 Task: Look for Airbnb properties in San Miguel Xico Viejo, Mexico from 5th December, 2023 to 11th December, 2023 for 2 adults.2 bedrooms having 2 beds and 1 bathroom. Property type can be flat. Booking option can be shelf check-in. Look for 4 properties as per requirement.
Action: Mouse moved to (472, 70)
Screenshot: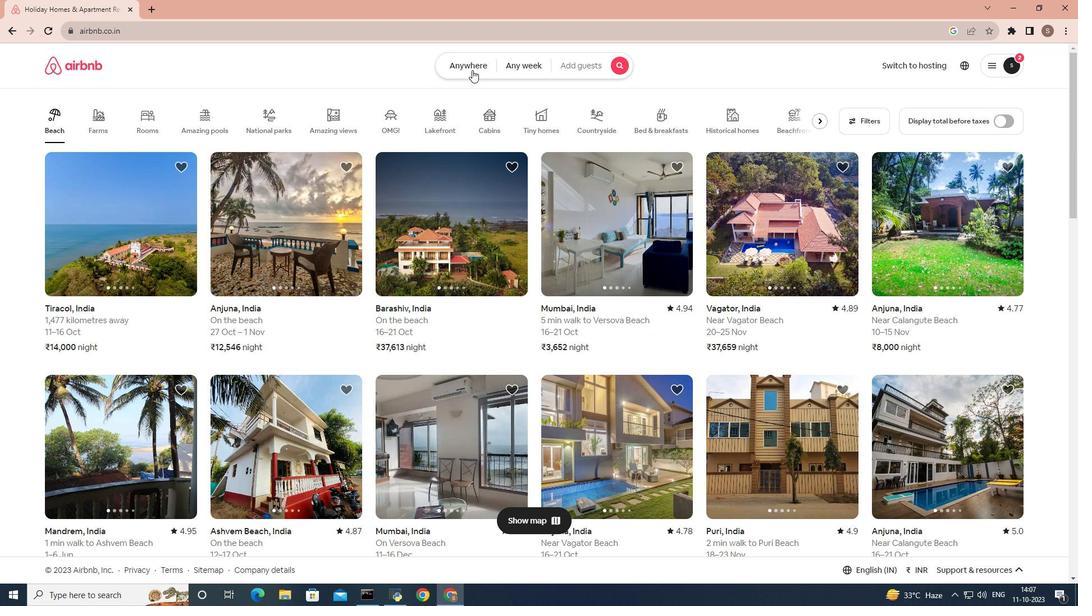 
Action: Mouse pressed left at (472, 70)
Screenshot: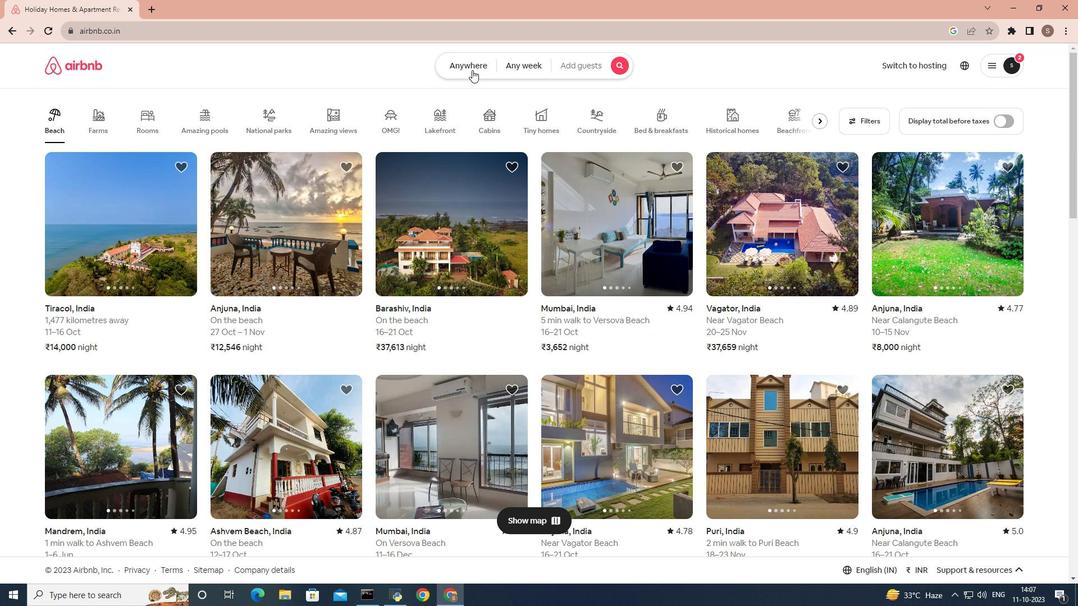 
Action: Mouse moved to (359, 113)
Screenshot: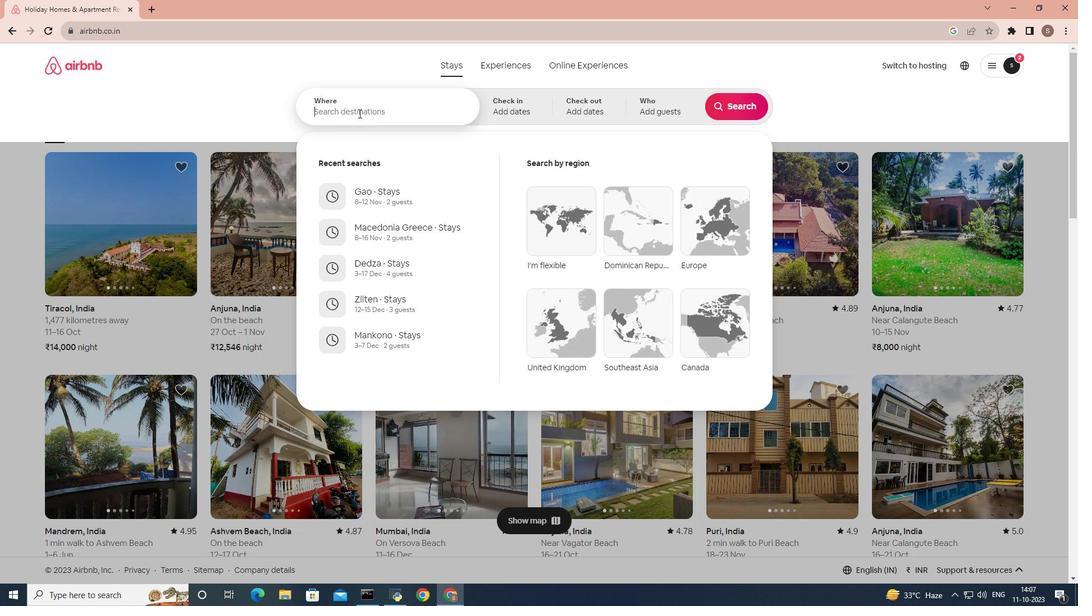 
Action: Mouse pressed left at (359, 113)
Screenshot: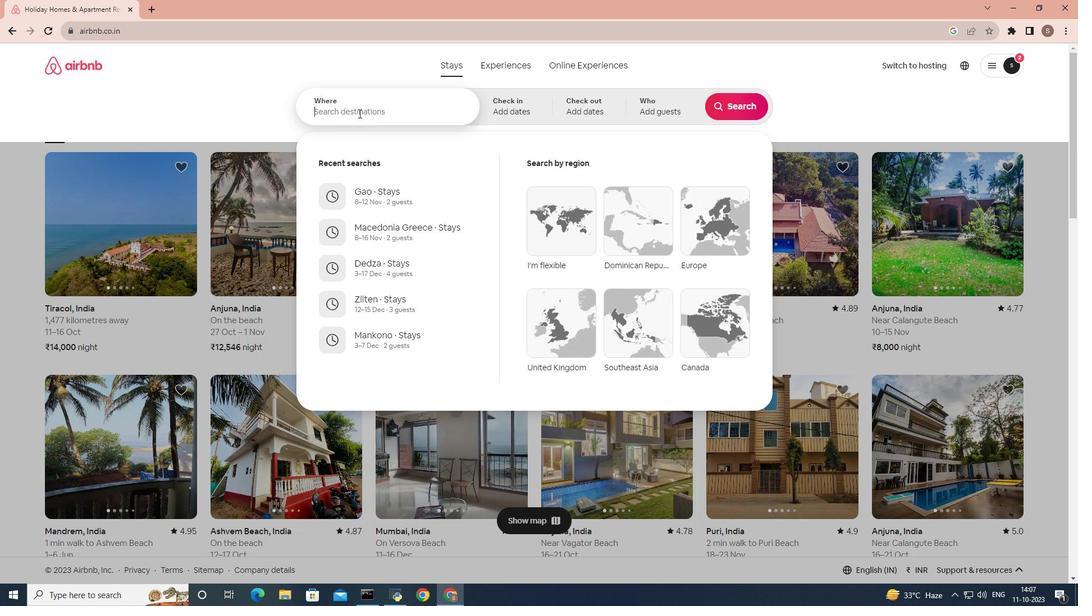 
Action: Mouse moved to (358, 113)
Screenshot: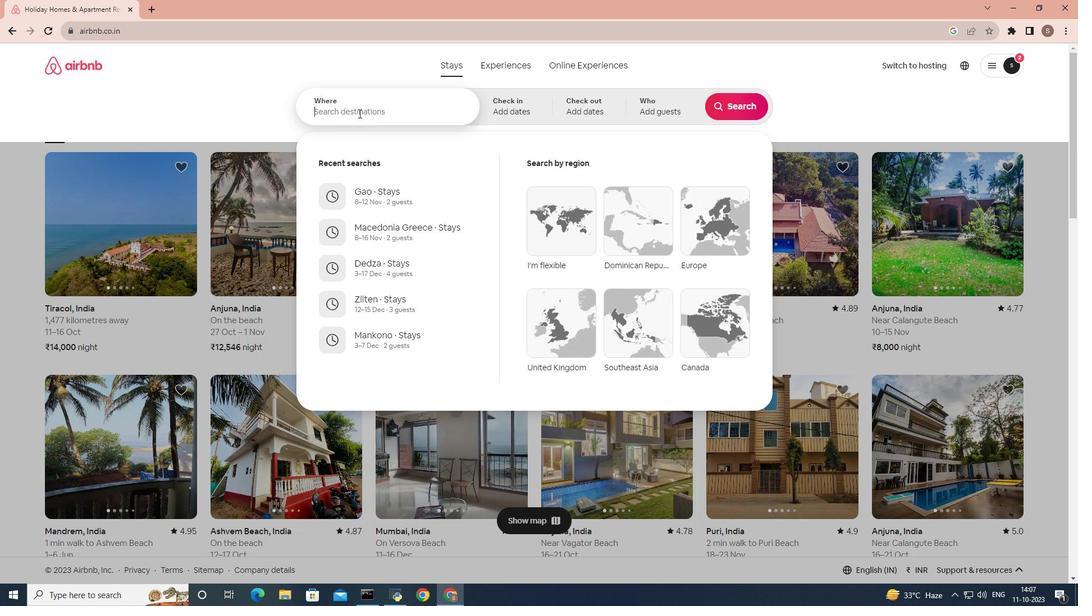 
Action: Key pressed san<Key.space>miguel<Key.space>xico<Key.space>viejo<Key.space>
Screenshot: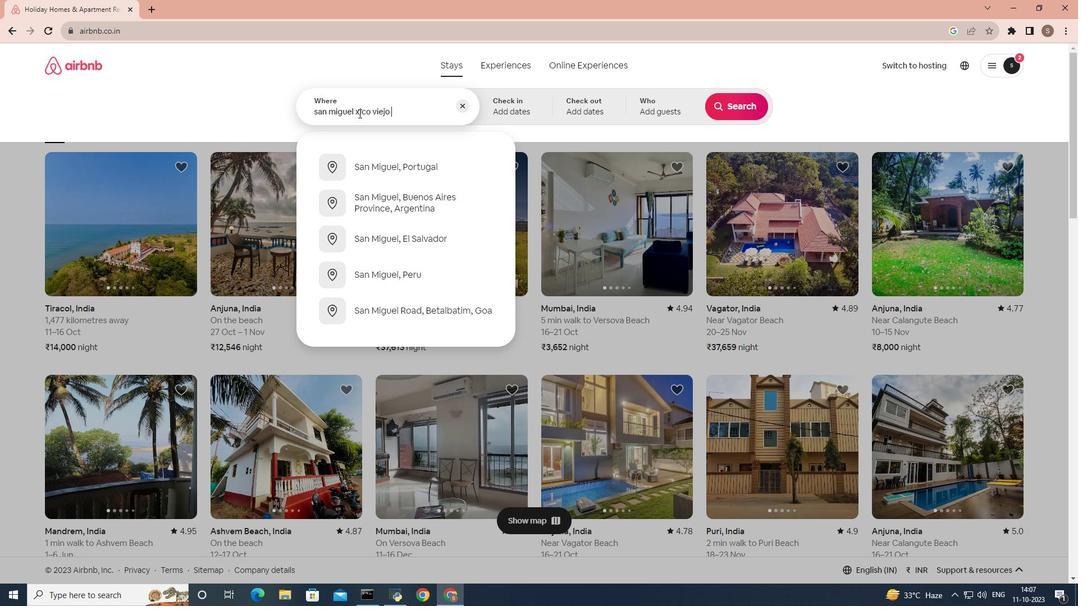 
Action: Mouse moved to (361, 113)
Screenshot: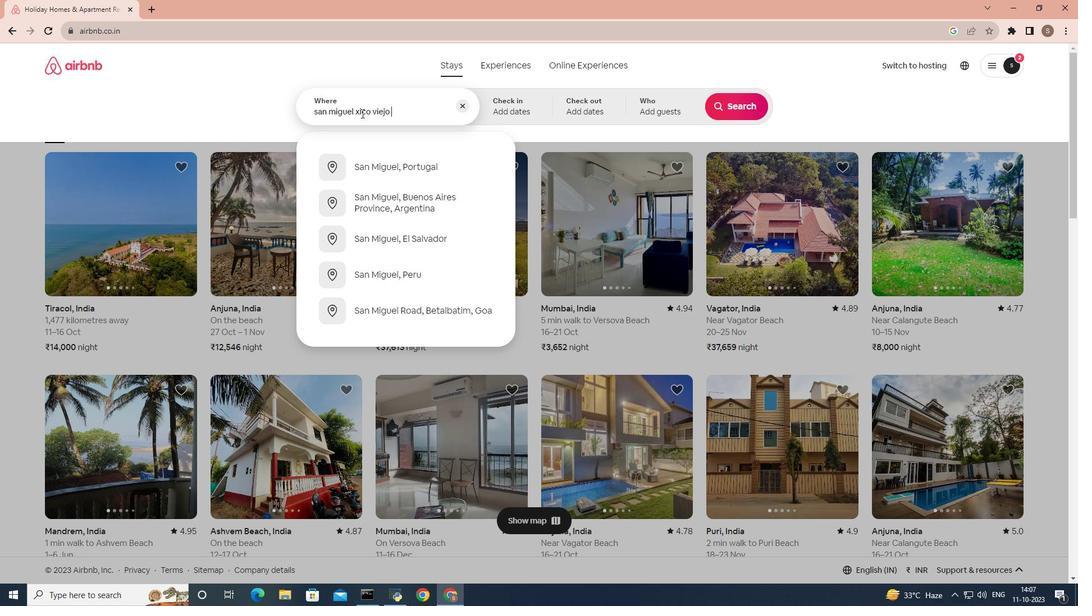 
Action: Key pressed ,mexic
Screenshot: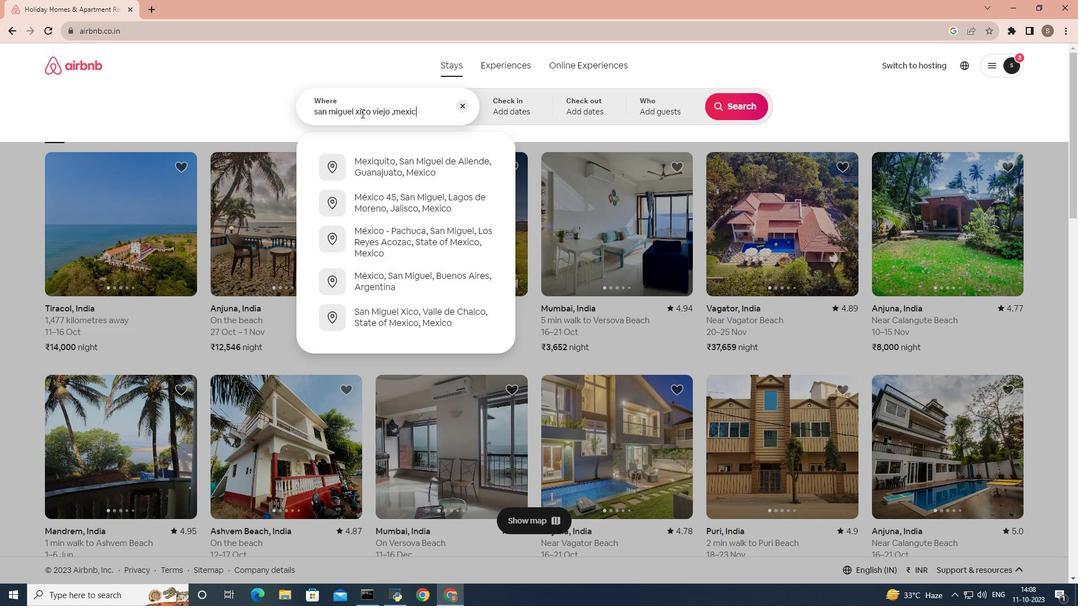 
Action: Mouse moved to (361, 113)
Screenshot: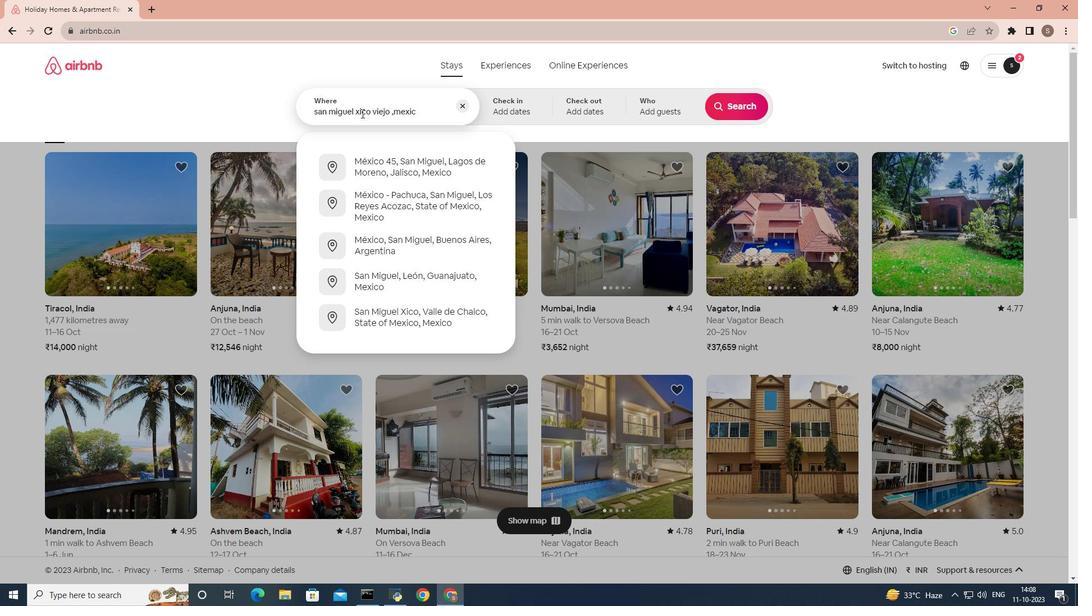 
Action: Key pressed o
Screenshot: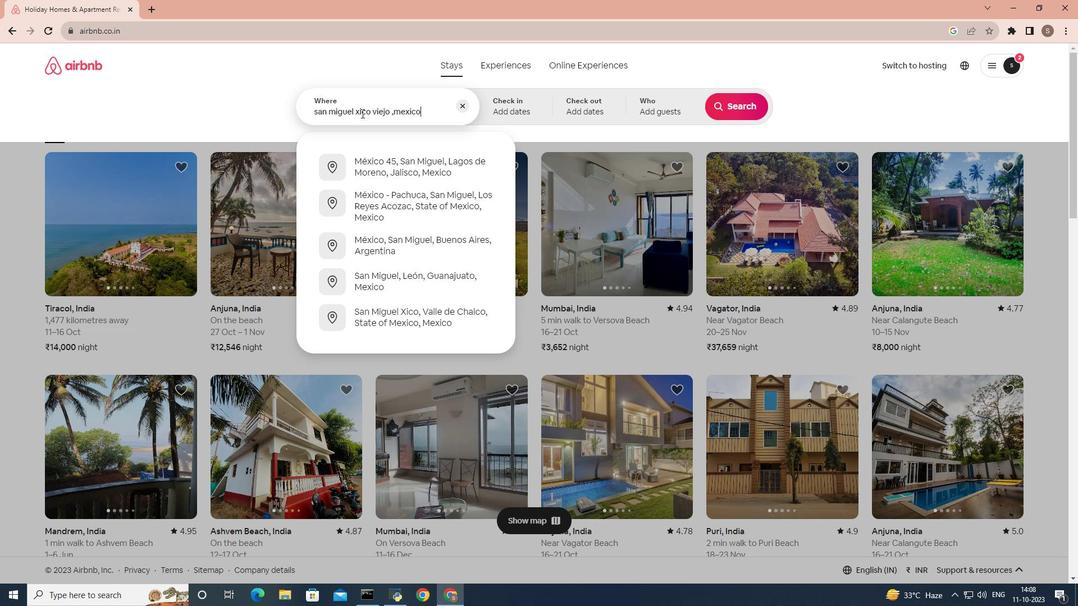 
Action: Mouse moved to (376, 312)
Screenshot: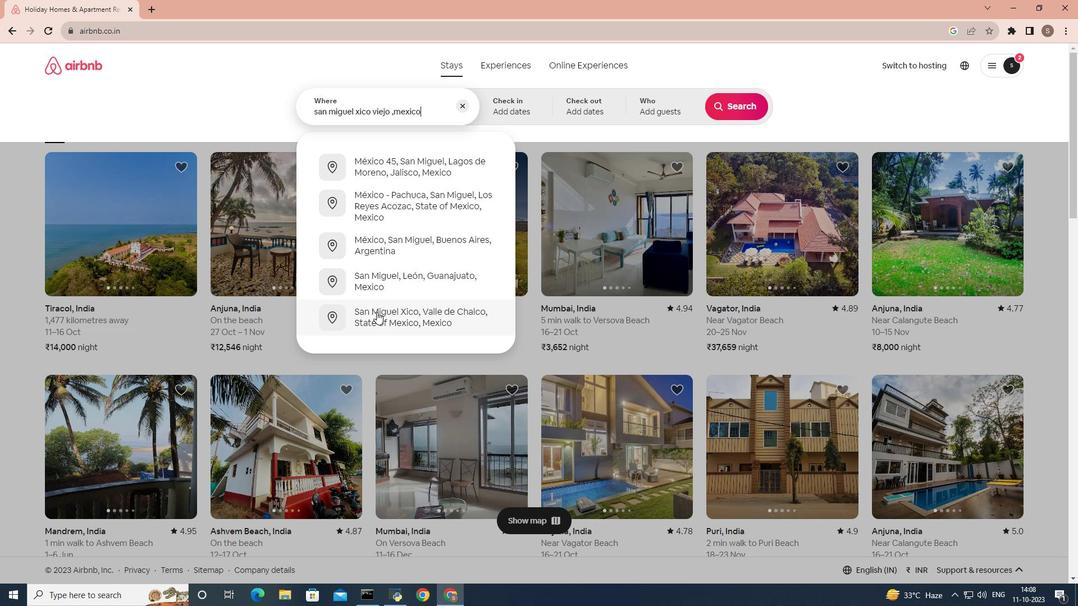 
Action: Mouse pressed left at (376, 312)
Screenshot: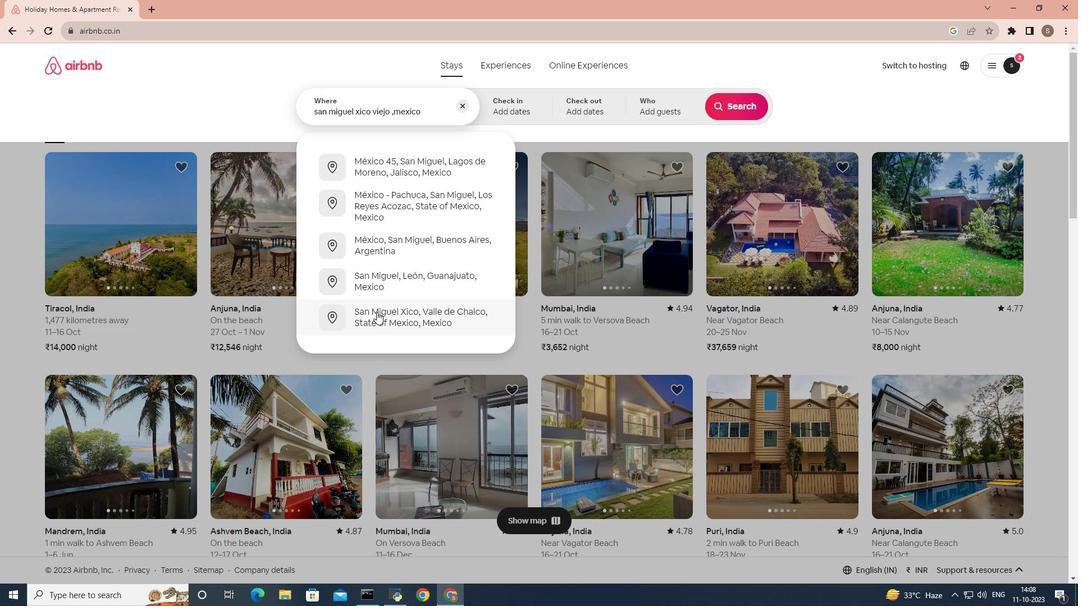 
Action: Mouse moved to (732, 191)
Screenshot: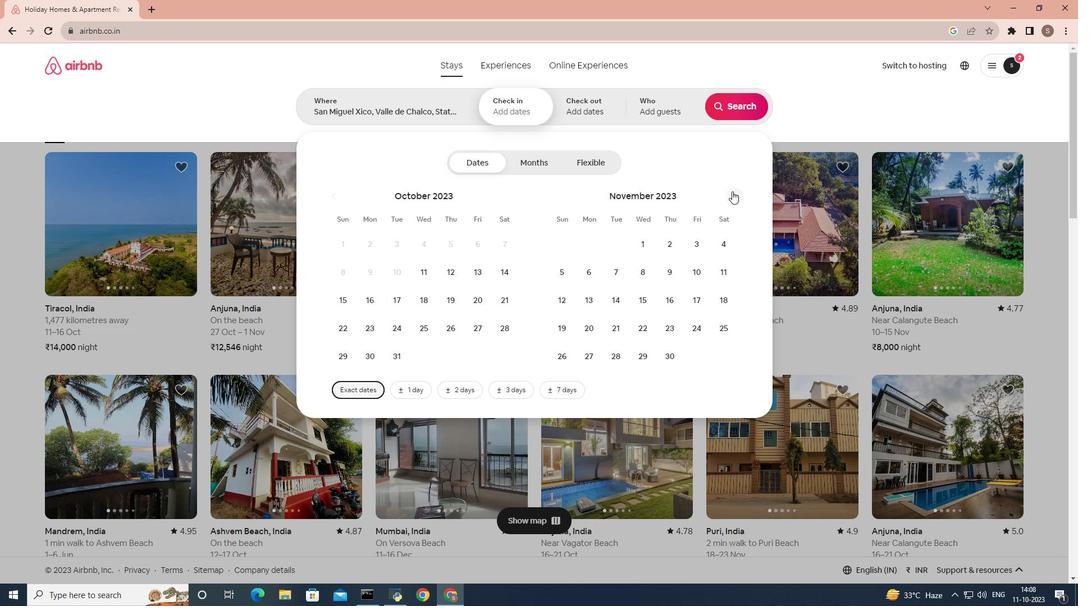 
Action: Mouse pressed left at (732, 191)
Screenshot: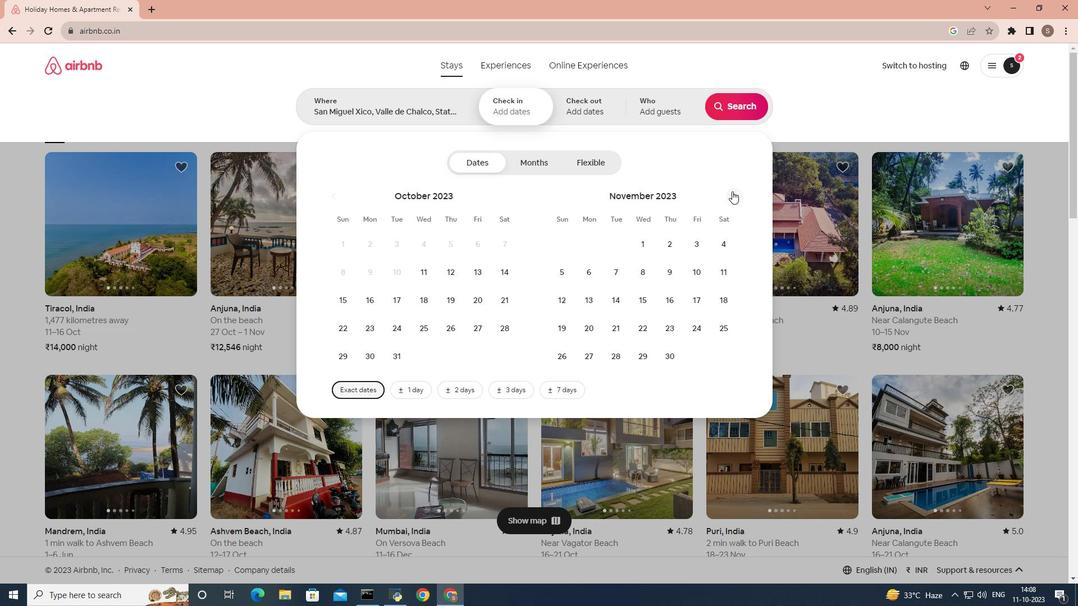 
Action: Mouse moved to (626, 276)
Screenshot: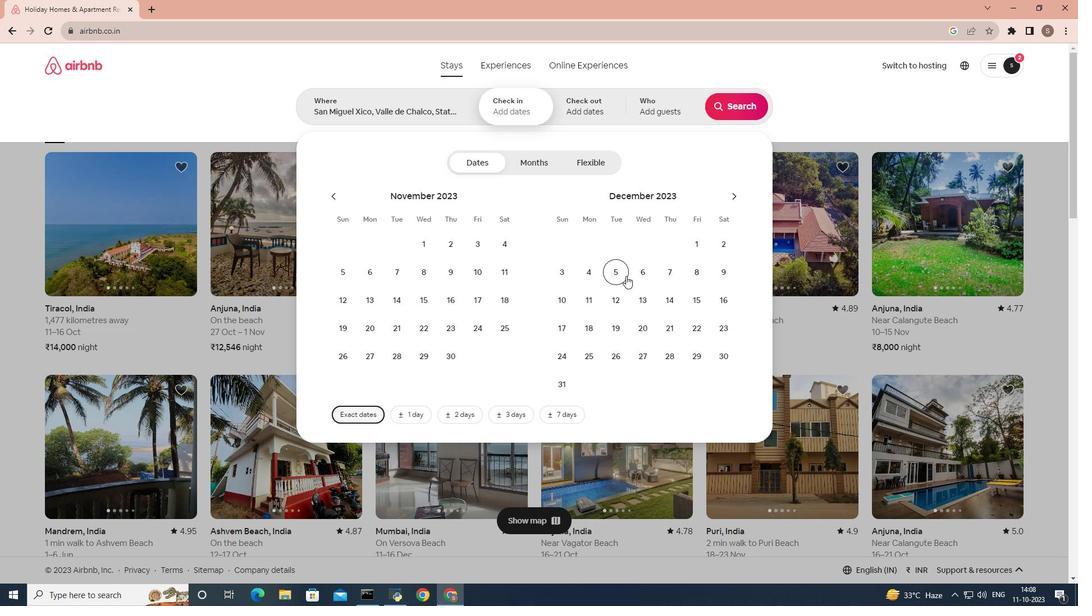 
Action: Mouse pressed left at (626, 276)
Screenshot: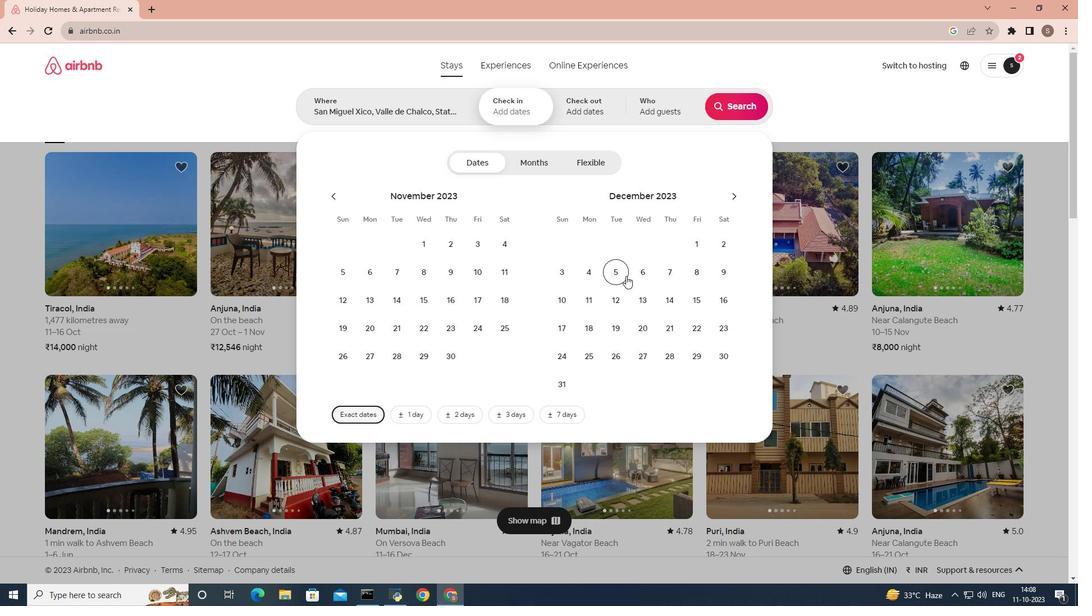 
Action: Mouse moved to (592, 301)
Screenshot: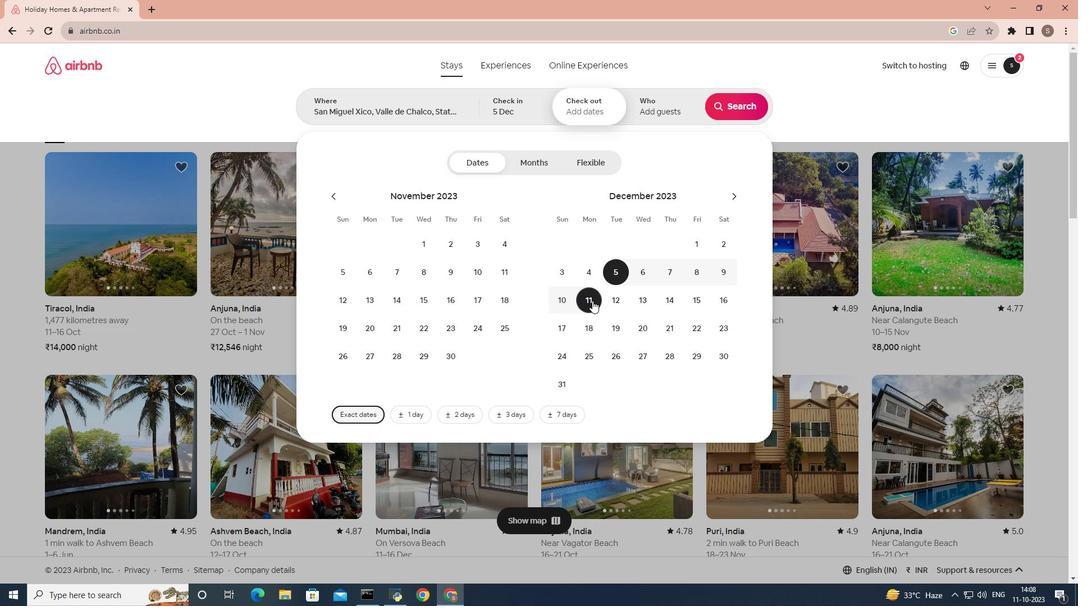 
Action: Mouse pressed left at (592, 301)
Screenshot: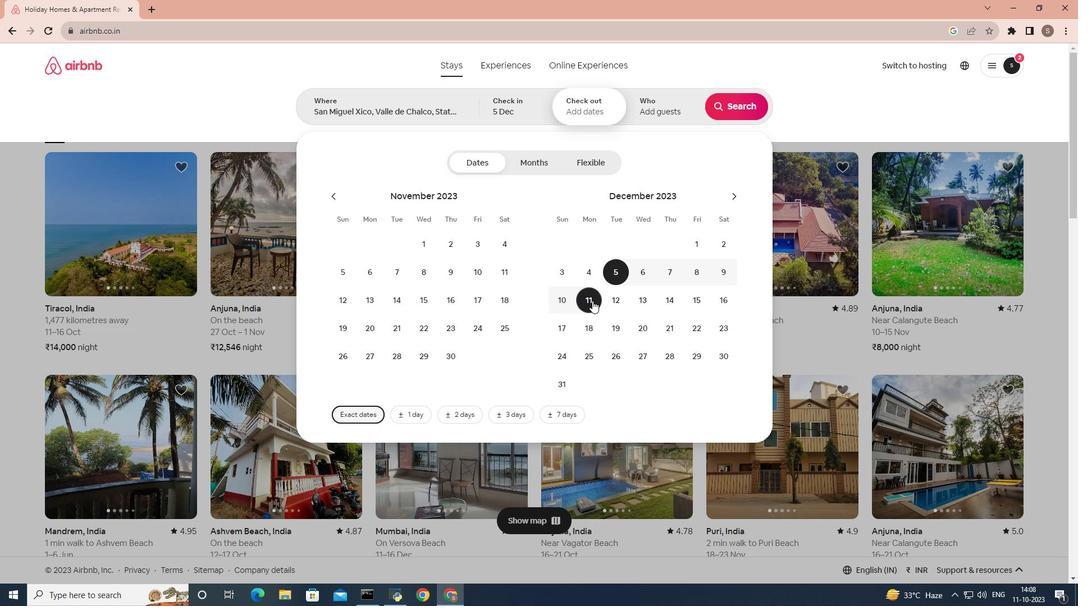 
Action: Mouse moved to (663, 113)
Screenshot: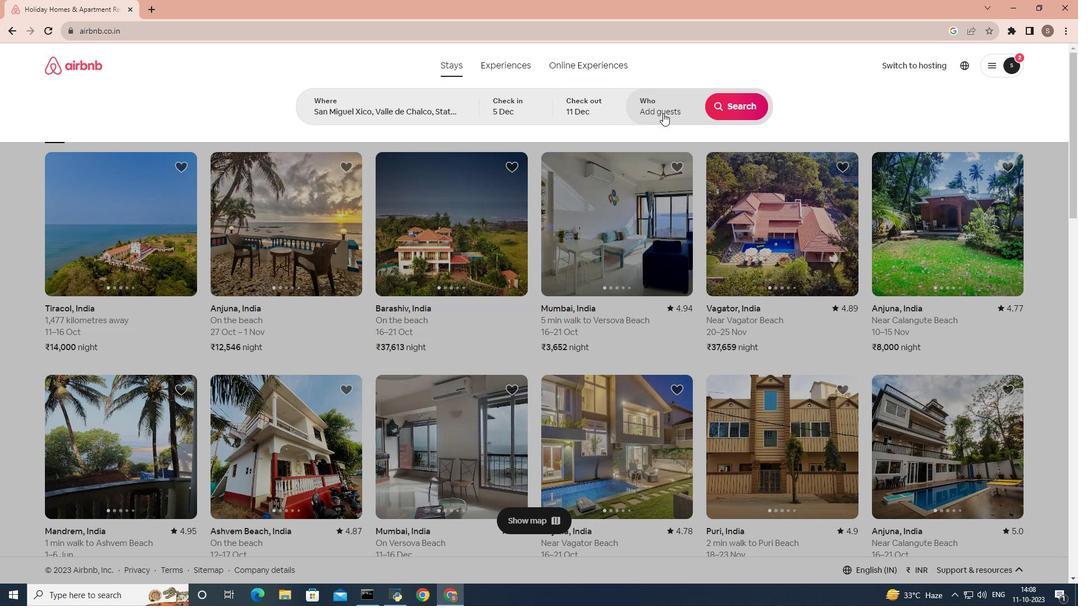
Action: Mouse pressed left at (663, 113)
Screenshot: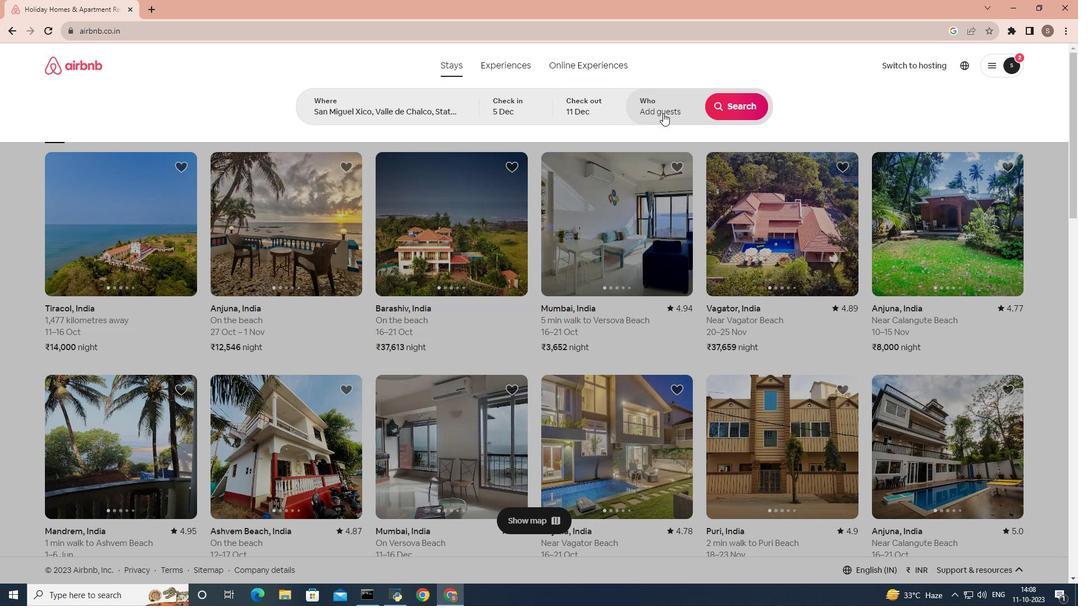 
Action: Mouse moved to (745, 173)
Screenshot: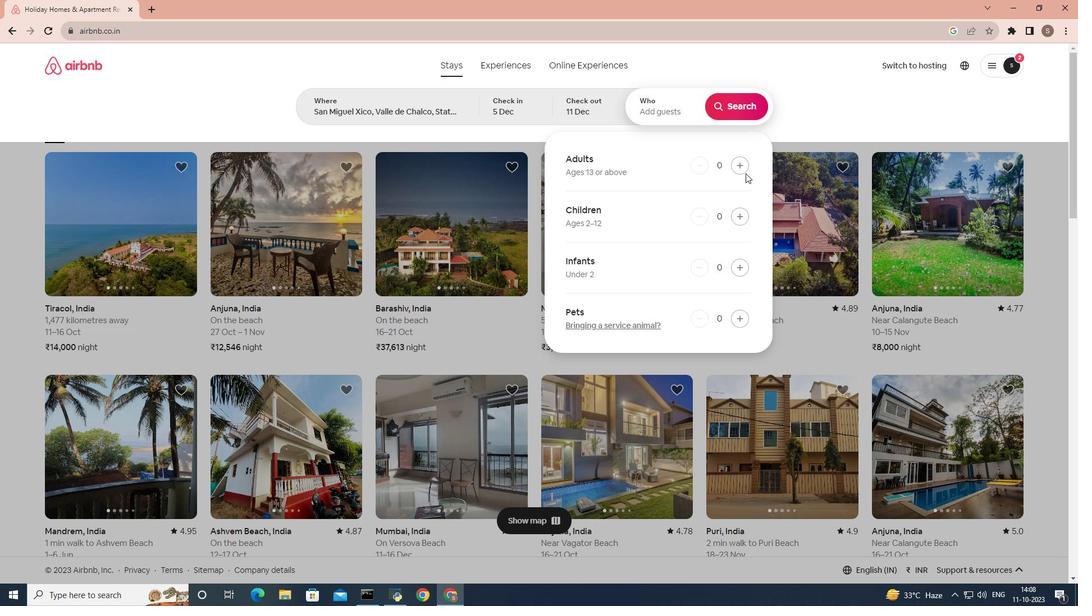 
Action: Mouse pressed left at (745, 173)
Screenshot: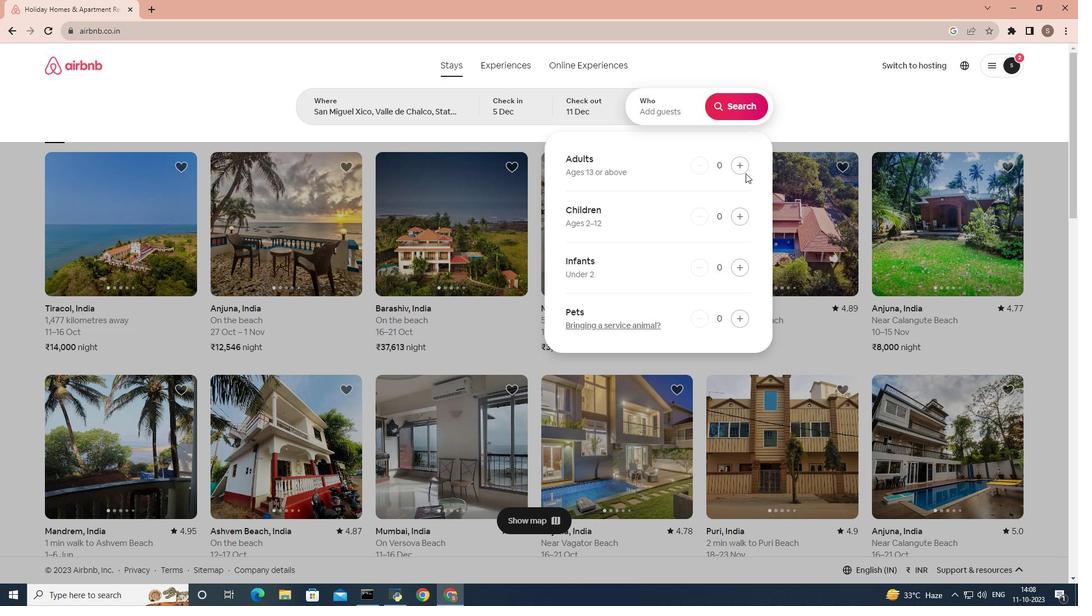 
Action: Mouse pressed left at (745, 173)
Screenshot: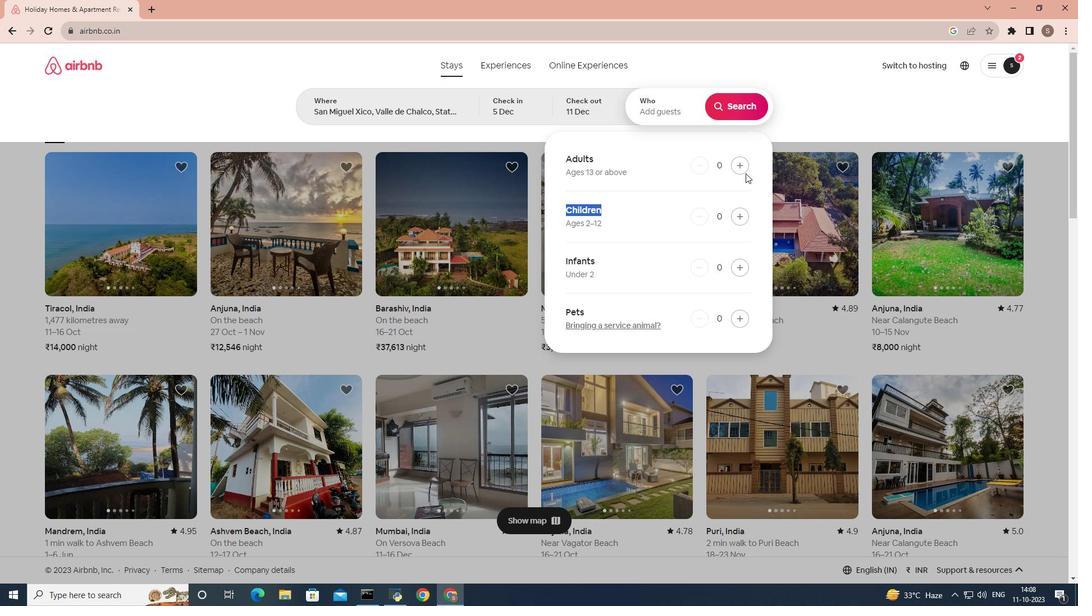 
Action: Mouse moved to (742, 166)
Screenshot: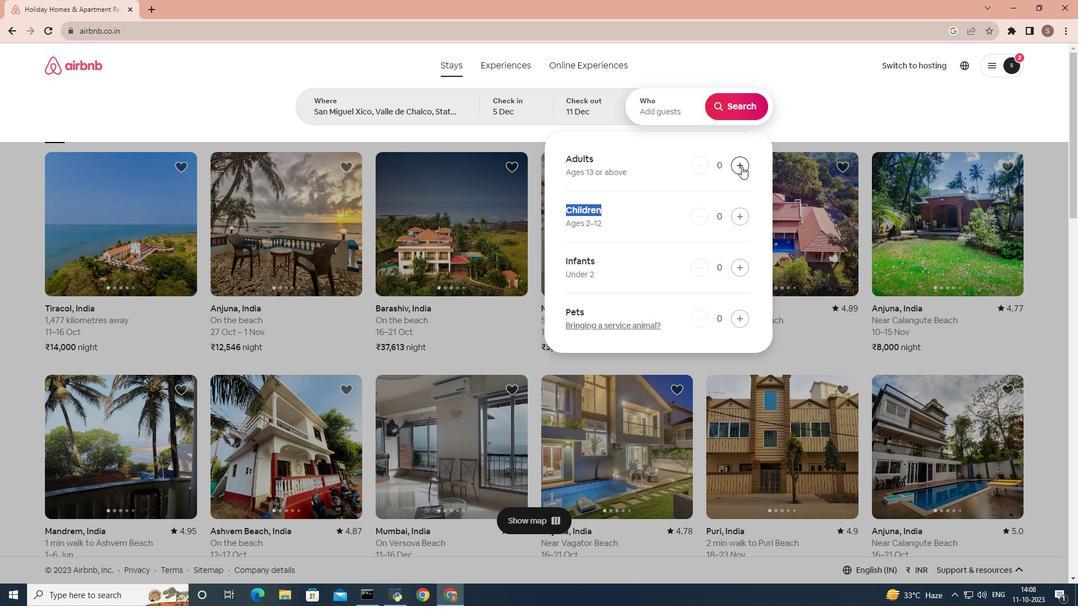 
Action: Mouse pressed left at (742, 166)
Screenshot: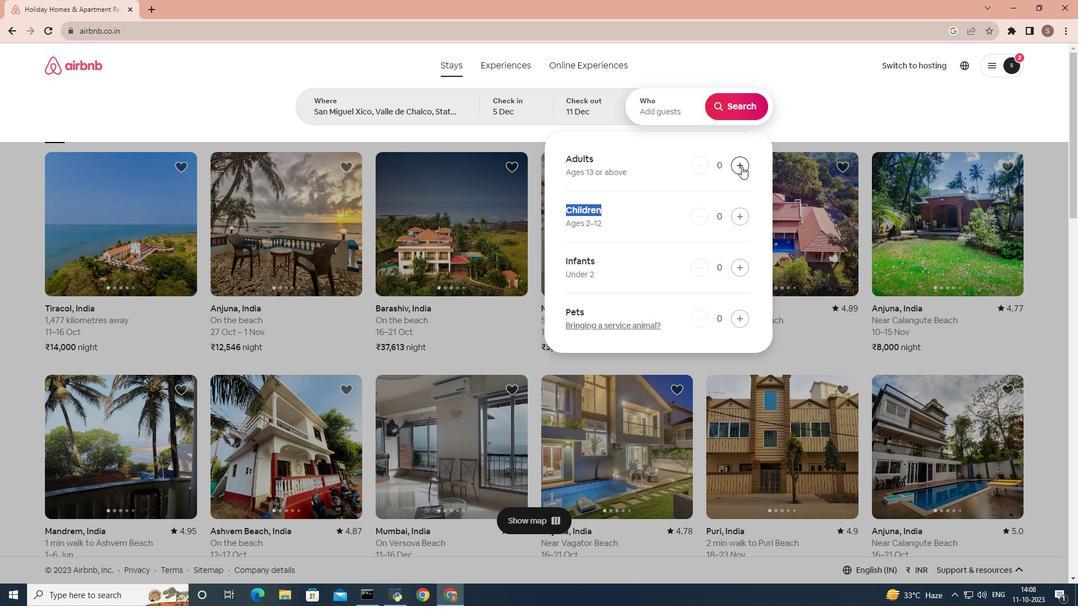 
Action: Mouse pressed left at (742, 166)
Screenshot: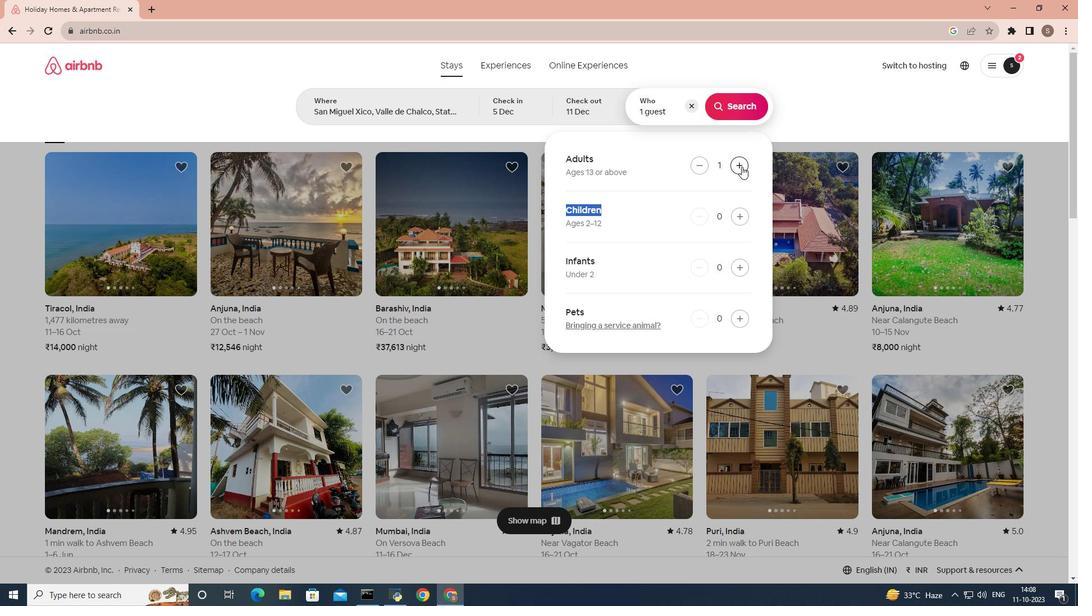 
Action: Mouse moved to (748, 110)
Screenshot: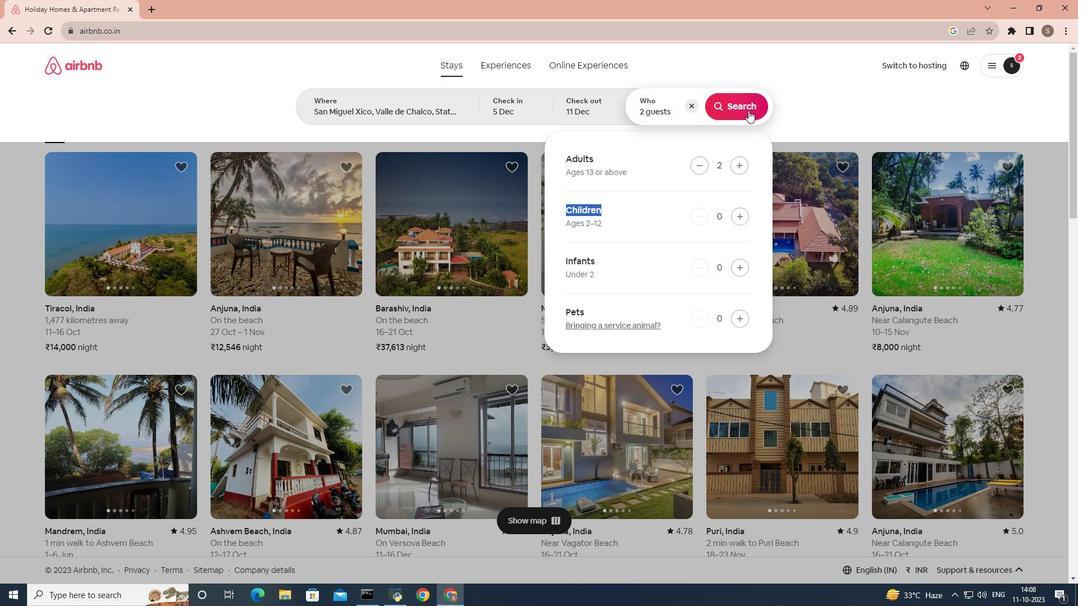 
Action: Mouse pressed left at (748, 110)
Screenshot: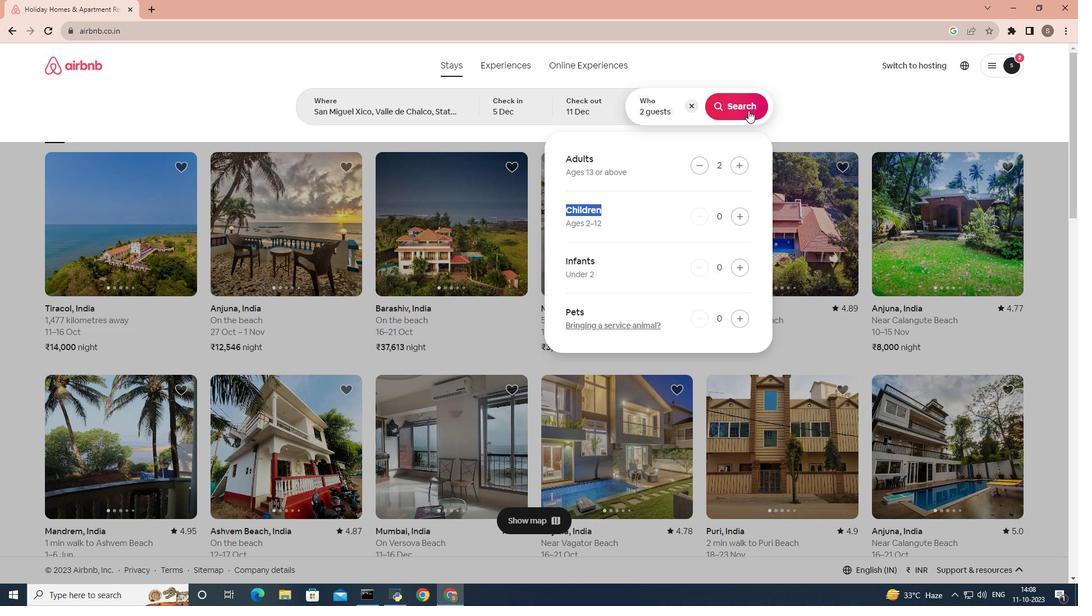 
Action: Mouse moved to (881, 116)
Screenshot: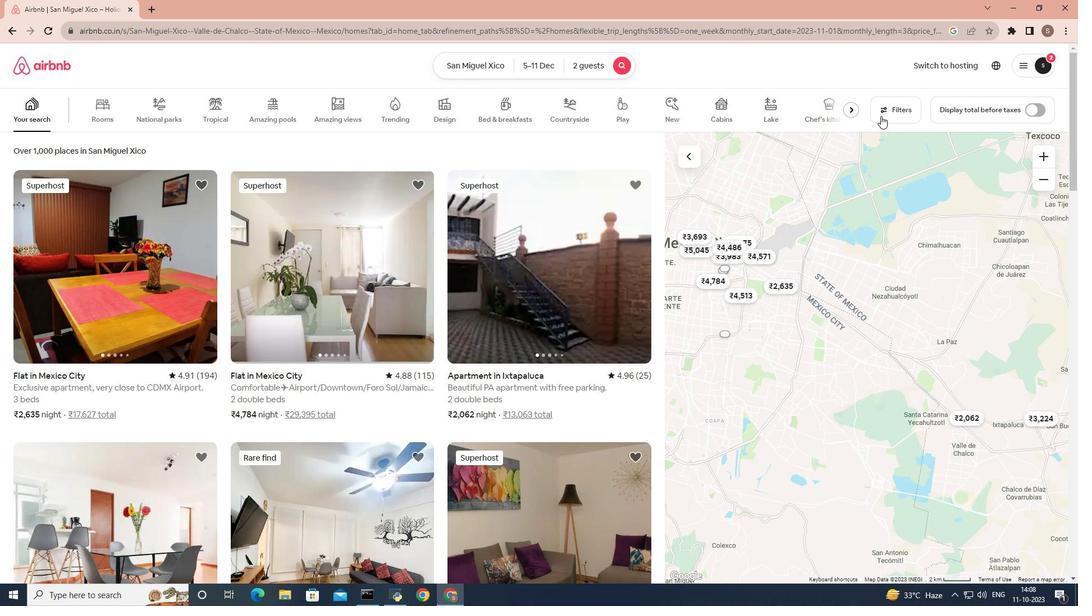 
Action: Mouse pressed left at (881, 116)
Screenshot: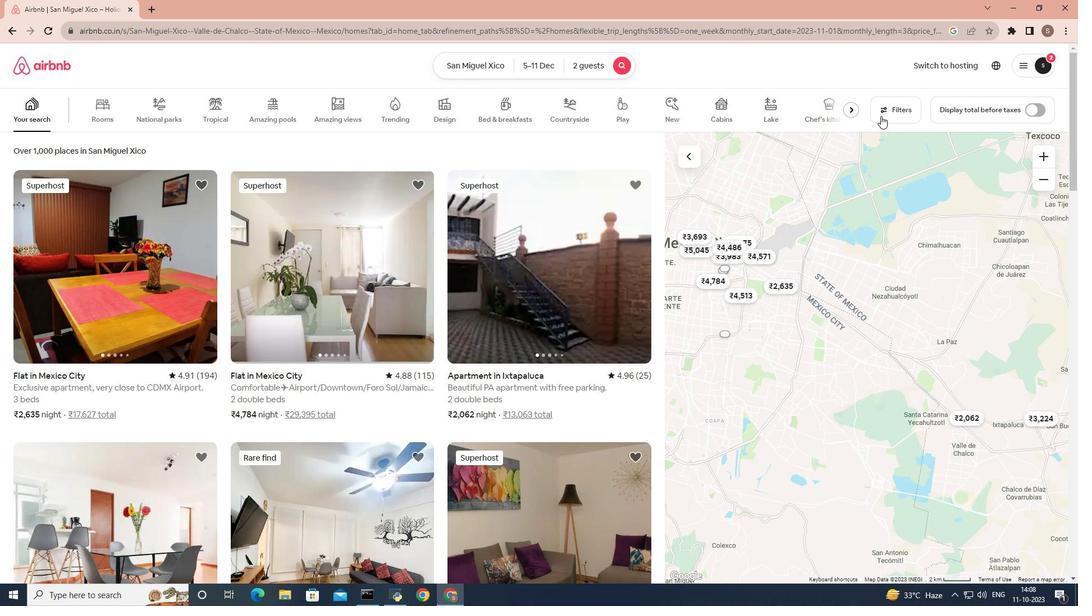 
Action: Mouse moved to (388, 298)
Screenshot: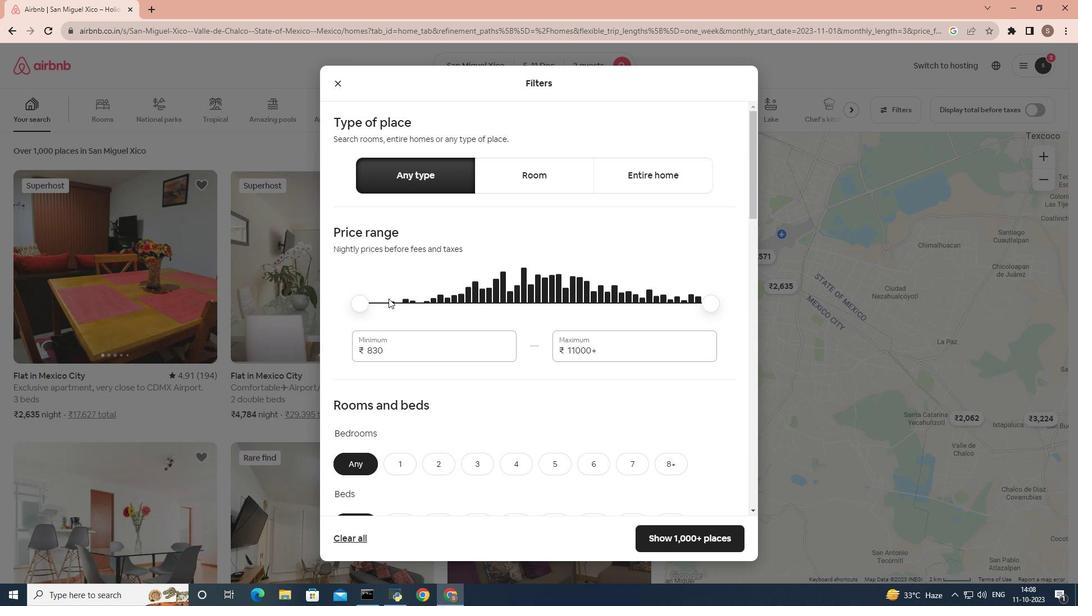 
Action: Mouse scrolled (388, 298) with delta (0, 0)
Screenshot: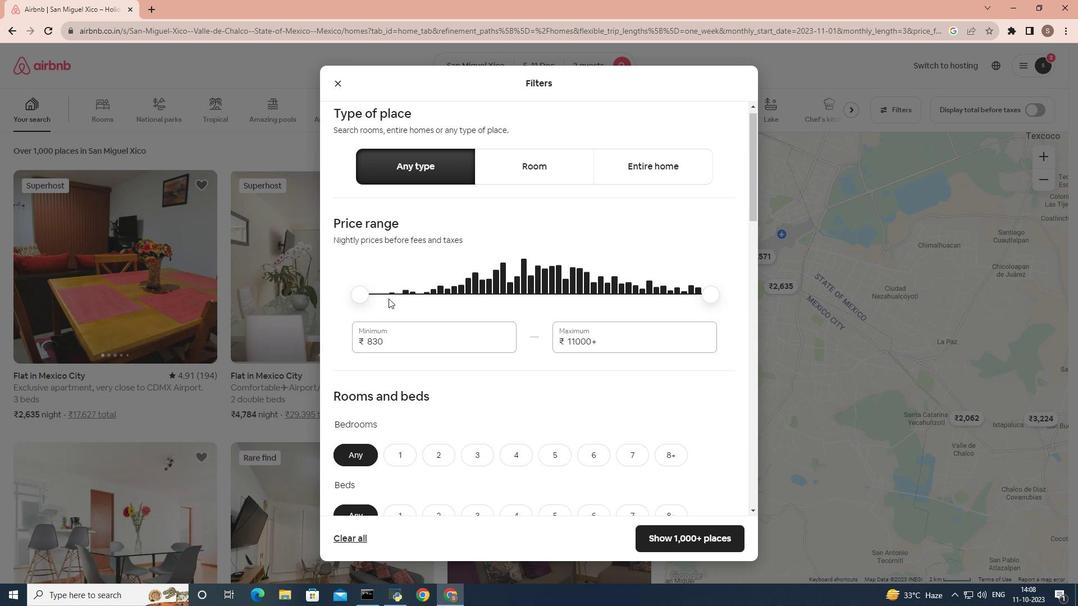 
Action: Mouse scrolled (388, 298) with delta (0, 0)
Screenshot: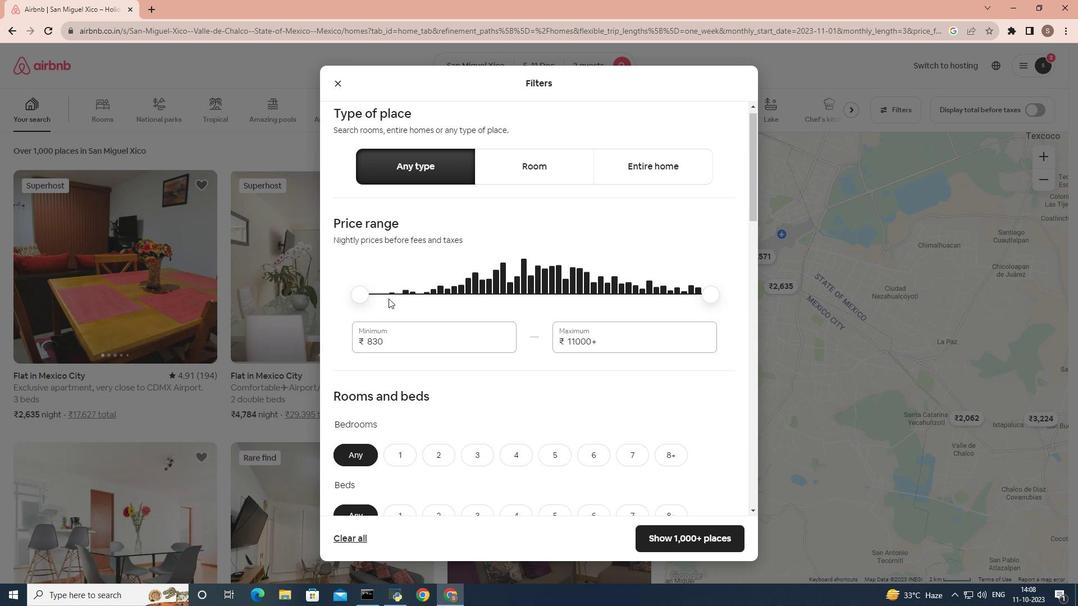 
Action: Mouse scrolled (388, 298) with delta (0, 0)
Screenshot: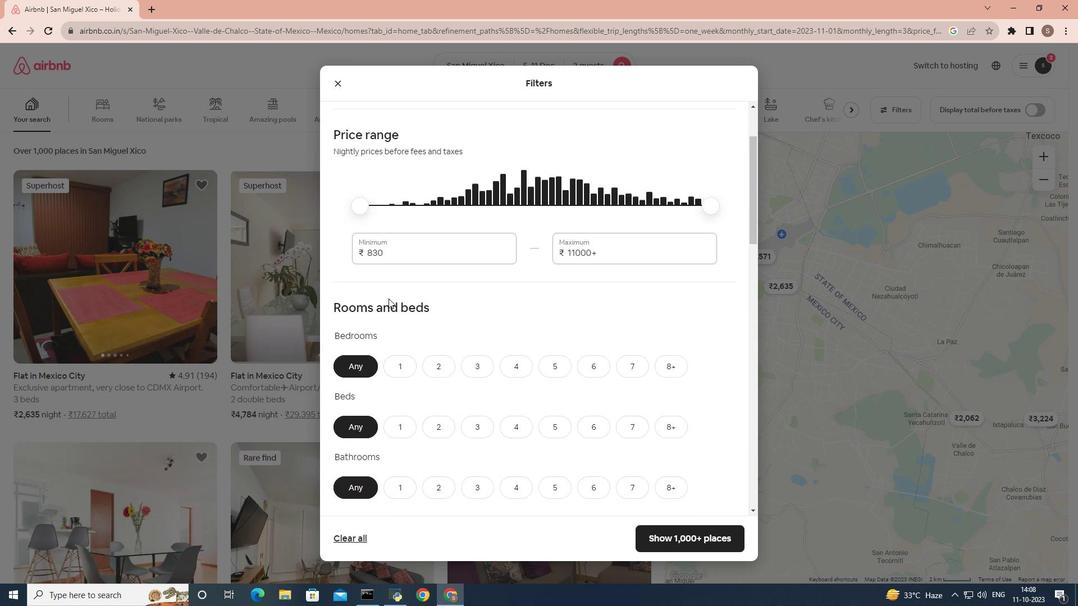 
Action: Mouse scrolled (388, 298) with delta (0, 0)
Screenshot: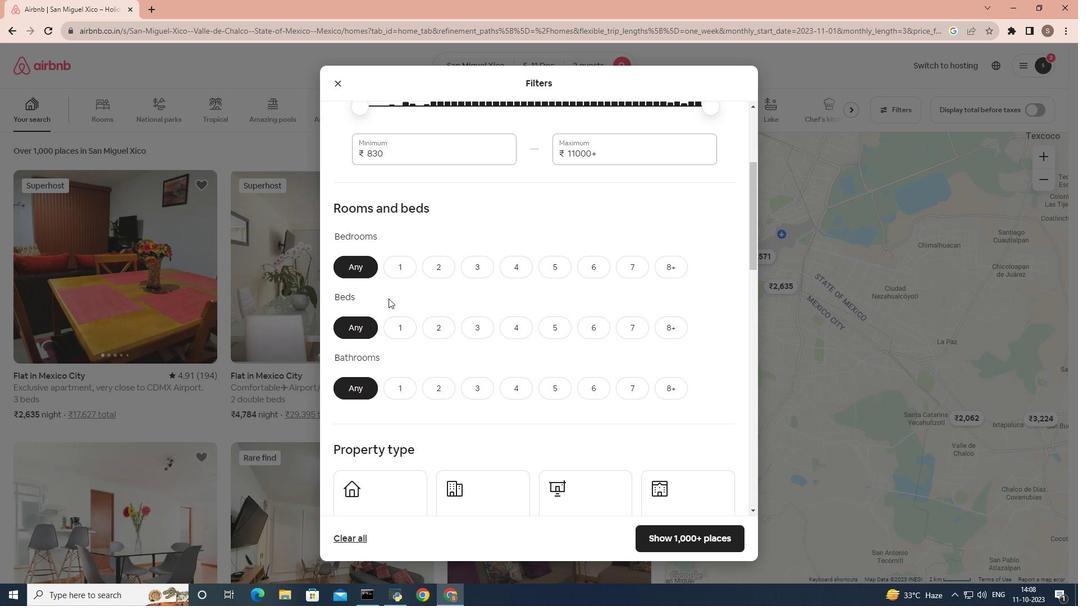 
Action: Mouse moved to (444, 251)
Screenshot: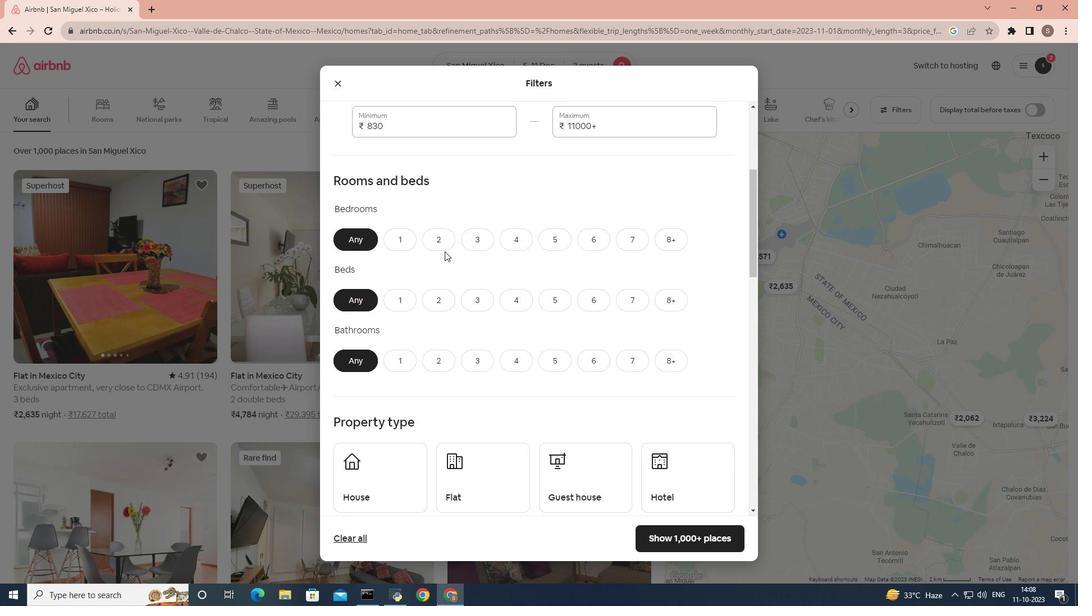 
Action: Mouse pressed left at (444, 251)
Screenshot: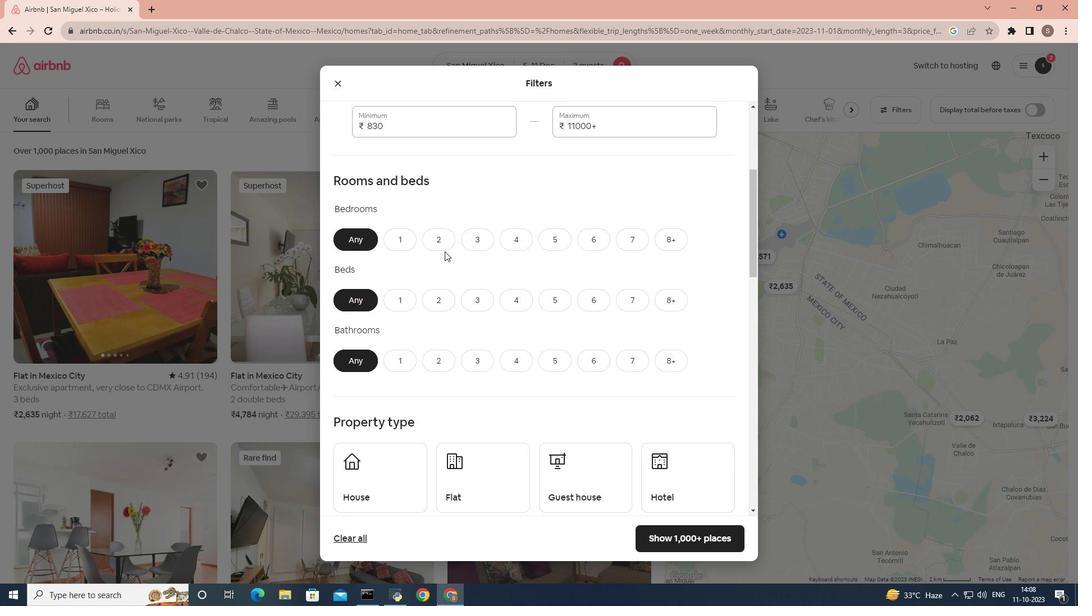
Action: Mouse moved to (446, 246)
Screenshot: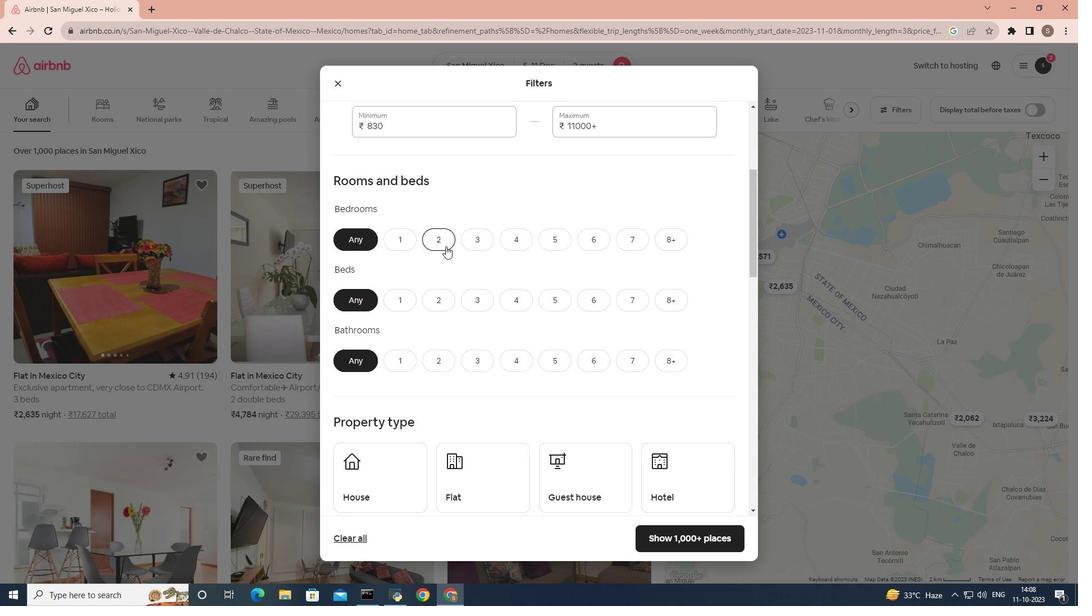 
Action: Mouse pressed left at (446, 246)
Screenshot: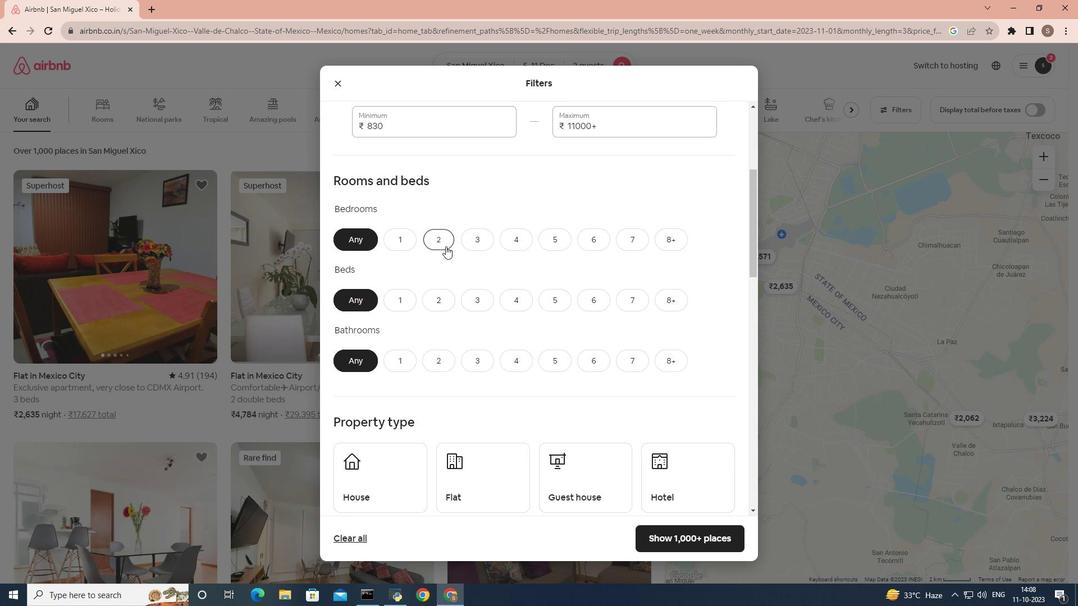 
Action: Mouse moved to (440, 298)
Screenshot: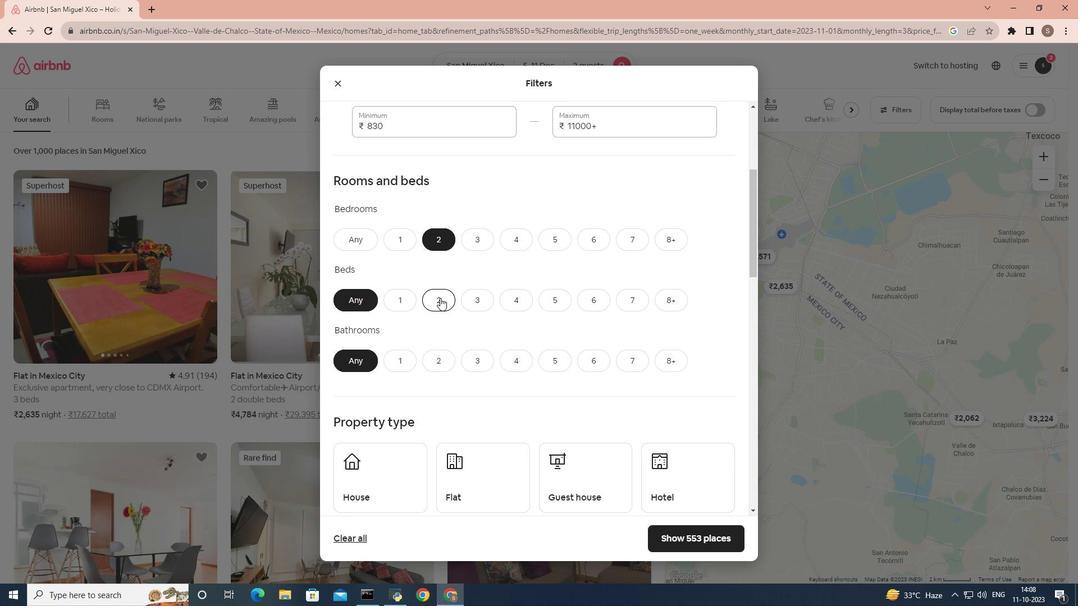 
Action: Mouse pressed left at (440, 298)
Screenshot: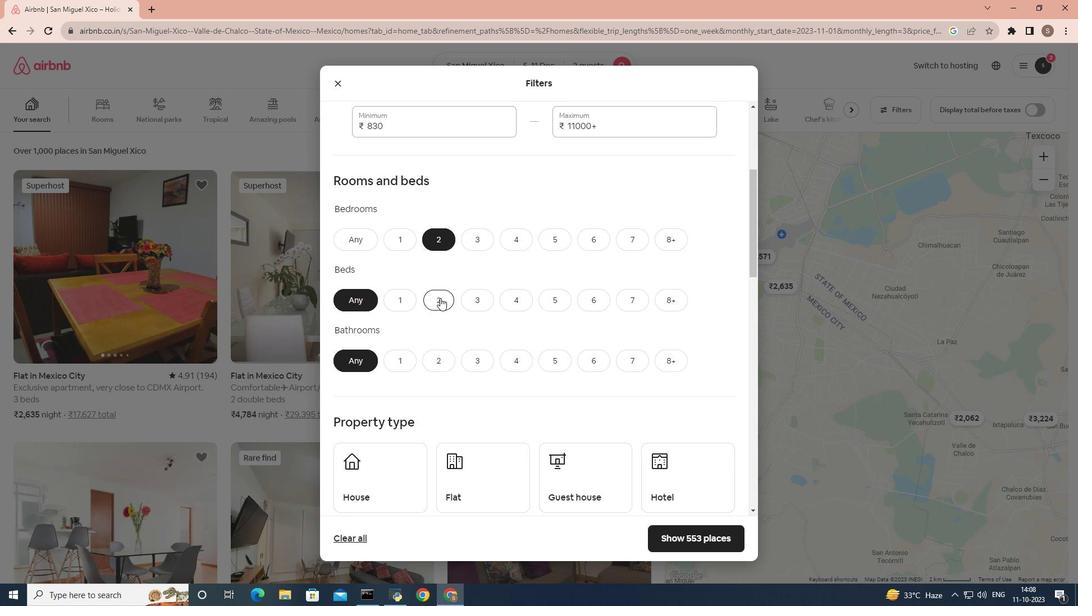
Action: Mouse moved to (407, 362)
Screenshot: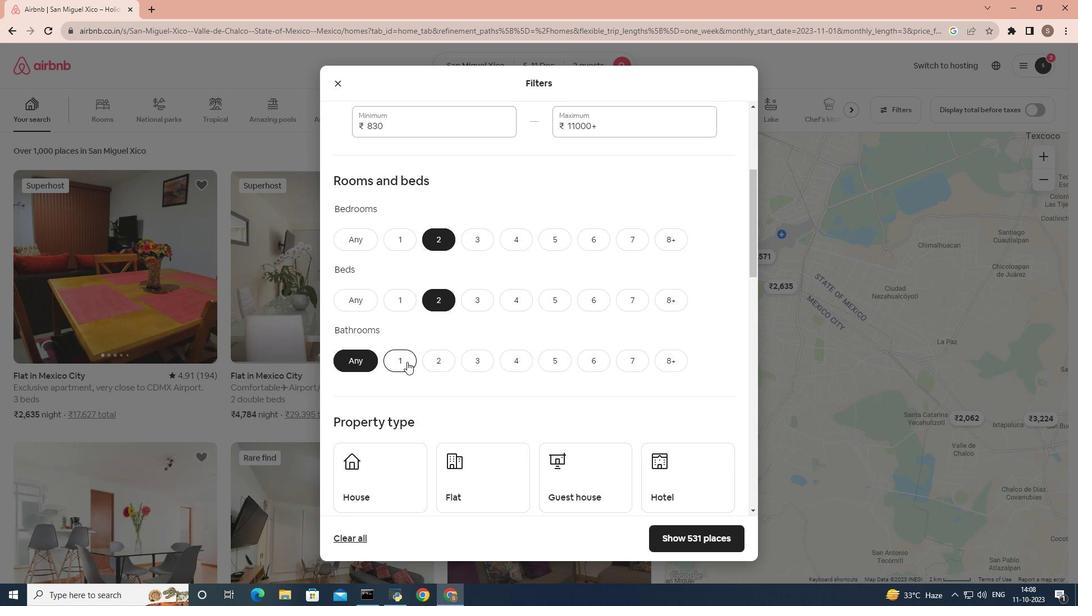 
Action: Mouse pressed left at (407, 362)
Screenshot: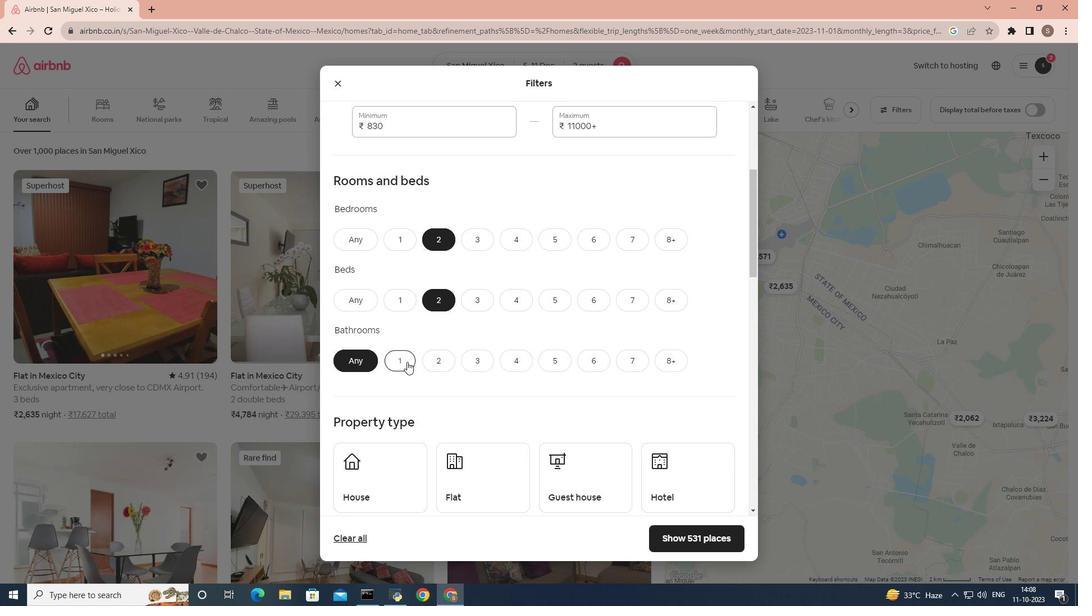 
Action: Mouse moved to (485, 339)
Screenshot: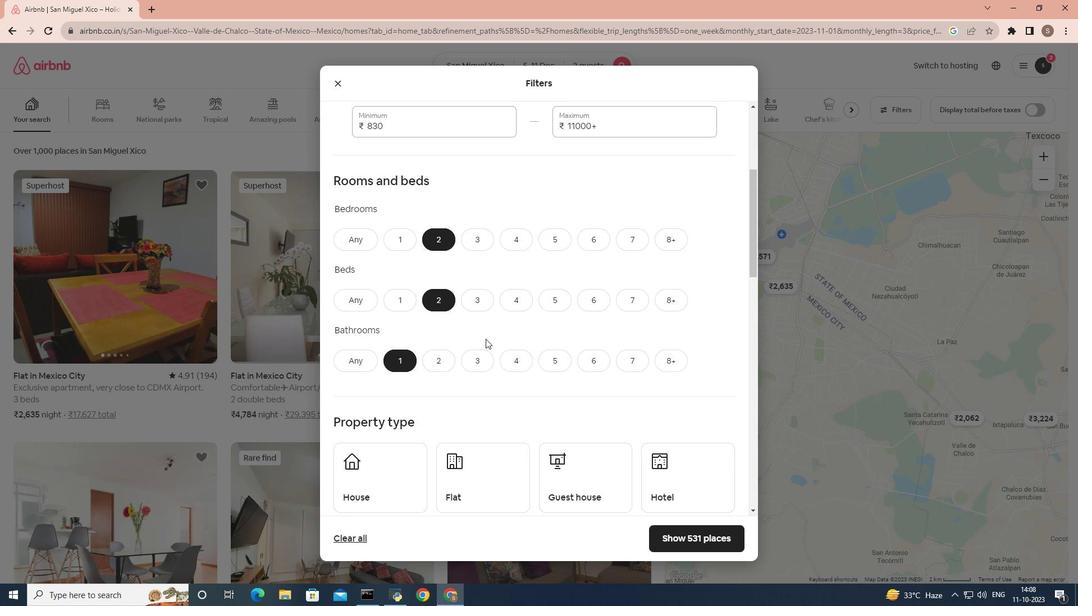 
Action: Mouse scrolled (485, 338) with delta (0, 0)
Screenshot: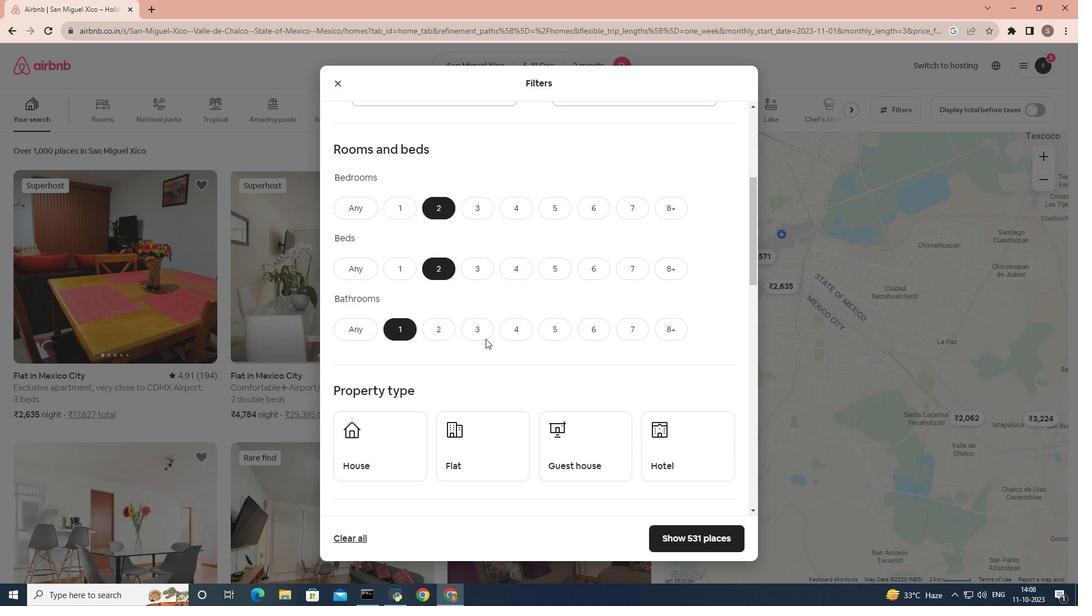 
Action: Mouse scrolled (485, 338) with delta (0, 0)
Screenshot: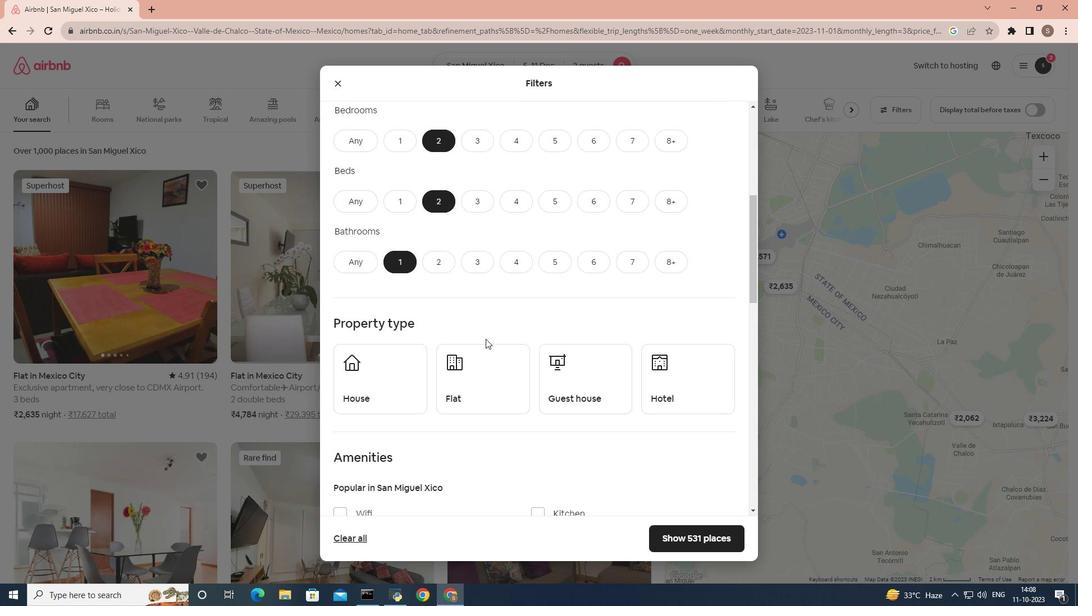 
Action: Mouse scrolled (485, 338) with delta (0, 0)
Screenshot: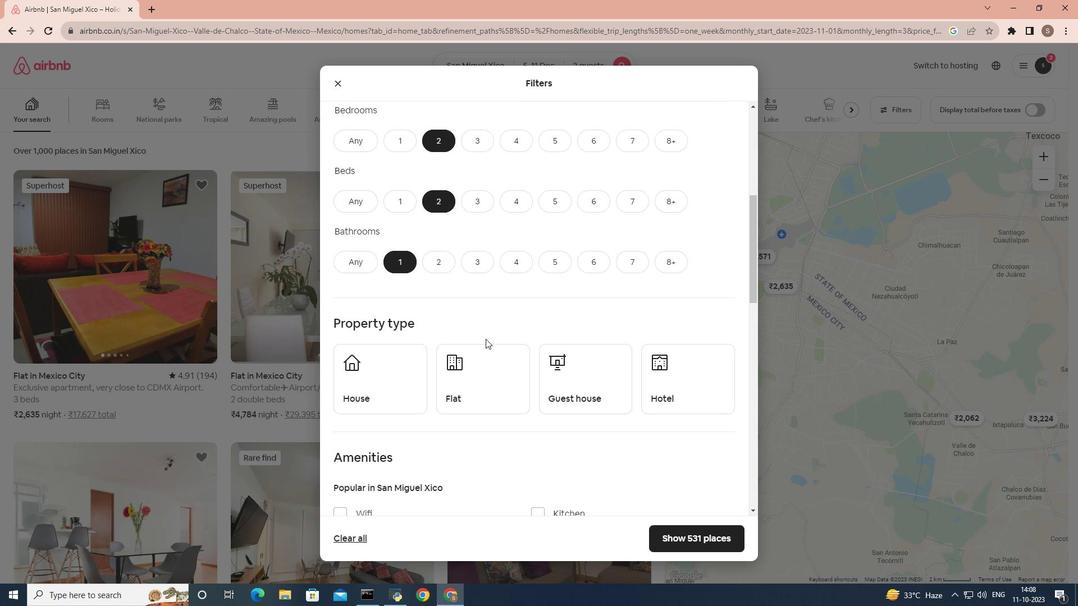 
Action: Mouse moved to (478, 317)
Screenshot: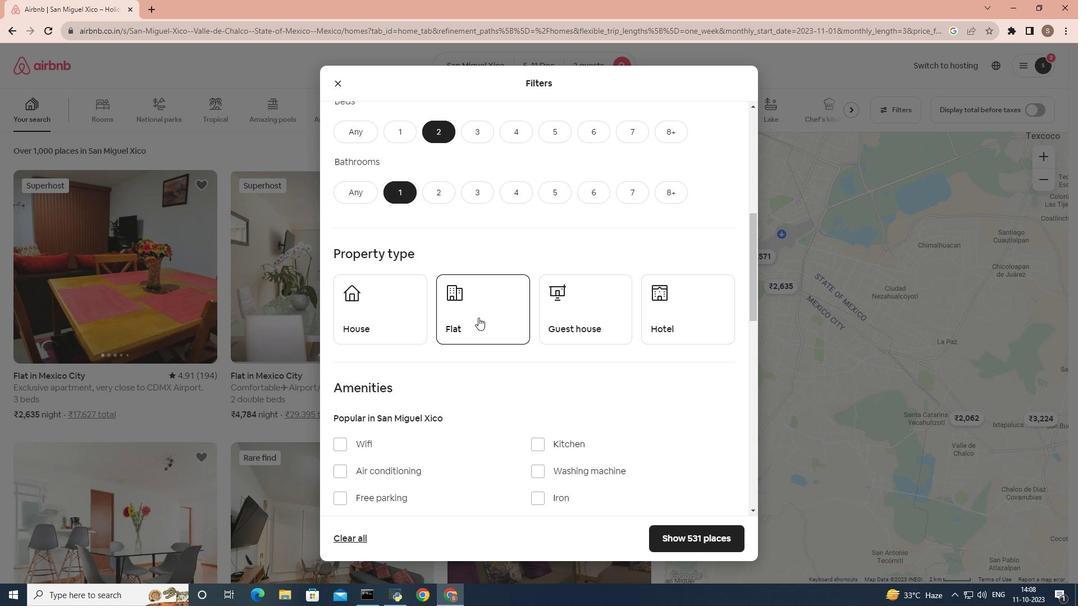 
Action: Mouse pressed left at (478, 317)
Screenshot: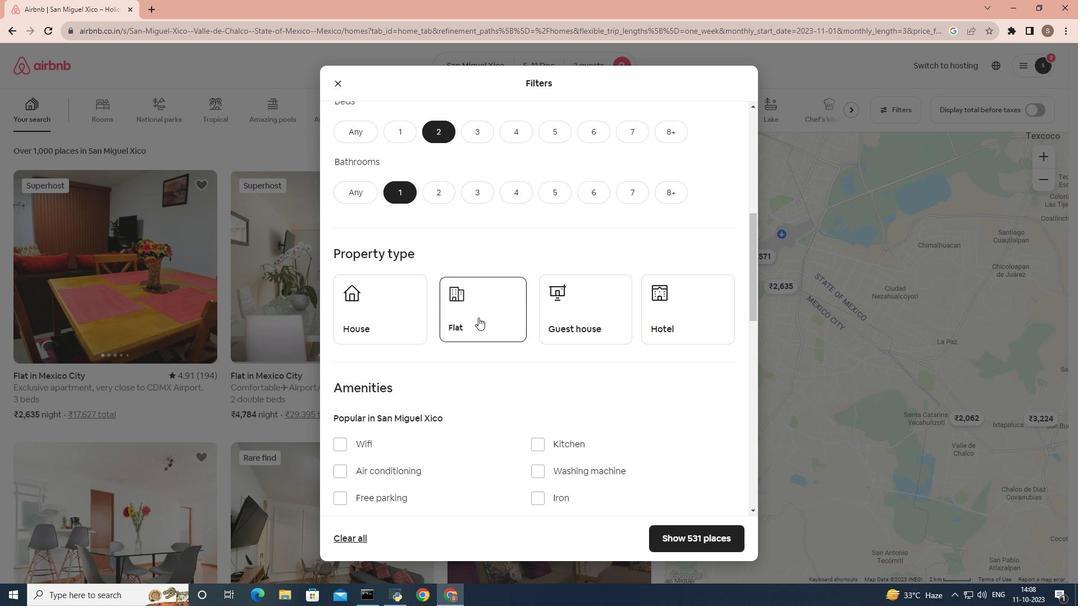 
Action: Mouse moved to (539, 357)
Screenshot: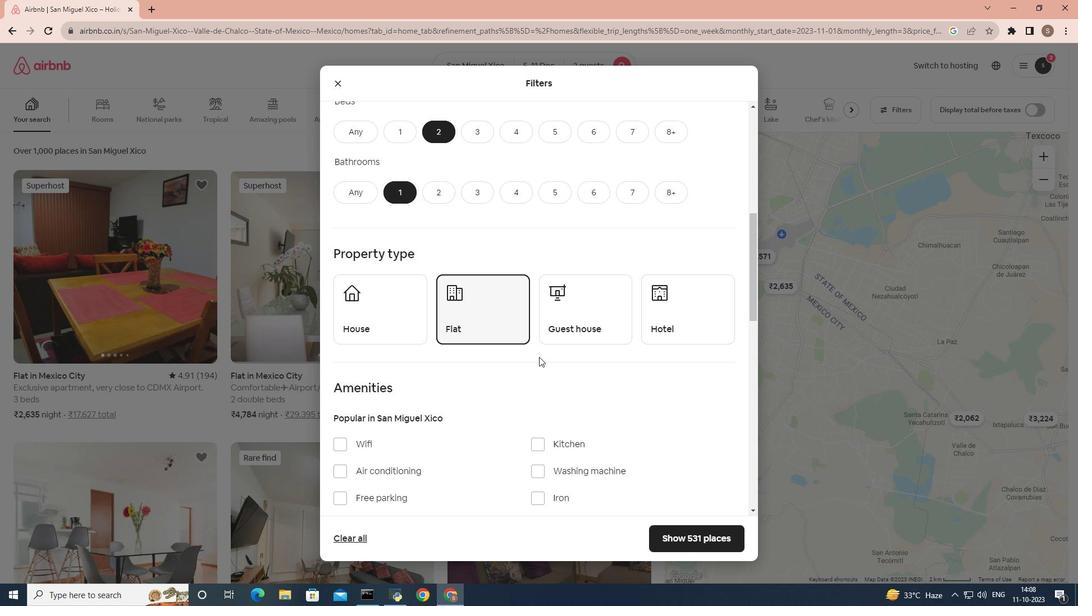
Action: Mouse scrolled (539, 356) with delta (0, 0)
Screenshot: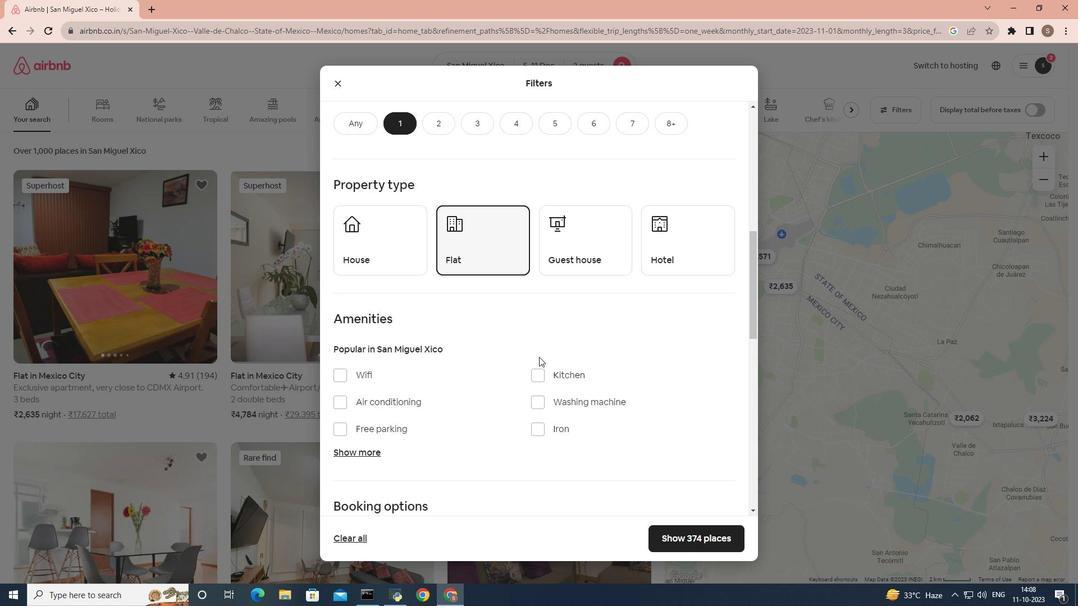 
Action: Mouse scrolled (539, 356) with delta (0, 0)
Screenshot: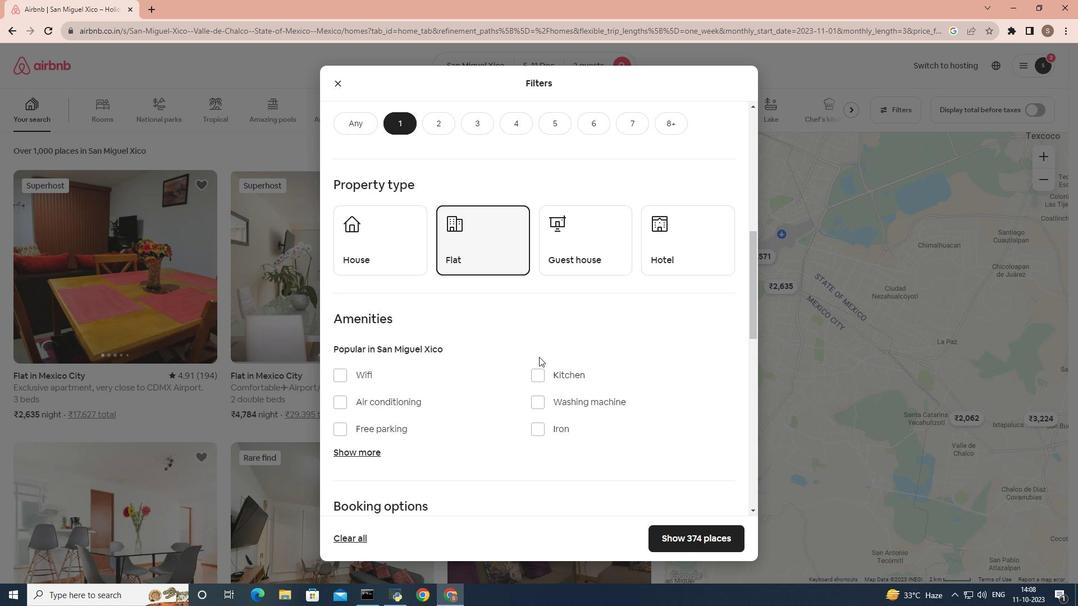 
Action: Mouse scrolled (539, 356) with delta (0, 0)
Screenshot: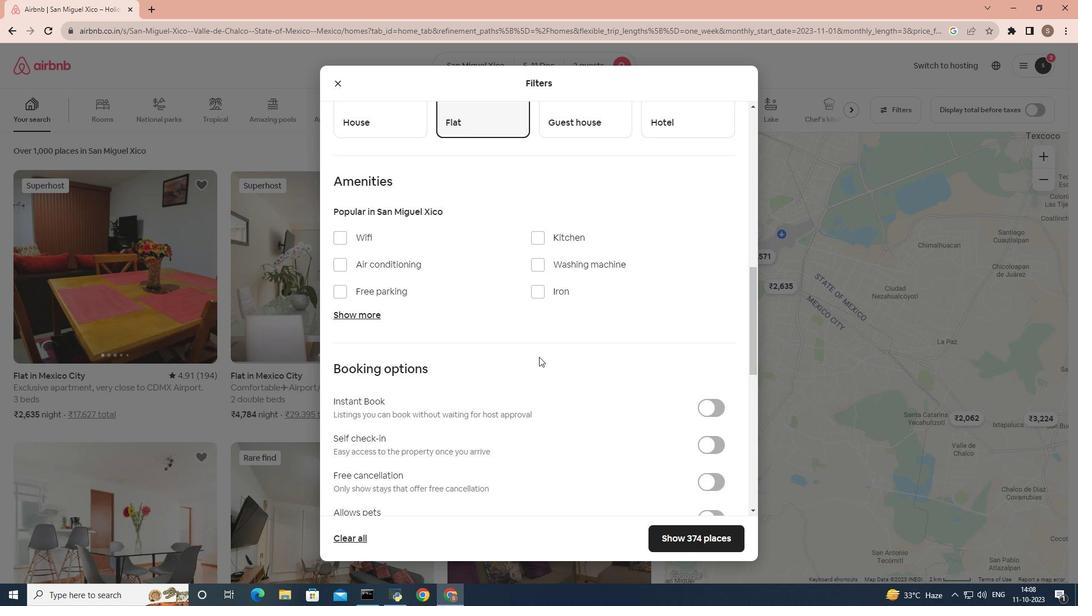 
Action: Mouse scrolled (539, 356) with delta (0, 0)
Screenshot: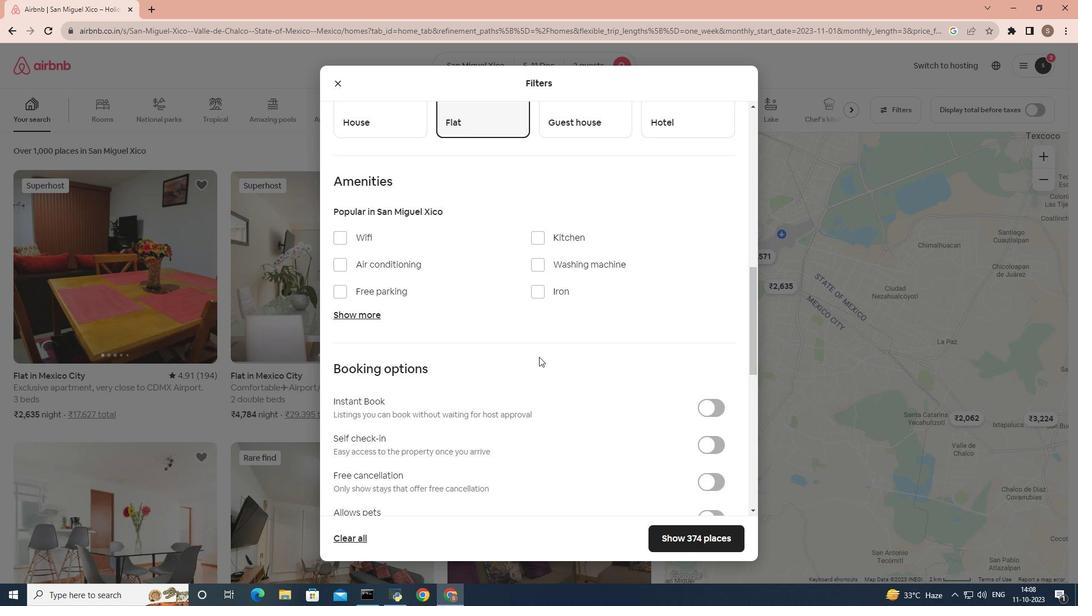 
Action: Mouse scrolled (539, 356) with delta (0, 0)
Screenshot: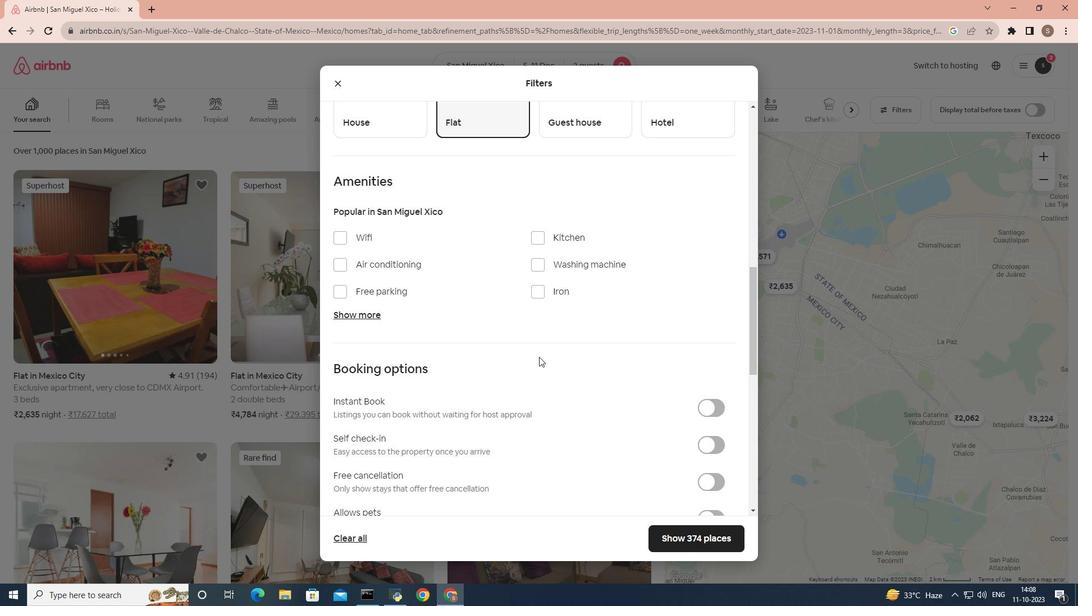 
Action: Mouse scrolled (539, 356) with delta (0, 0)
Screenshot: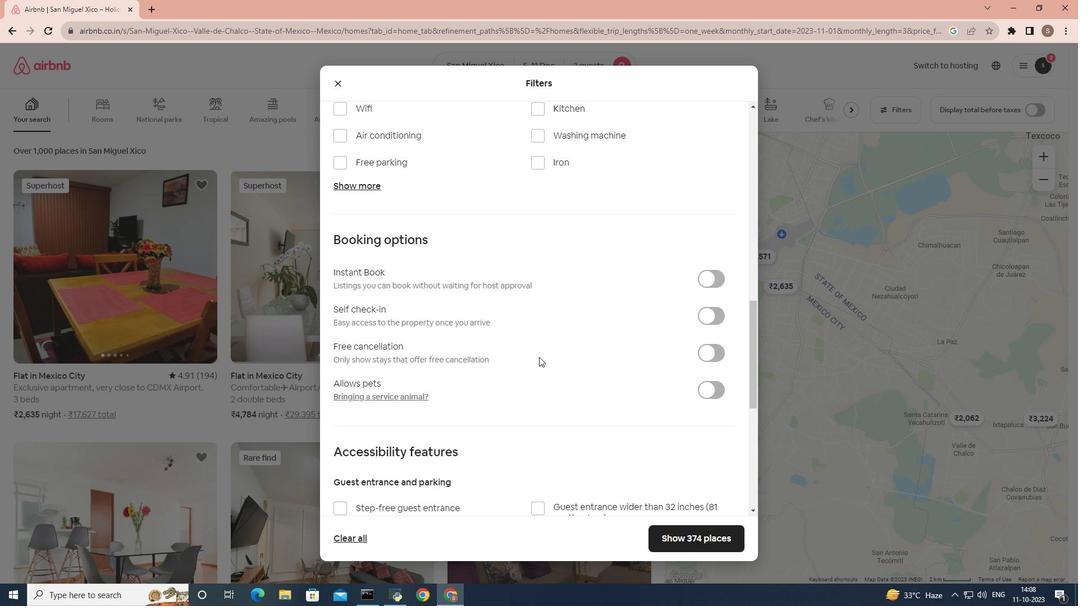 
Action: Mouse scrolled (539, 356) with delta (0, 0)
Screenshot: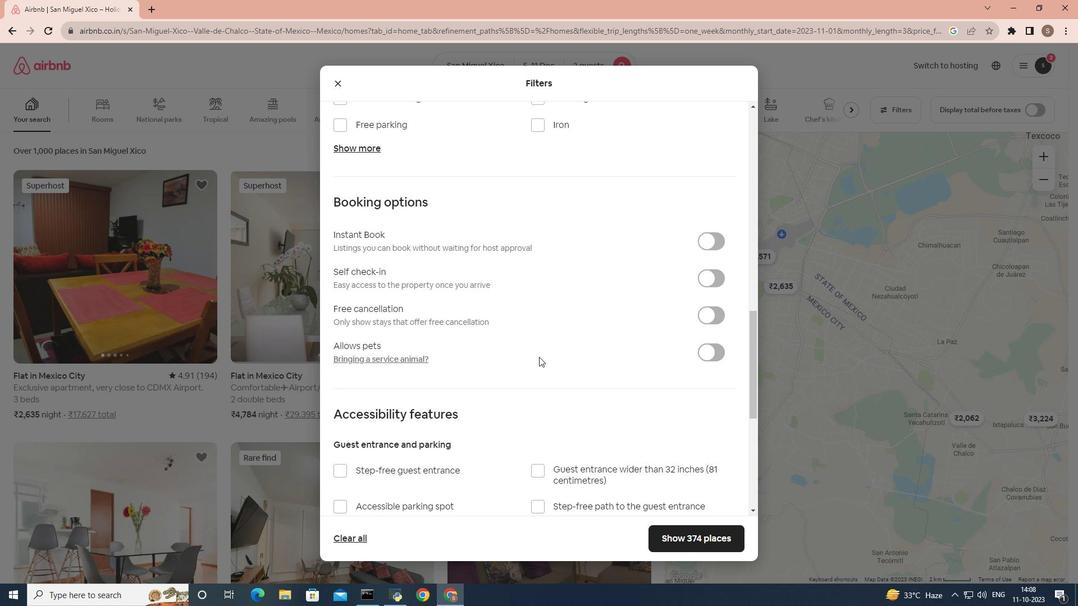 
Action: Mouse scrolled (539, 356) with delta (0, 0)
Screenshot: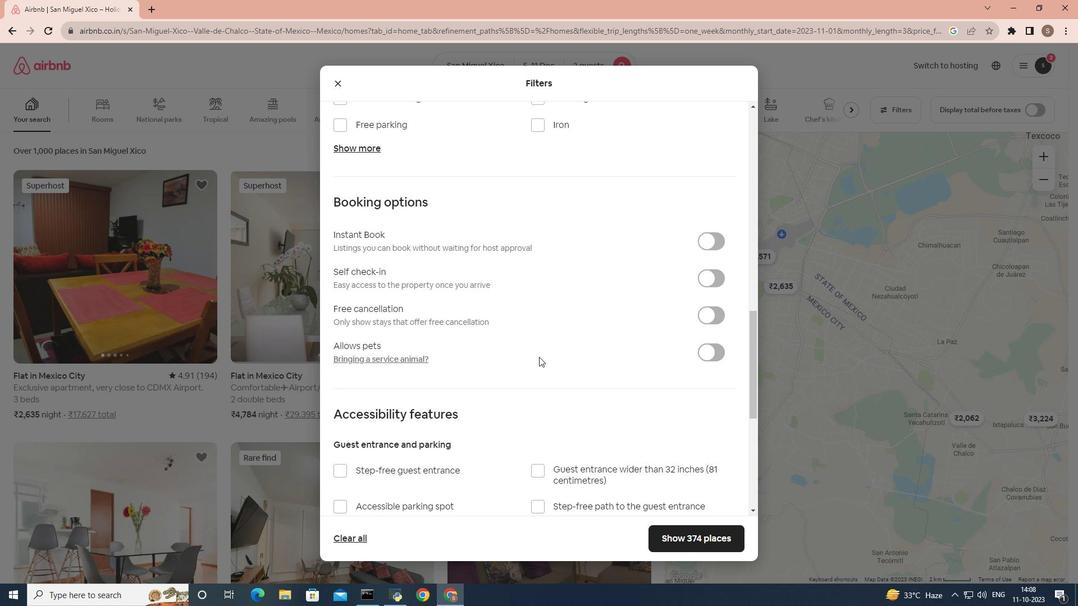 
Action: Mouse scrolled (539, 356) with delta (0, 0)
Screenshot: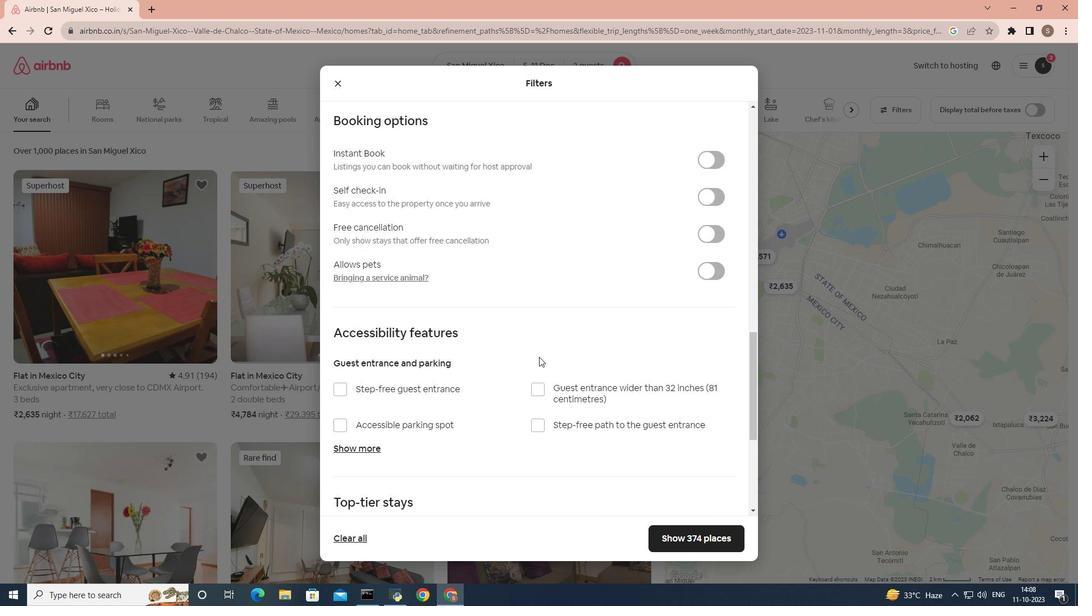
Action: Mouse scrolled (539, 356) with delta (0, 0)
Screenshot: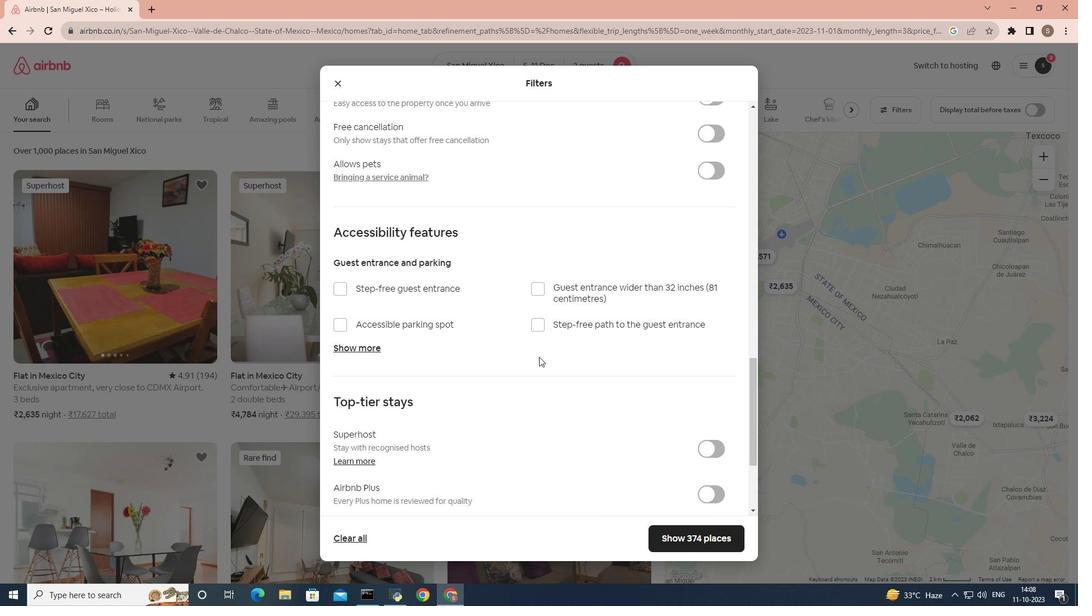 
Action: Mouse scrolled (539, 357) with delta (0, 0)
Screenshot: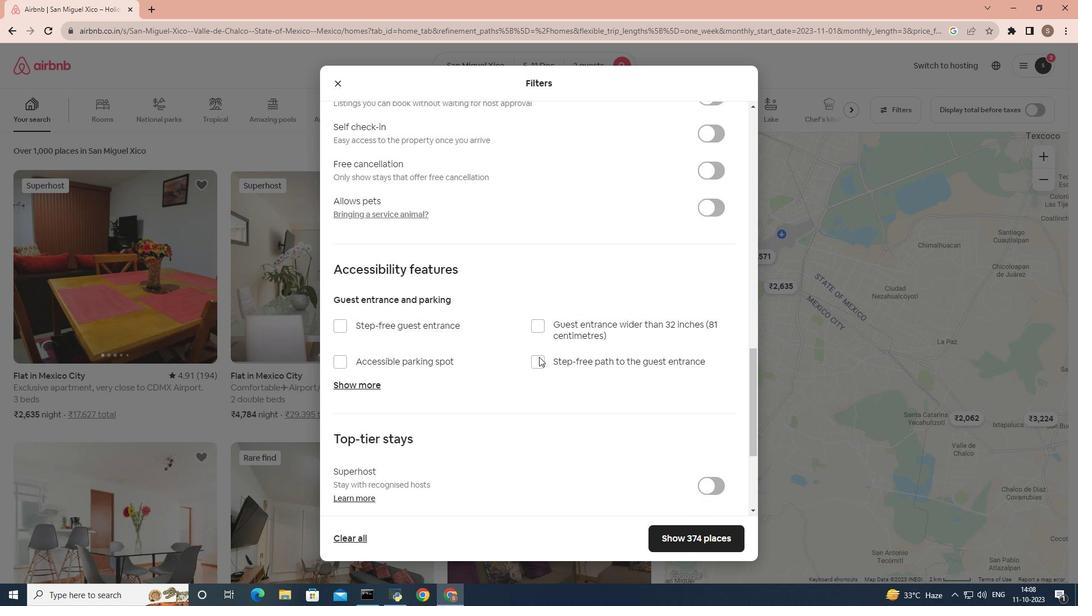 
Action: Mouse scrolled (539, 357) with delta (0, 0)
Screenshot: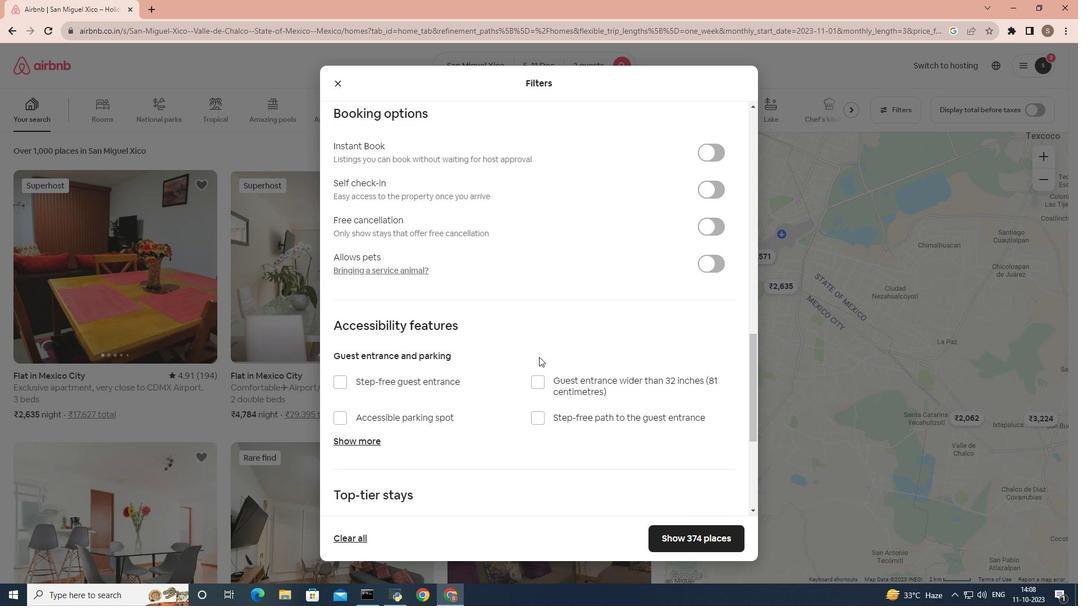 
Action: Mouse moved to (725, 203)
Screenshot: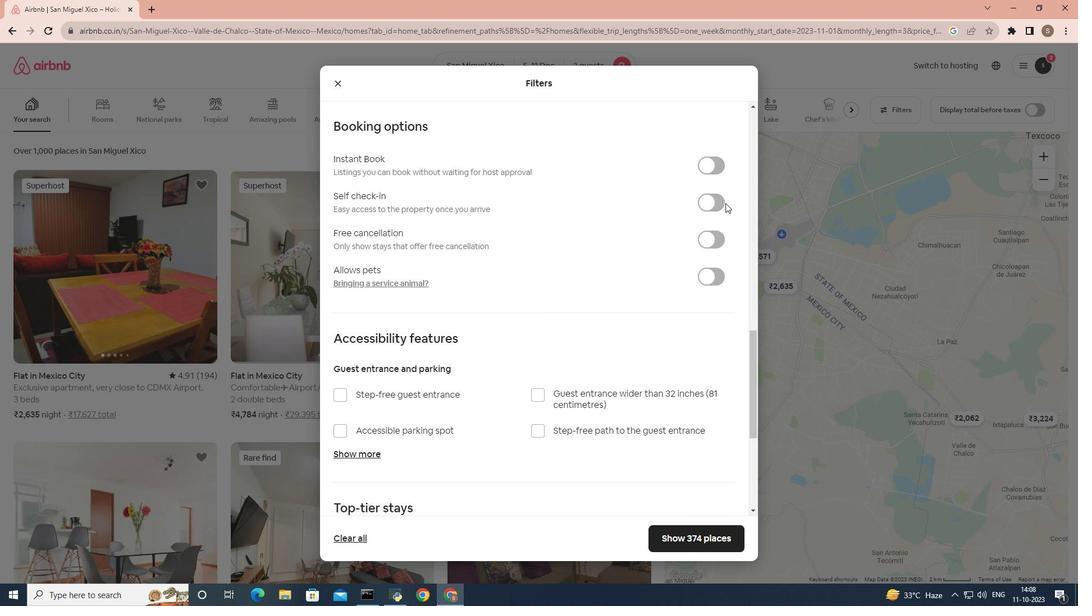 
Action: Mouse pressed left at (725, 203)
Screenshot: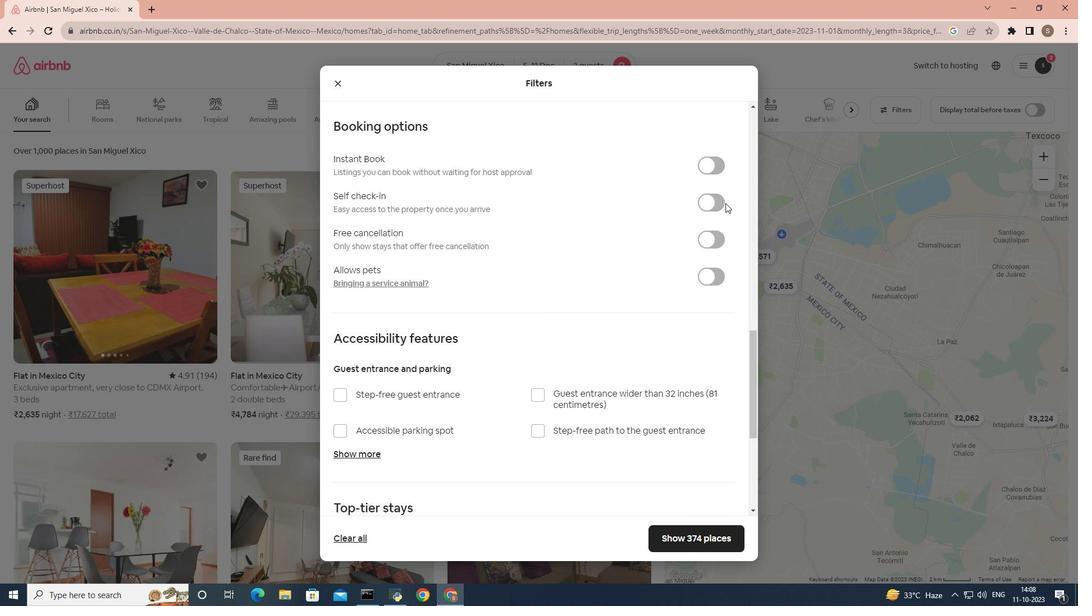 
Action: Mouse moved to (725, 209)
Screenshot: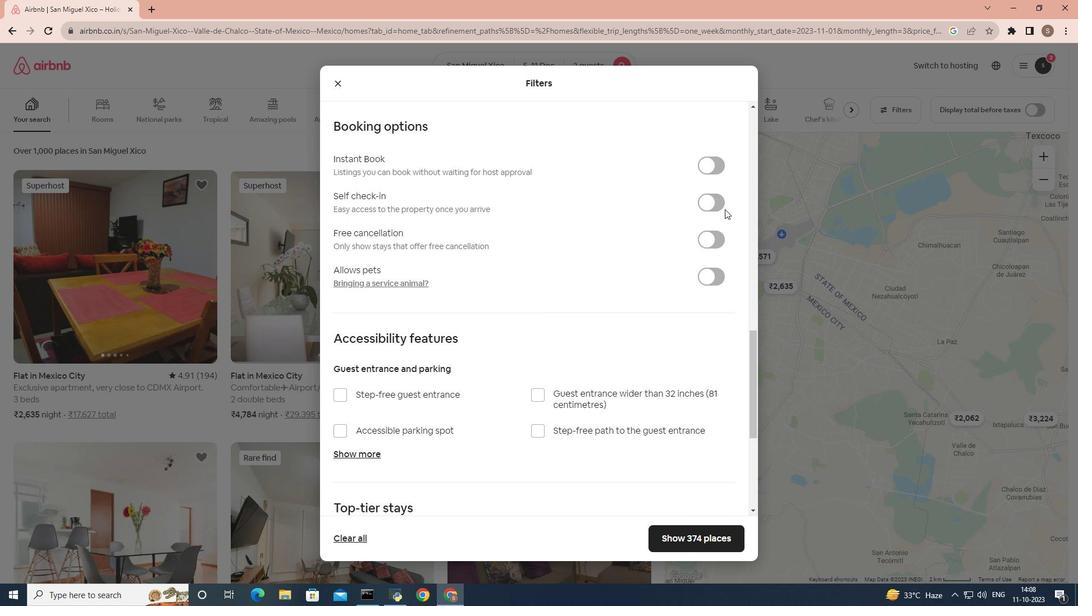 
Action: Mouse pressed left at (725, 209)
Screenshot: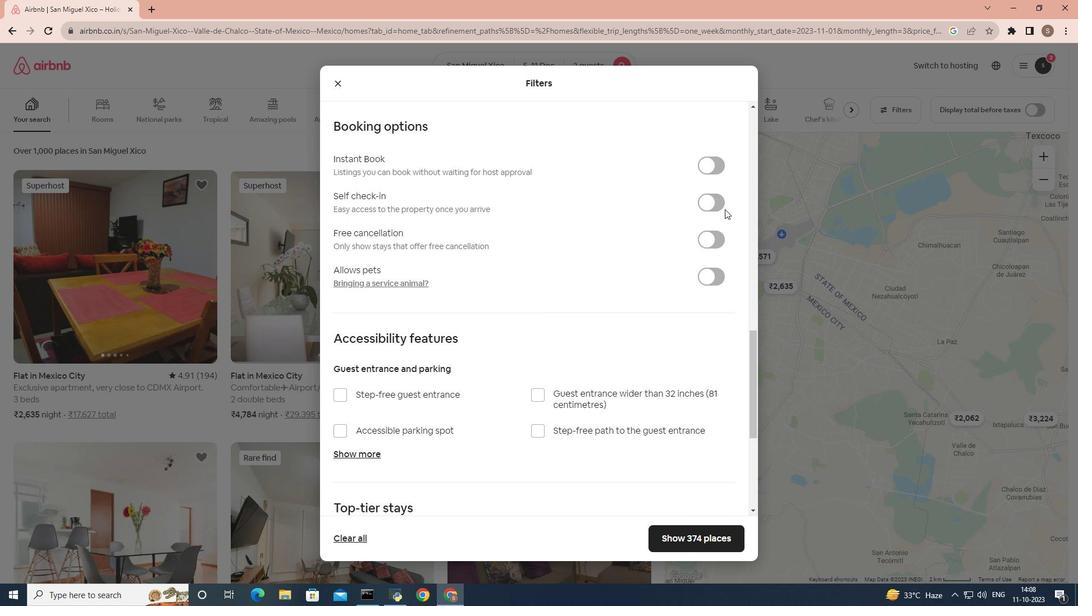 
Action: Mouse moved to (720, 204)
Screenshot: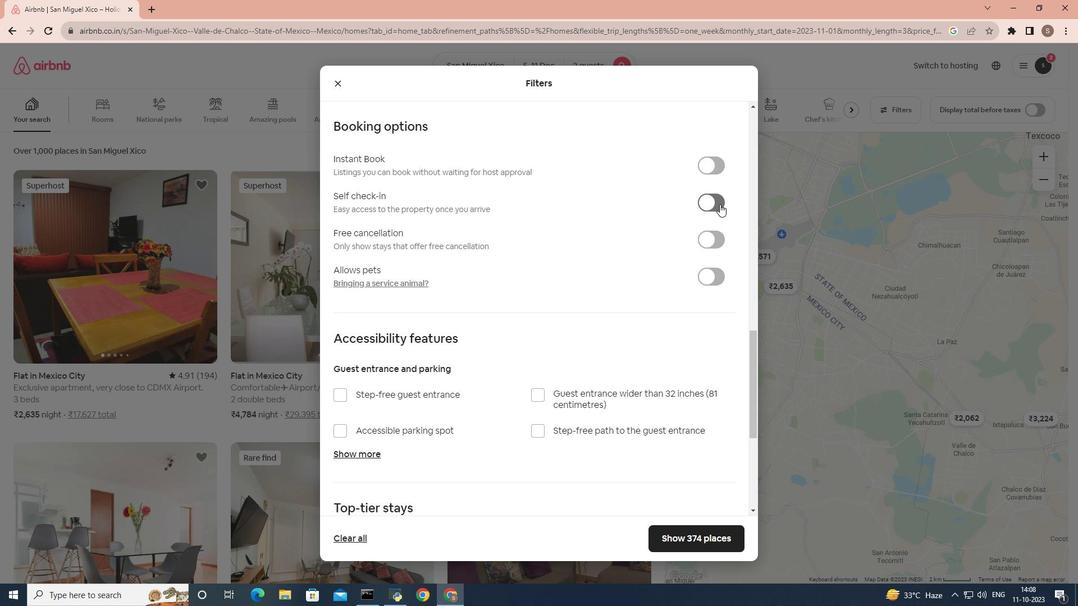 
Action: Mouse pressed left at (720, 204)
Screenshot: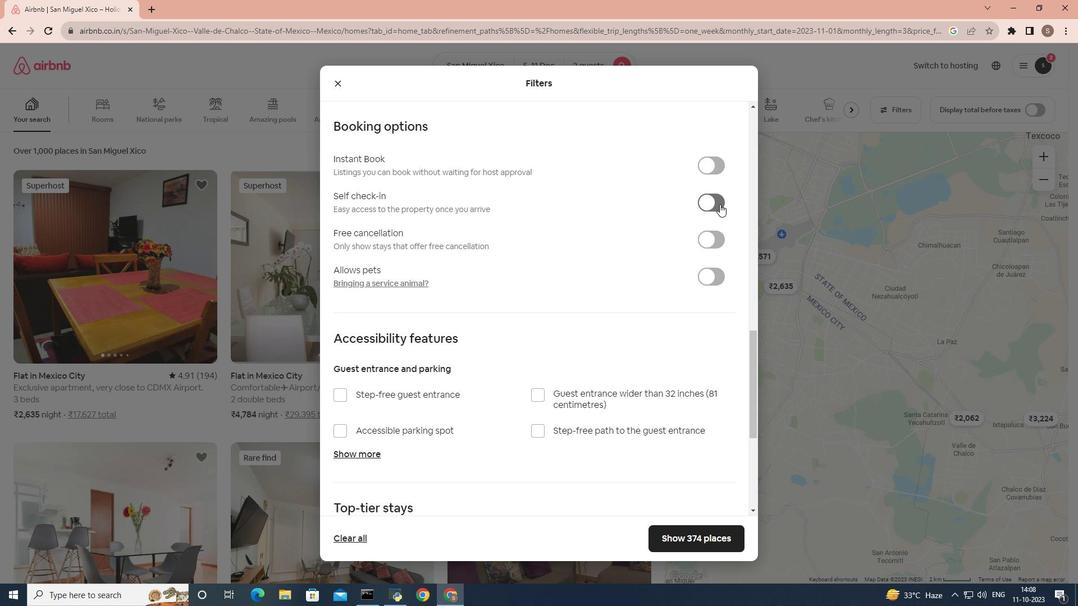 
Action: Mouse moved to (687, 535)
Screenshot: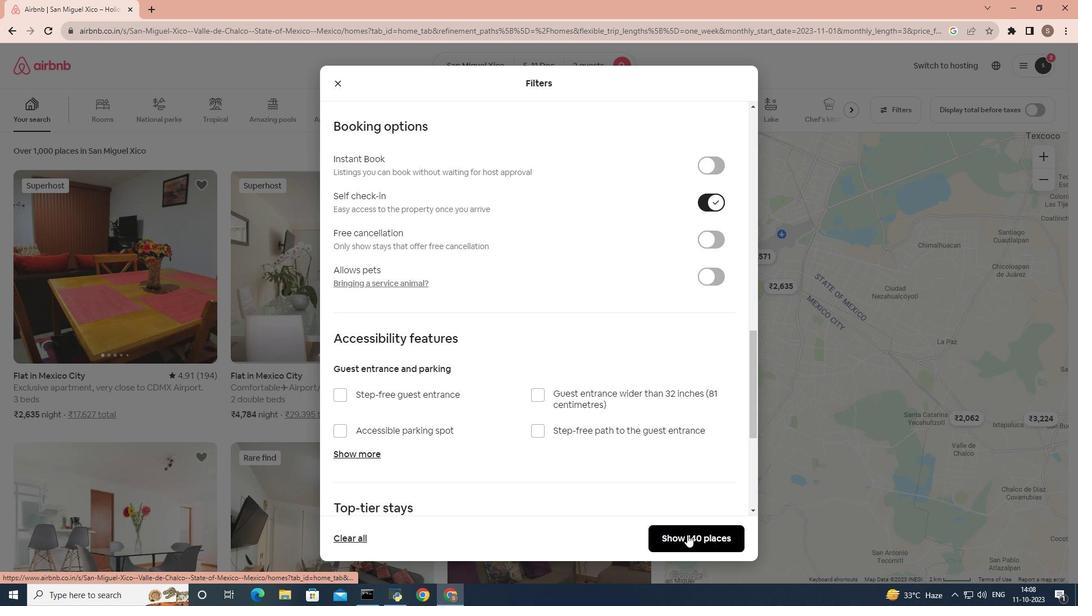 
Action: Mouse pressed left at (687, 535)
Screenshot: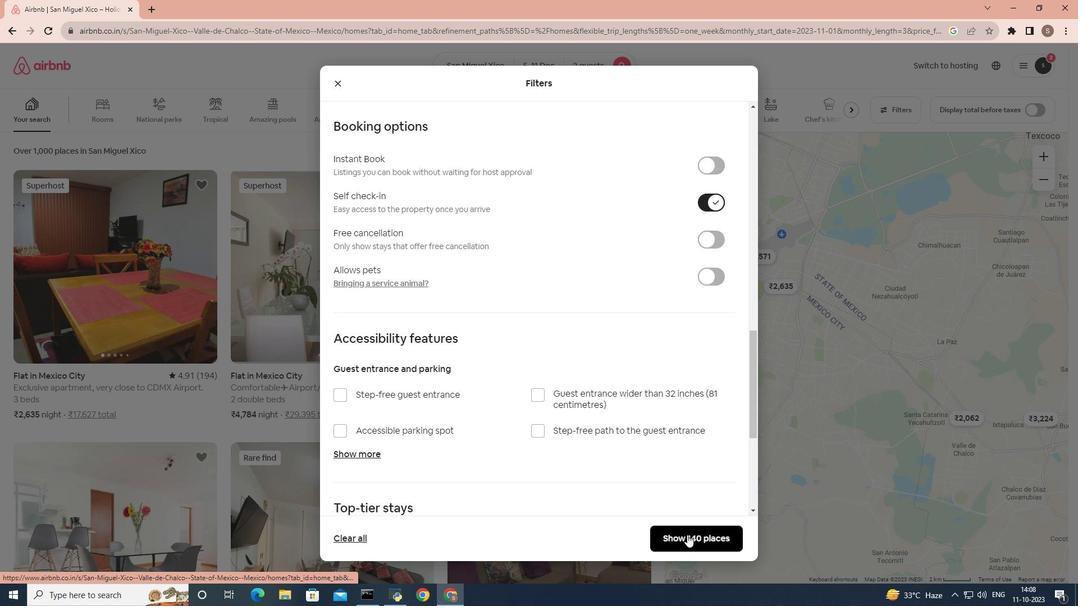 
Action: Mouse moved to (281, 305)
Screenshot: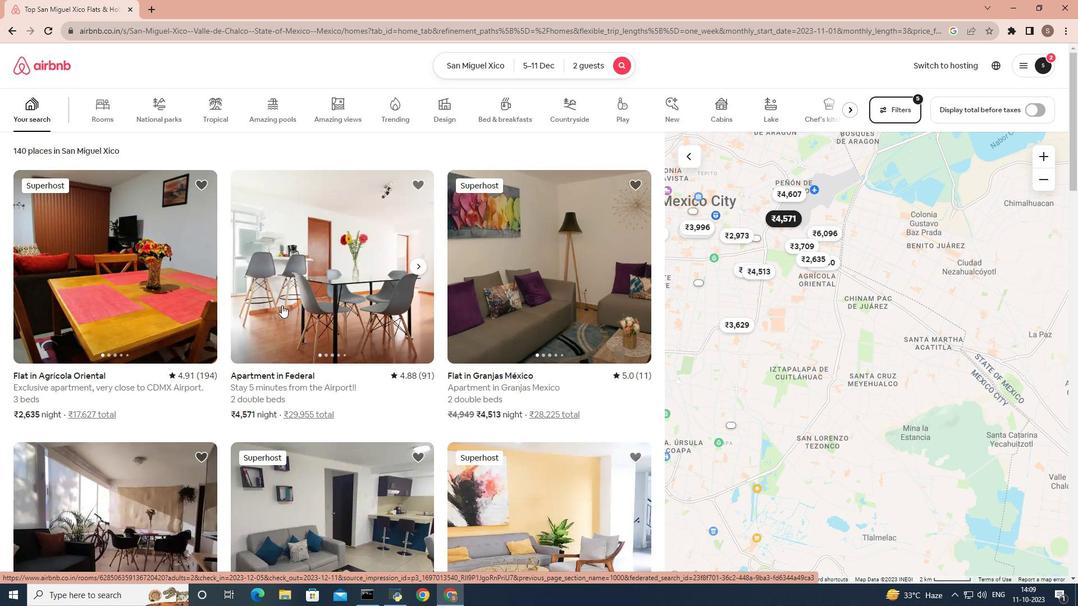 
Action: Mouse pressed left at (281, 305)
Screenshot: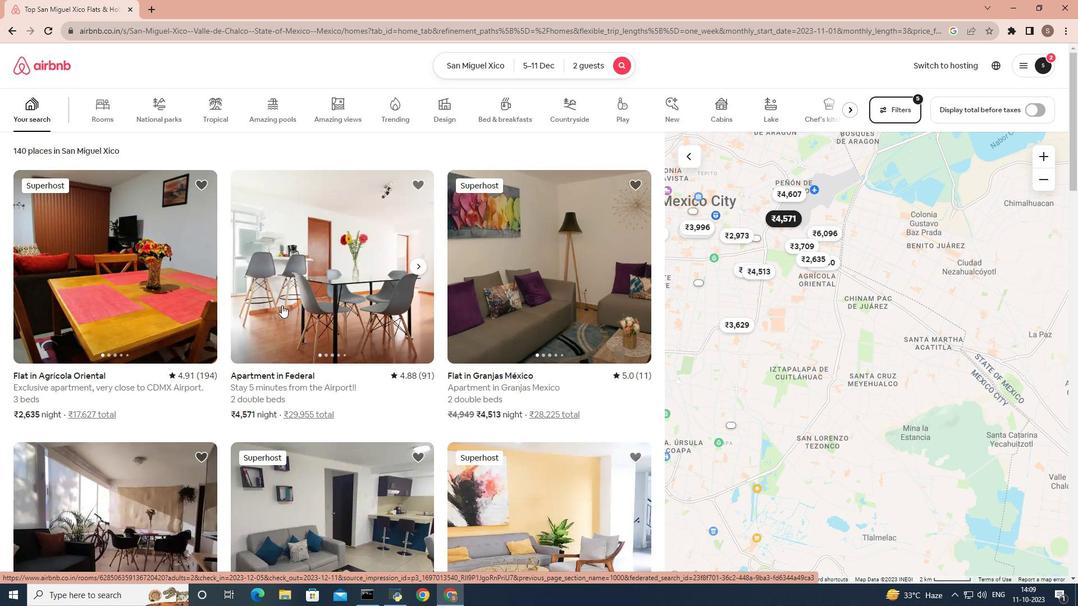 
Action: Mouse scrolled (281, 305) with delta (0, 0)
Screenshot: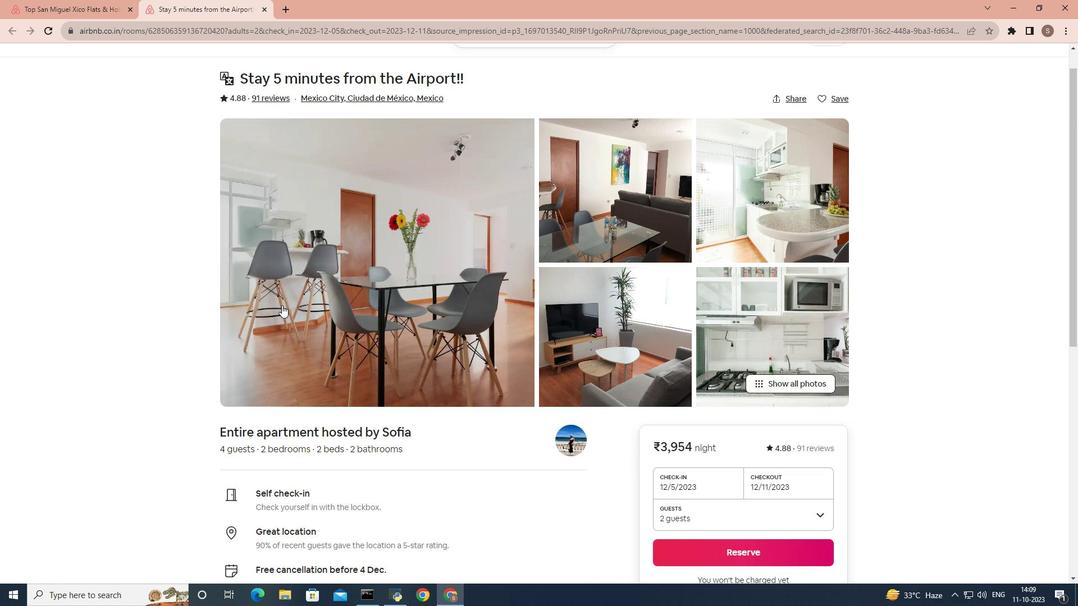 
Action: Mouse scrolled (281, 305) with delta (0, 0)
Screenshot: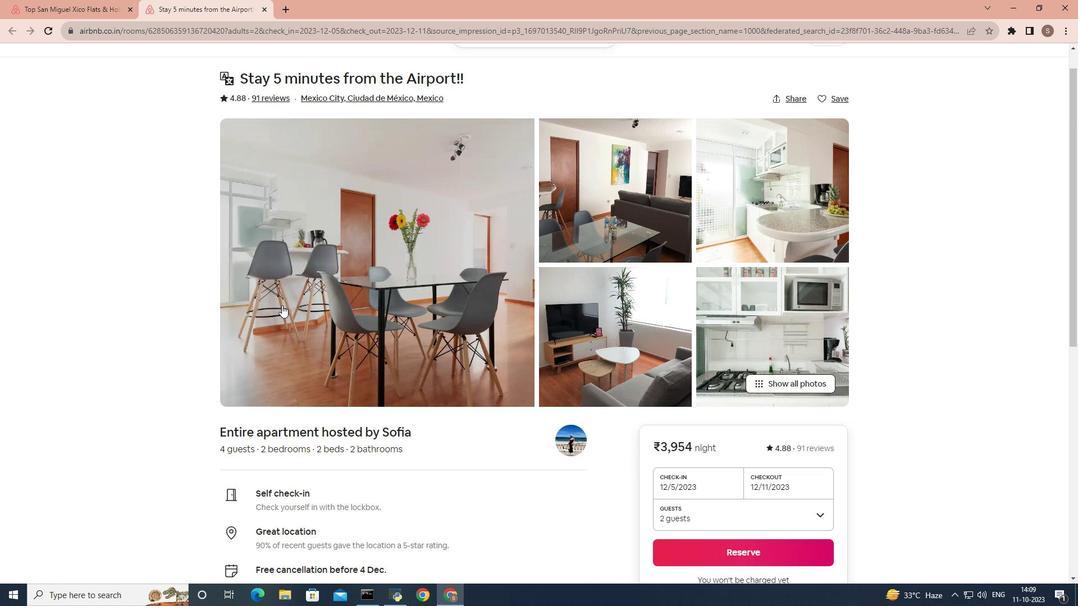 
Action: Mouse scrolled (281, 305) with delta (0, 0)
Screenshot: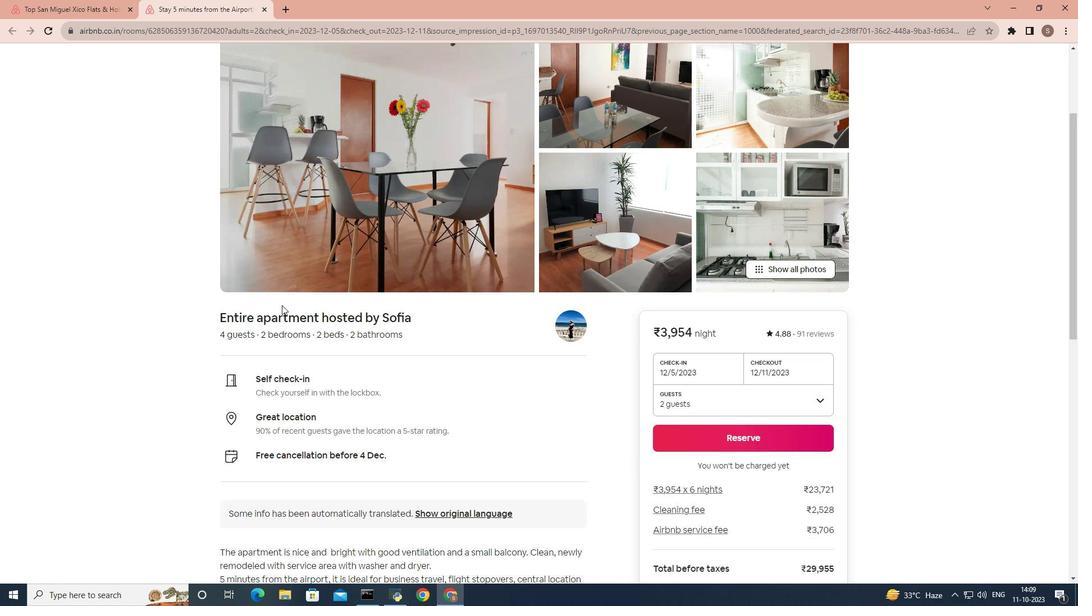 
Action: Mouse scrolled (281, 305) with delta (0, 0)
Screenshot: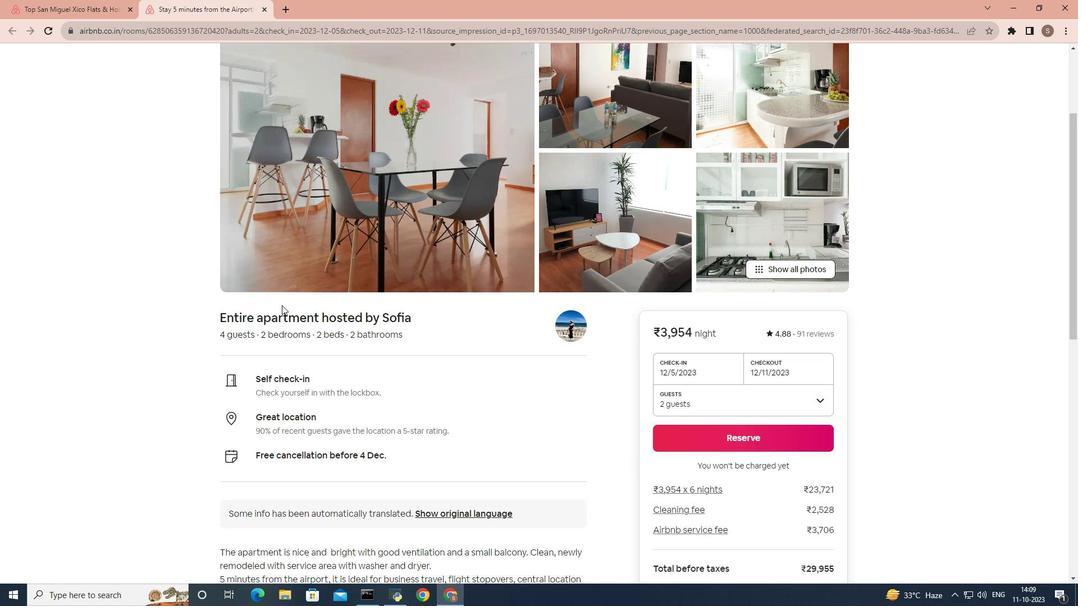 
Action: Mouse scrolled (281, 305) with delta (0, 0)
Screenshot: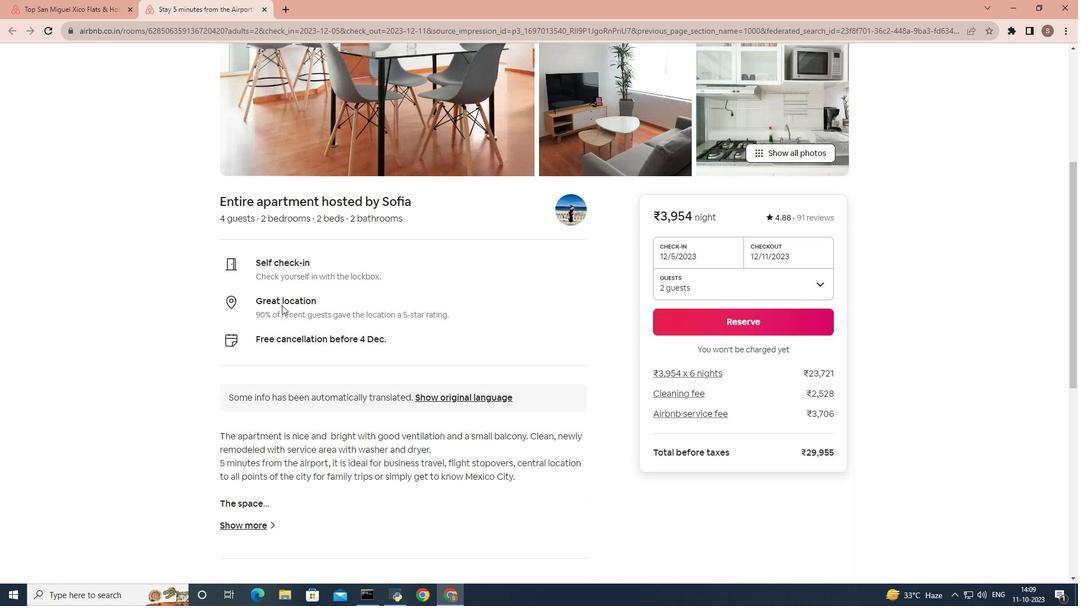 
Action: Mouse scrolled (281, 305) with delta (0, 0)
Screenshot: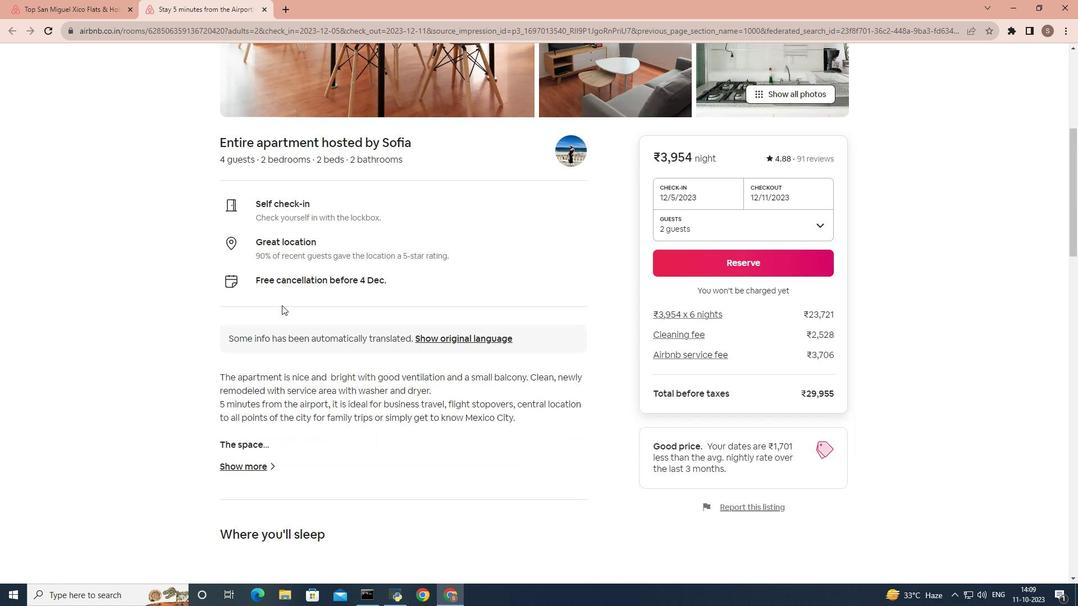 
Action: Mouse scrolled (281, 305) with delta (0, 0)
Screenshot: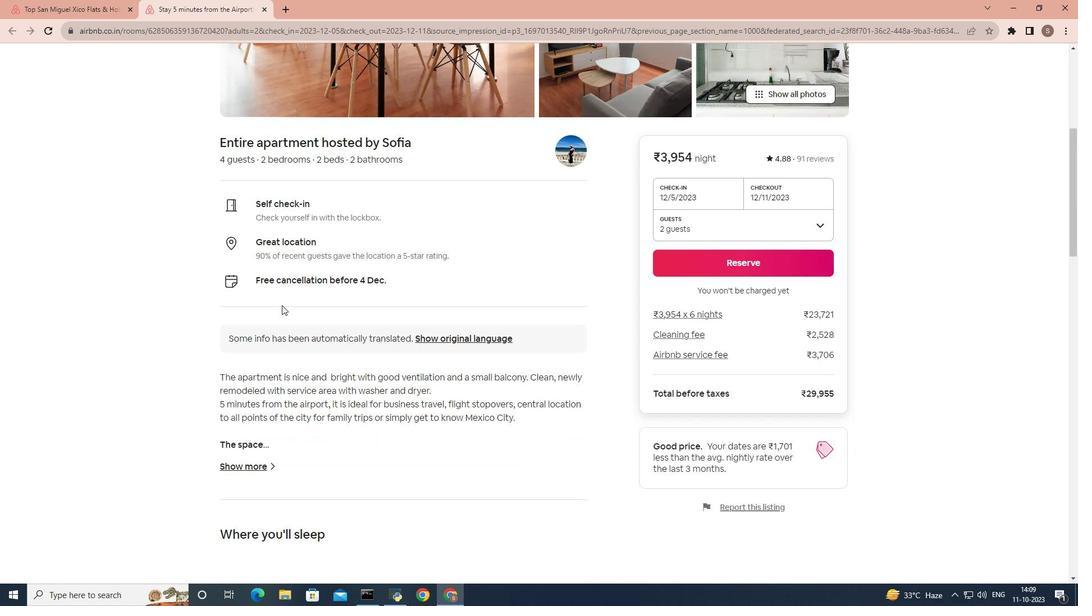 
Action: Mouse scrolled (281, 305) with delta (0, 0)
Screenshot: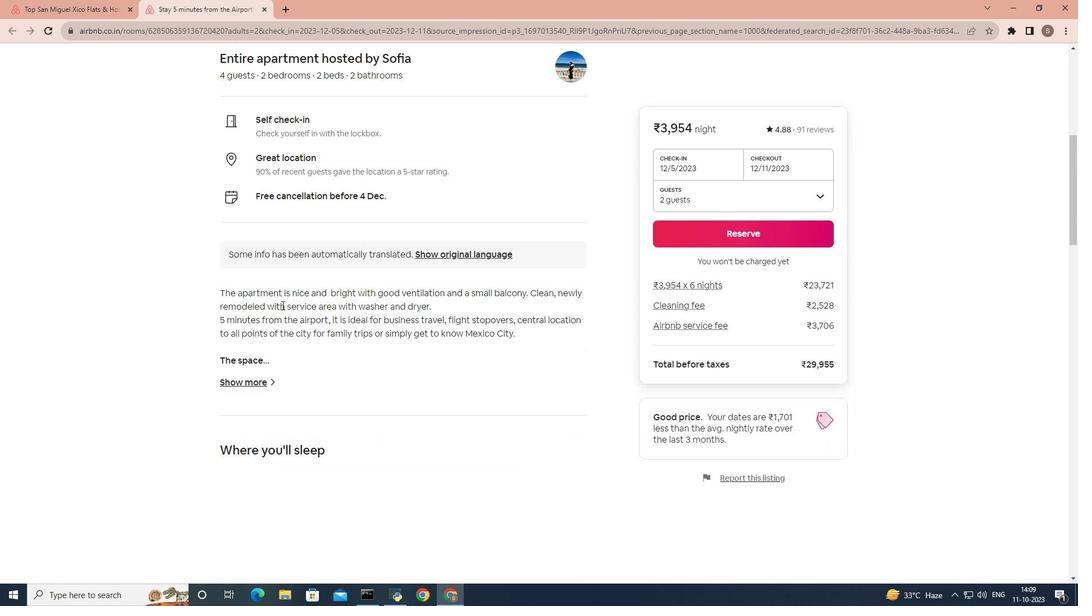 
Action: Mouse moved to (232, 340)
Screenshot: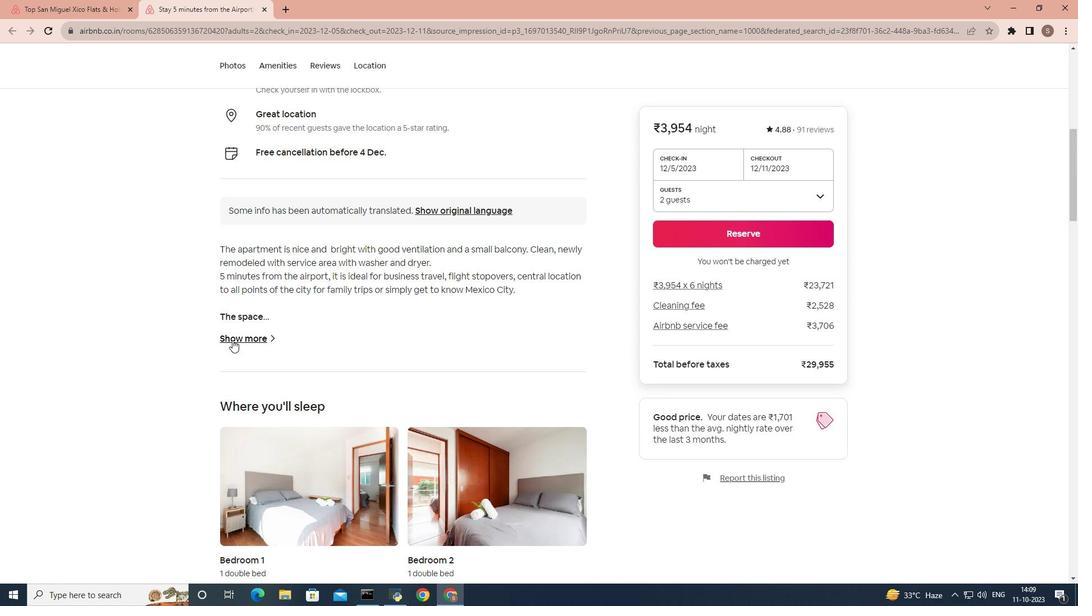 
Action: Mouse pressed left at (232, 340)
Screenshot: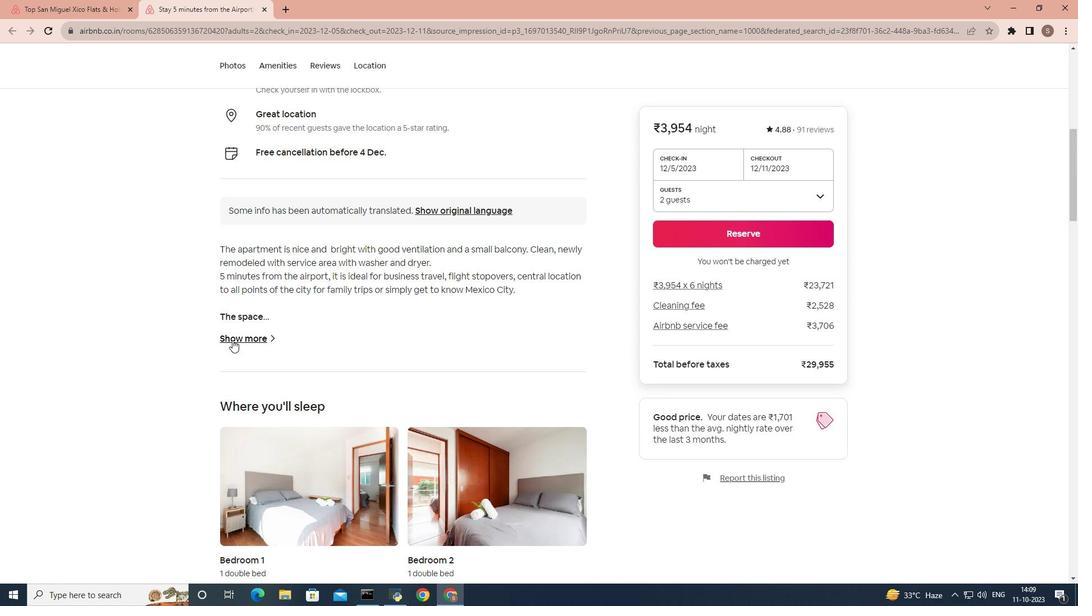 
Action: Mouse moved to (342, 333)
Screenshot: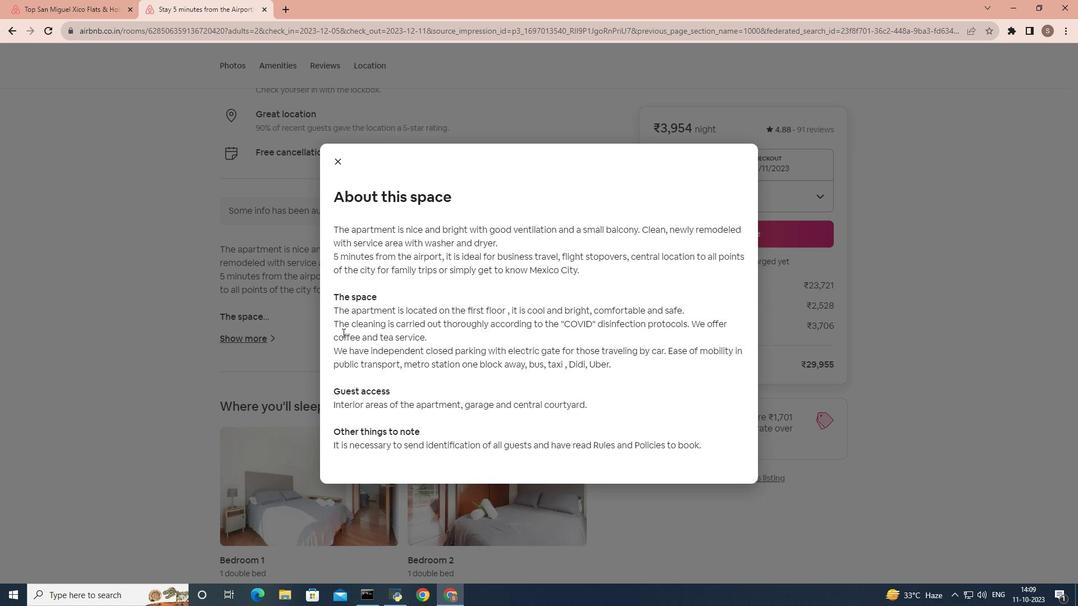 
Action: Mouse scrolled (342, 332) with delta (0, 0)
Screenshot: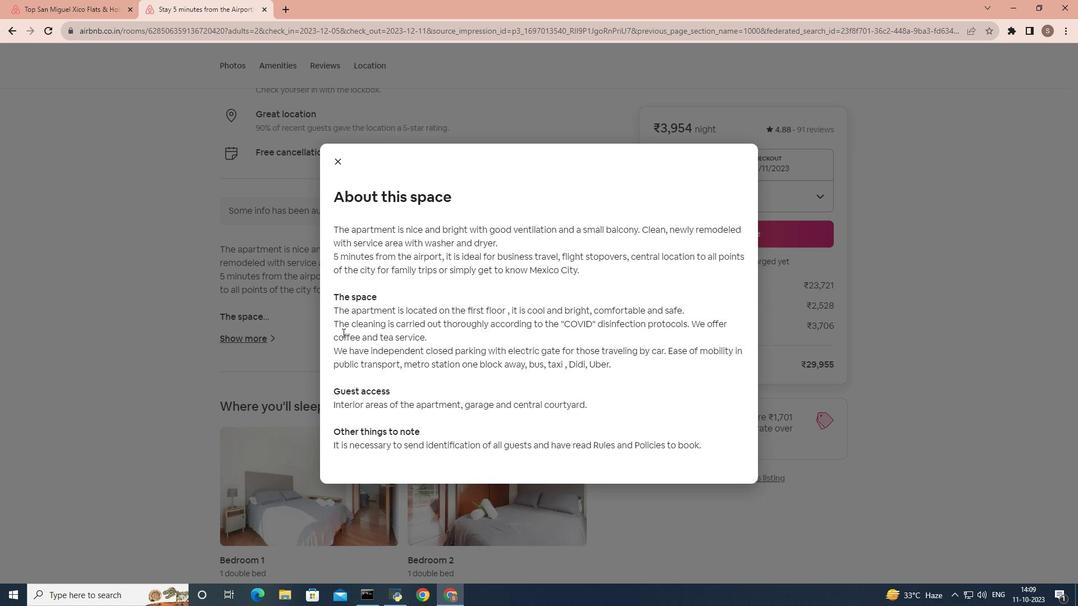 
Action: Mouse scrolled (342, 332) with delta (0, 0)
Screenshot: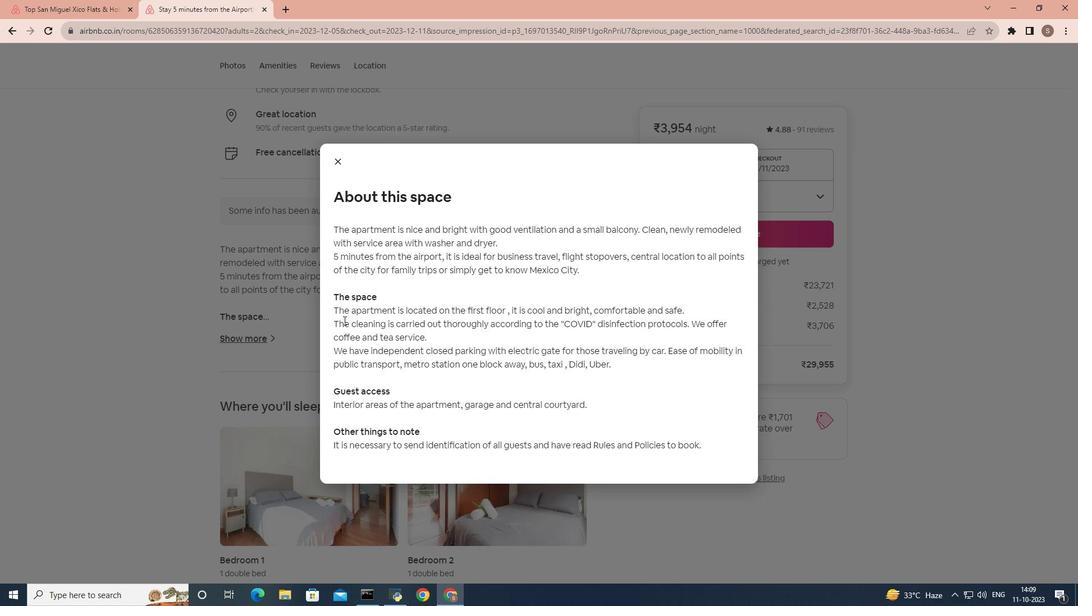 
Action: Mouse scrolled (342, 332) with delta (0, 0)
Screenshot: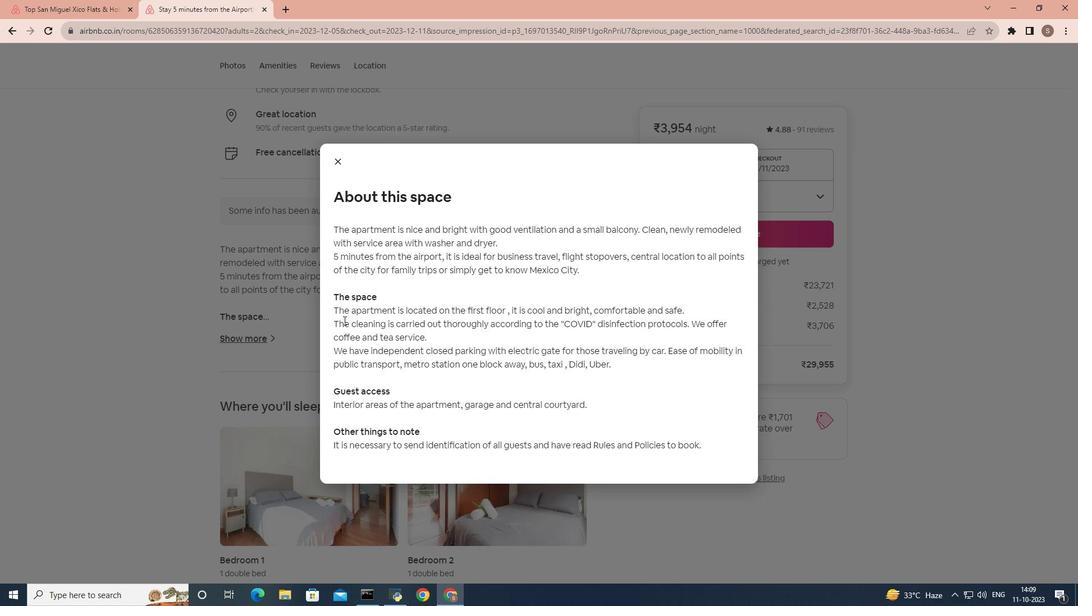 
Action: Mouse moved to (338, 165)
Screenshot: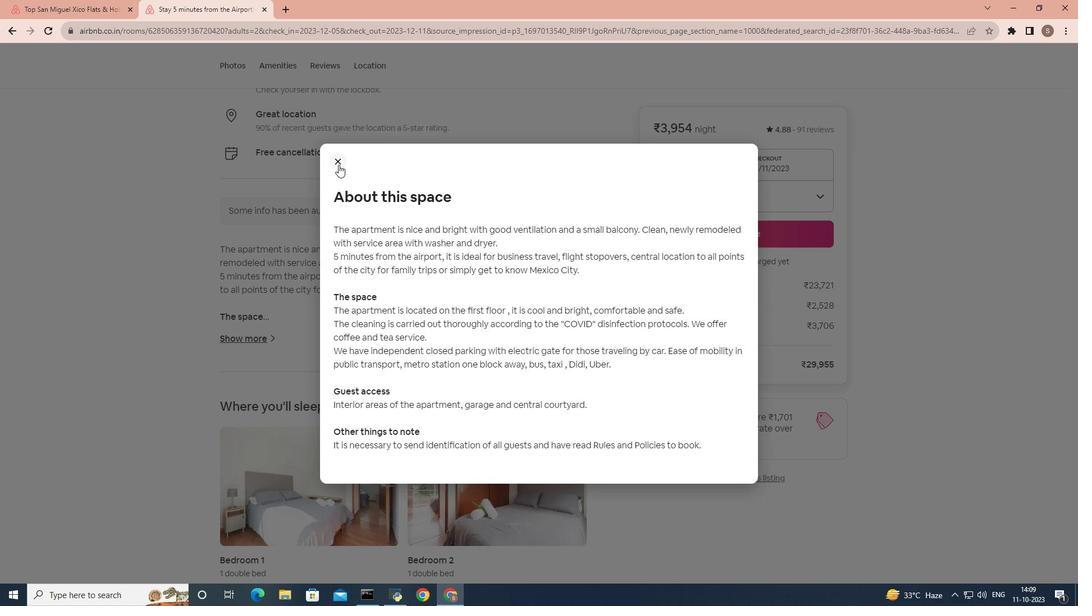
Action: Mouse pressed left at (338, 165)
Screenshot: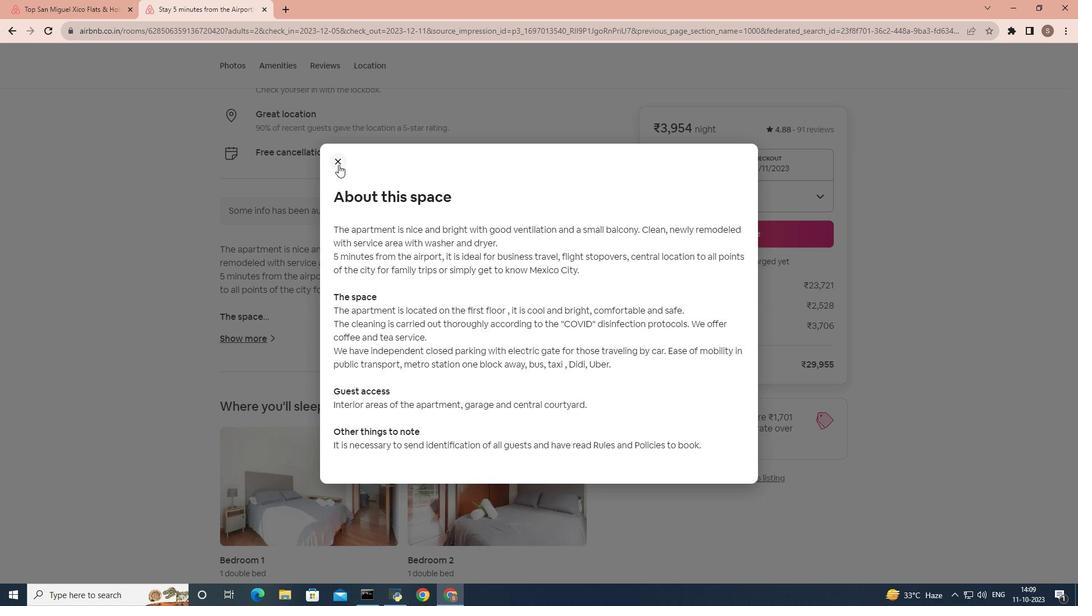 
Action: Mouse moved to (316, 310)
Screenshot: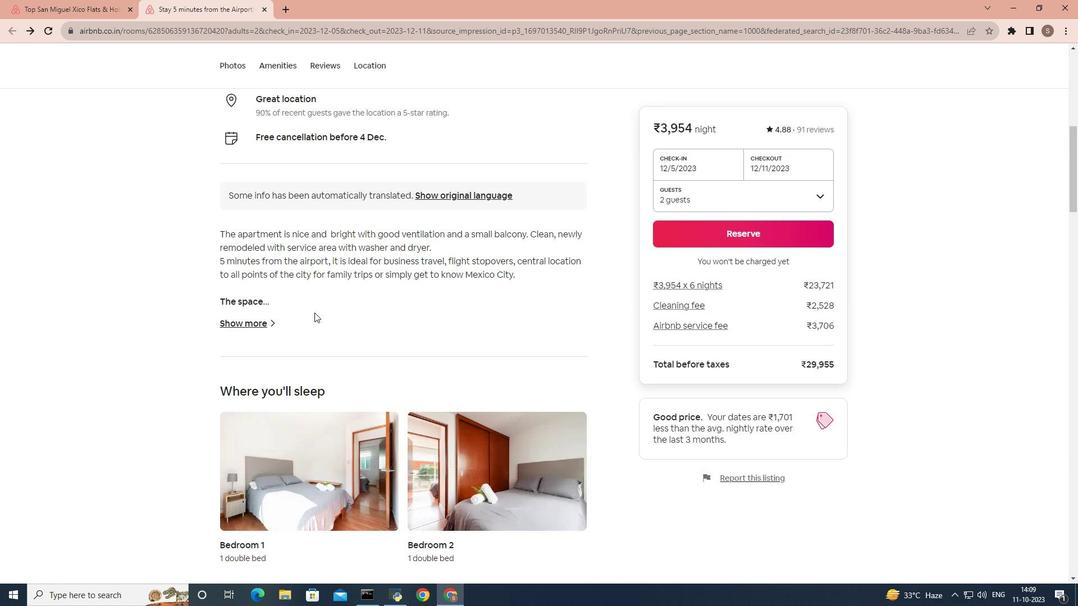 
Action: Mouse scrolled (316, 310) with delta (0, 0)
Screenshot: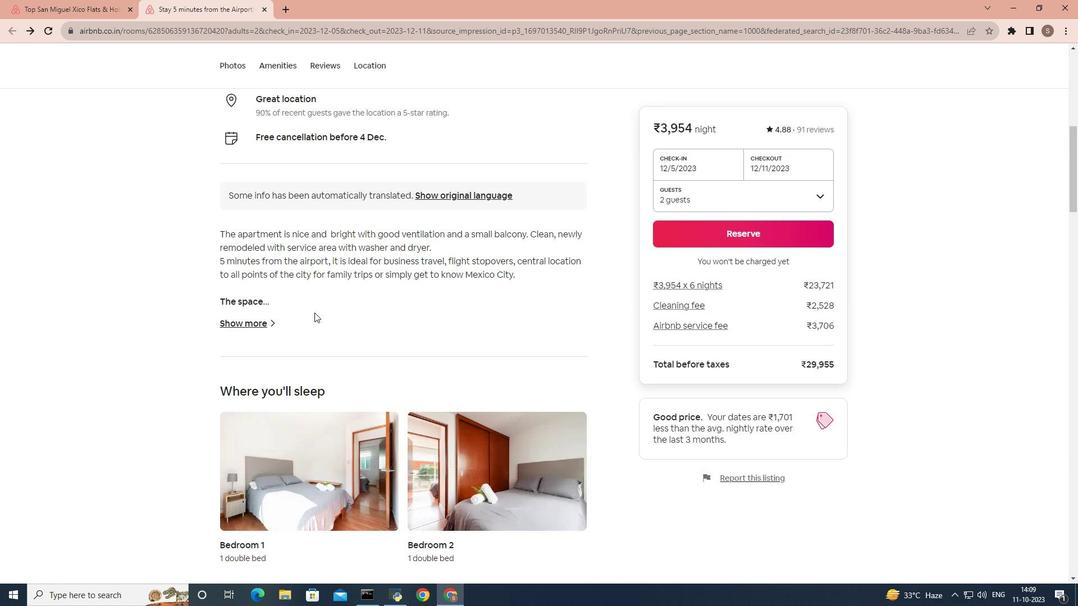 
Action: Mouse moved to (315, 312)
Screenshot: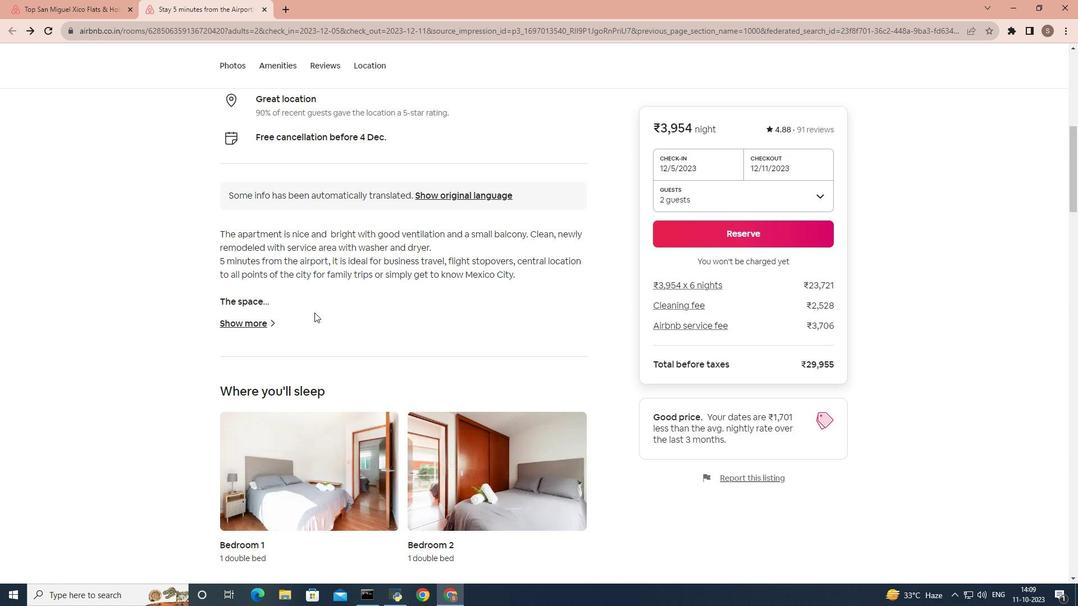 
Action: Mouse scrolled (315, 311) with delta (0, 0)
Screenshot: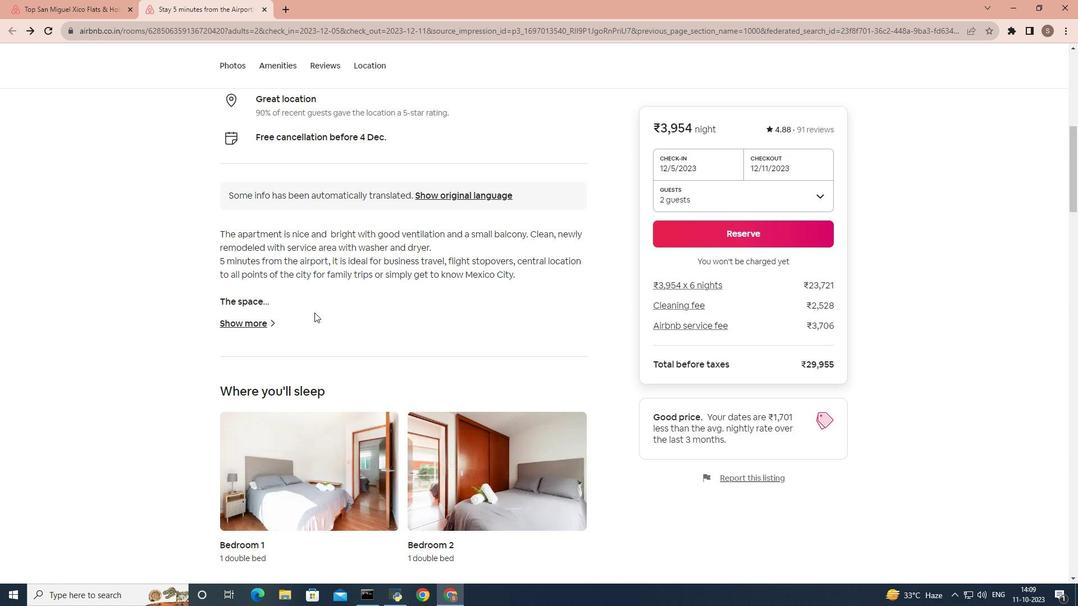 
Action: Mouse moved to (314, 312)
Screenshot: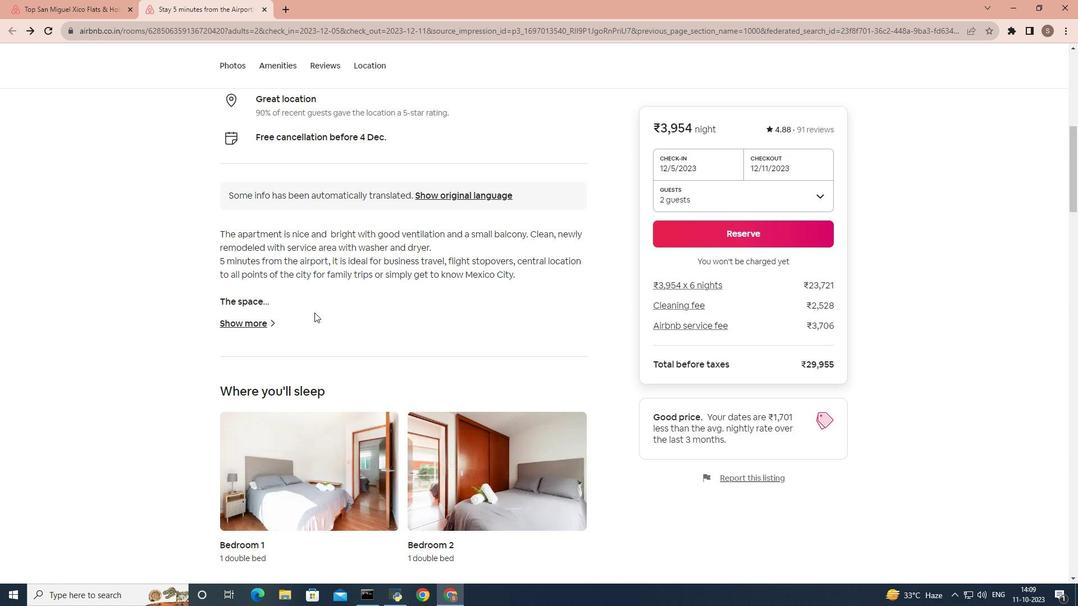 
Action: Mouse scrolled (314, 312) with delta (0, 0)
Screenshot: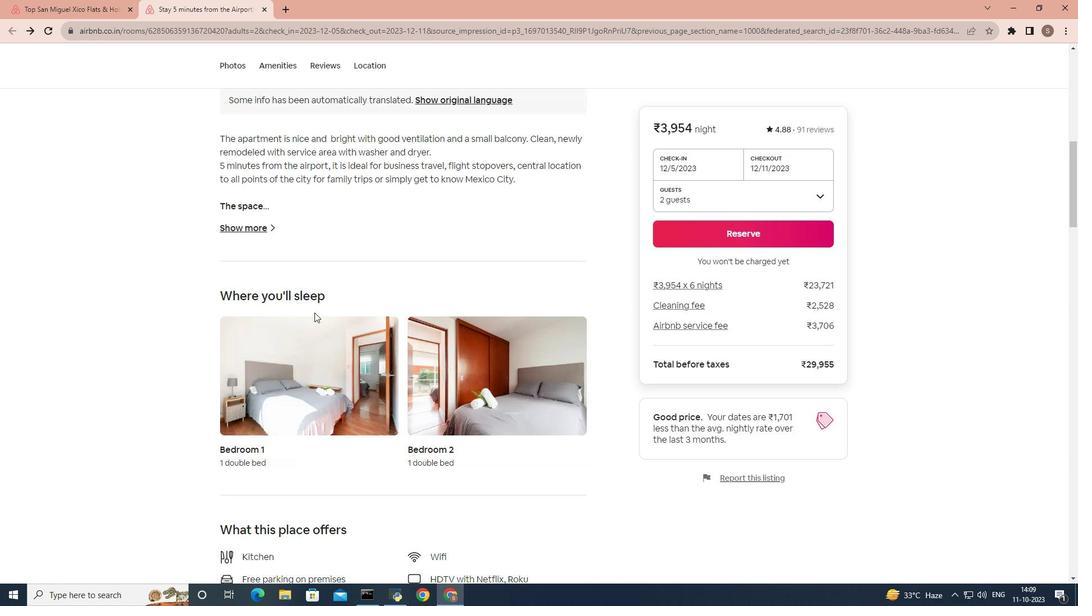 
Action: Mouse scrolled (314, 312) with delta (0, 0)
Screenshot: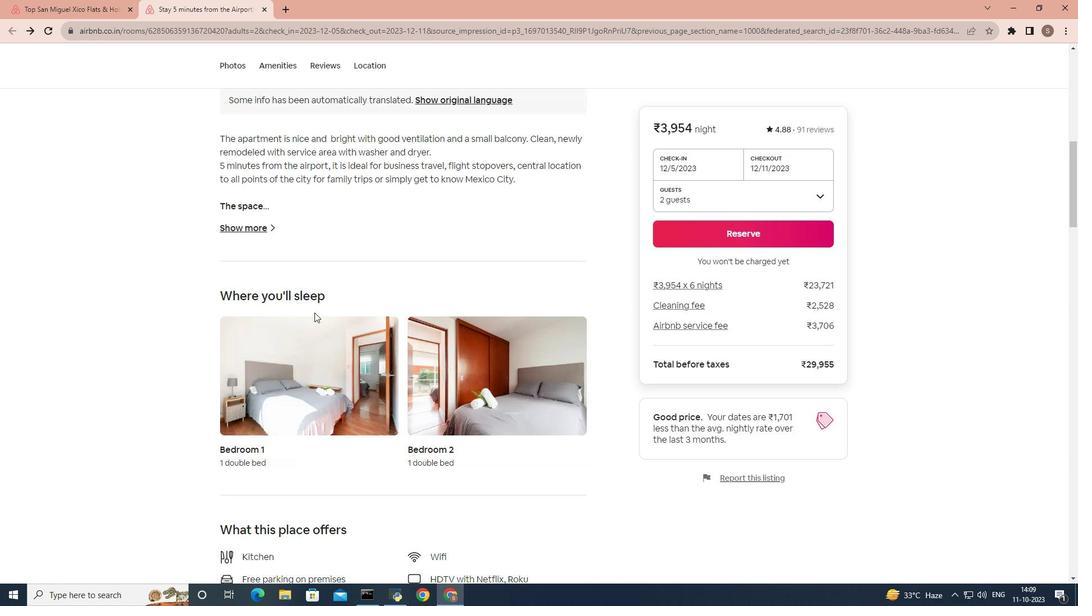 
Action: Mouse scrolled (314, 312) with delta (0, 0)
Screenshot: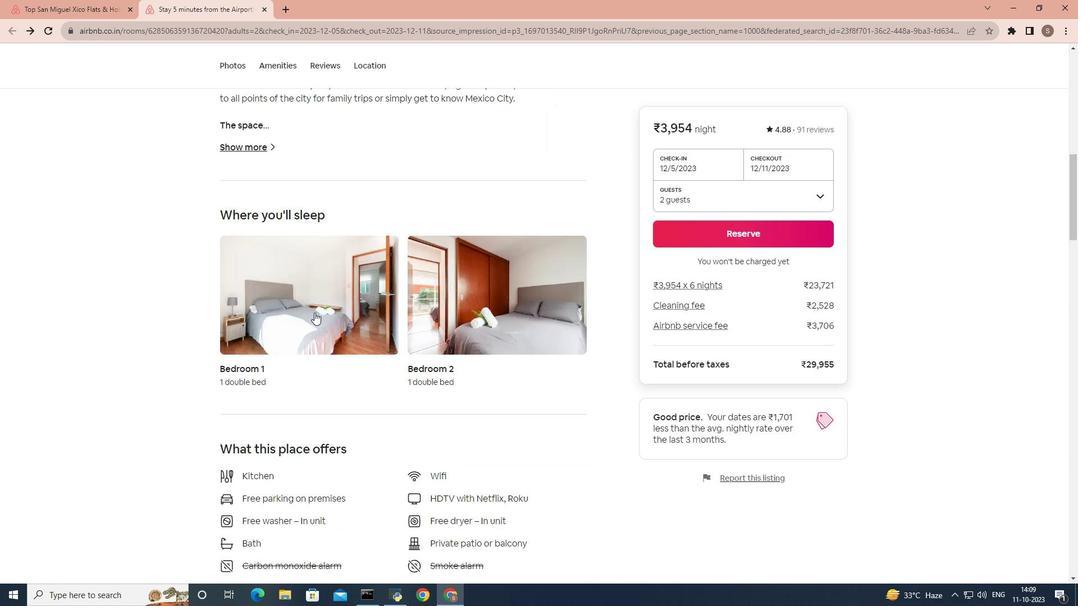 
Action: Mouse scrolled (314, 312) with delta (0, 0)
Screenshot: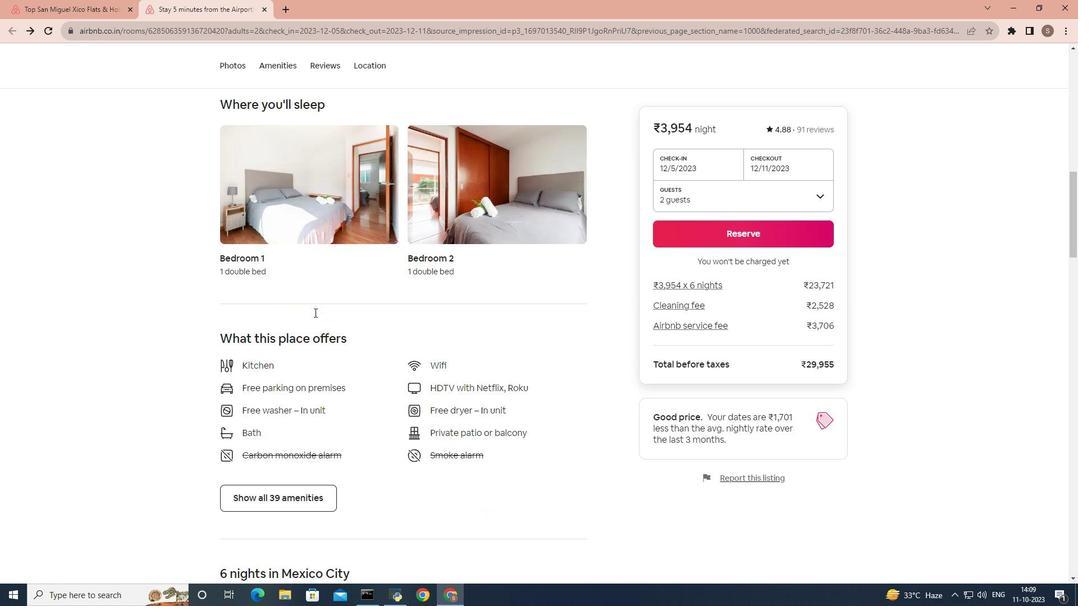 
Action: Mouse scrolled (314, 312) with delta (0, 0)
Screenshot: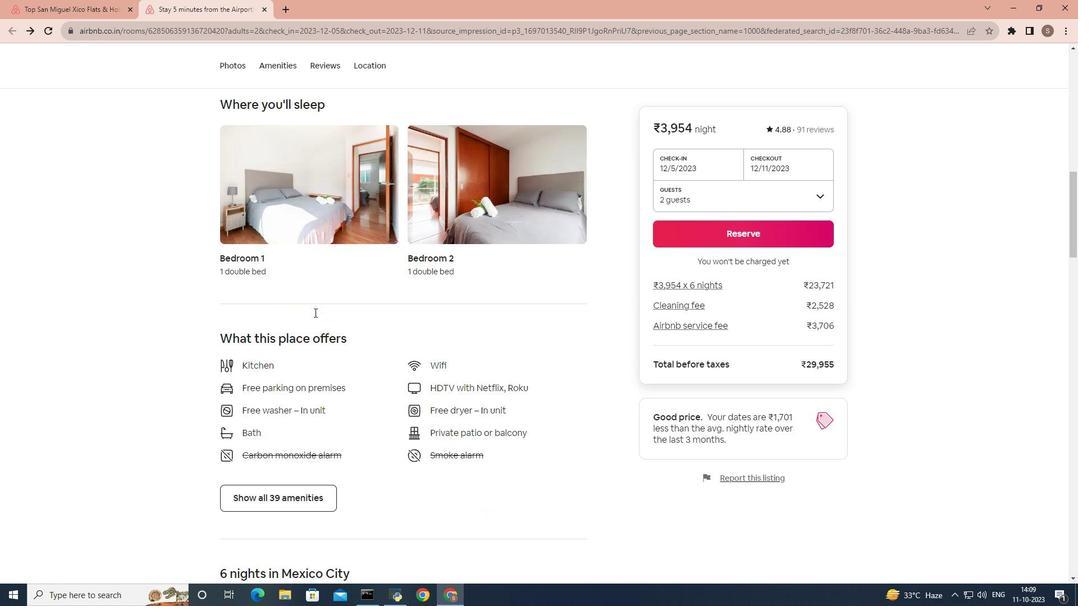 
Action: Mouse scrolled (314, 312) with delta (0, 0)
Screenshot: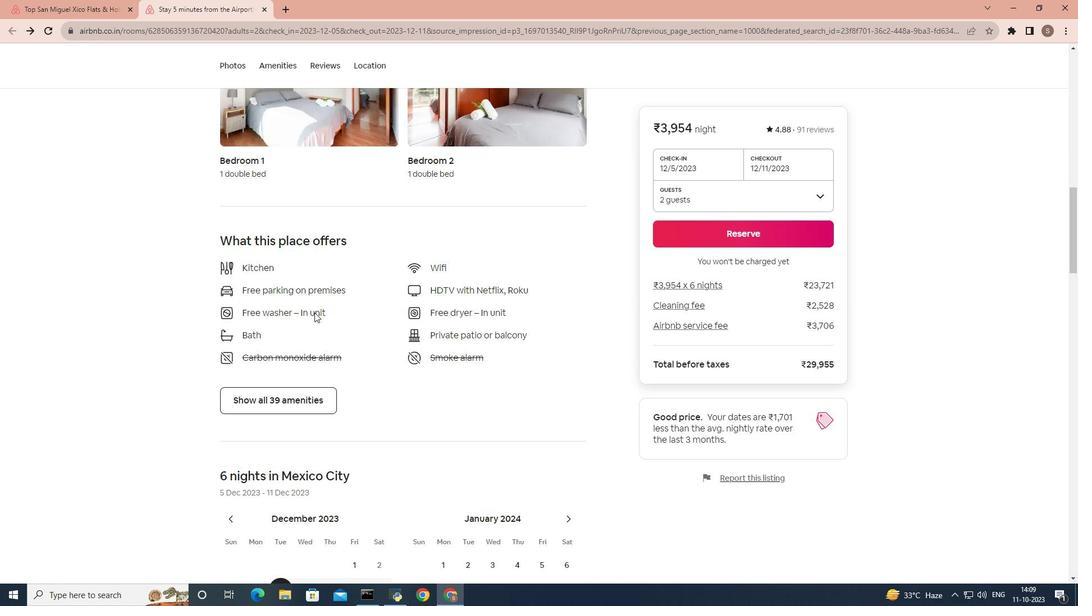 
Action: Mouse scrolled (314, 312) with delta (0, 0)
Screenshot: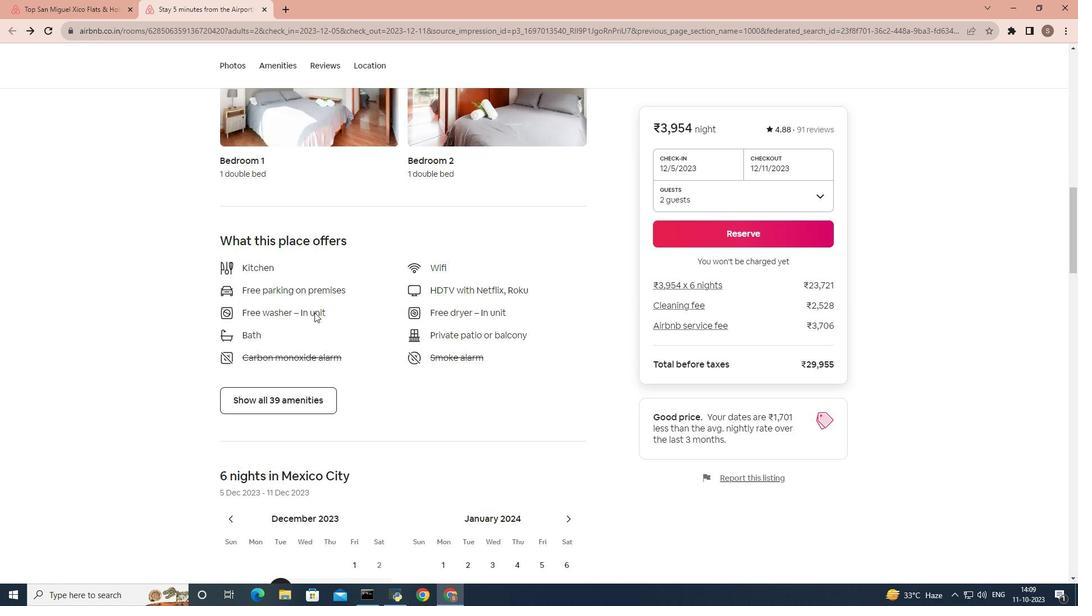 
Action: Mouse moved to (269, 358)
Screenshot: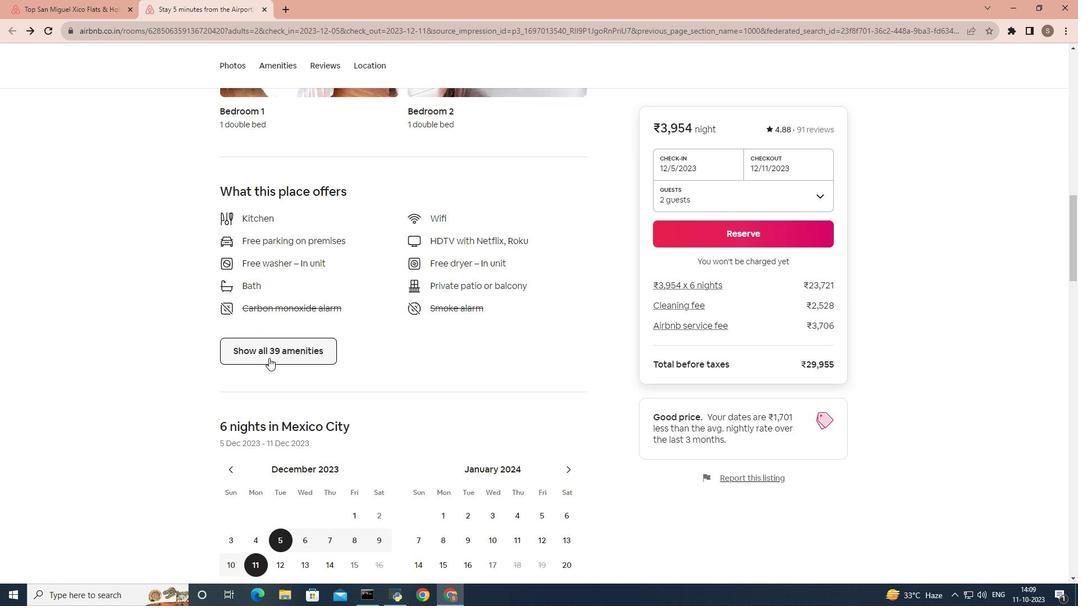 
Action: Mouse pressed left at (269, 358)
Screenshot: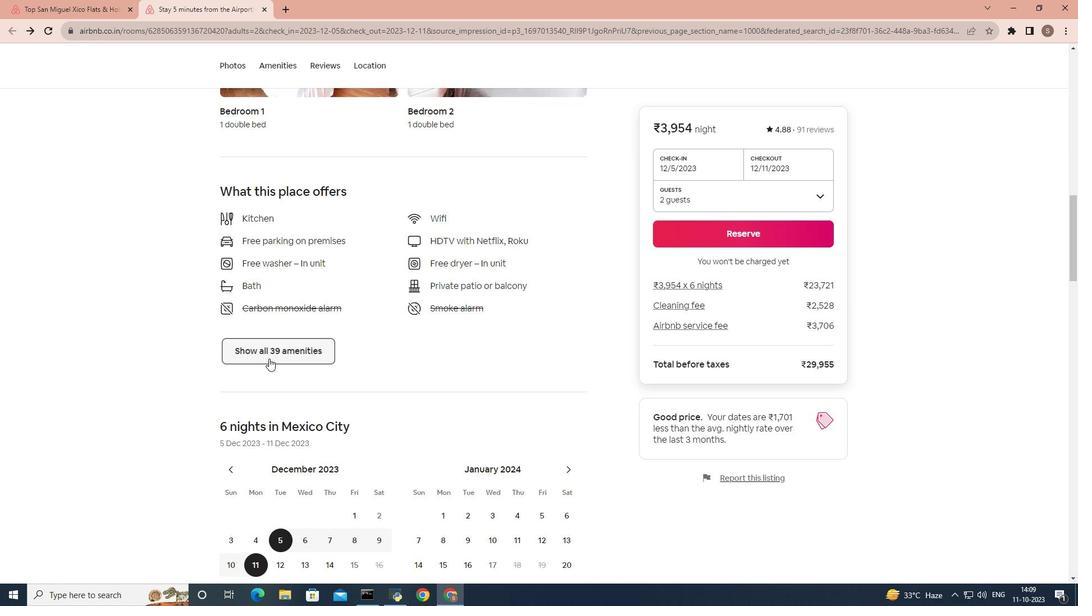 
Action: Mouse moved to (403, 355)
Screenshot: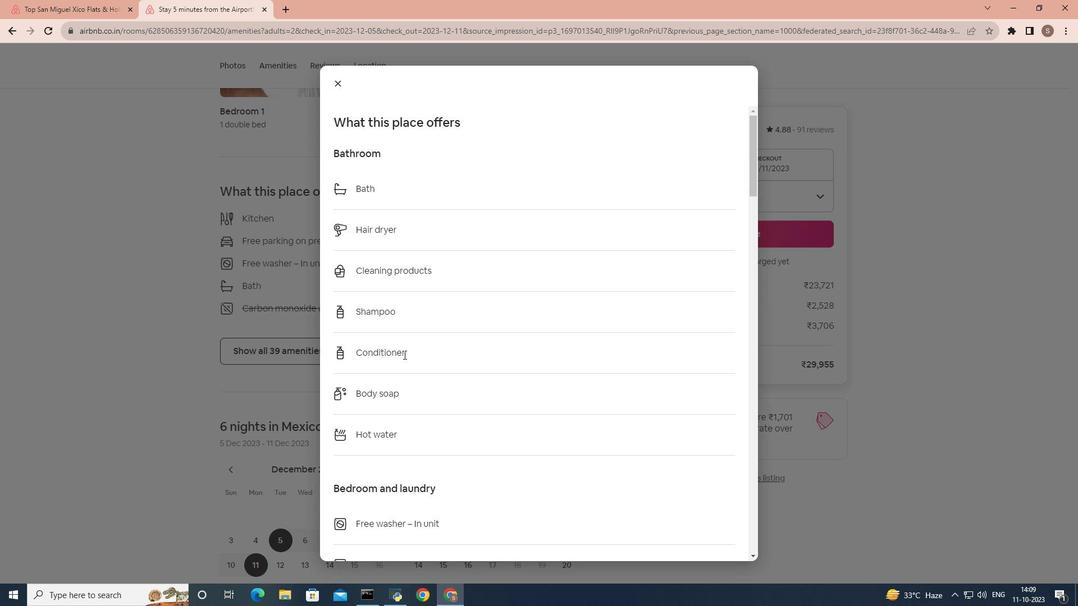 
Action: Mouse scrolled (403, 354) with delta (0, 0)
Screenshot: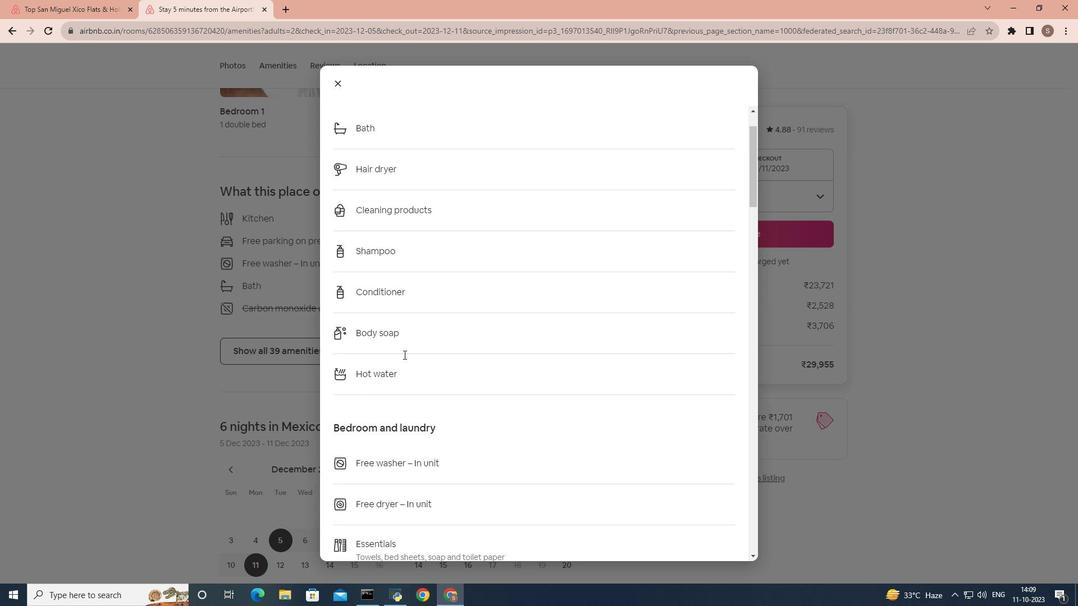 
Action: Mouse scrolled (403, 354) with delta (0, 0)
Screenshot: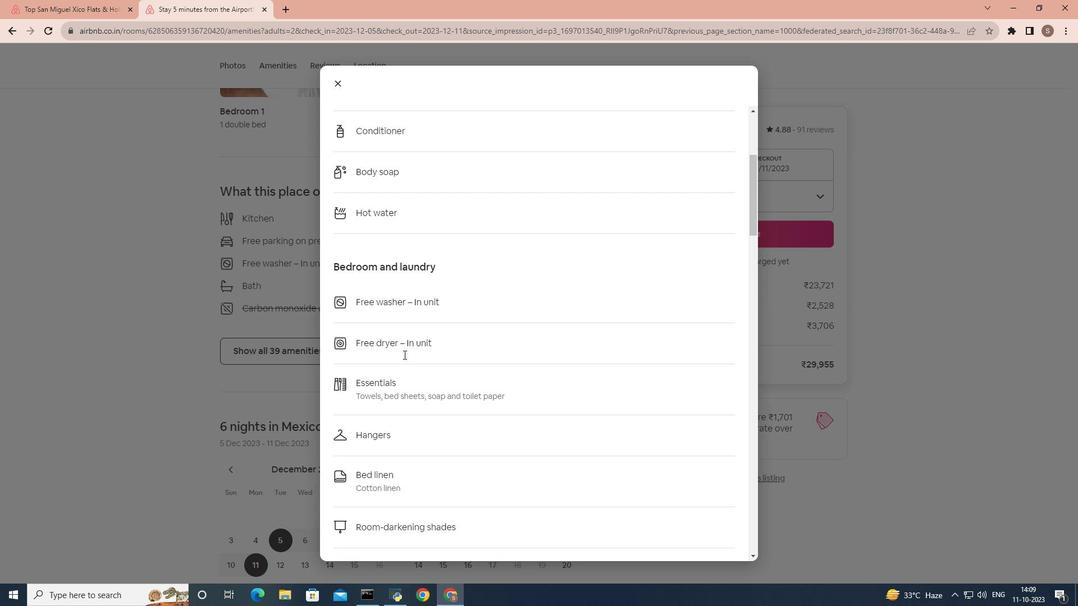 
Action: Mouse scrolled (403, 354) with delta (0, 0)
Screenshot: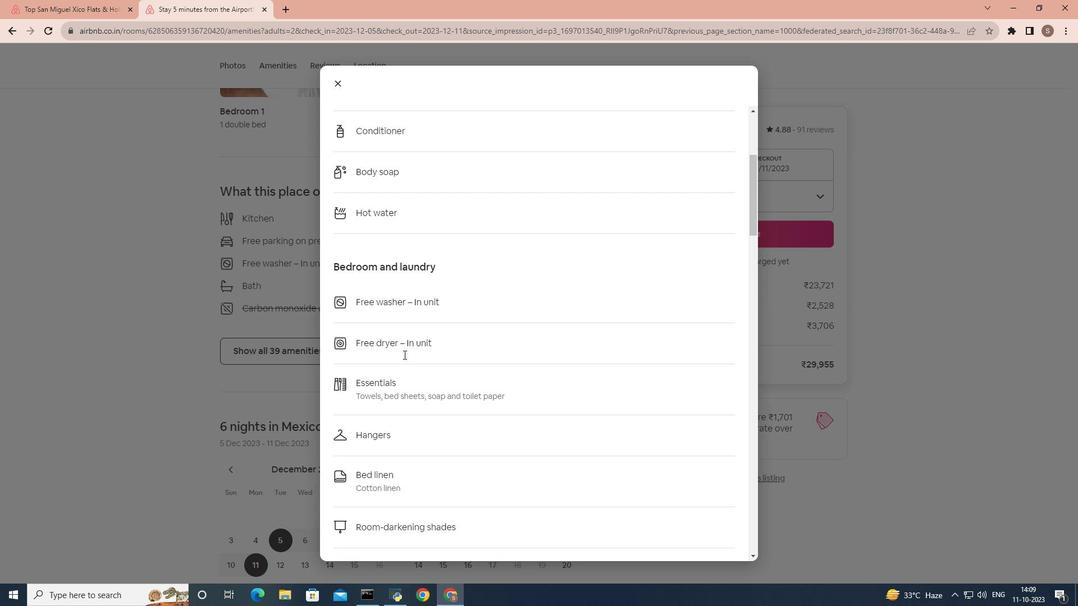 
Action: Mouse scrolled (403, 354) with delta (0, 0)
Screenshot: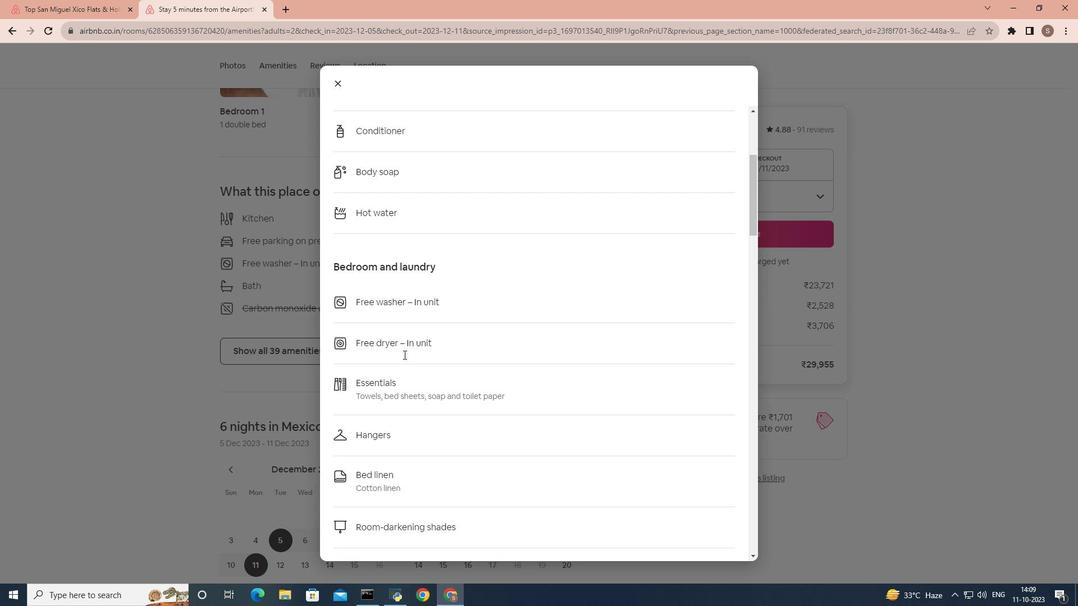 
Action: Mouse scrolled (403, 354) with delta (0, 0)
Screenshot: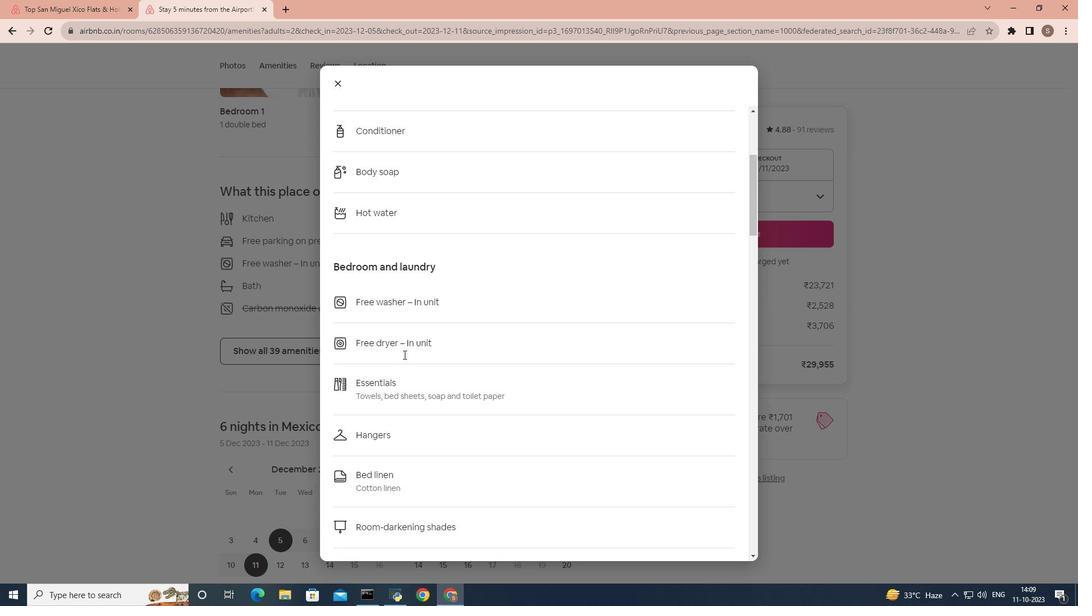 
Action: Mouse scrolled (403, 354) with delta (0, 0)
Screenshot: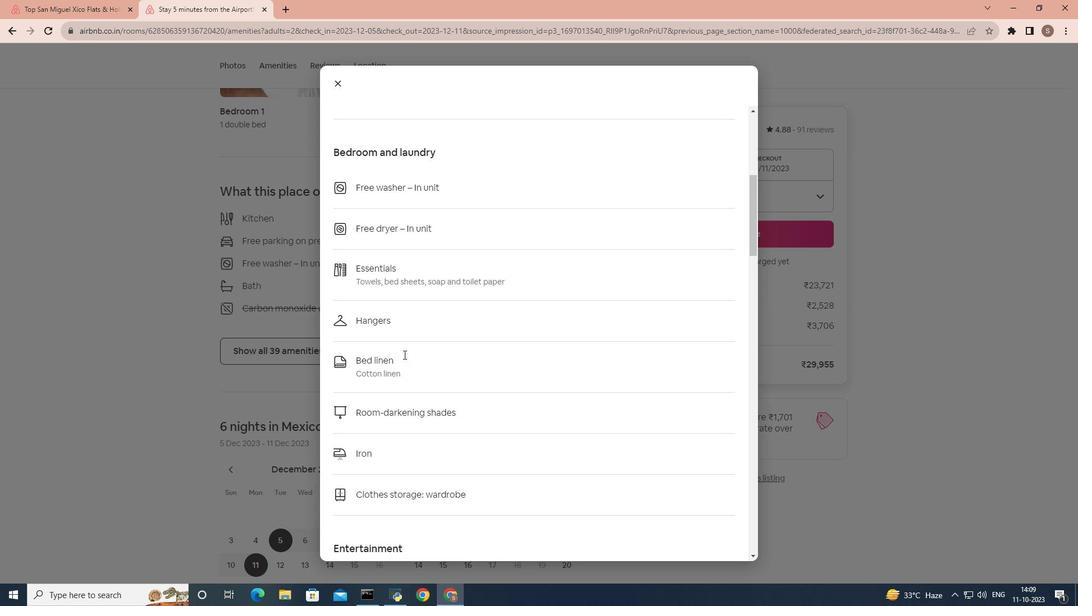 
Action: Mouse scrolled (403, 354) with delta (0, 0)
Screenshot: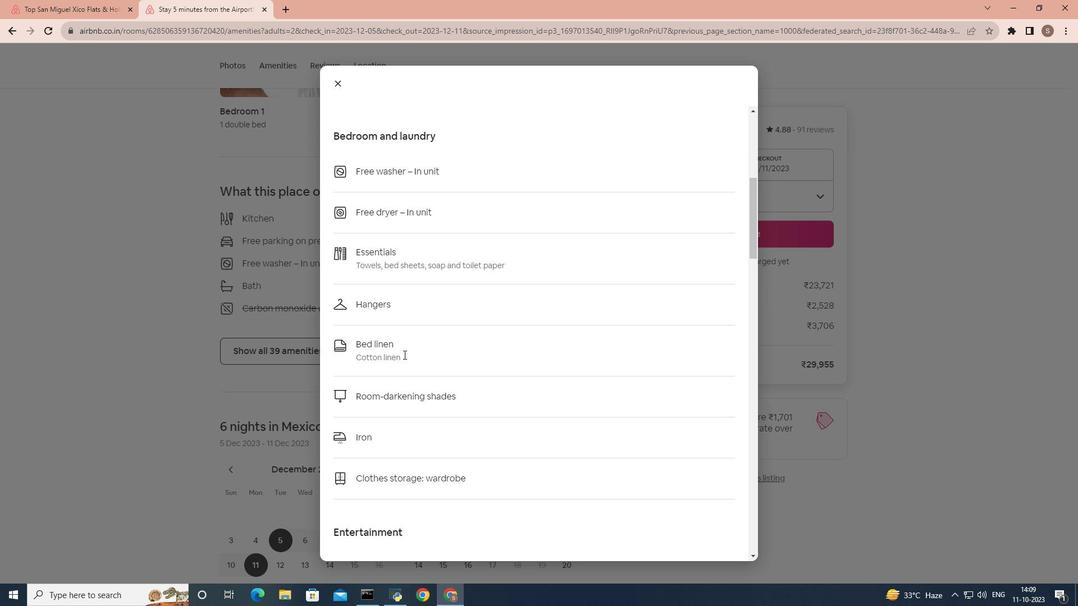 
Action: Mouse scrolled (403, 354) with delta (0, 0)
Screenshot: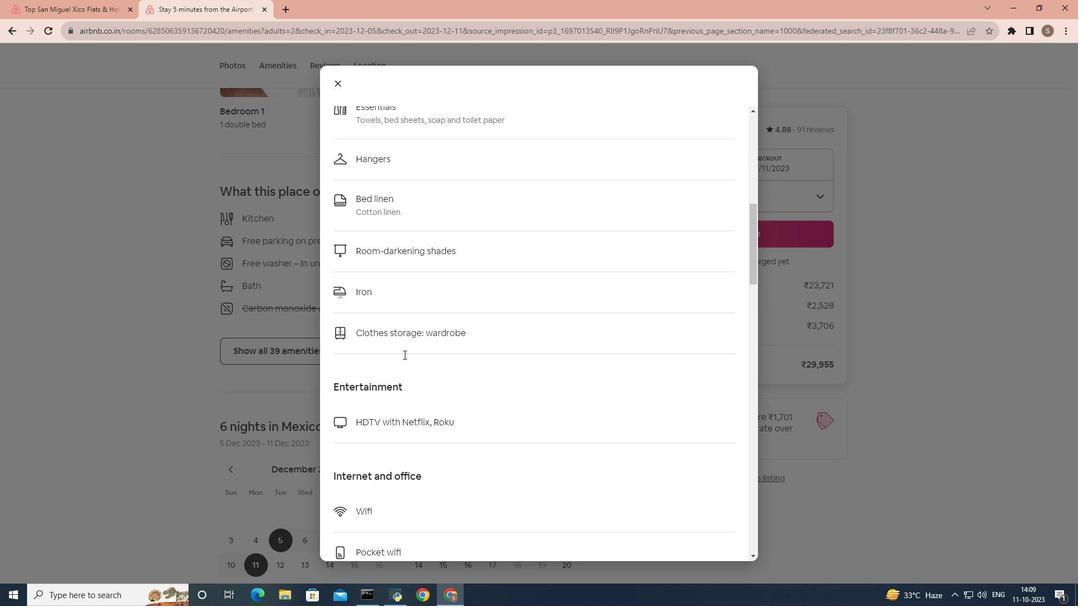 
Action: Mouse scrolled (403, 354) with delta (0, 0)
Screenshot: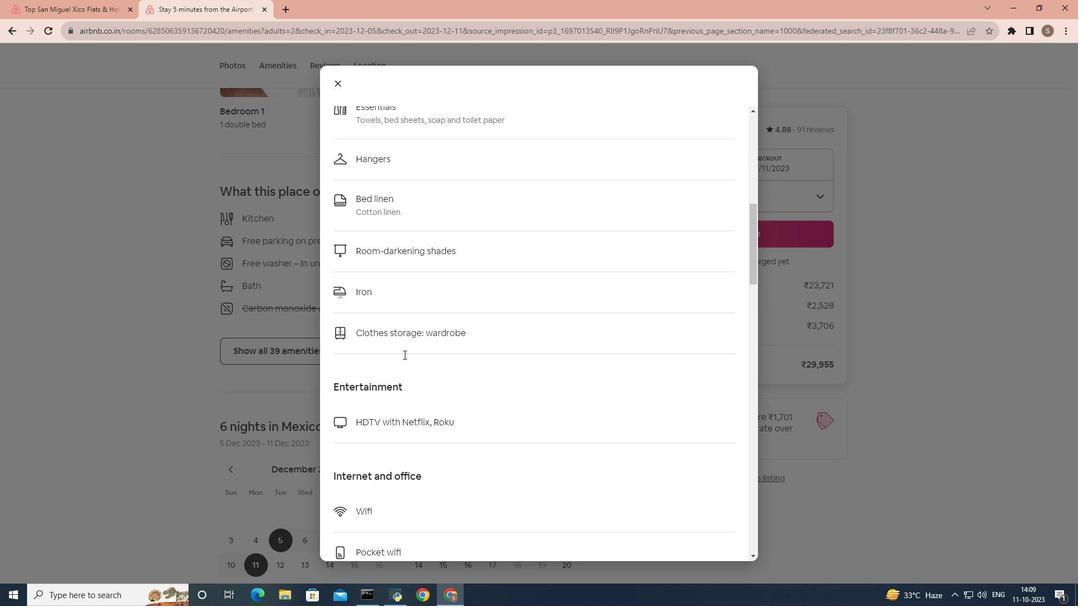 
Action: Mouse scrolled (403, 354) with delta (0, 0)
Screenshot: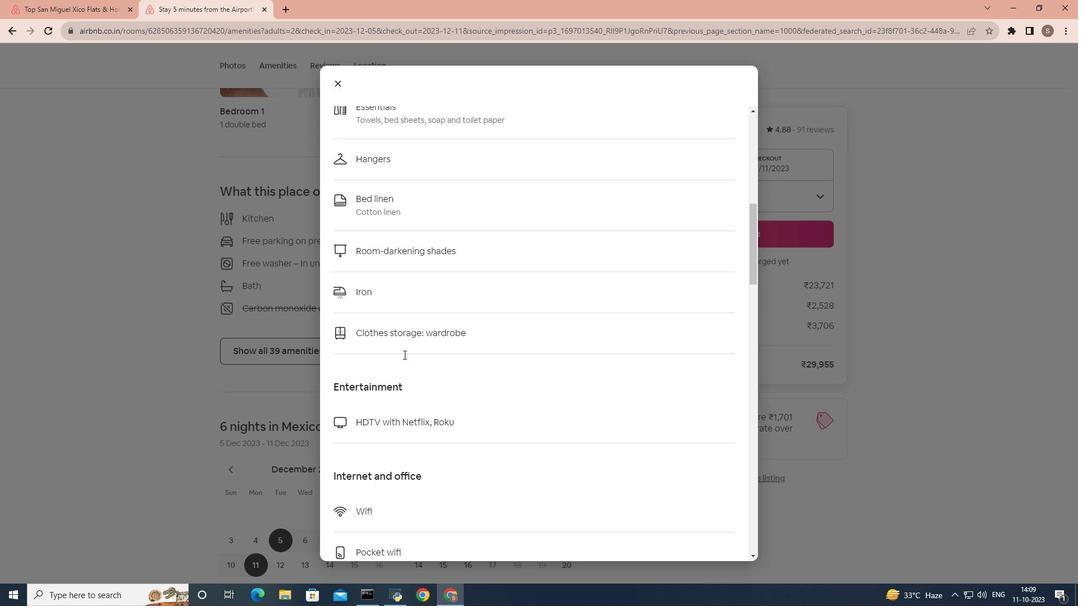 
Action: Mouse scrolled (403, 354) with delta (0, 0)
Screenshot: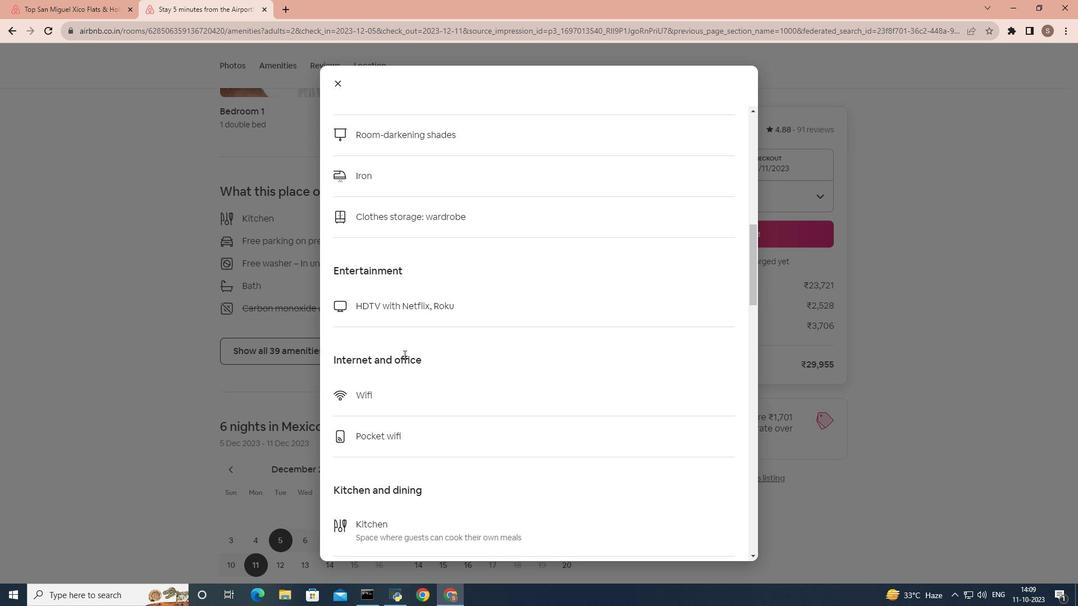 
Action: Mouse scrolled (403, 354) with delta (0, 0)
Screenshot: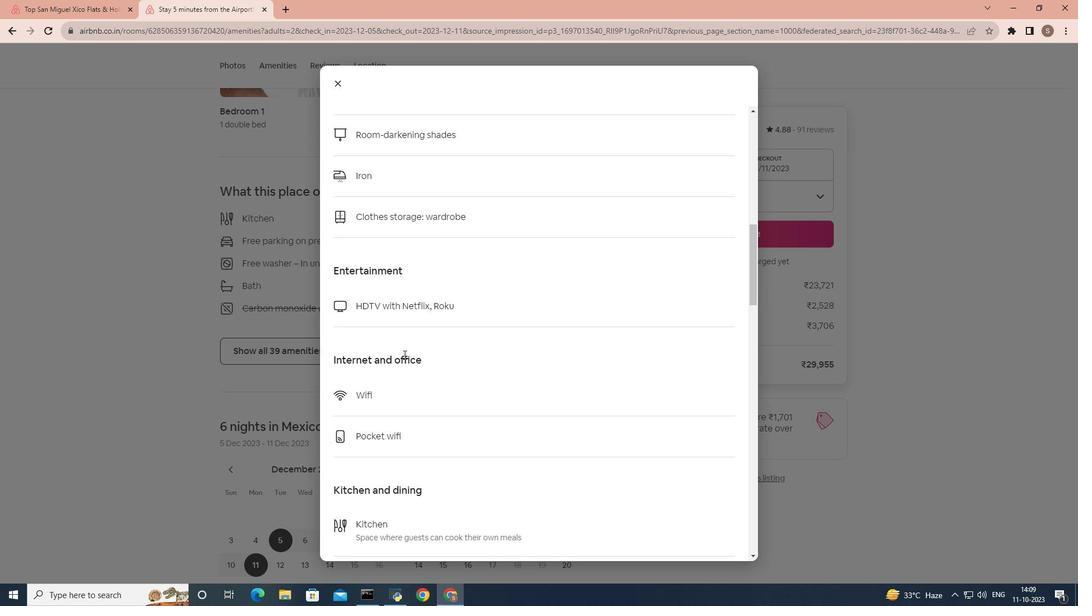 
Action: Mouse scrolled (403, 354) with delta (0, 0)
Screenshot: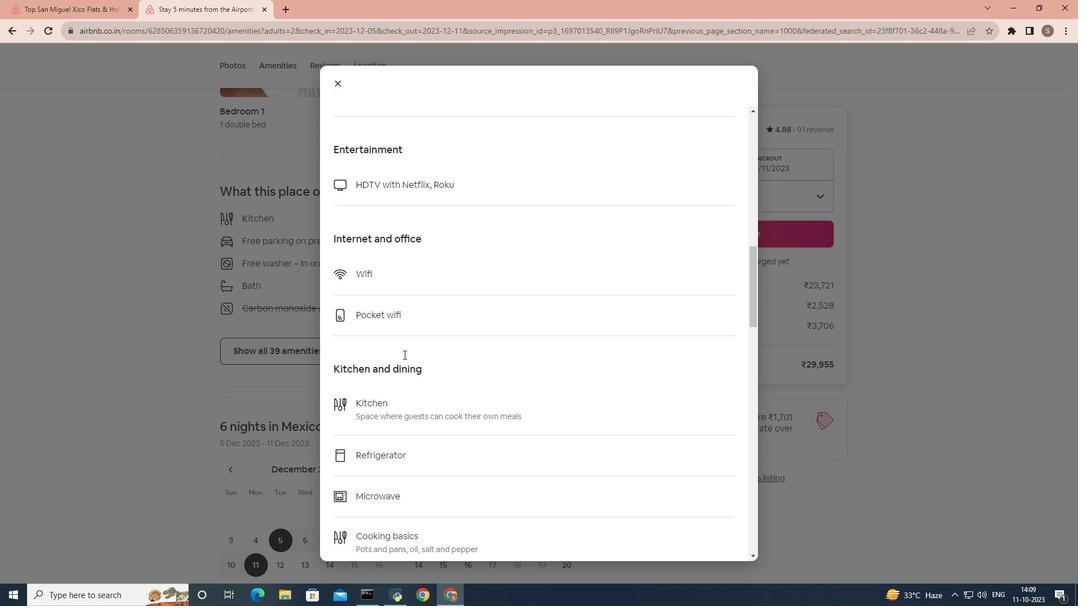 
Action: Mouse scrolled (403, 354) with delta (0, 0)
Screenshot: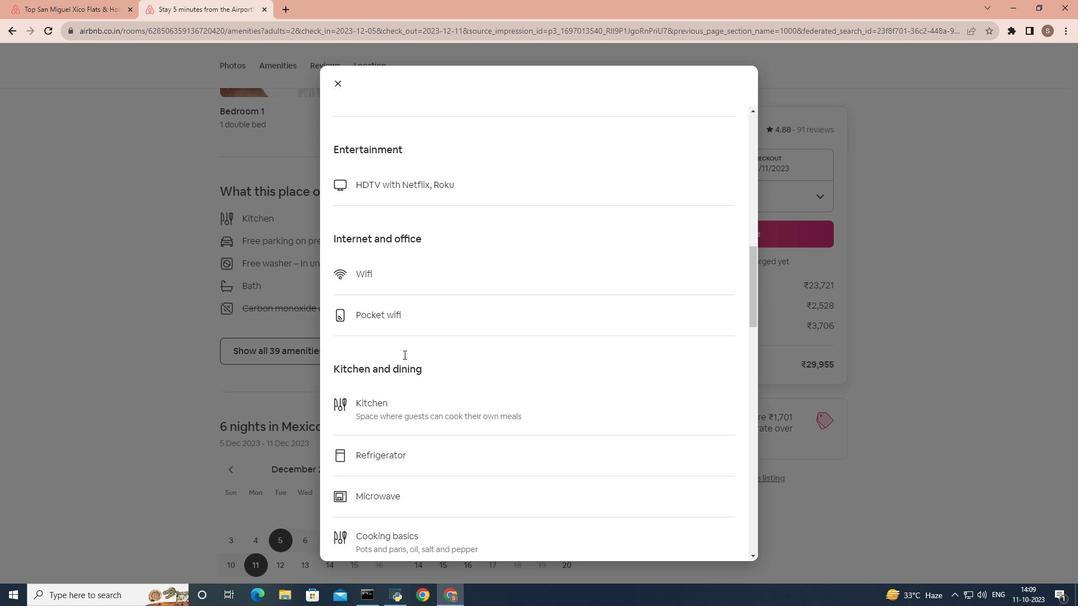 
Action: Mouse scrolled (403, 354) with delta (0, 0)
Screenshot: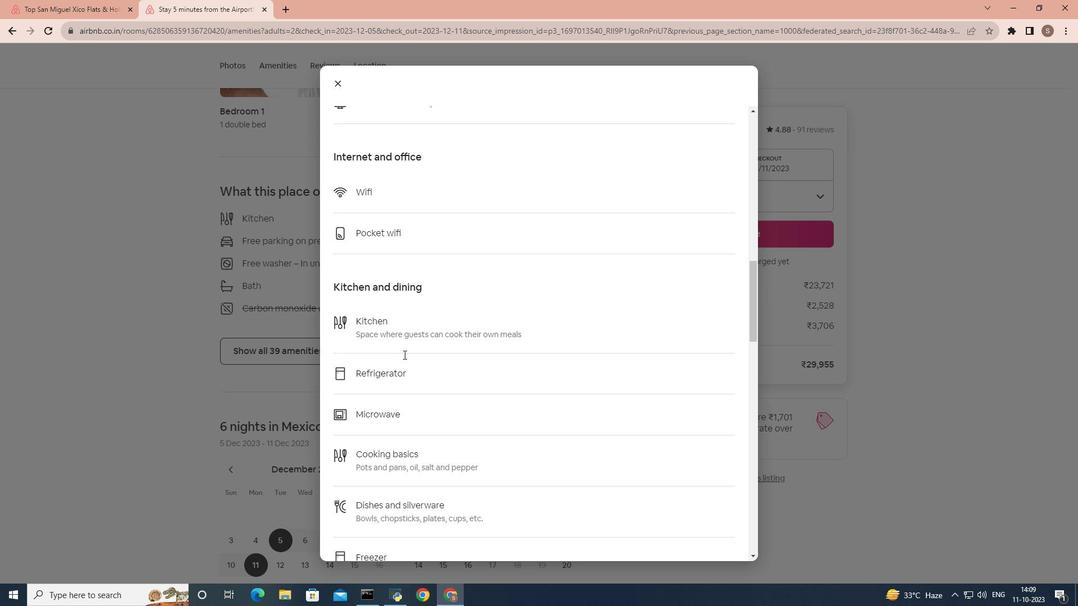 
Action: Mouse scrolled (403, 354) with delta (0, 0)
Screenshot: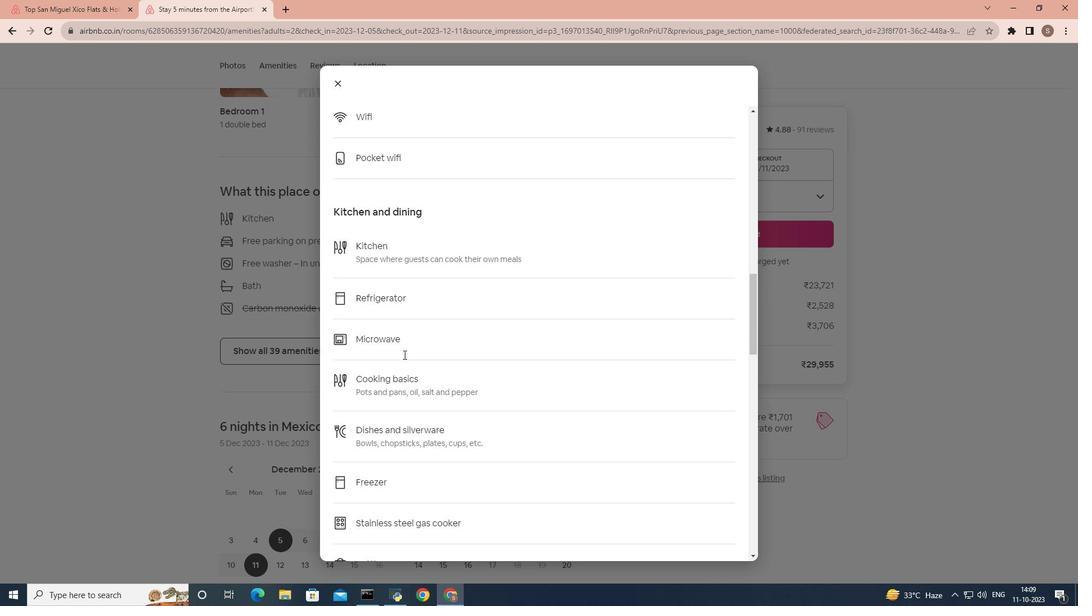 
Action: Mouse scrolled (403, 354) with delta (0, 0)
Screenshot: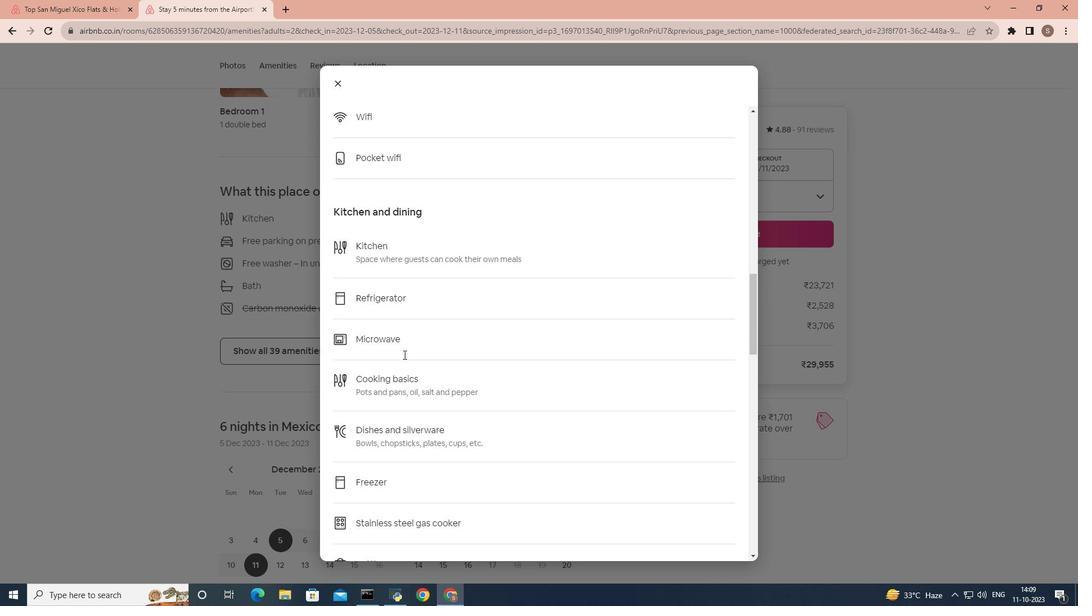 
Action: Mouse scrolled (403, 354) with delta (0, 0)
Screenshot: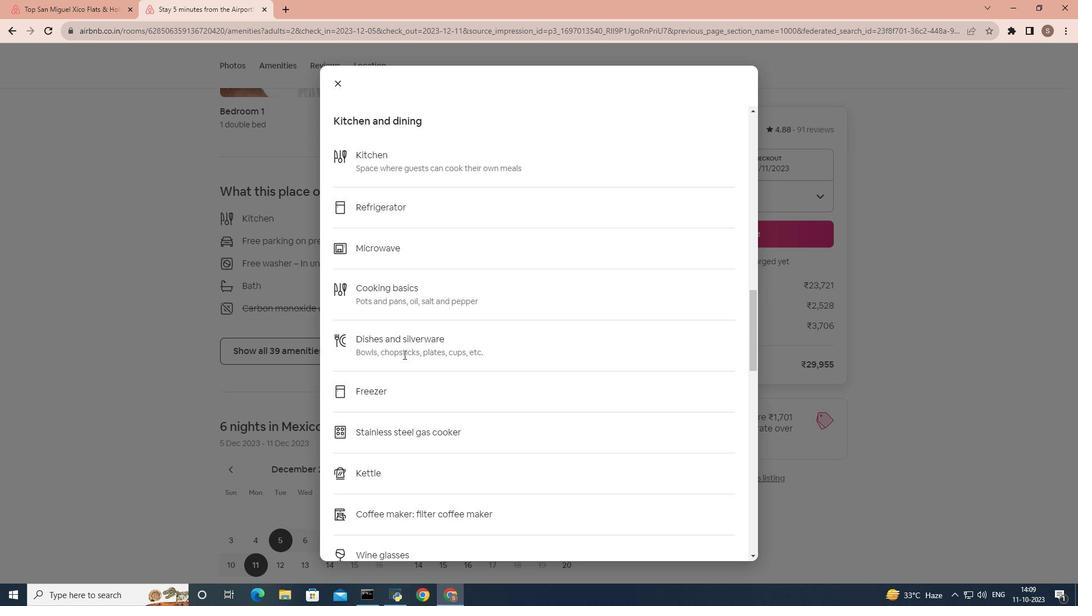 
Action: Mouse scrolled (403, 354) with delta (0, 0)
Screenshot: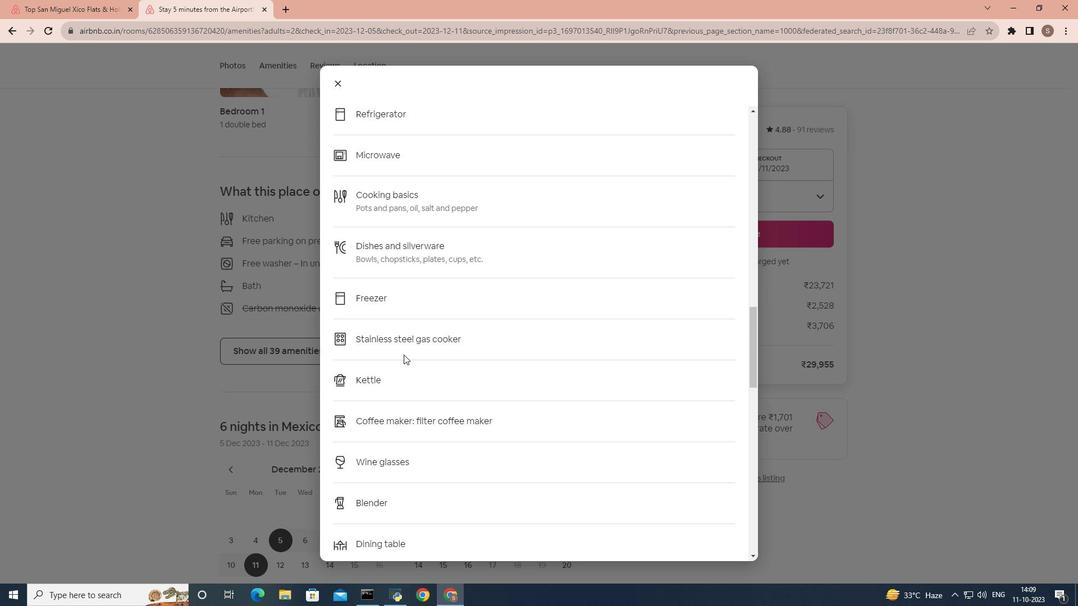 
Action: Mouse scrolled (403, 354) with delta (0, 0)
Screenshot: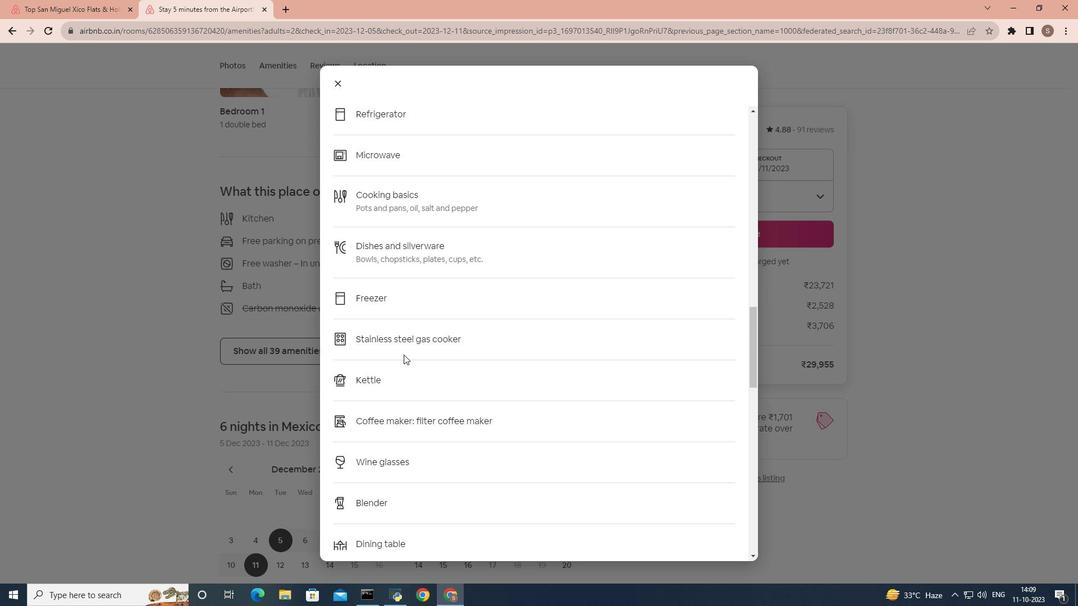 
Action: Mouse scrolled (403, 354) with delta (0, 0)
Screenshot: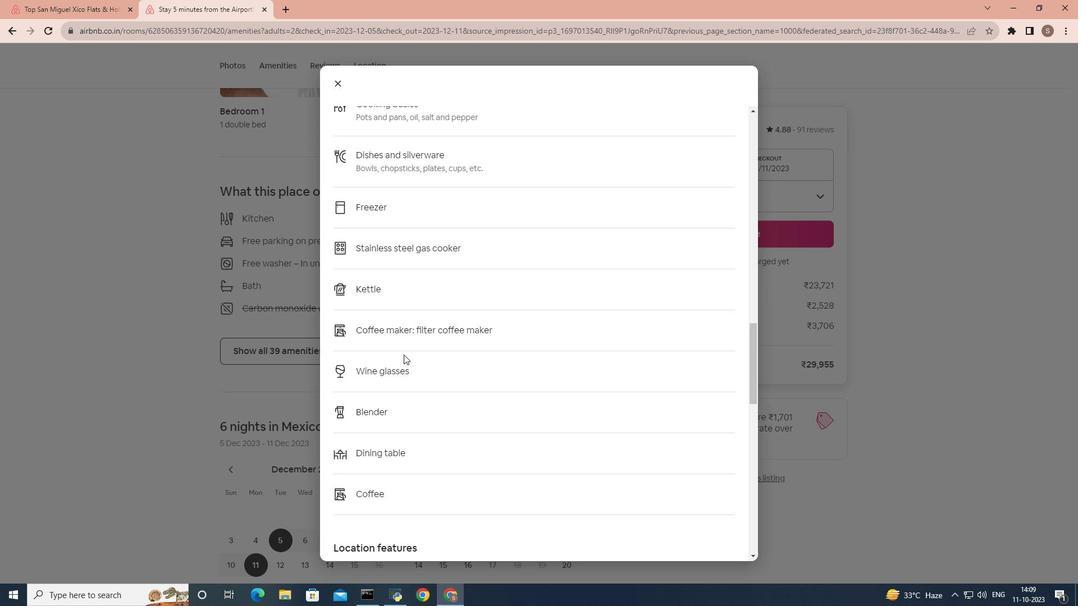 
Action: Mouse scrolled (403, 354) with delta (0, 0)
Screenshot: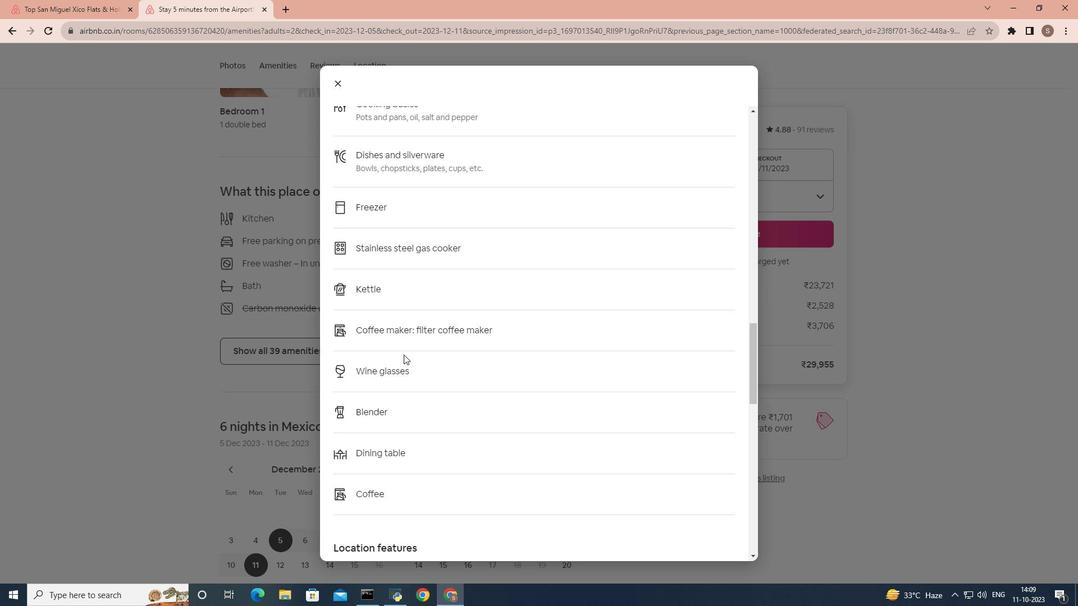 
Action: Mouse scrolled (403, 354) with delta (0, 0)
Screenshot: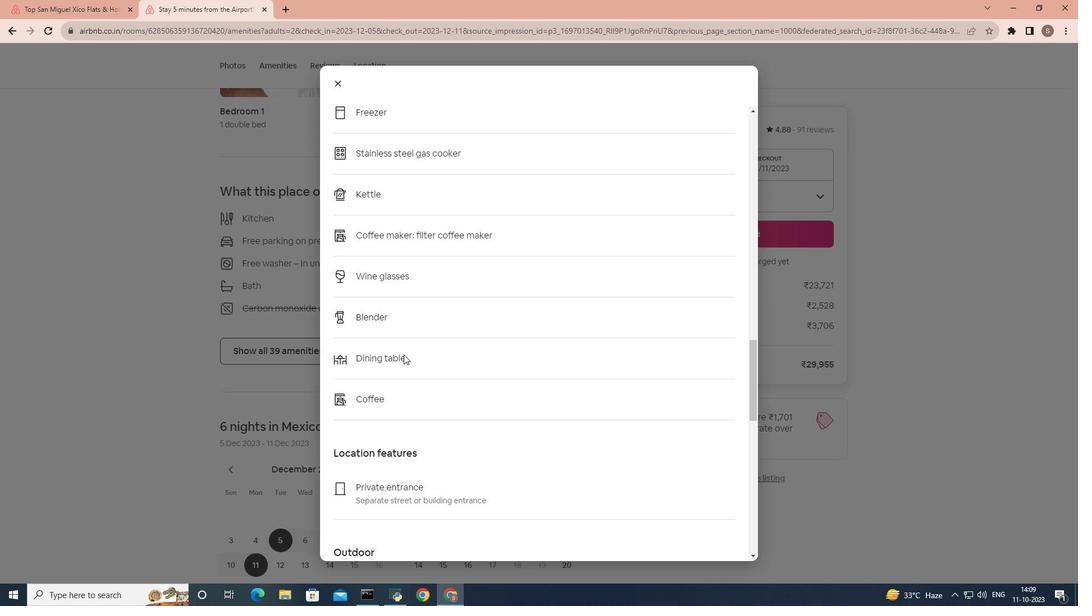 
Action: Mouse scrolled (403, 354) with delta (0, 0)
Screenshot: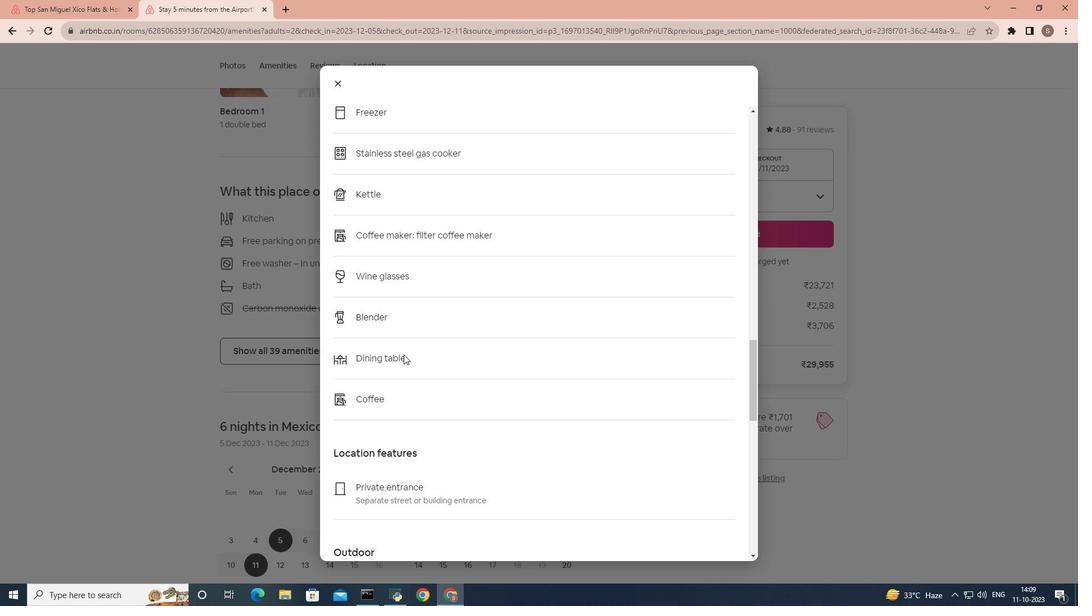 
Action: Mouse scrolled (403, 354) with delta (0, 0)
Screenshot: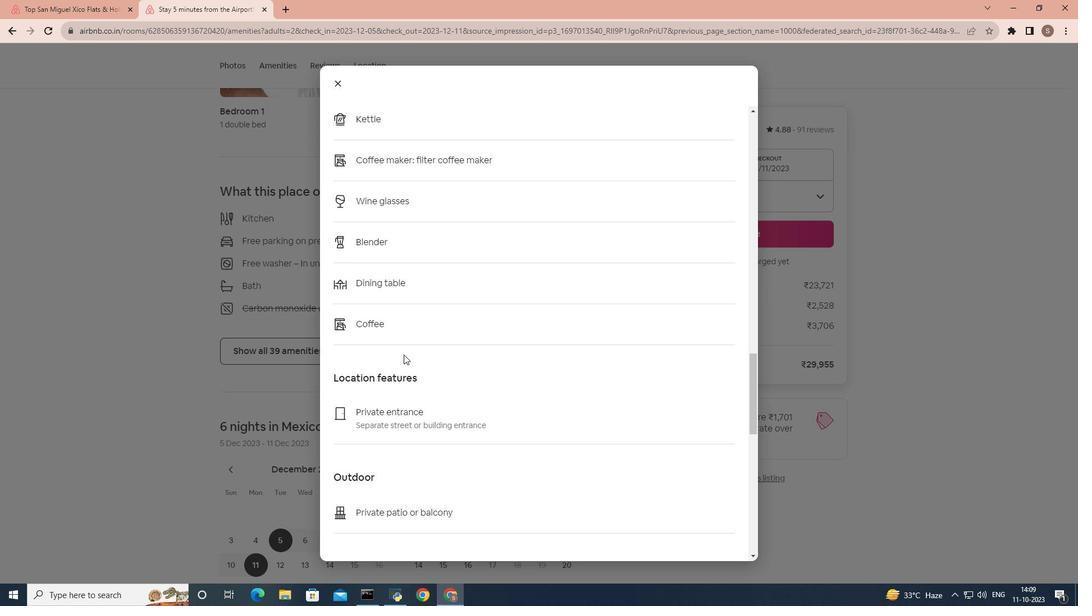 
Action: Mouse scrolled (403, 354) with delta (0, 0)
Screenshot: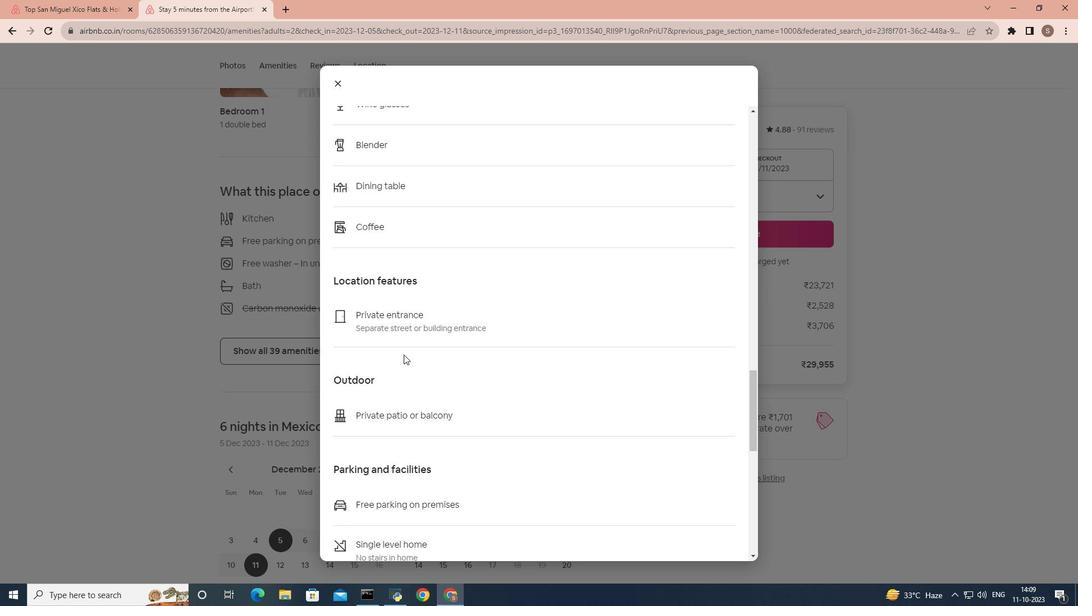
Action: Mouse scrolled (403, 354) with delta (0, 0)
Screenshot: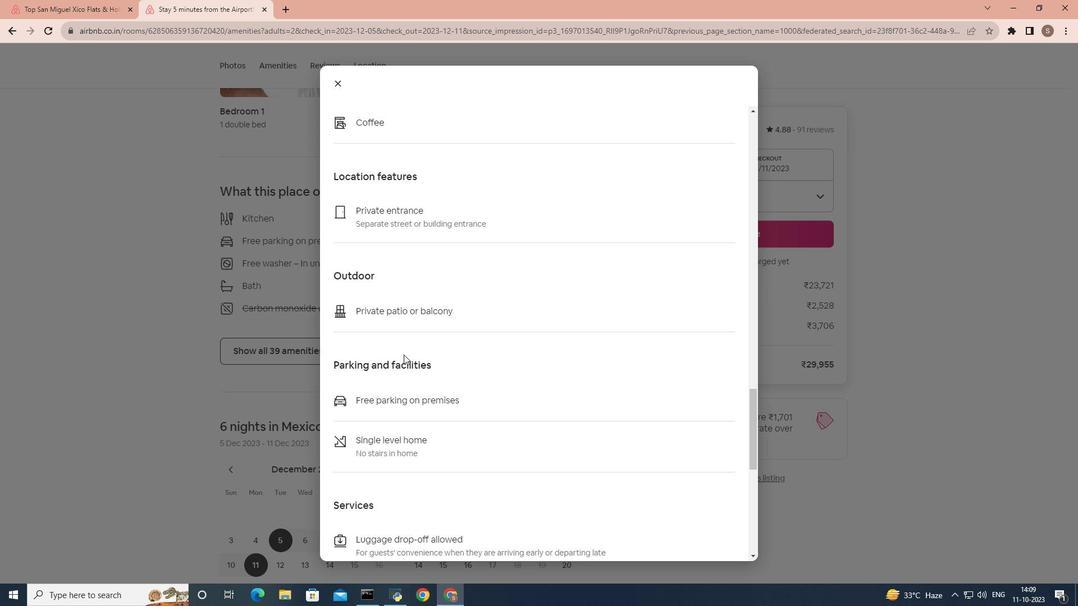 
Action: Mouse scrolled (403, 354) with delta (0, 0)
Screenshot: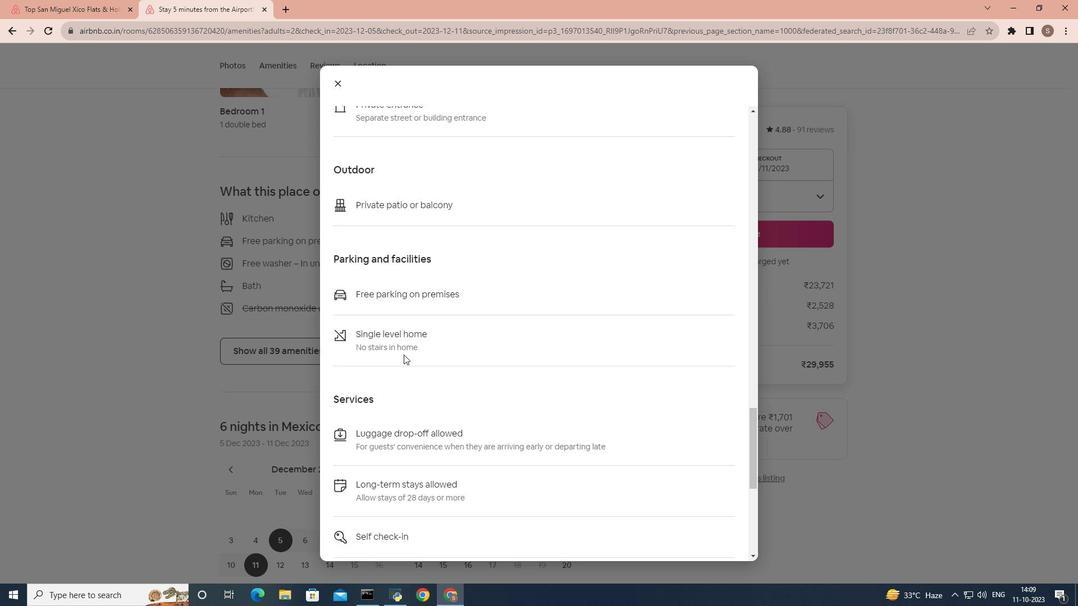 
Action: Mouse scrolled (403, 354) with delta (0, 0)
Screenshot: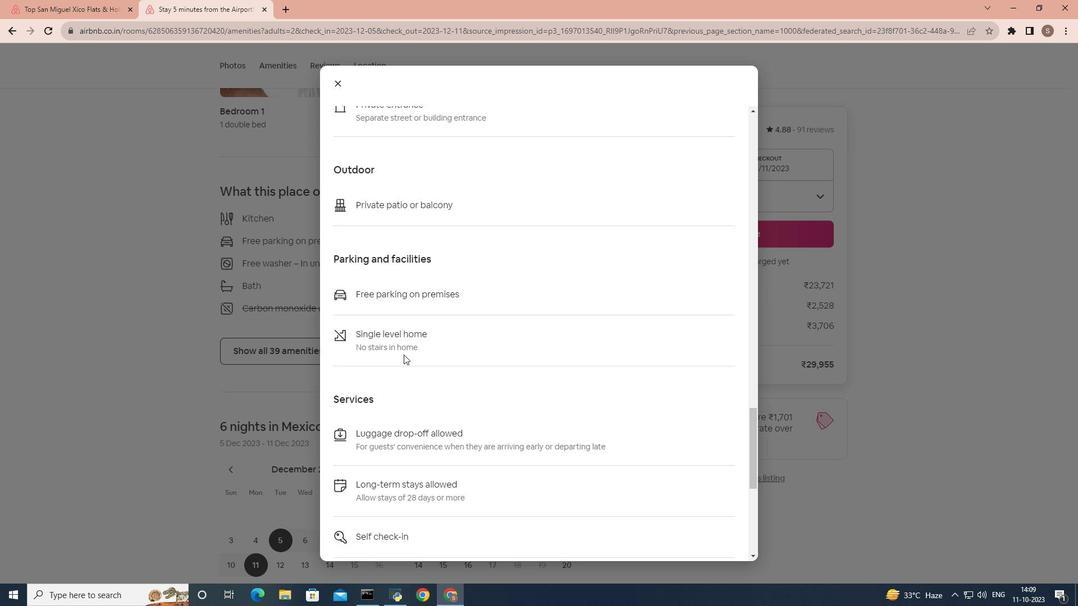 
Action: Mouse scrolled (403, 354) with delta (0, 0)
Screenshot: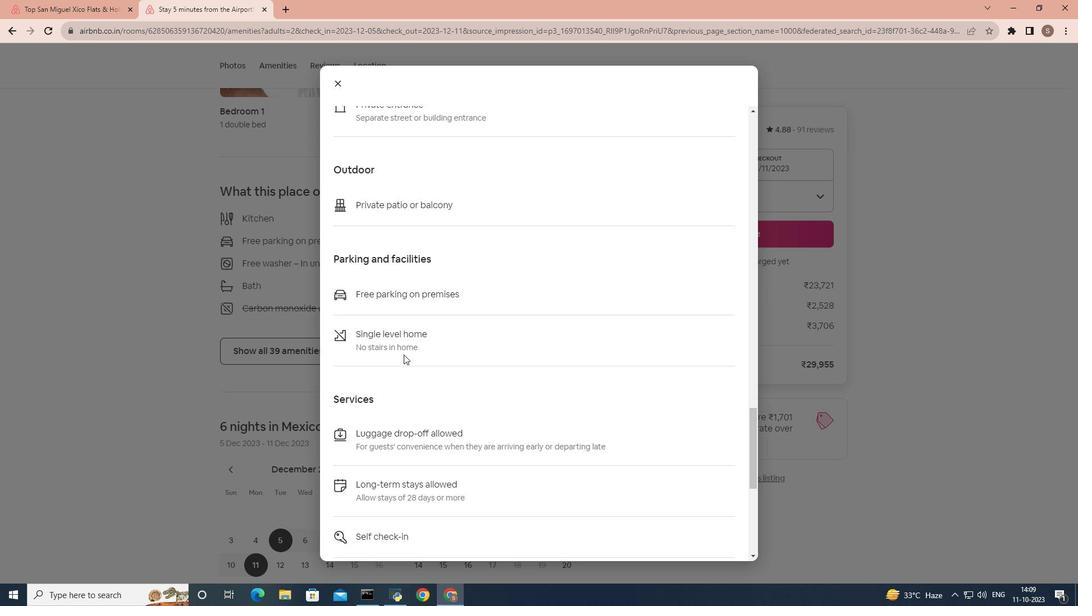 
Action: Mouse scrolled (403, 354) with delta (0, 0)
Screenshot: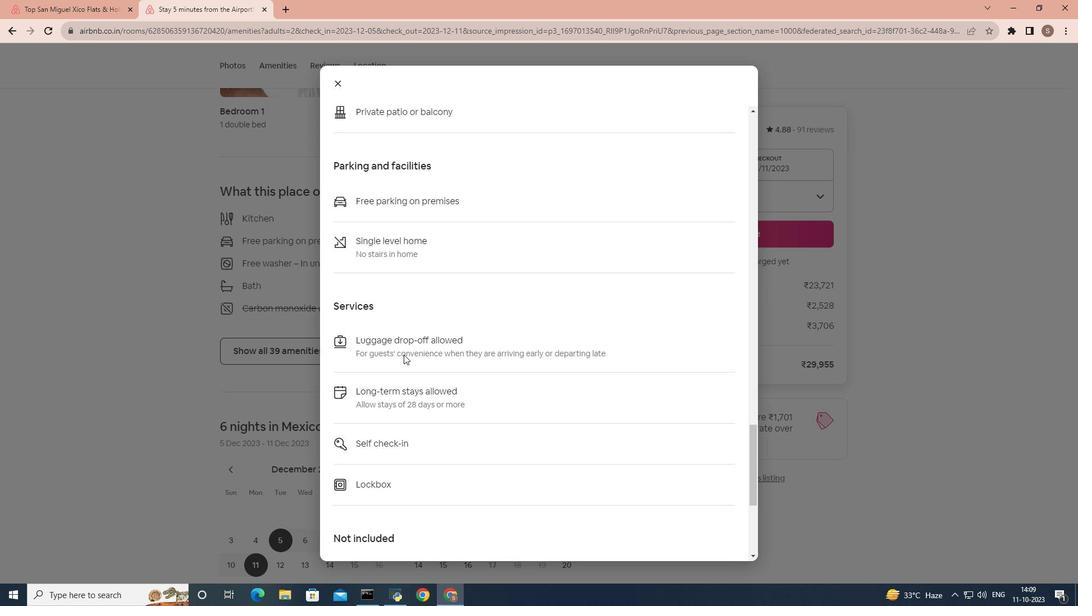 
Action: Mouse scrolled (403, 354) with delta (0, 0)
Screenshot: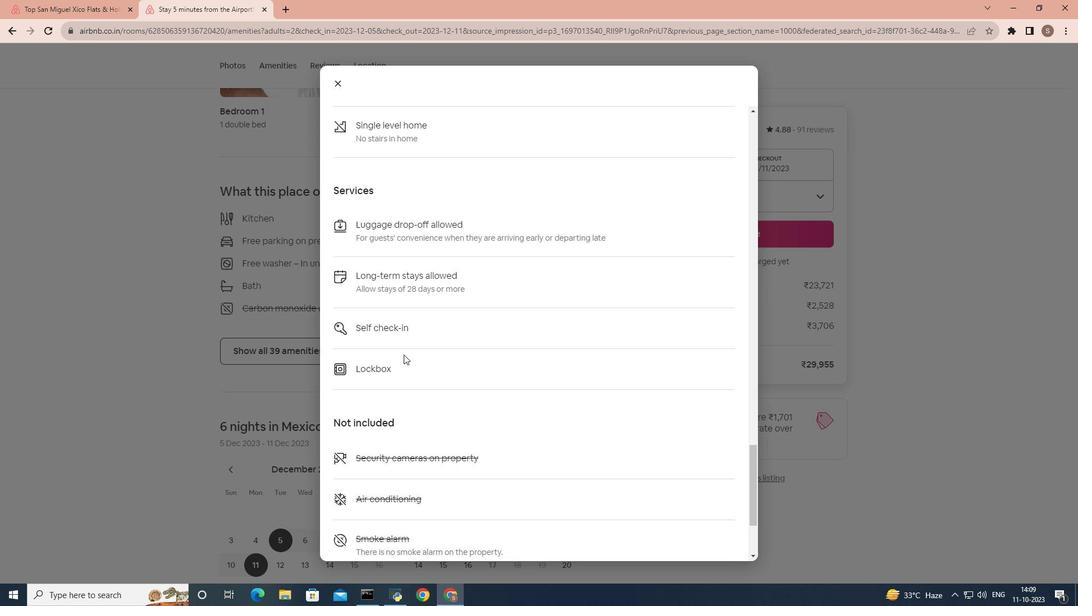 
Action: Mouse scrolled (403, 354) with delta (0, 0)
Screenshot: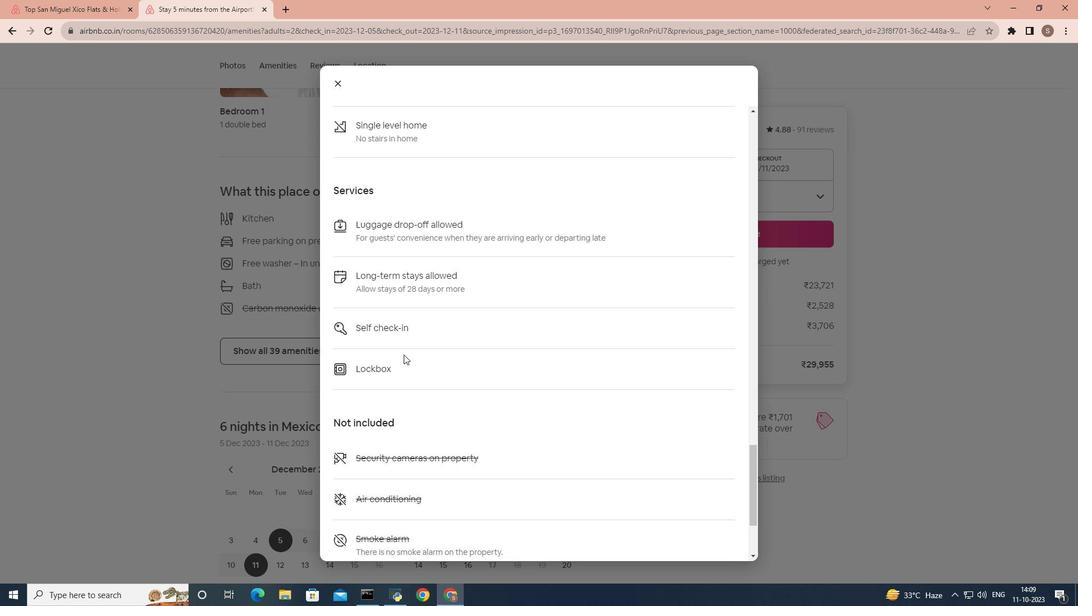 
Action: Mouse scrolled (403, 354) with delta (0, 0)
Screenshot: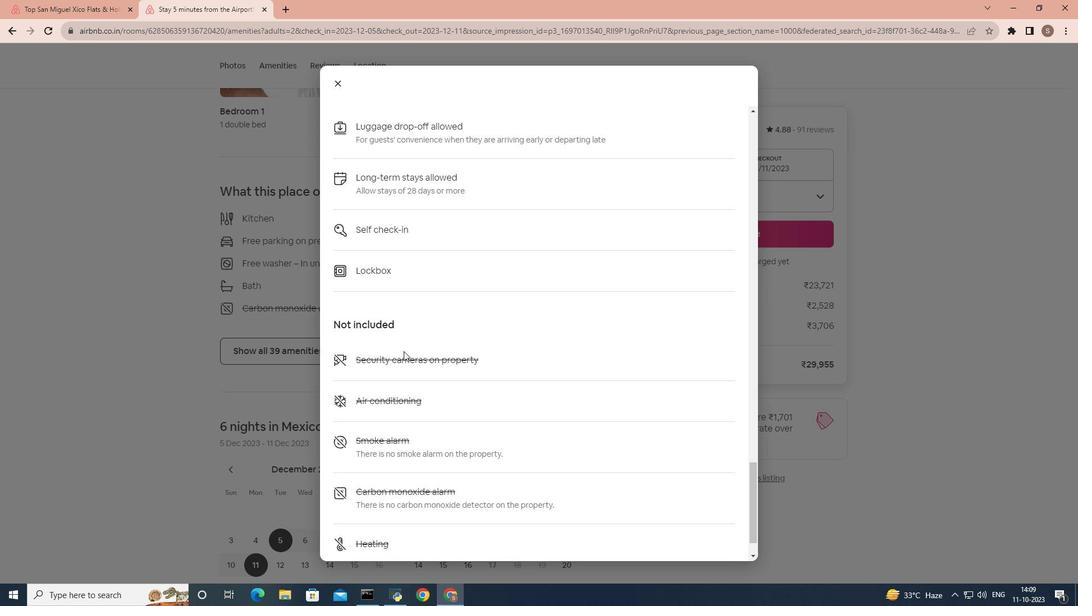 
Action: Mouse scrolled (403, 354) with delta (0, 0)
Screenshot: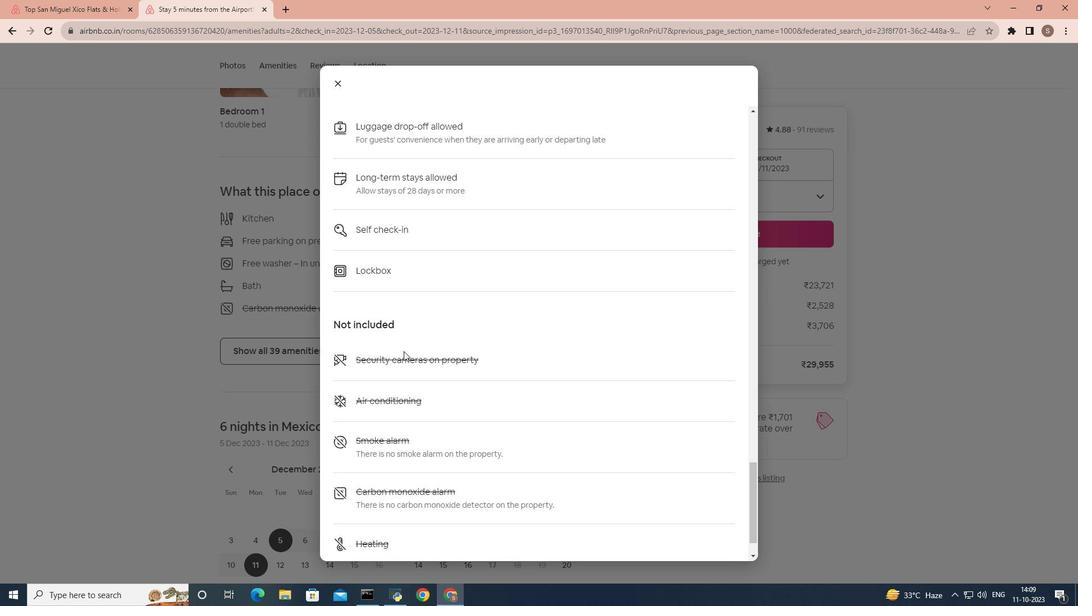 
Action: Mouse moved to (361, 212)
Screenshot: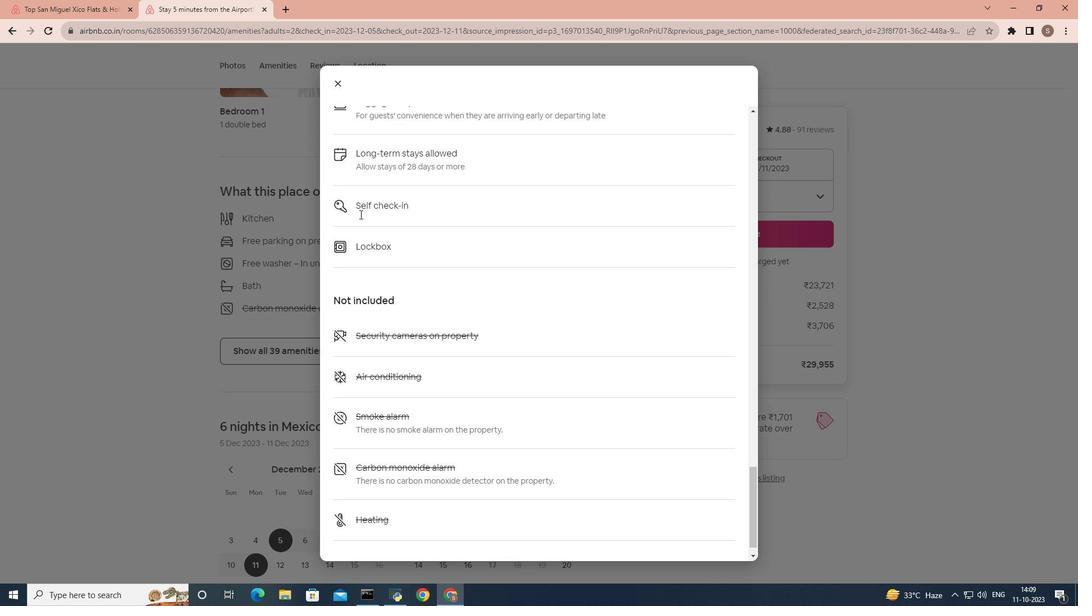 
Action: Mouse scrolled (361, 211) with delta (0, 0)
Screenshot: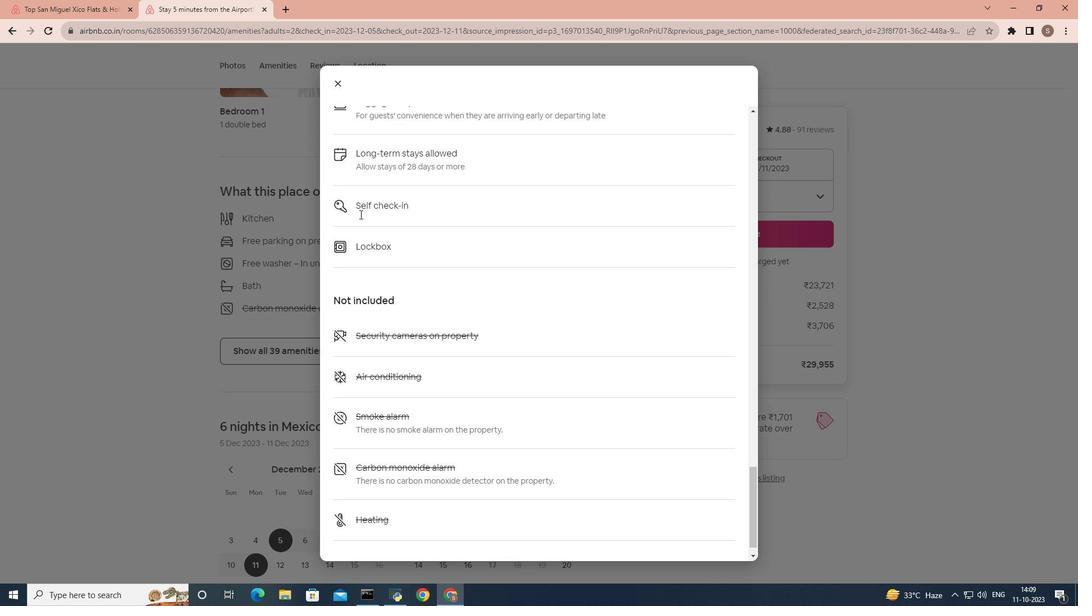 
Action: Mouse moved to (360, 214)
Screenshot: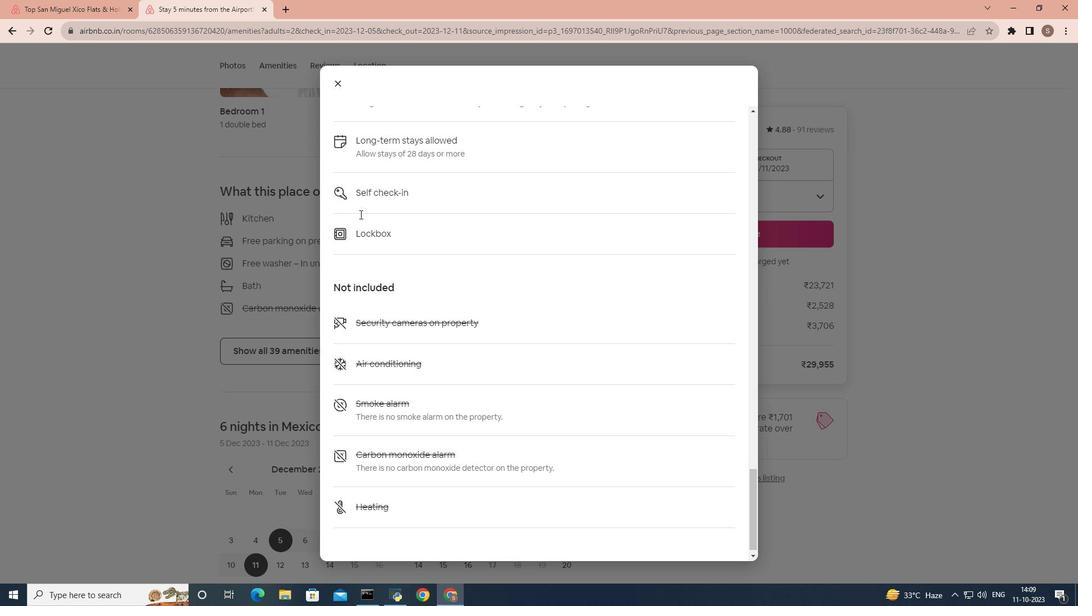 
Action: Mouse scrolled (360, 214) with delta (0, 0)
Screenshot: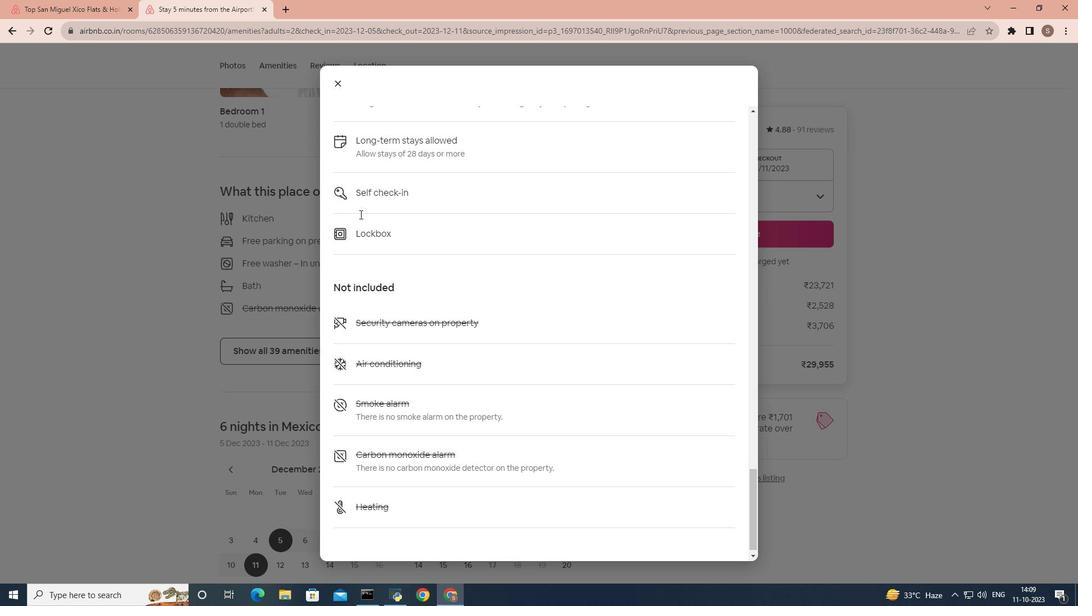 
Action: Mouse scrolled (360, 214) with delta (0, 0)
Screenshot: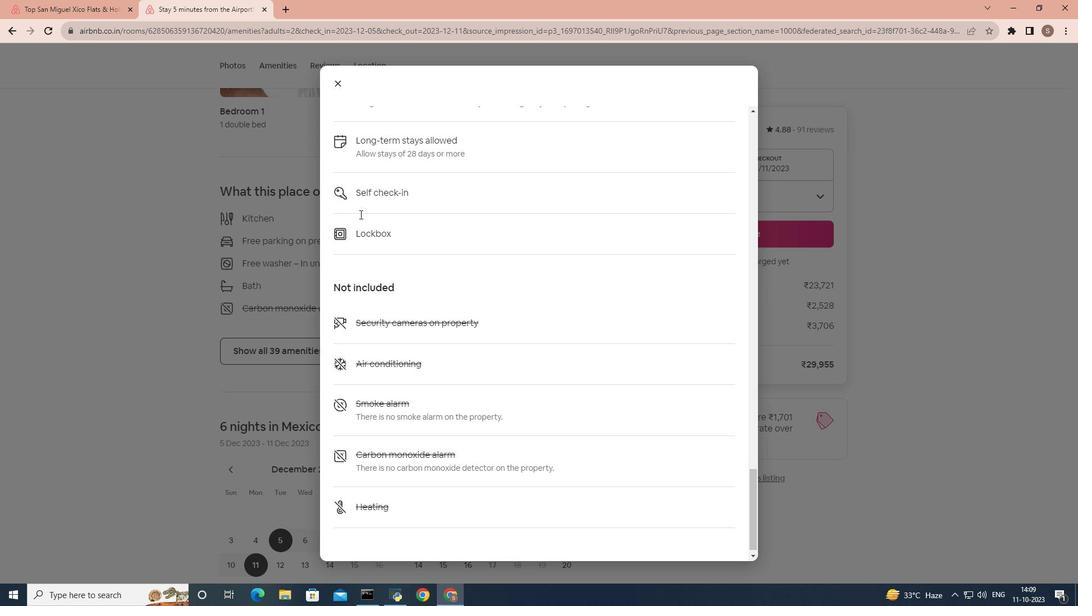 
Action: Mouse scrolled (360, 214) with delta (0, 0)
Screenshot: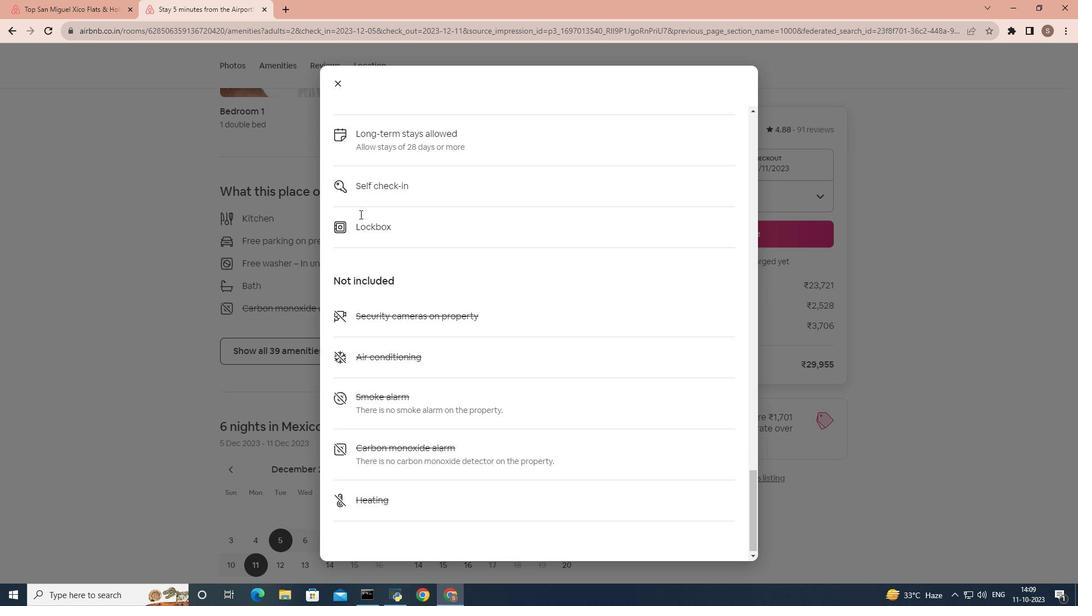 
Action: Mouse moved to (333, 89)
Screenshot: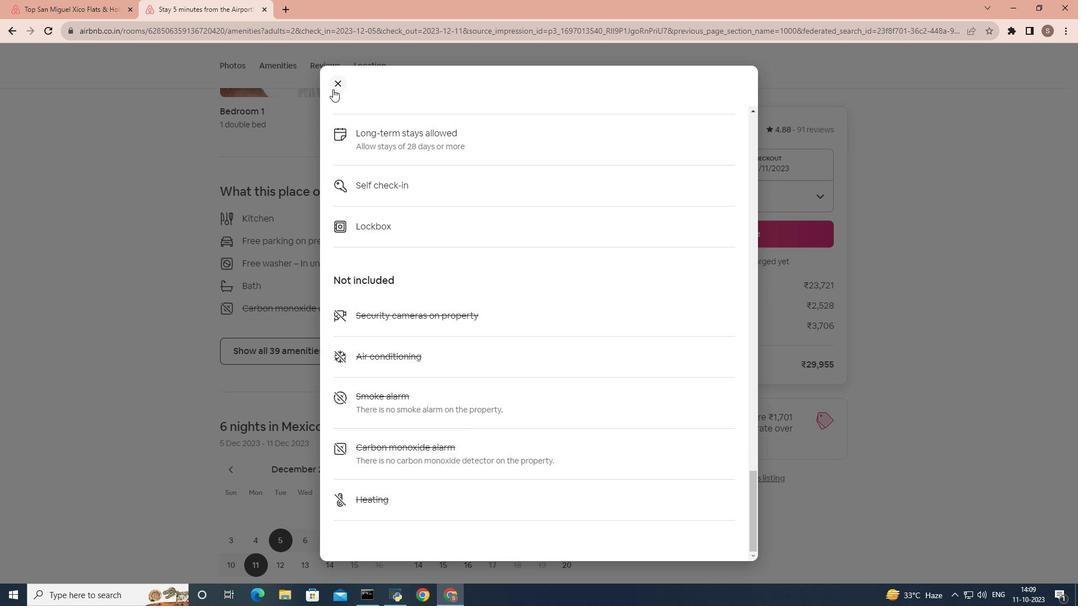 
Action: Mouse pressed left at (333, 89)
Screenshot: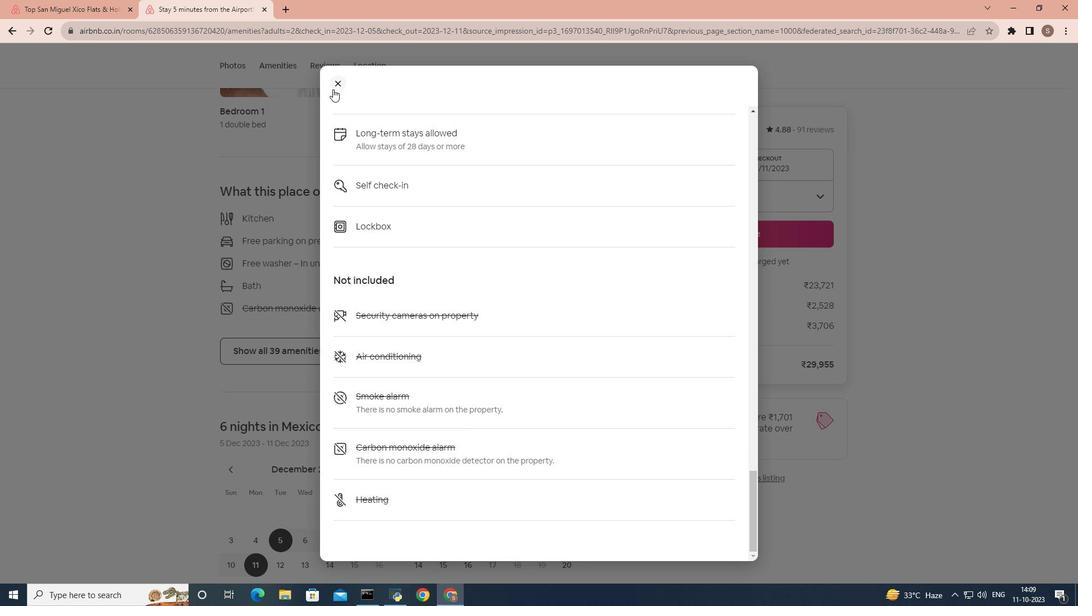 
Action: Mouse moved to (329, 321)
Screenshot: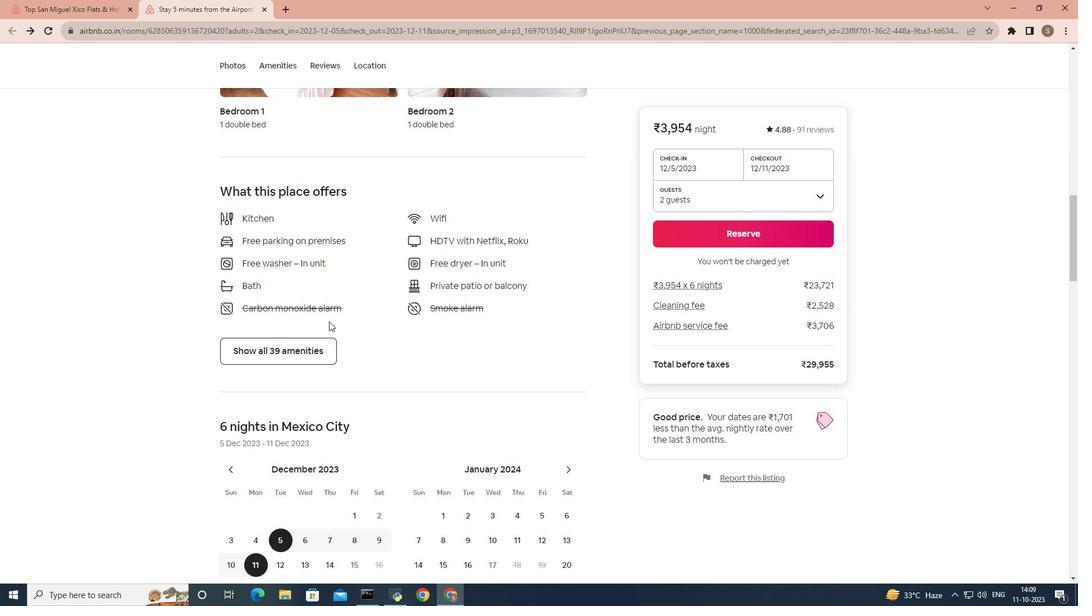 
Action: Mouse scrolled (329, 321) with delta (0, 0)
Screenshot: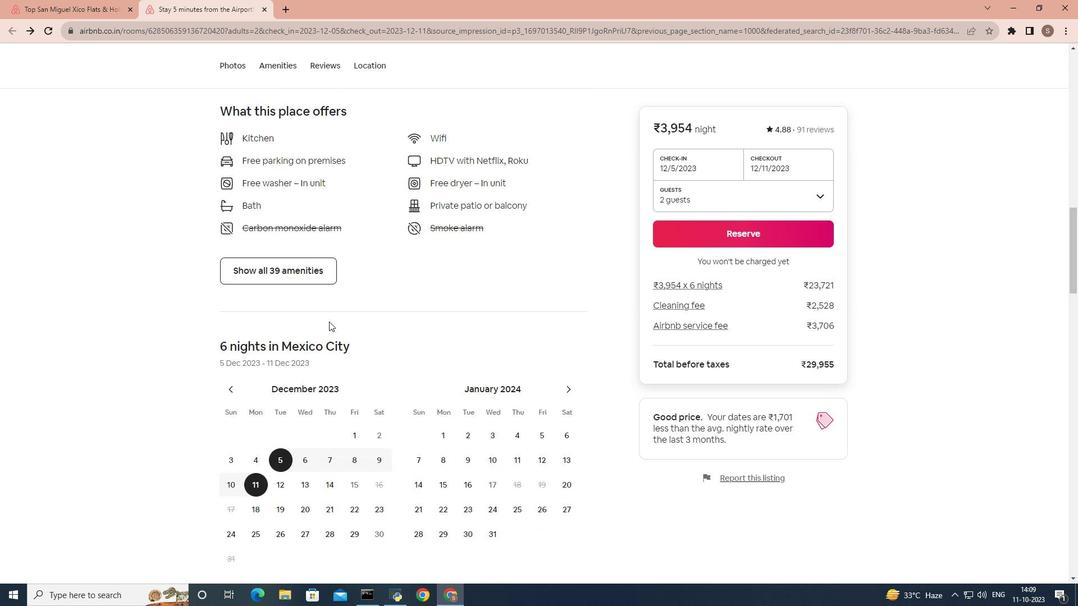 
Action: Mouse scrolled (329, 321) with delta (0, 0)
Screenshot: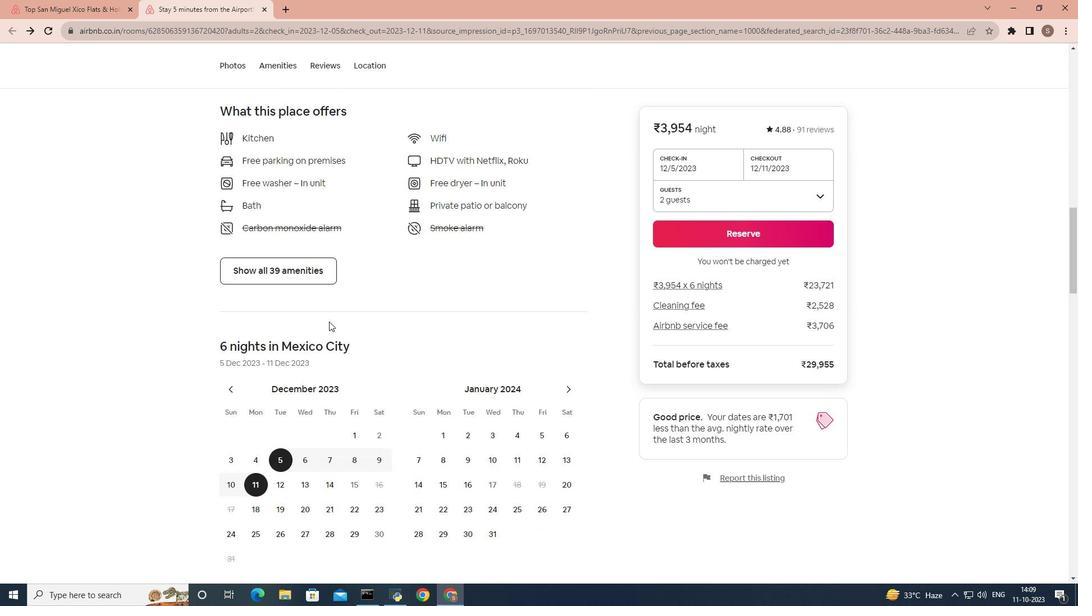 
Action: Mouse scrolled (329, 321) with delta (0, 0)
Screenshot: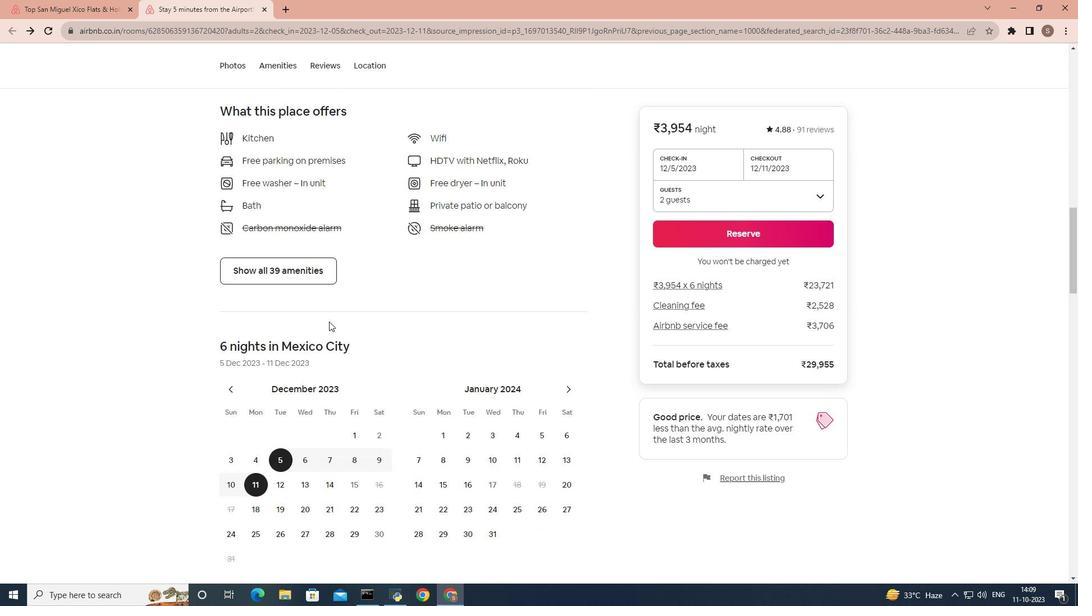 
Action: Mouse scrolled (329, 321) with delta (0, 0)
Screenshot: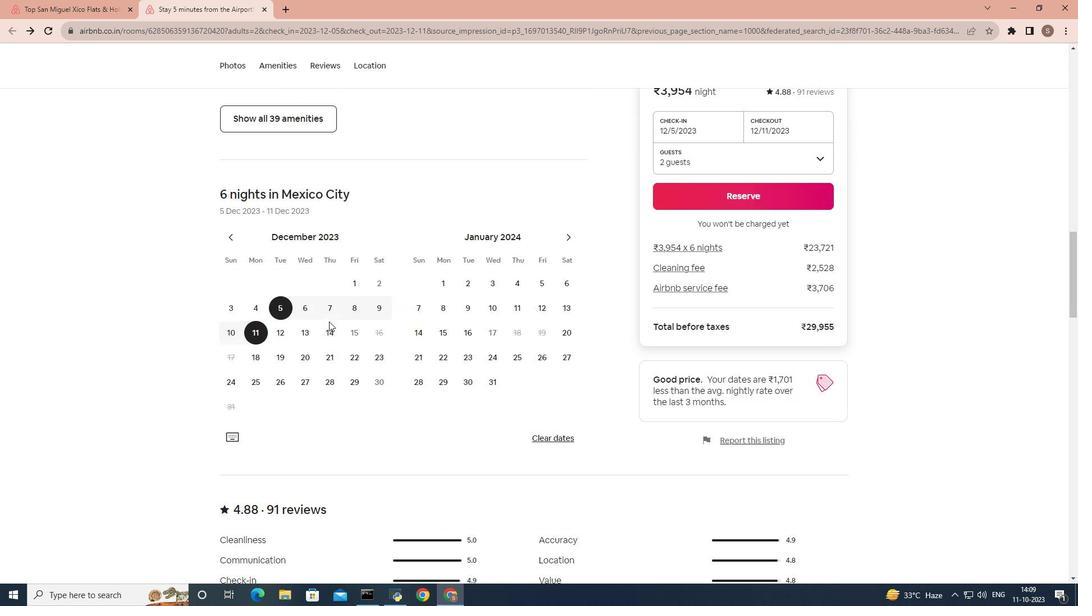 
Action: Mouse scrolled (329, 321) with delta (0, 0)
Screenshot: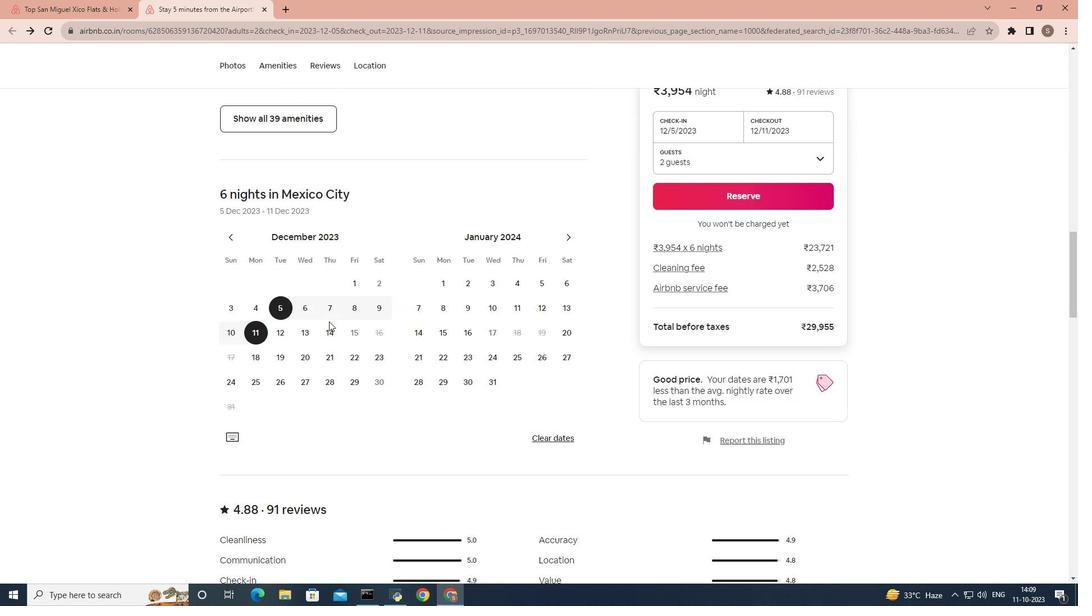 
Action: Mouse scrolled (329, 321) with delta (0, 0)
Screenshot: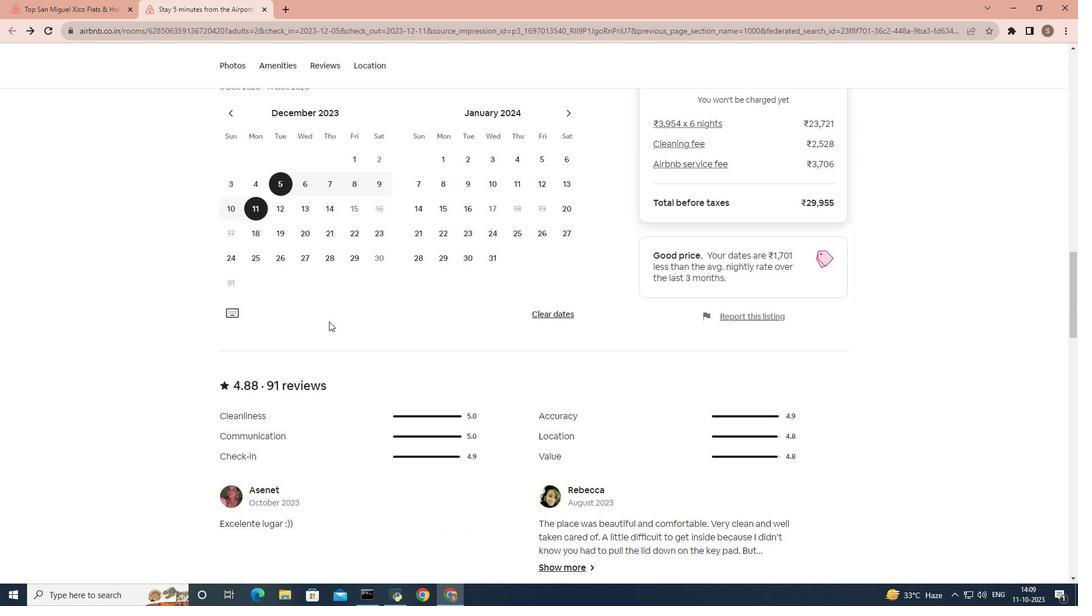 
Action: Mouse scrolled (329, 321) with delta (0, 0)
Screenshot: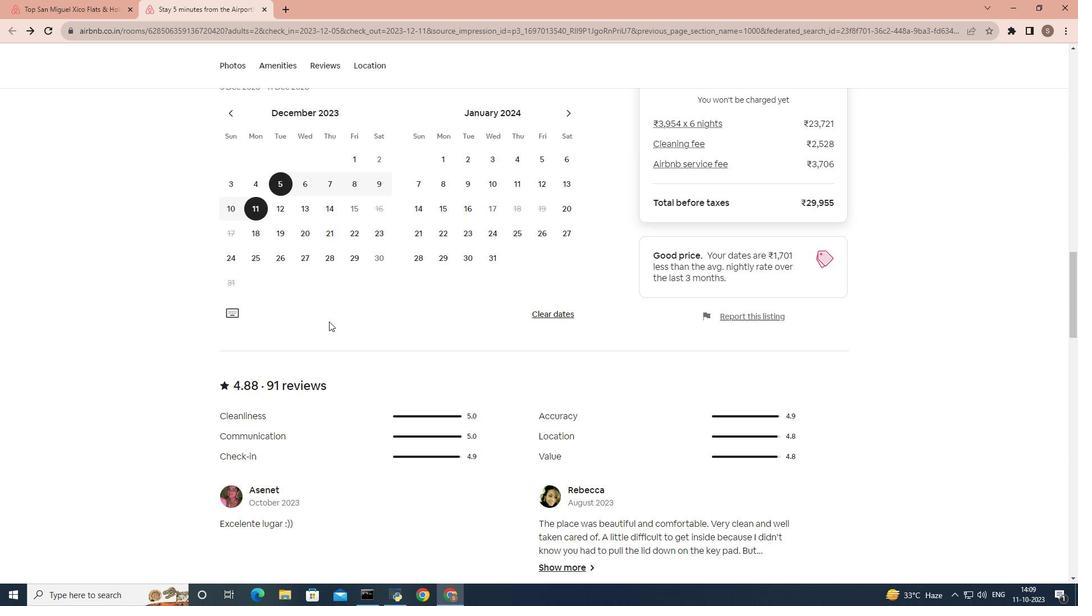 
Action: Mouse scrolled (329, 321) with delta (0, 0)
Screenshot: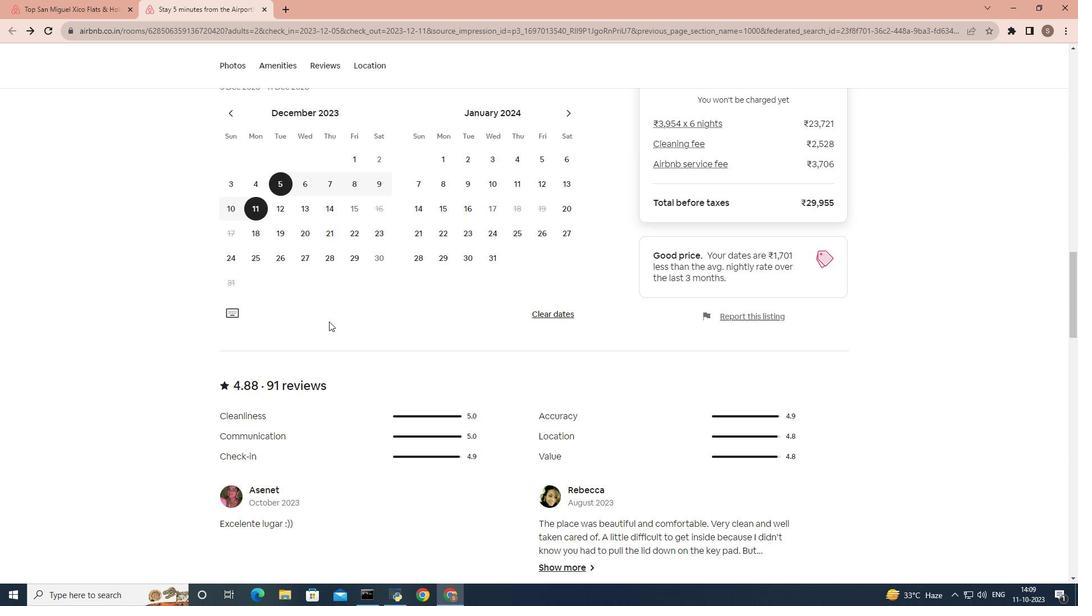 
Action: Mouse scrolled (329, 321) with delta (0, 0)
Screenshot: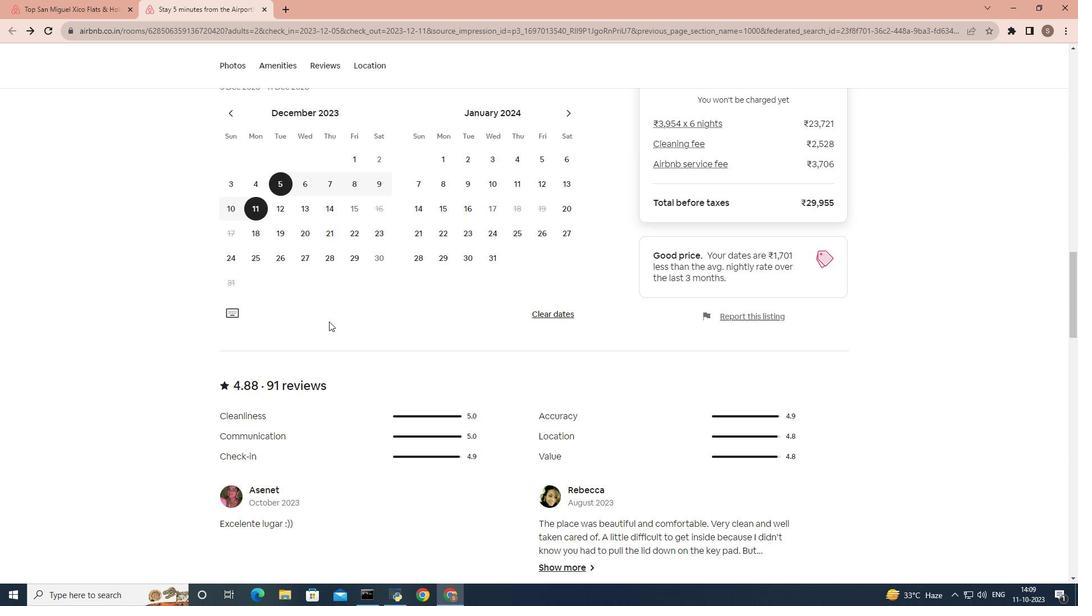 
Action: Mouse scrolled (329, 321) with delta (0, 0)
Screenshot: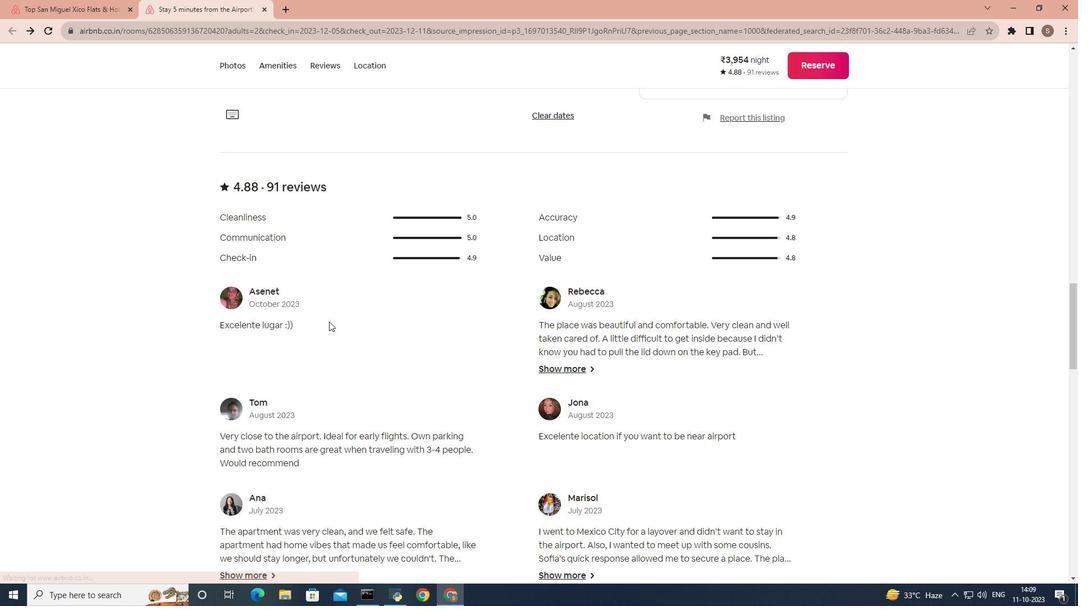 
Action: Mouse scrolled (329, 321) with delta (0, 0)
Screenshot: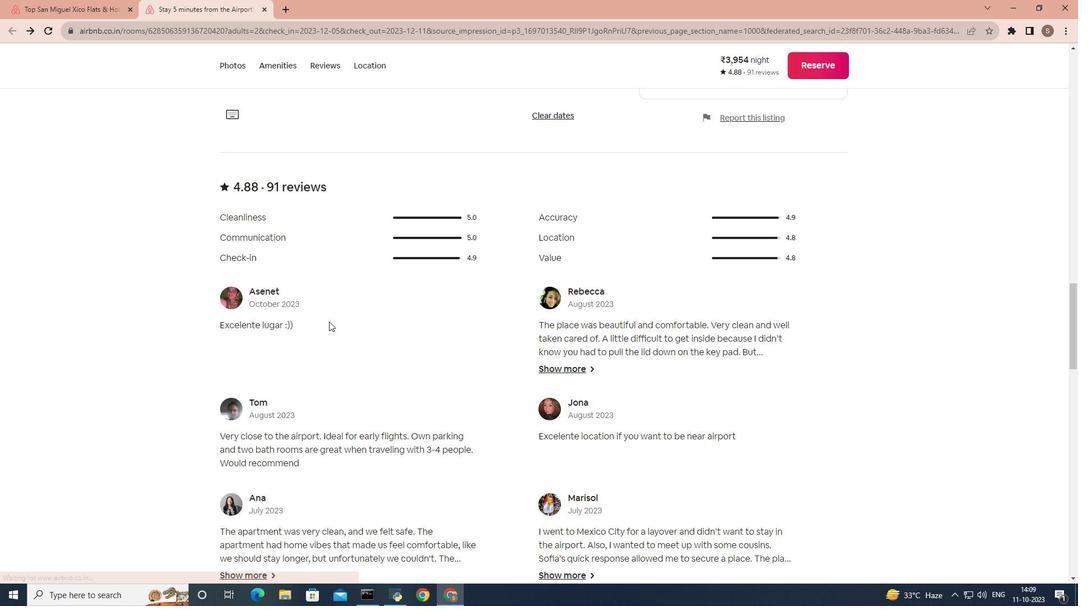 
Action: Mouse scrolled (329, 321) with delta (0, 0)
Screenshot: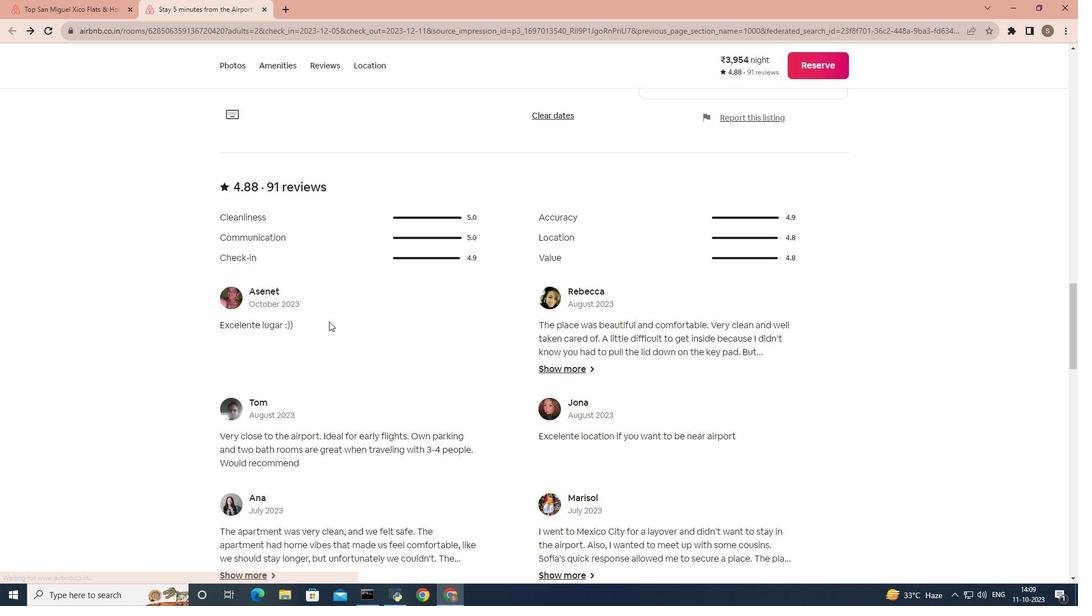 
Action: Mouse scrolled (329, 321) with delta (0, 0)
Screenshot: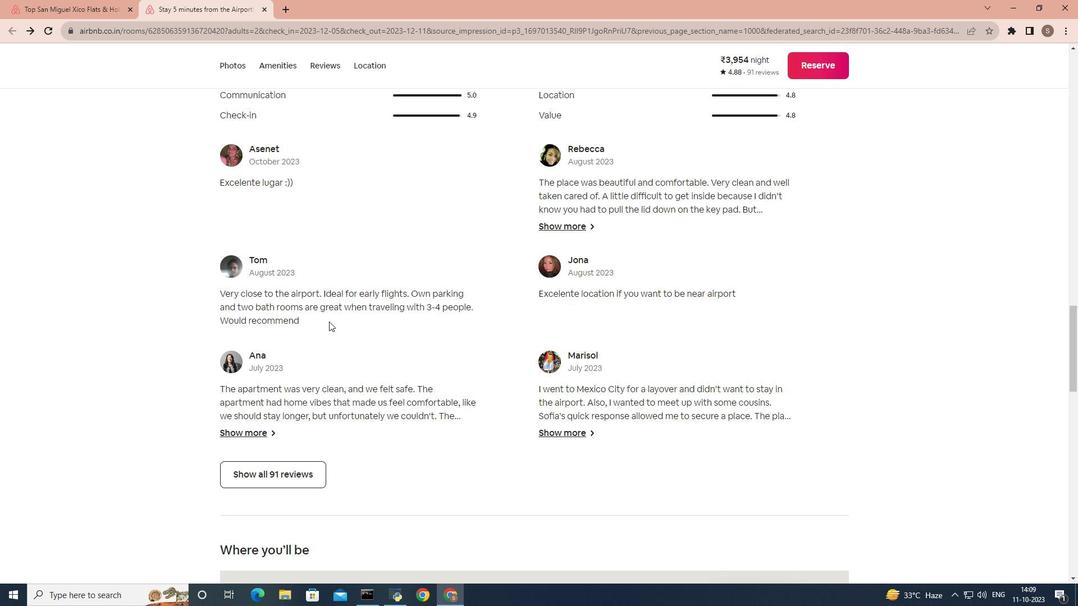 
Action: Mouse scrolled (329, 321) with delta (0, 0)
Screenshot: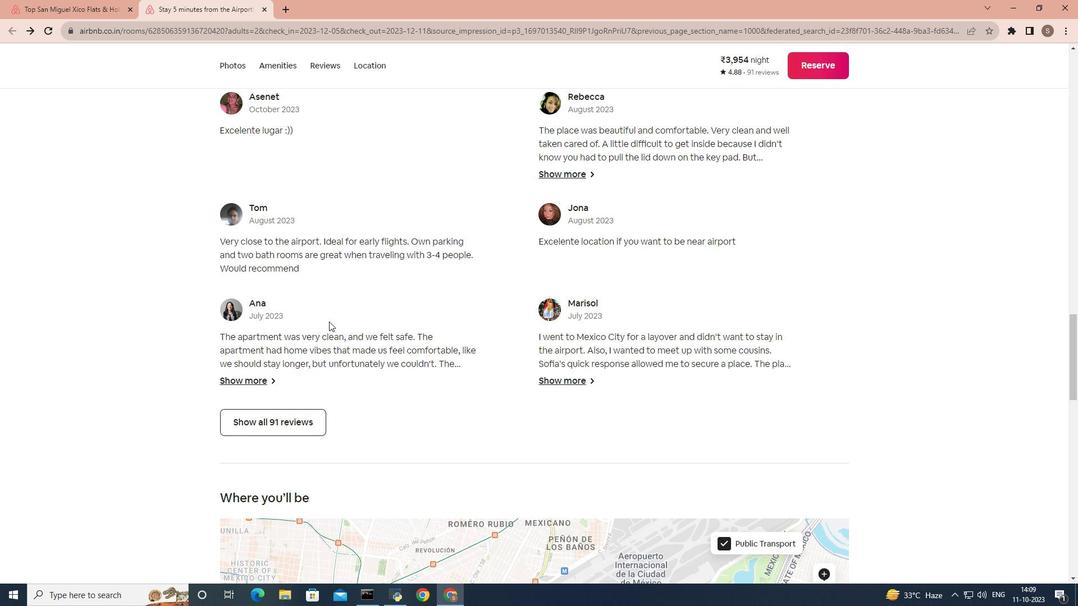 
Action: Mouse scrolled (329, 321) with delta (0, 0)
Screenshot: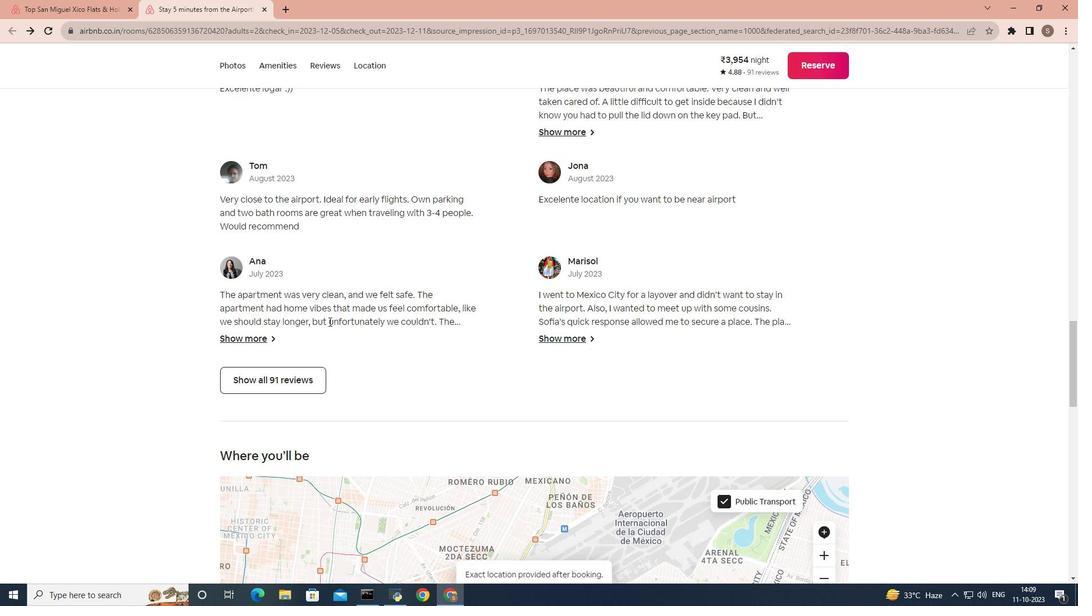 
Action: Mouse moved to (273, 331)
Screenshot: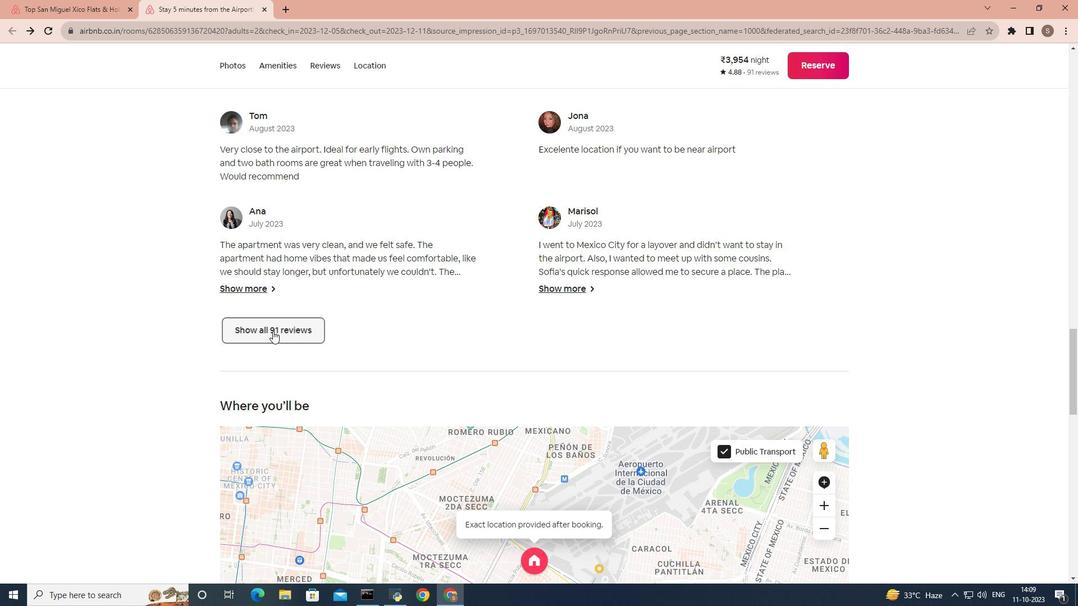 
Action: Mouse pressed left at (273, 331)
Screenshot: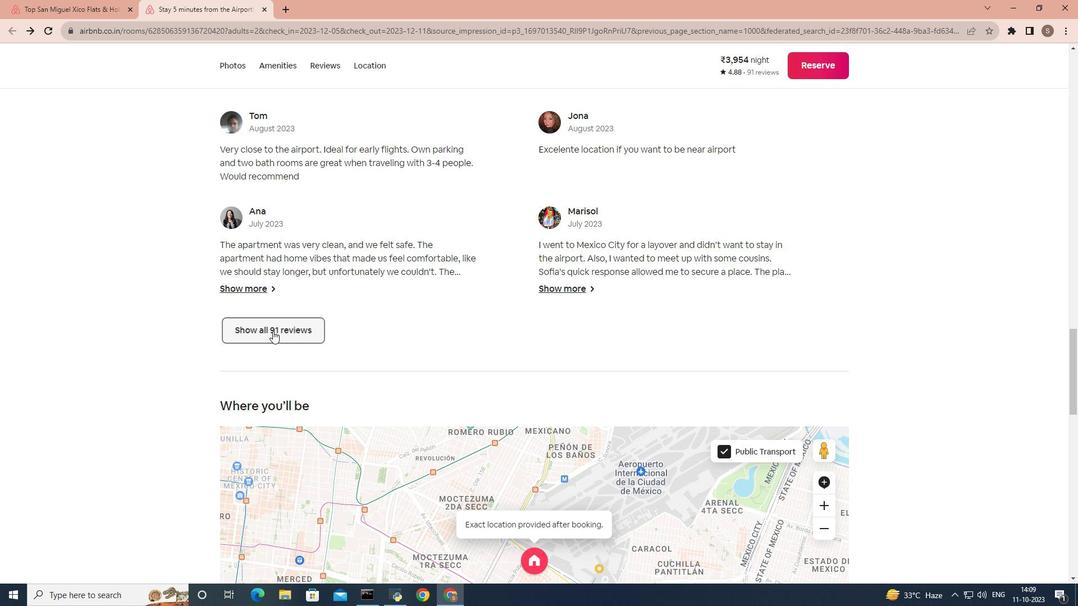 
Action: Mouse moved to (601, 375)
Screenshot: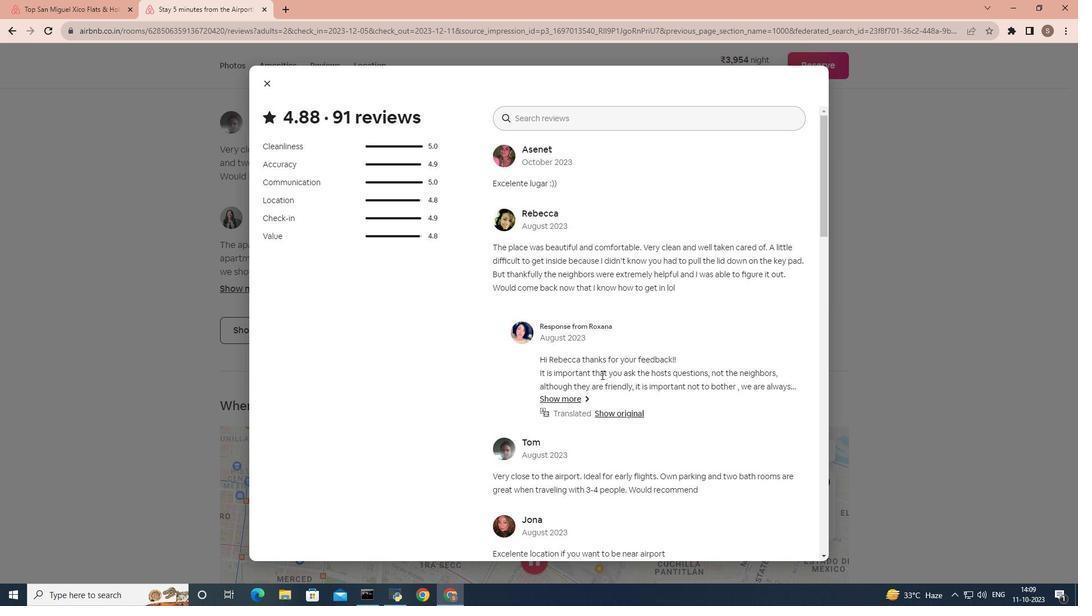 
Action: Mouse scrolled (601, 374) with delta (0, 0)
Screenshot: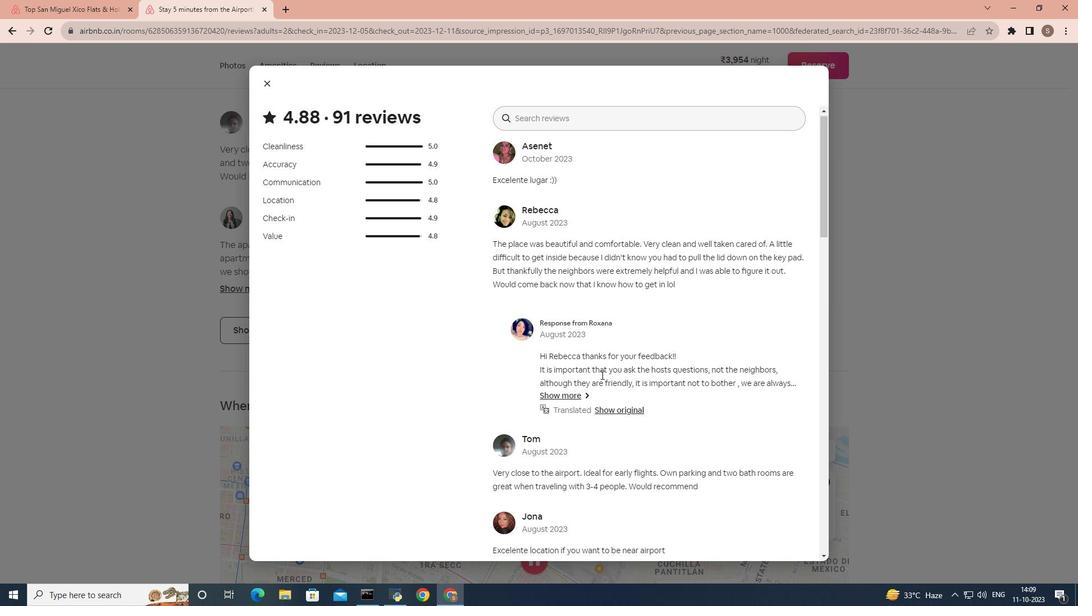 
Action: Mouse scrolled (601, 374) with delta (0, 0)
Screenshot: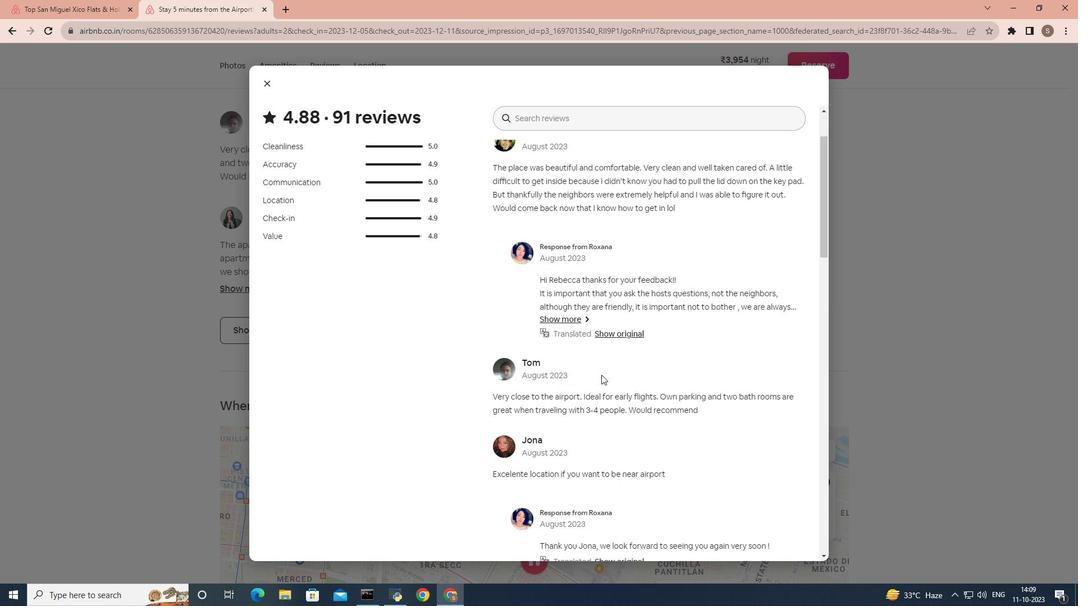 
Action: Mouse scrolled (601, 374) with delta (0, 0)
Screenshot: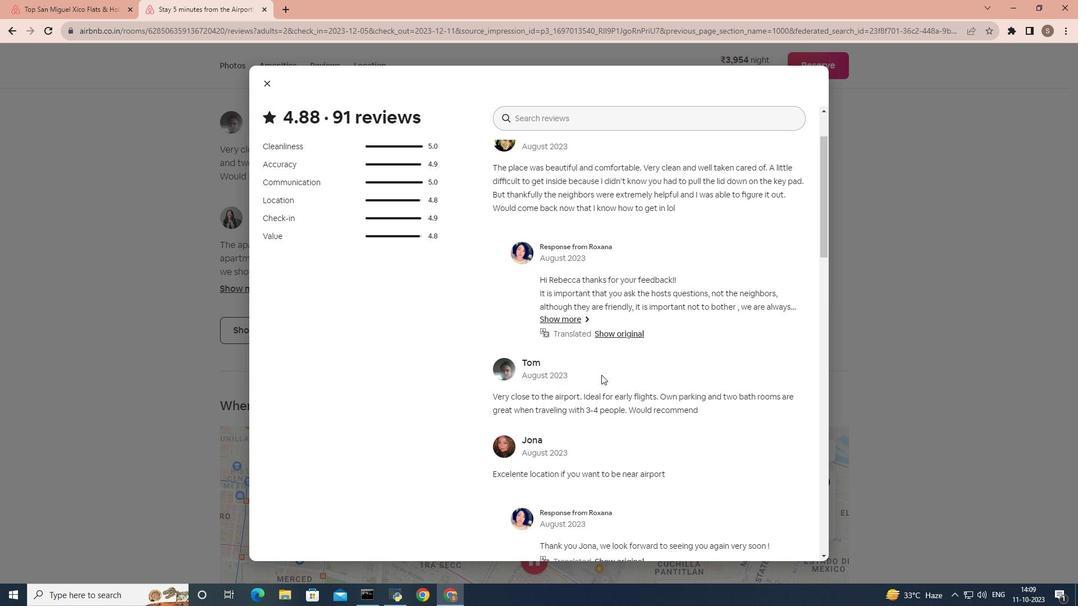 
Action: Mouse scrolled (601, 374) with delta (0, 0)
Screenshot: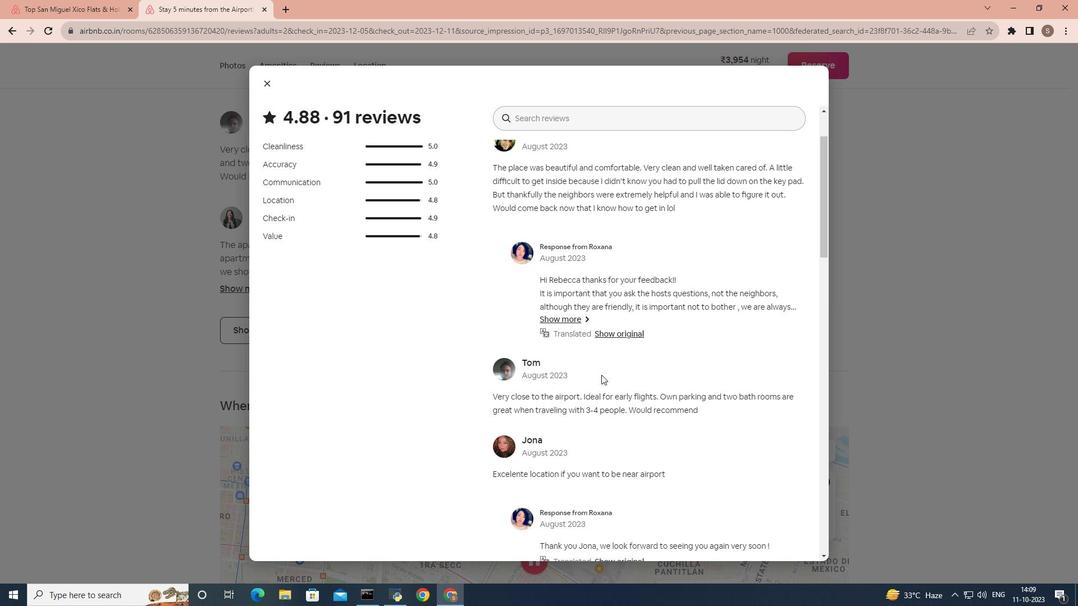 
Action: Mouse scrolled (601, 374) with delta (0, 0)
Screenshot: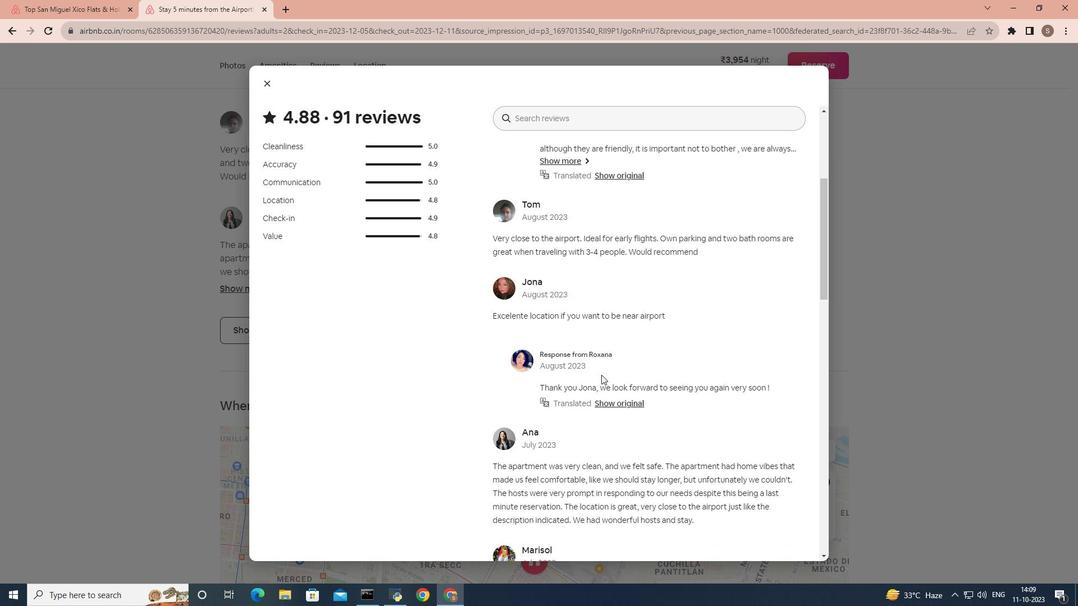
Action: Mouse scrolled (601, 374) with delta (0, 0)
Screenshot: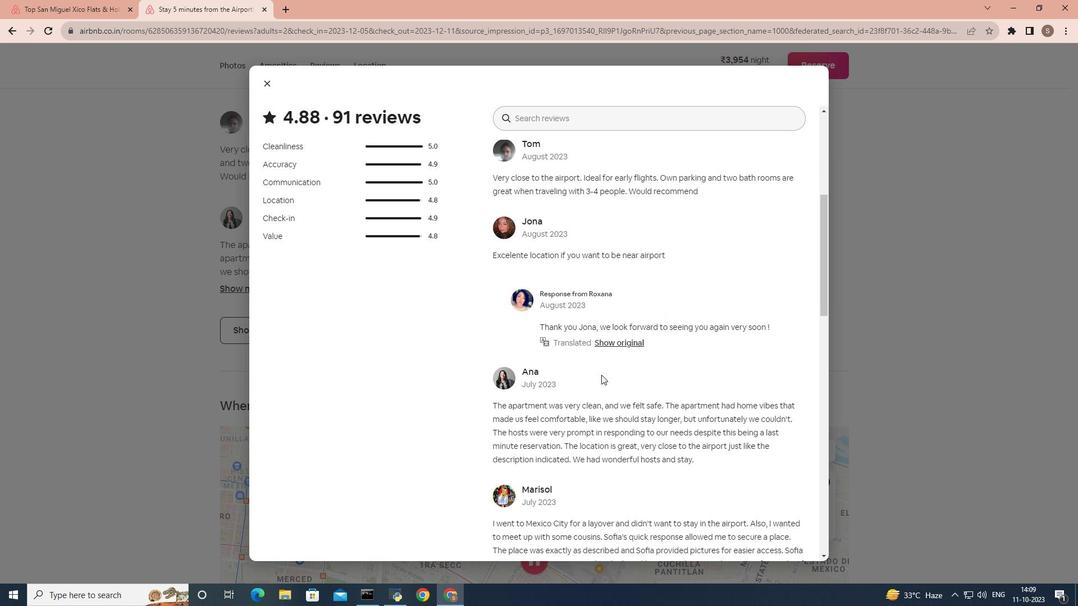 
Action: Mouse scrolled (601, 374) with delta (0, 0)
Screenshot: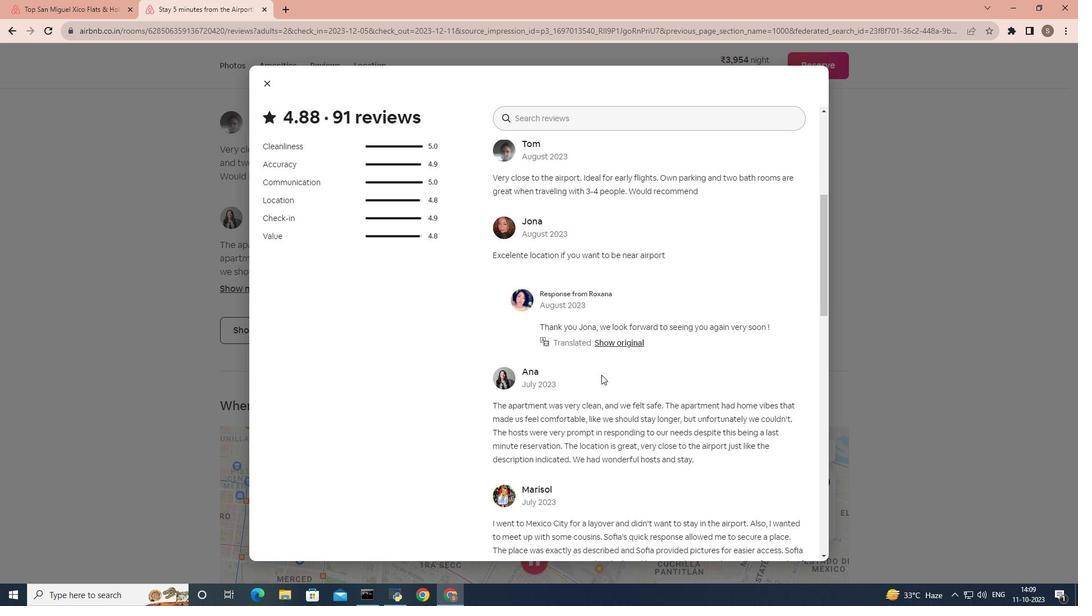 
Action: Mouse scrolled (601, 374) with delta (0, 0)
Screenshot: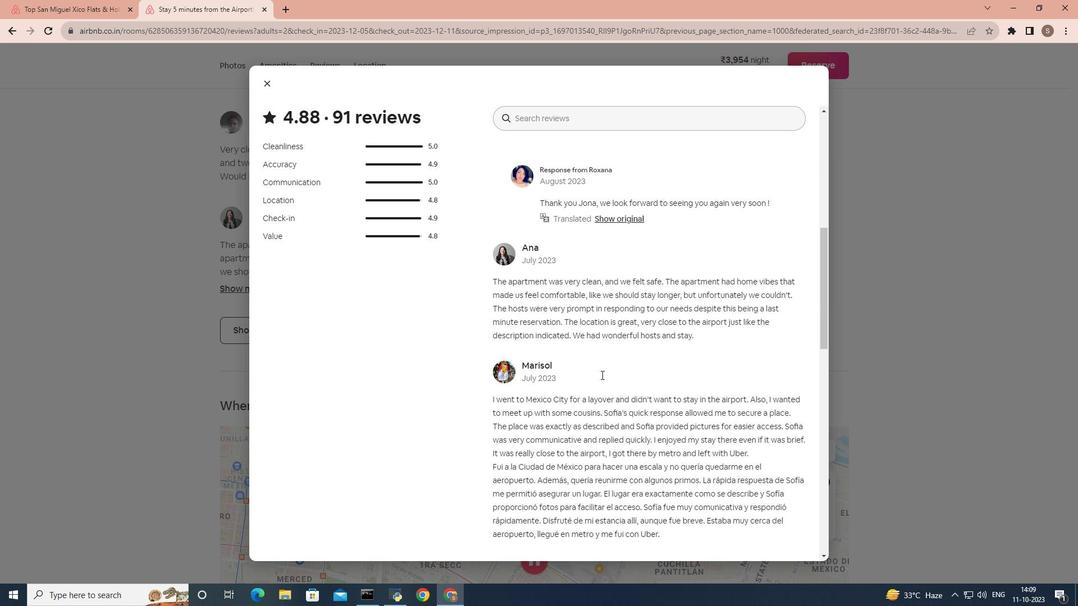 
Action: Mouse scrolled (601, 374) with delta (0, 0)
Screenshot: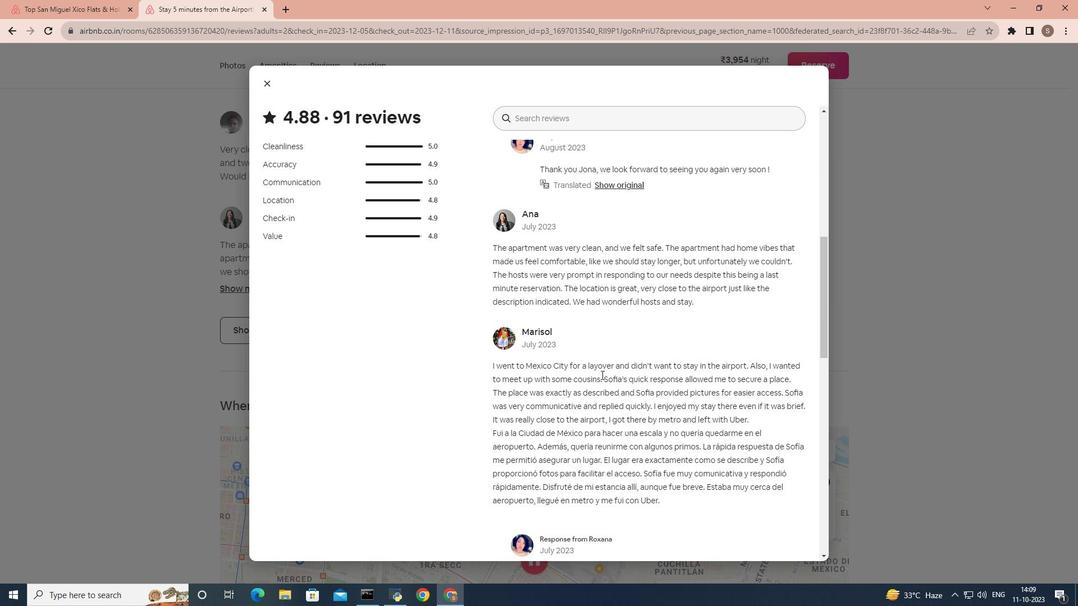 
Action: Mouse scrolled (601, 374) with delta (0, 0)
Screenshot: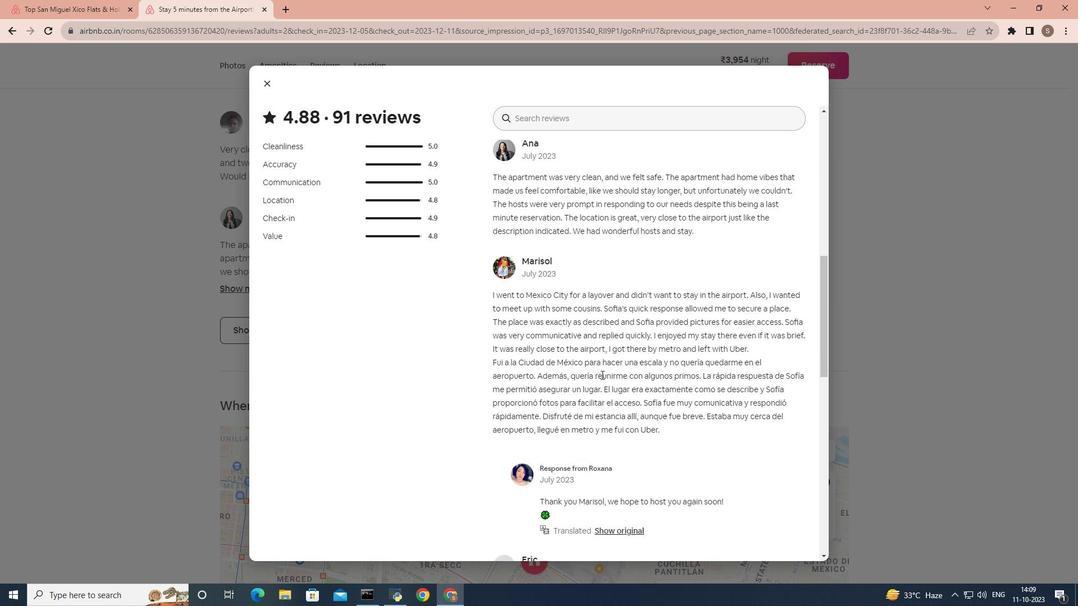 
Action: Mouse scrolled (601, 374) with delta (0, 0)
Screenshot: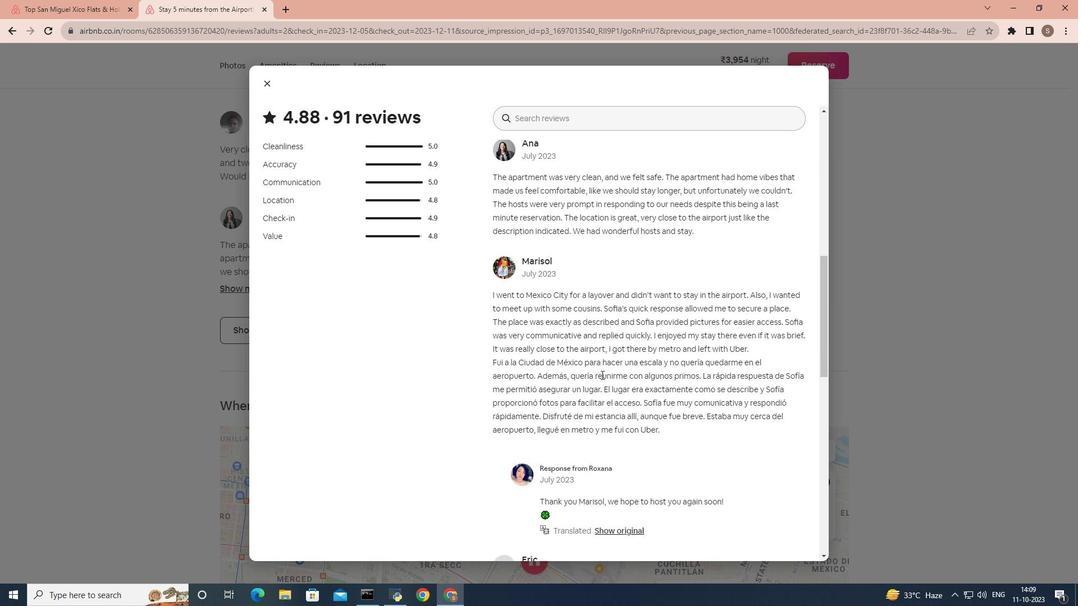 
Action: Mouse scrolled (601, 374) with delta (0, 0)
Screenshot: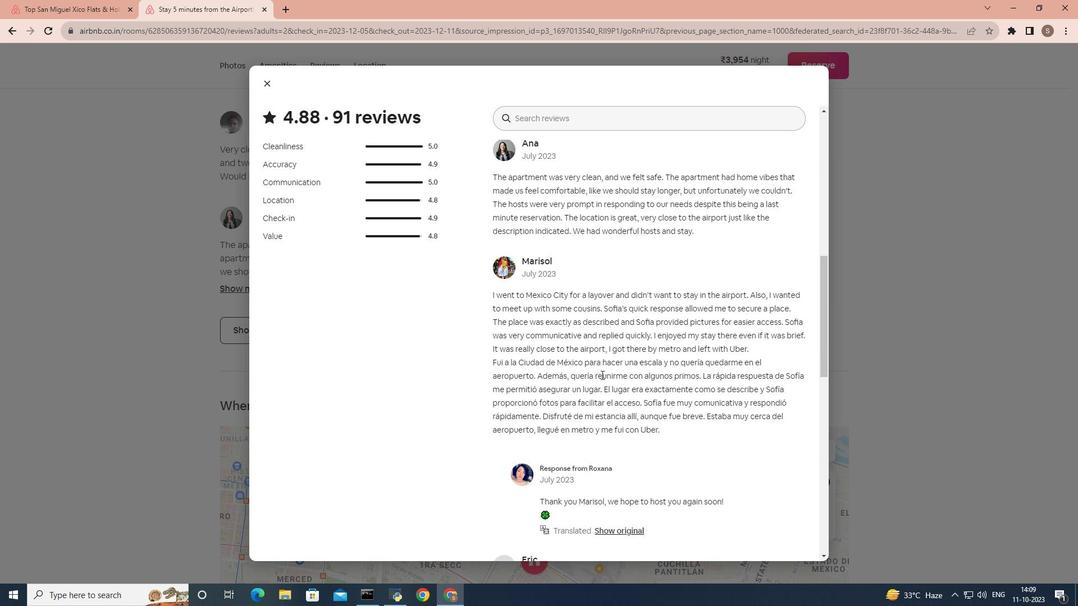 
Action: Mouse scrolled (601, 374) with delta (0, 0)
Screenshot: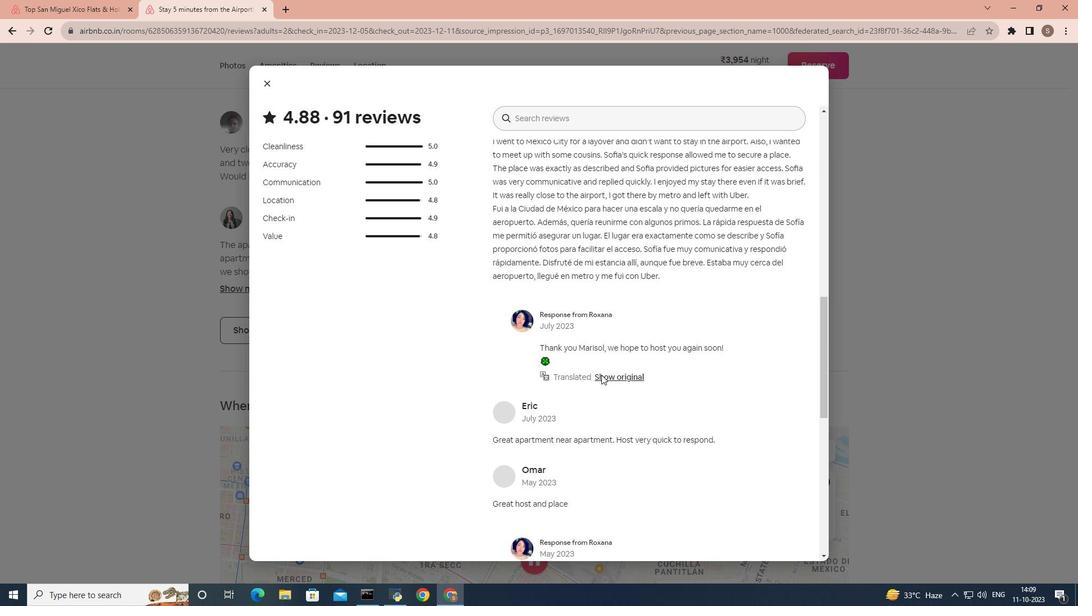
Action: Mouse scrolled (601, 374) with delta (0, 0)
Screenshot: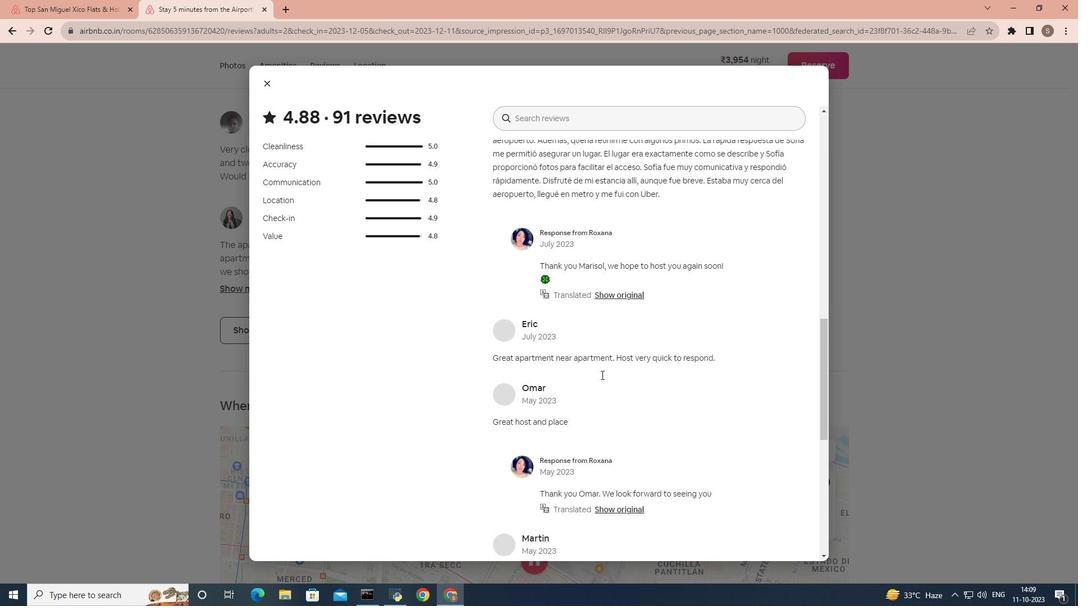 
Action: Mouse scrolled (601, 374) with delta (0, 0)
Screenshot: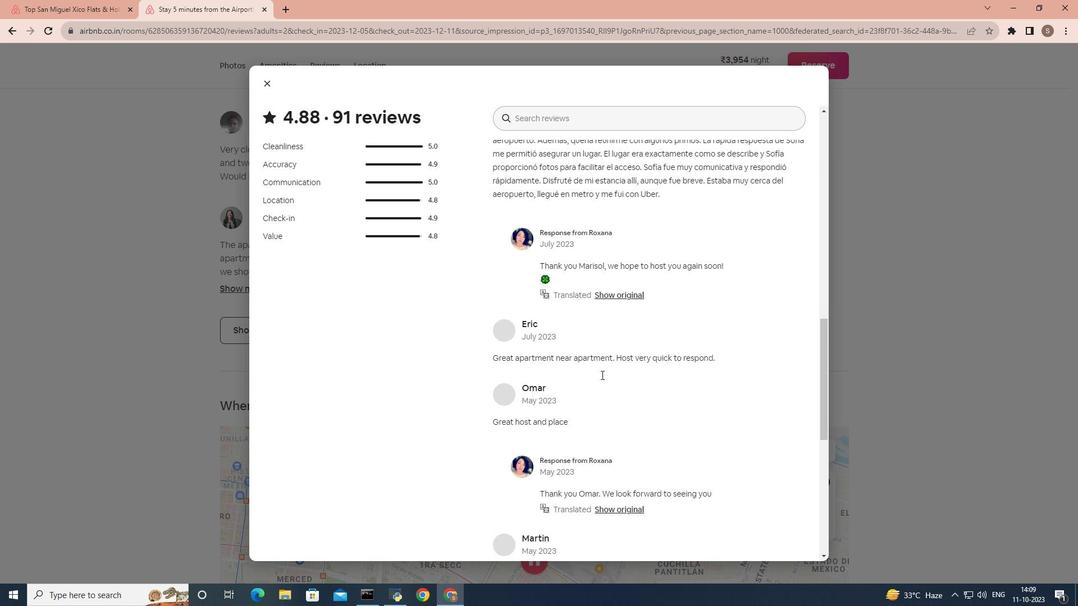 
Action: Mouse scrolled (601, 374) with delta (0, 0)
Screenshot: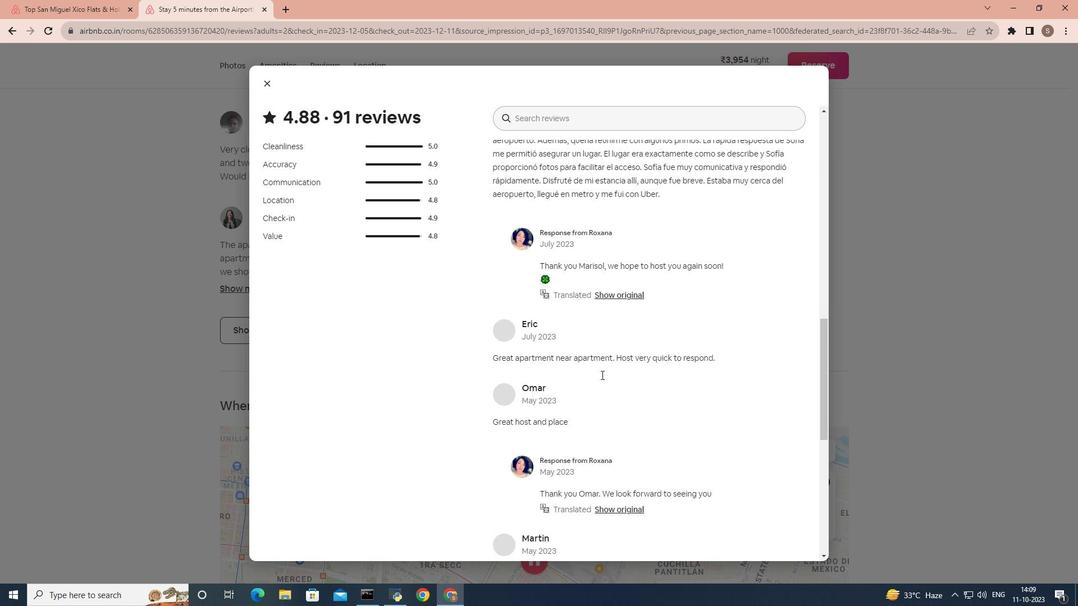 
Action: Mouse scrolled (601, 374) with delta (0, 0)
Screenshot: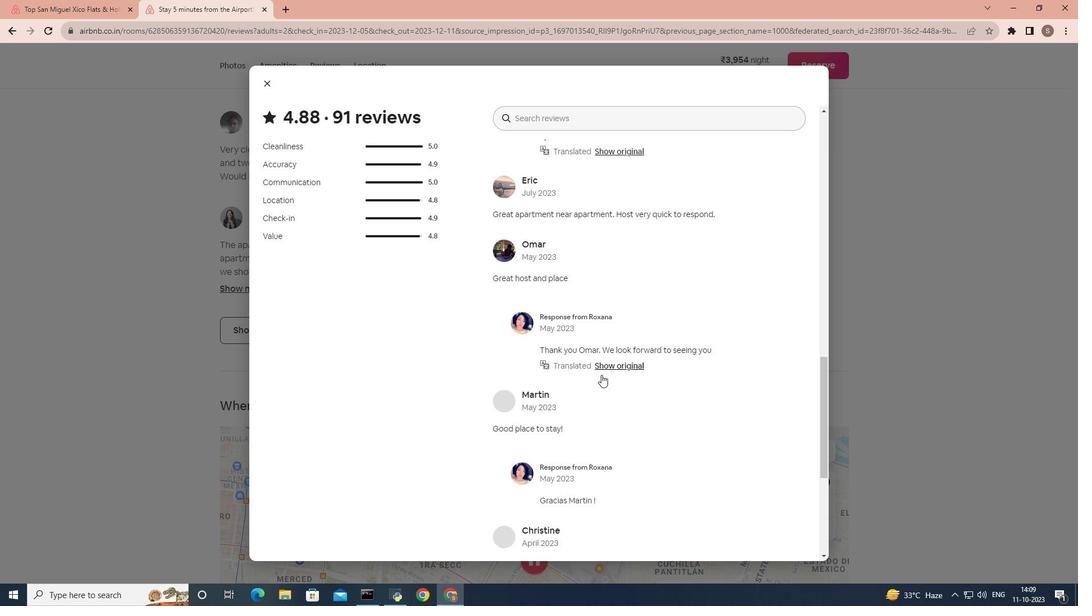 
Action: Mouse scrolled (601, 374) with delta (0, 0)
Screenshot: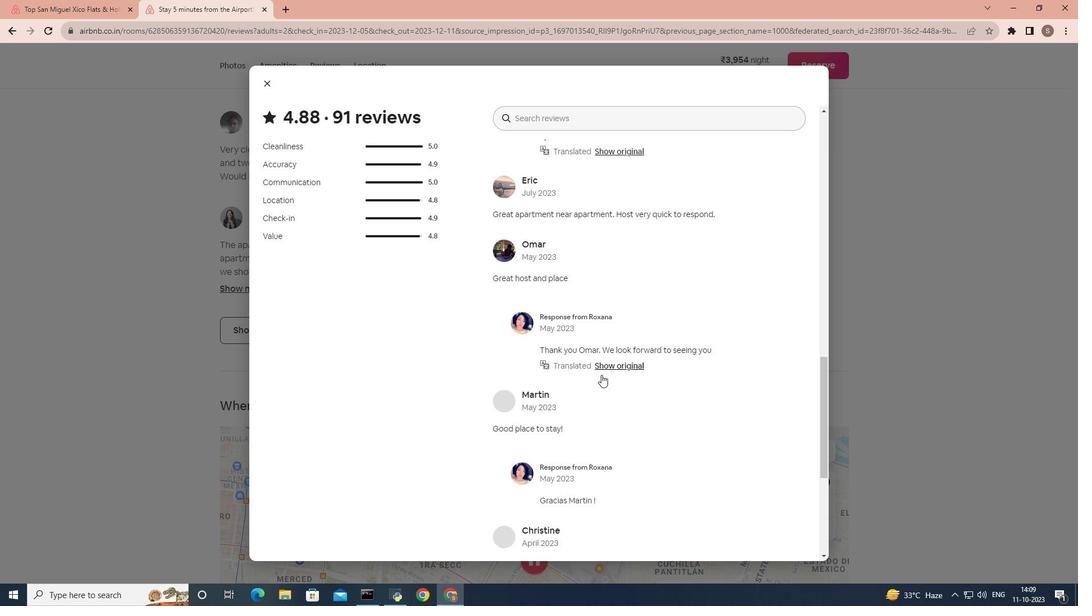 
Action: Mouse scrolled (601, 374) with delta (0, 0)
Screenshot: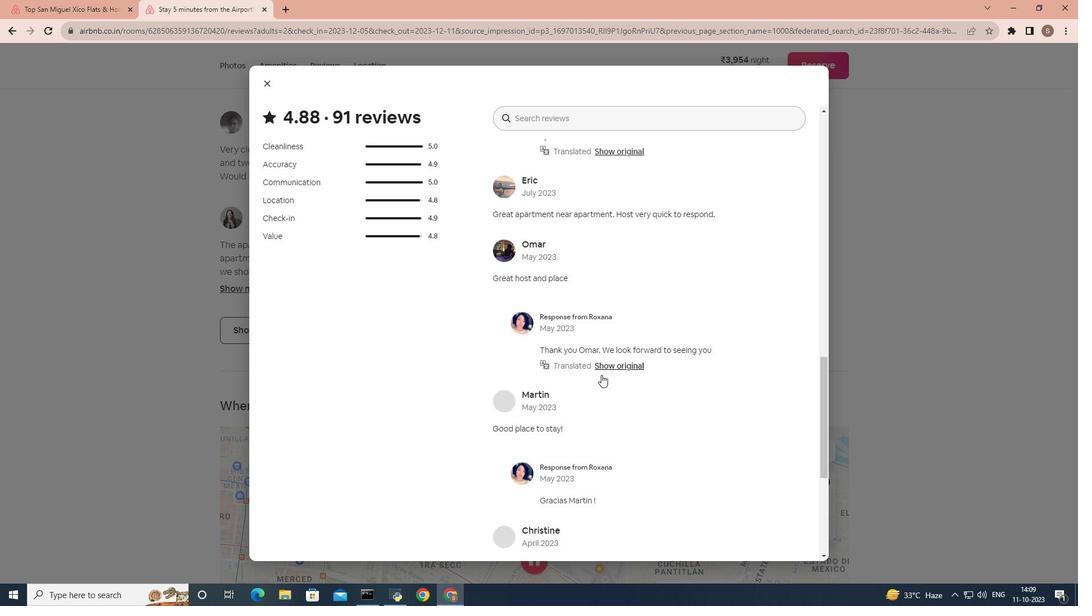 
Action: Mouse scrolled (601, 374) with delta (0, 0)
Screenshot: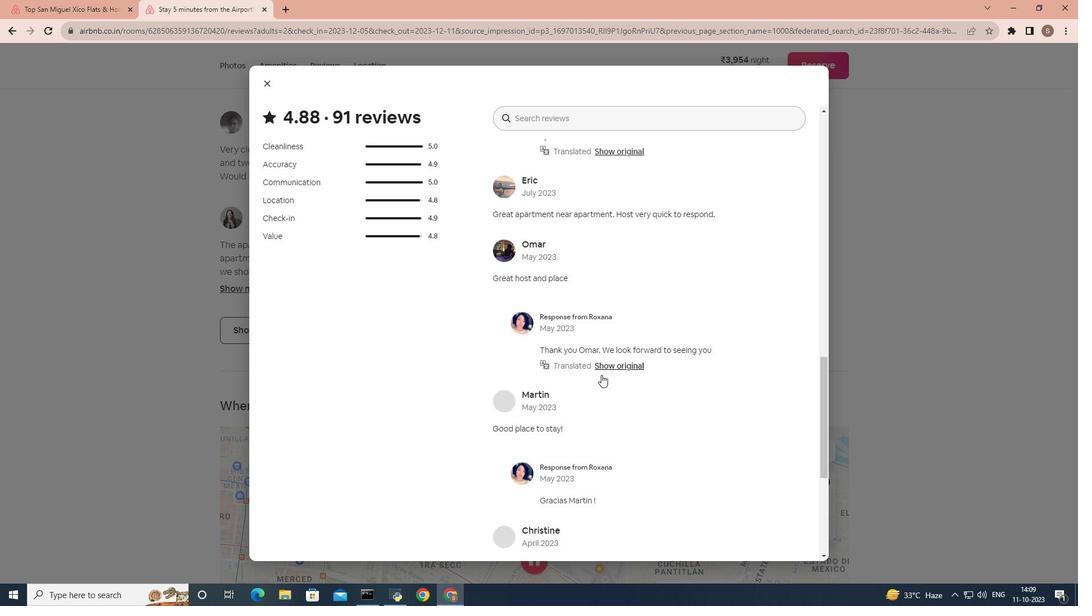 
Action: Mouse scrolled (601, 374) with delta (0, 0)
Screenshot: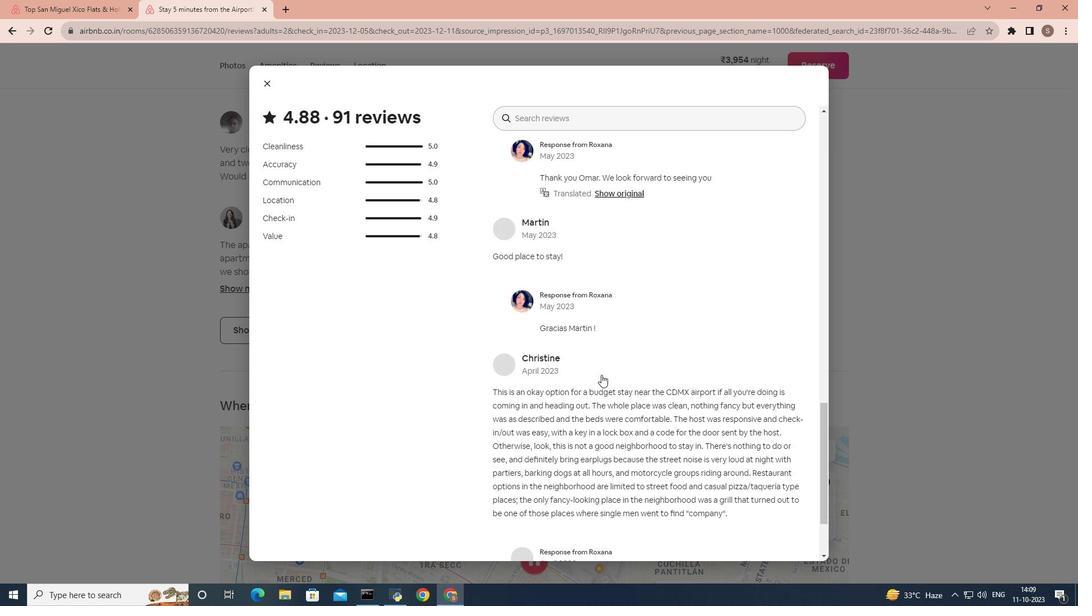 
Action: Mouse scrolled (601, 374) with delta (0, 0)
Screenshot: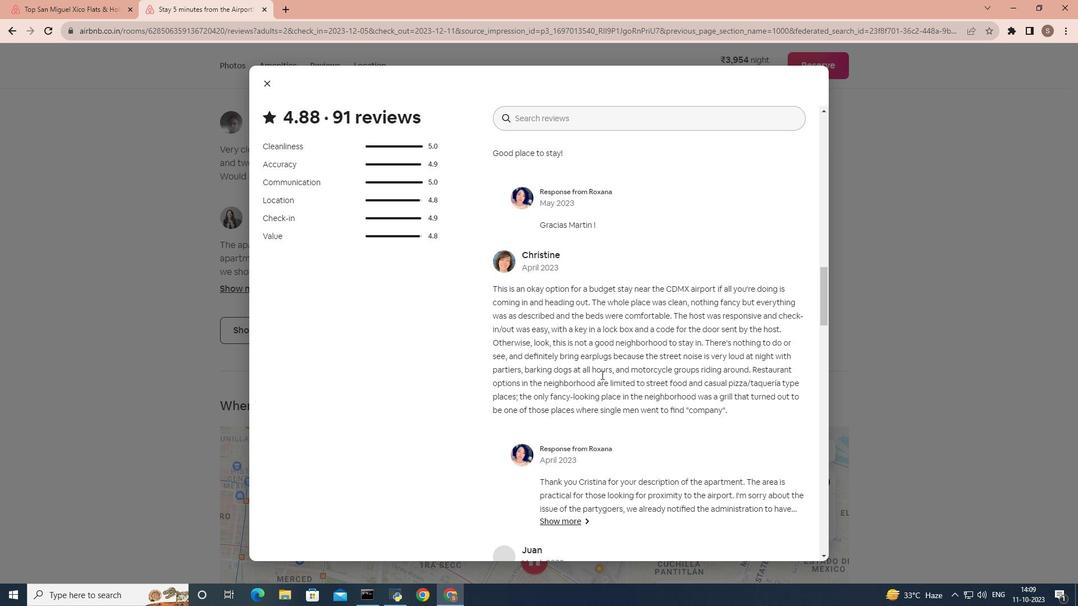 
Action: Mouse scrolled (601, 374) with delta (0, 0)
Screenshot: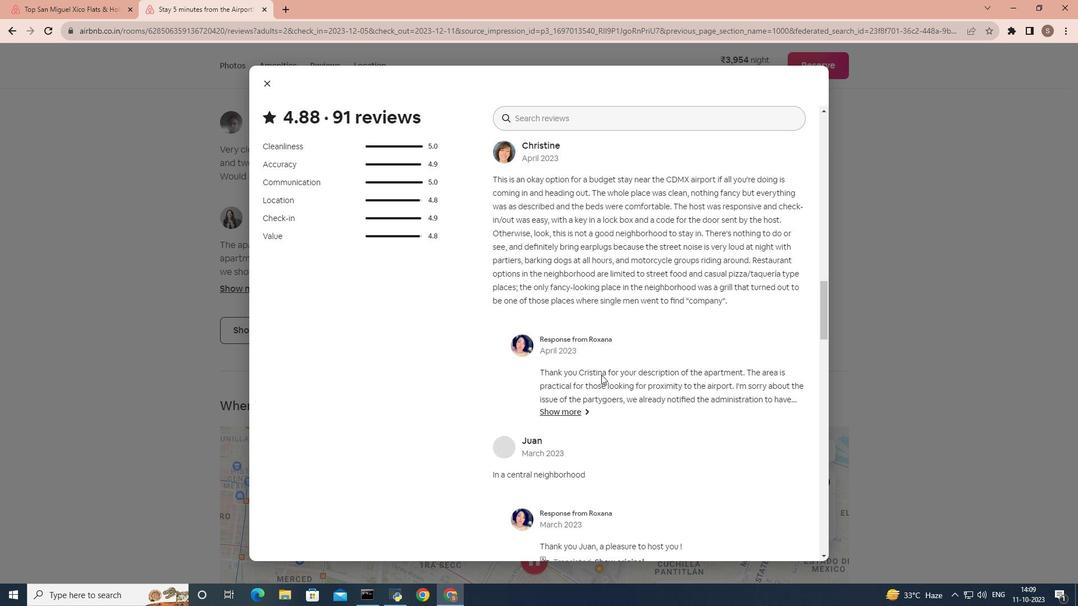 
Action: Mouse scrolled (601, 374) with delta (0, 0)
Screenshot: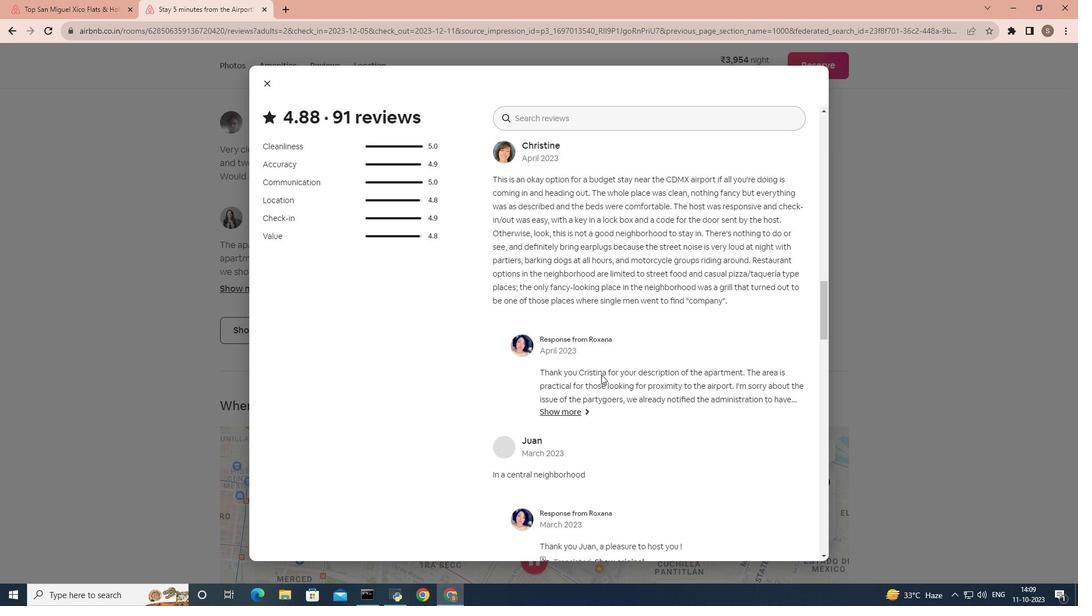 
Action: Mouse scrolled (601, 374) with delta (0, 0)
Screenshot: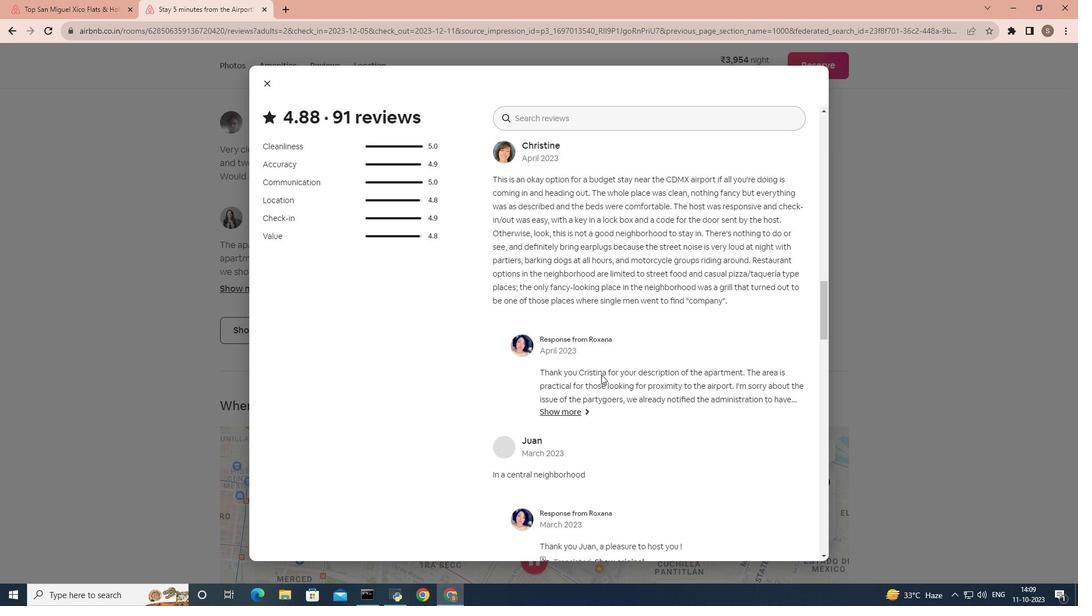 
Action: Mouse scrolled (601, 374) with delta (0, 0)
Screenshot: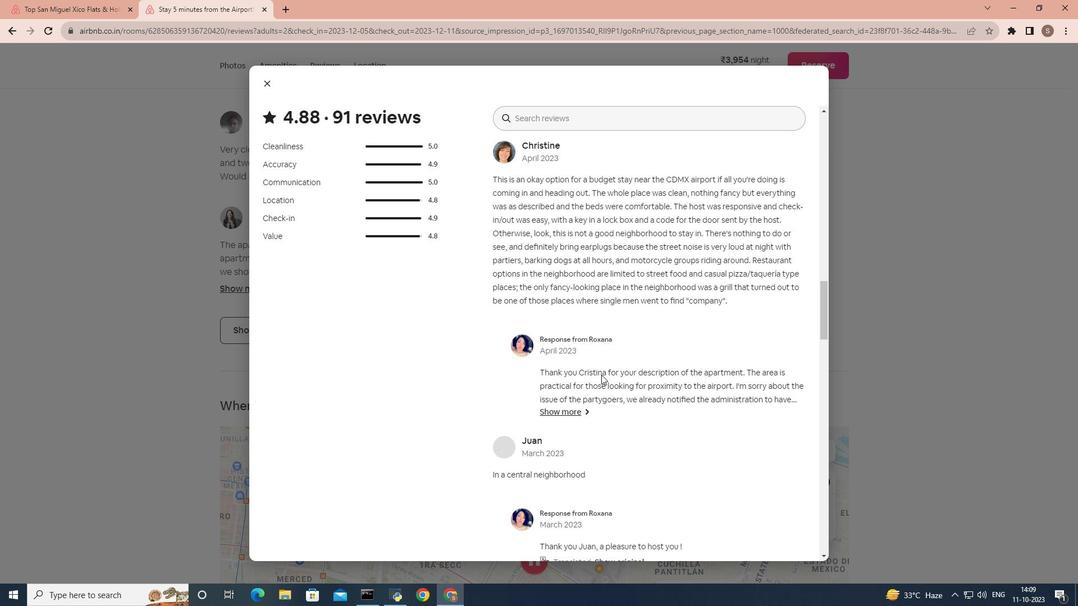 
Action: Mouse scrolled (601, 374) with delta (0, 0)
Screenshot: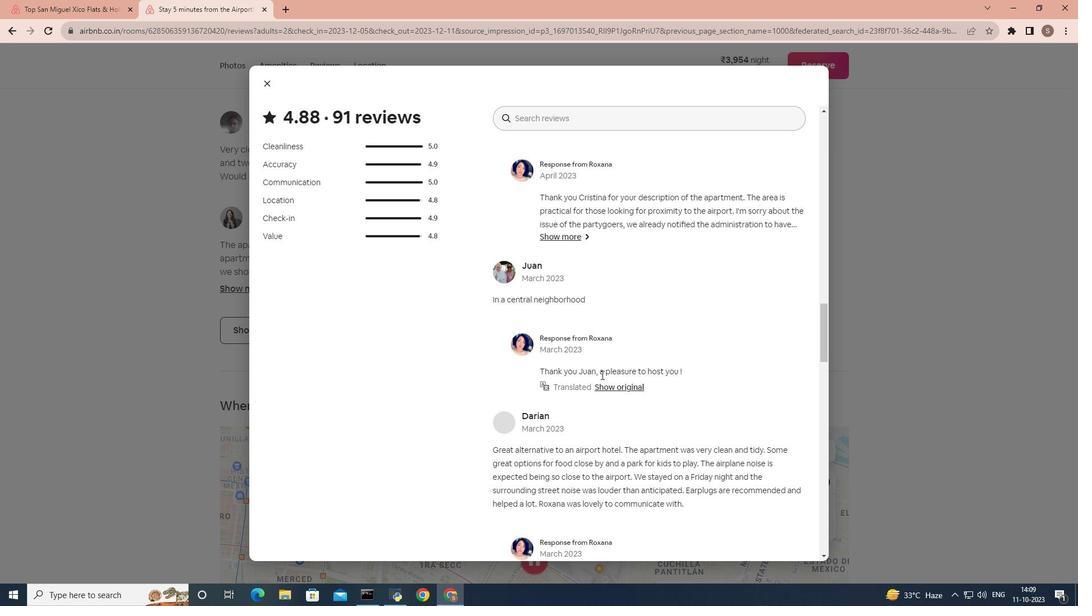 
Action: Mouse scrolled (601, 374) with delta (0, 0)
Screenshot: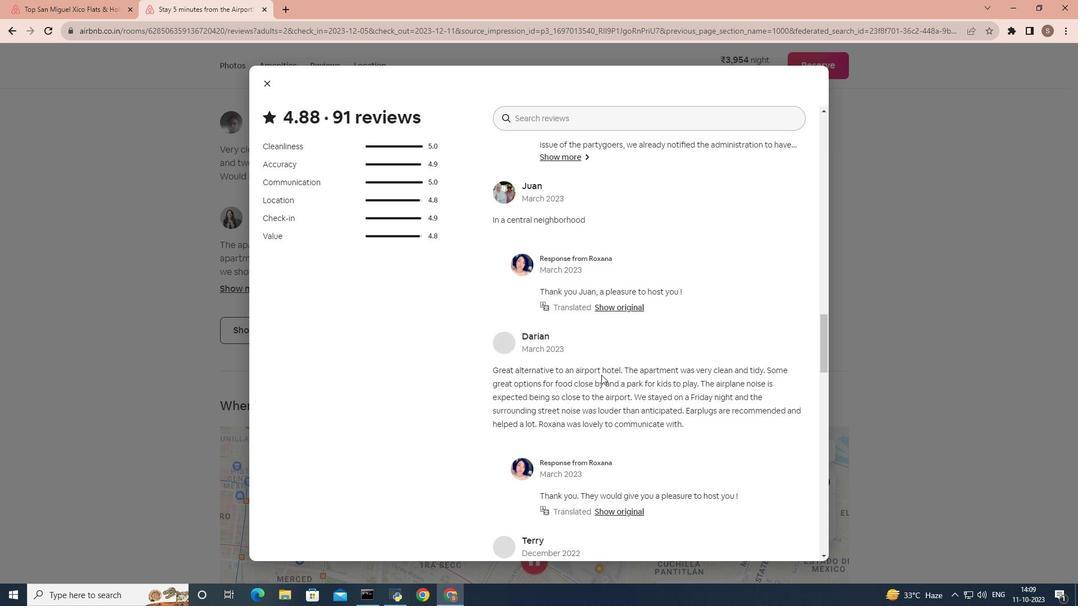 
Action: Mouse scrolled (601, 374) with delta (0, 0)
Screenshot: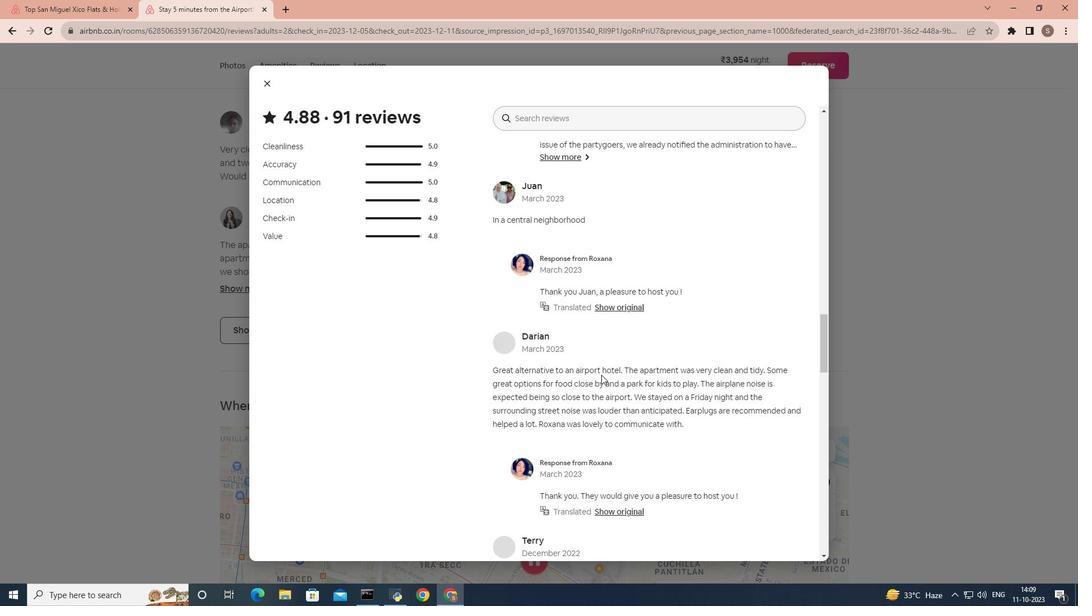 
Action: Mouse scrolled (601, 374) with delta (0, 0)
Screenshot: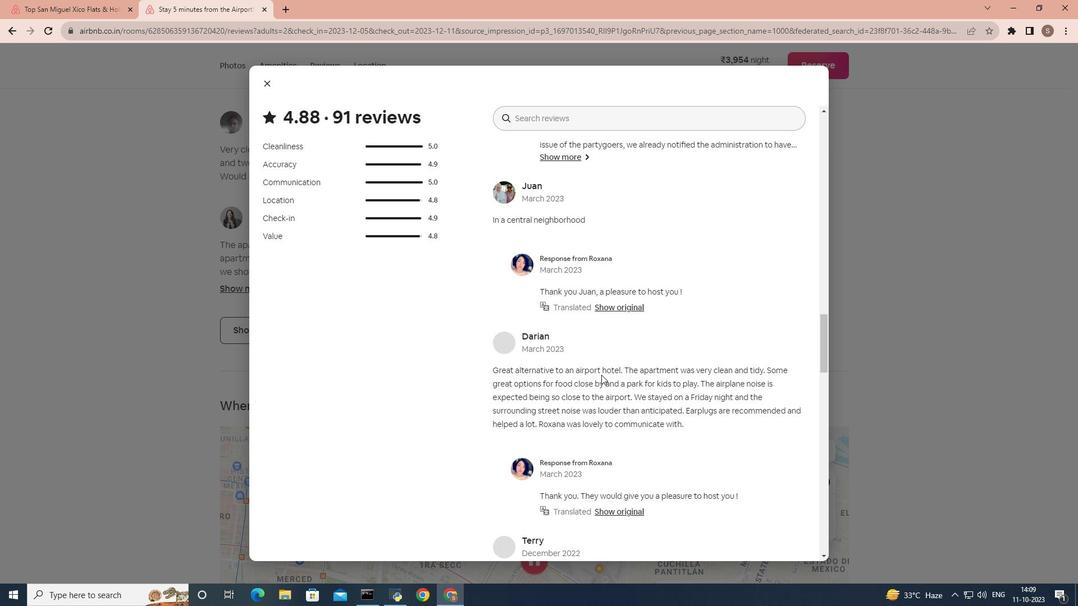 
Action: Mouse scrolled (601, 374) with delta (0, 0)
Screenshot: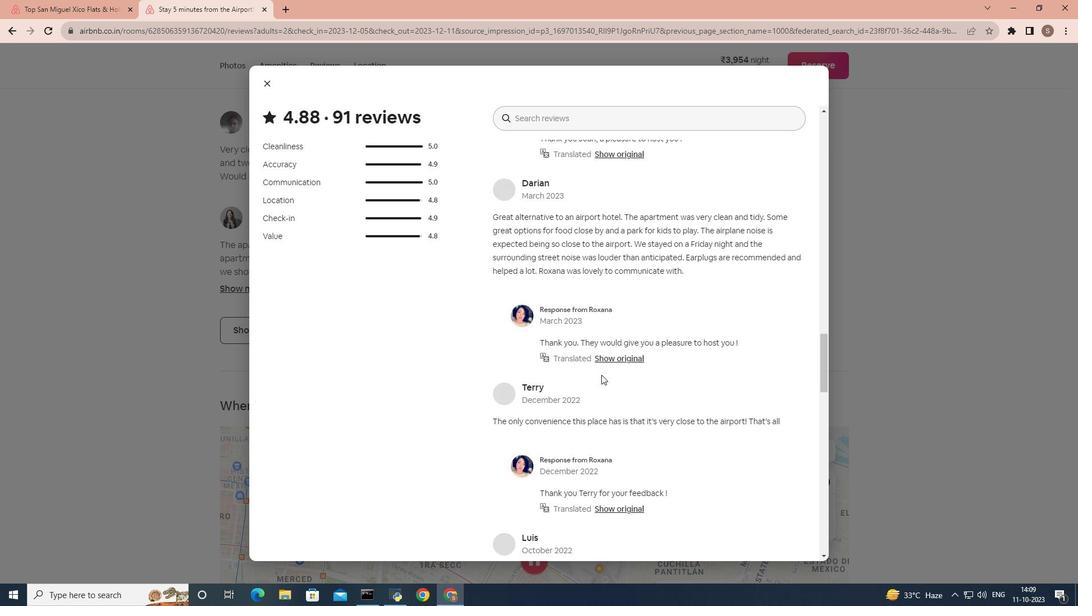 
Action: Mouse scrolled (601, 374) with delta (0, 0)
Screenshot: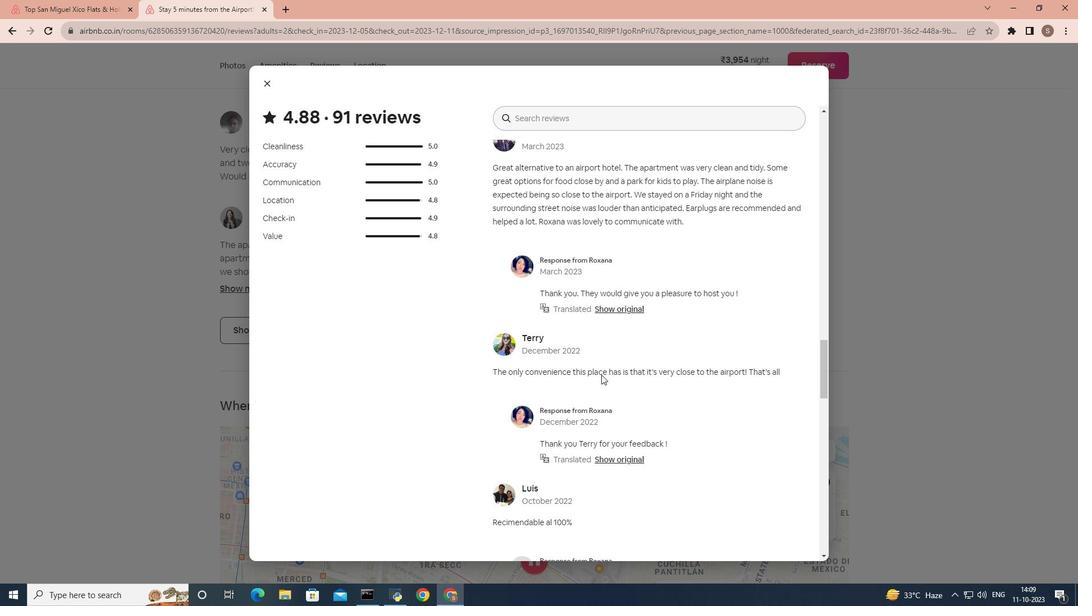 
Action: Mouse scrolled (601, 374) with delta (0, 0)
Screenshot: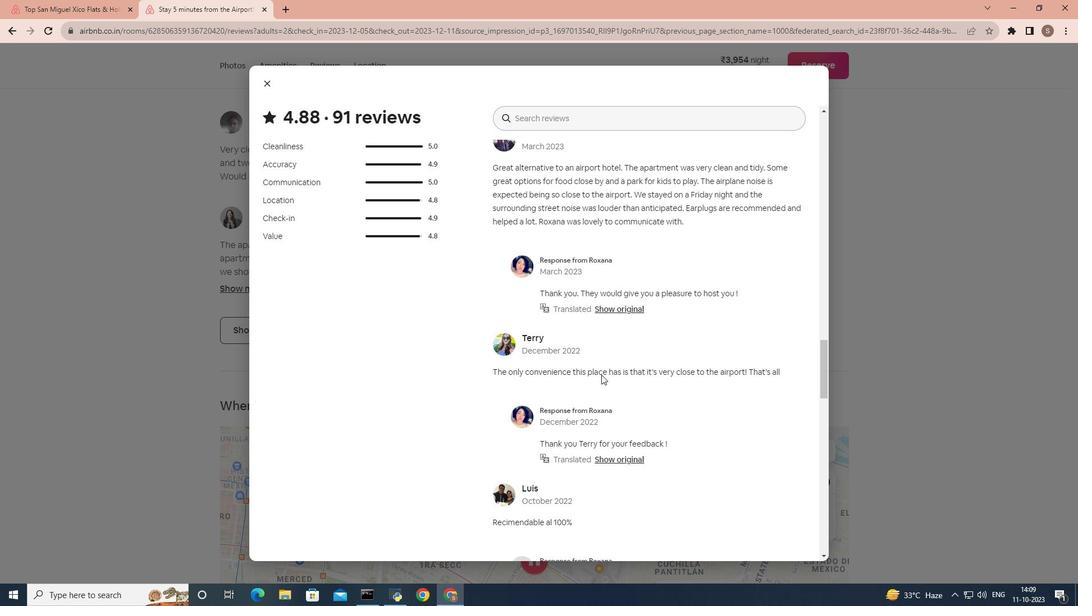 
Action: Mouse scrolled (601, 374) with delta (0, 0)
Screenshot: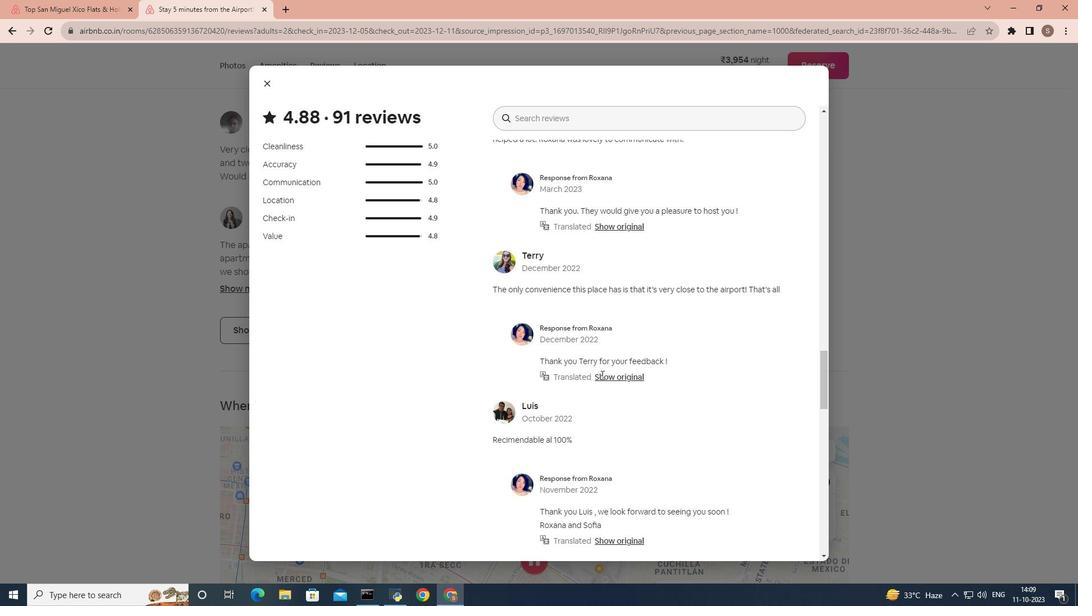 
Action: Mouse scrolled (601, 374) with delta (0, 0)
Screenshot: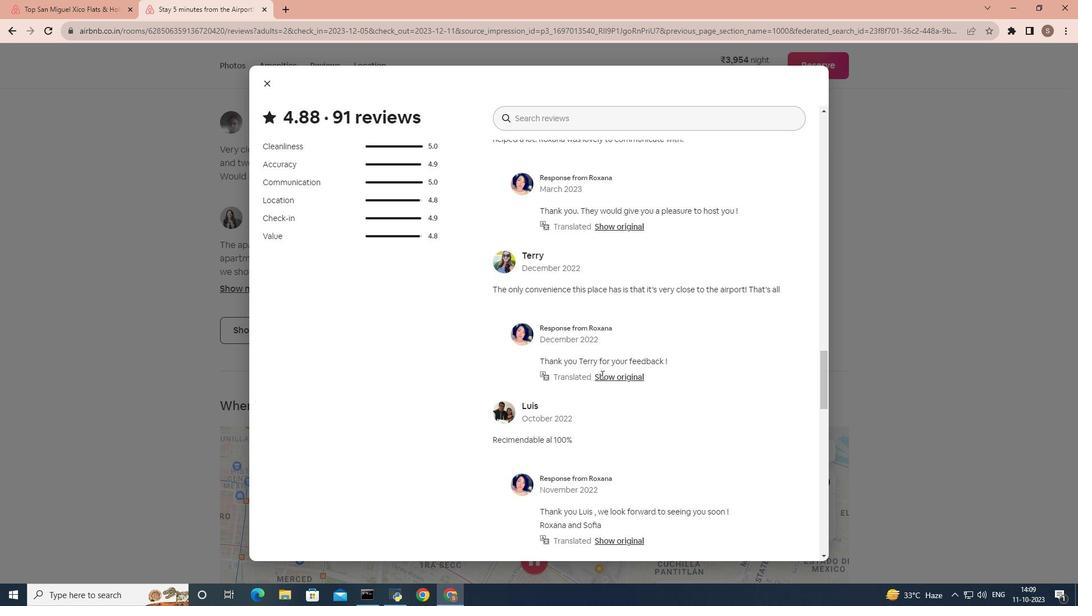
Action: Mouse scrolled (601, 374) with delta (0, 0)
Screenshot: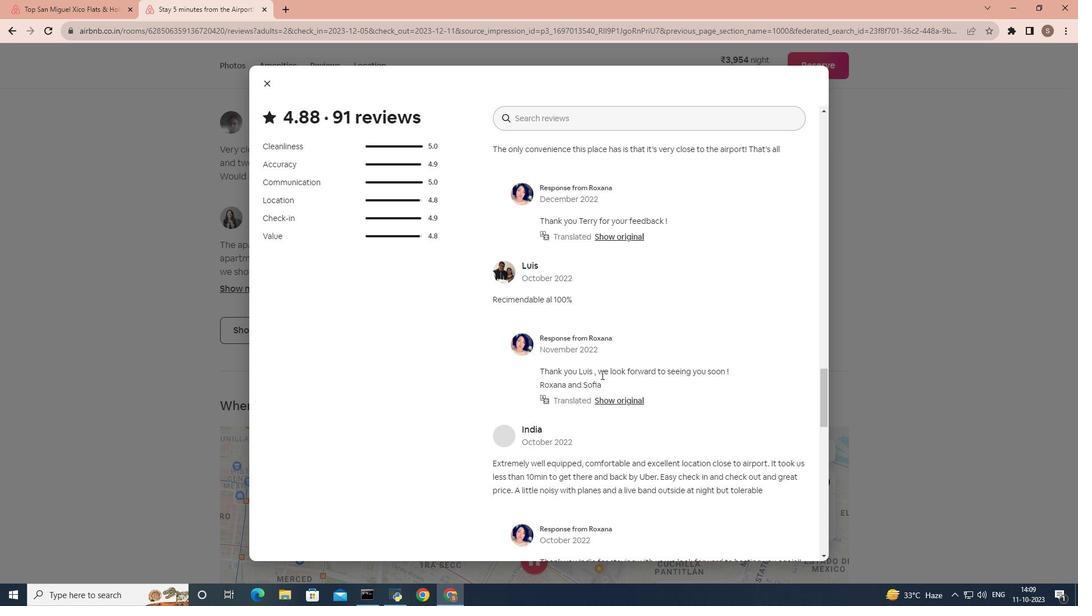 
Action: Mouse scrolled (601, 374) with delta (0, 0)
Screenshot: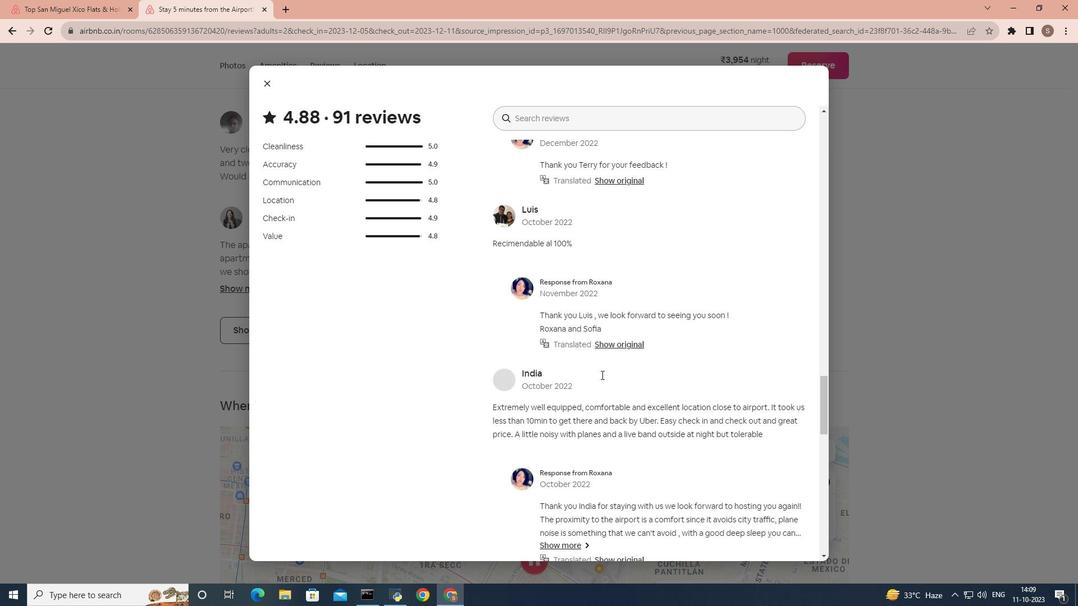 
Action: Mouse scrolled (601, 374) with delta (0, 0)
Screenshot: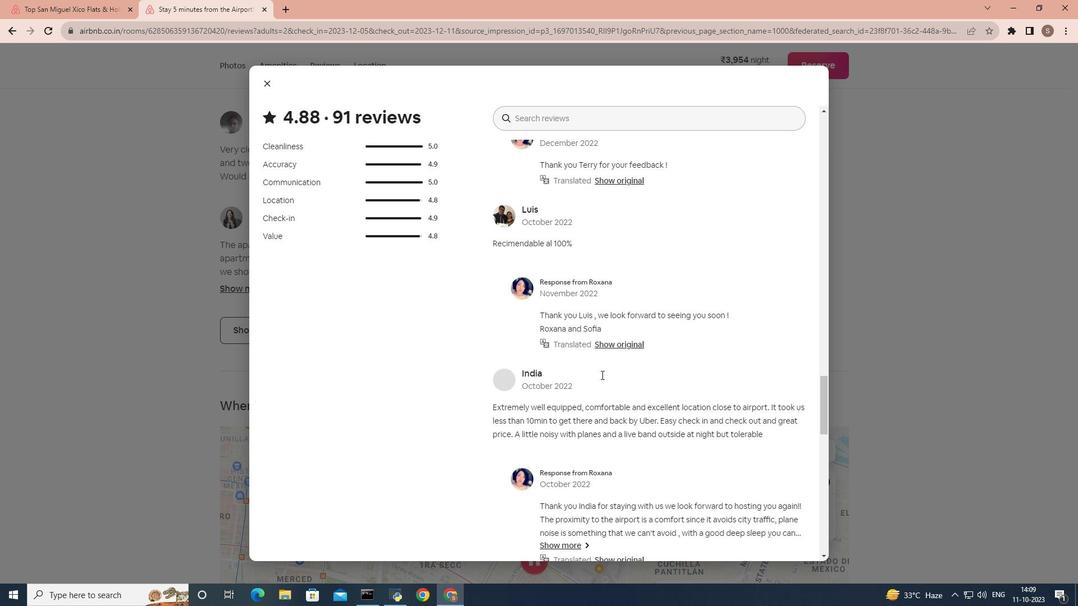 
Action: Mouse scrolled (601, 374) with delta (0, 0)
Screenshot: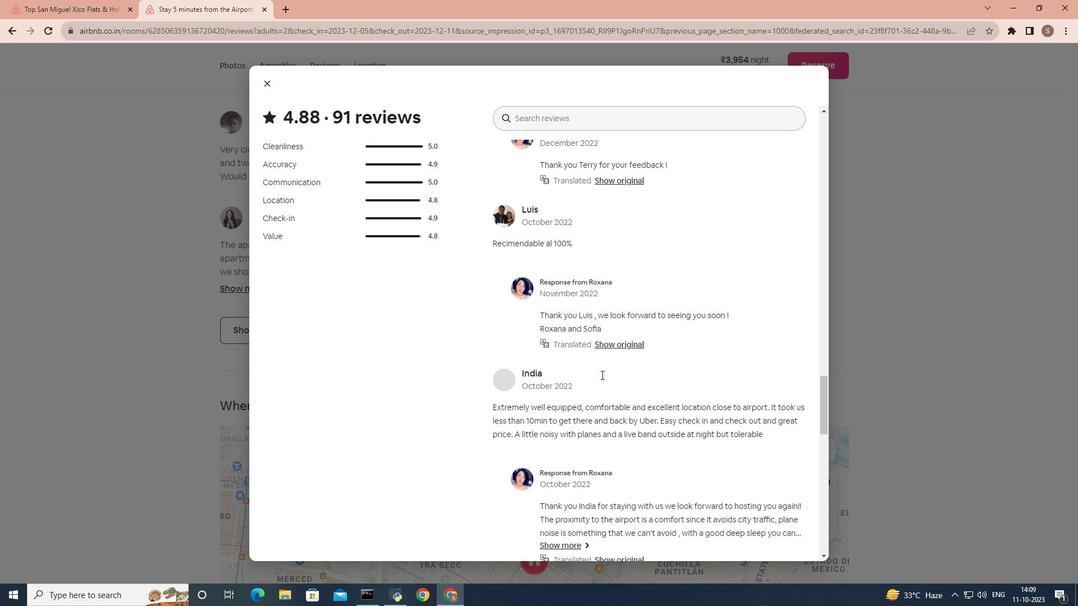 
Action: Mouse scrolled (601, 374) with delta (0, 0)
Screenshot: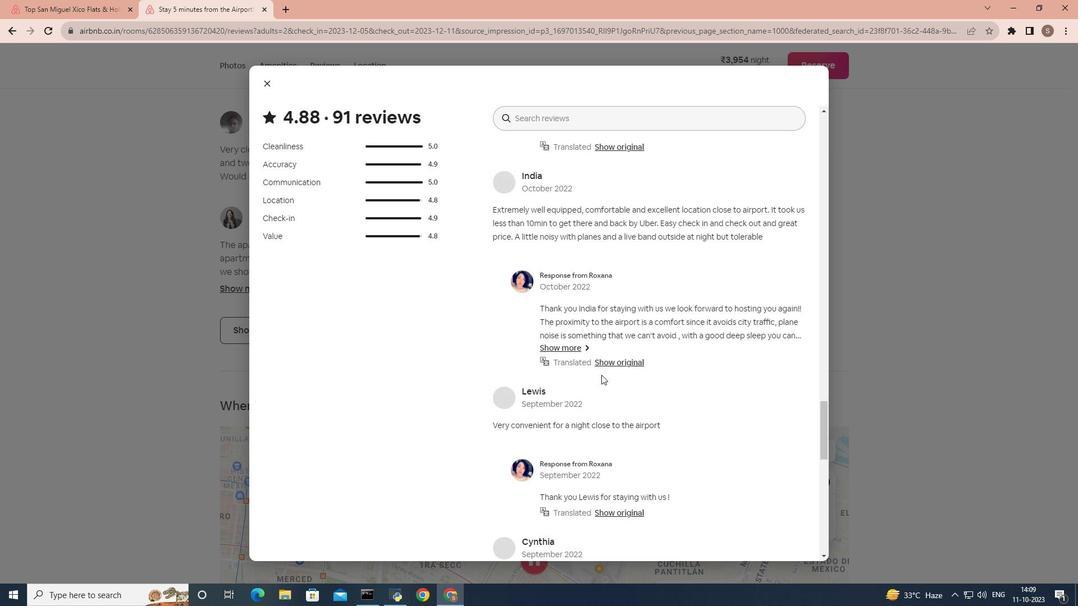 
Action: Mouse scrolled (601, 375) with delta (0, 0)
Screenshot: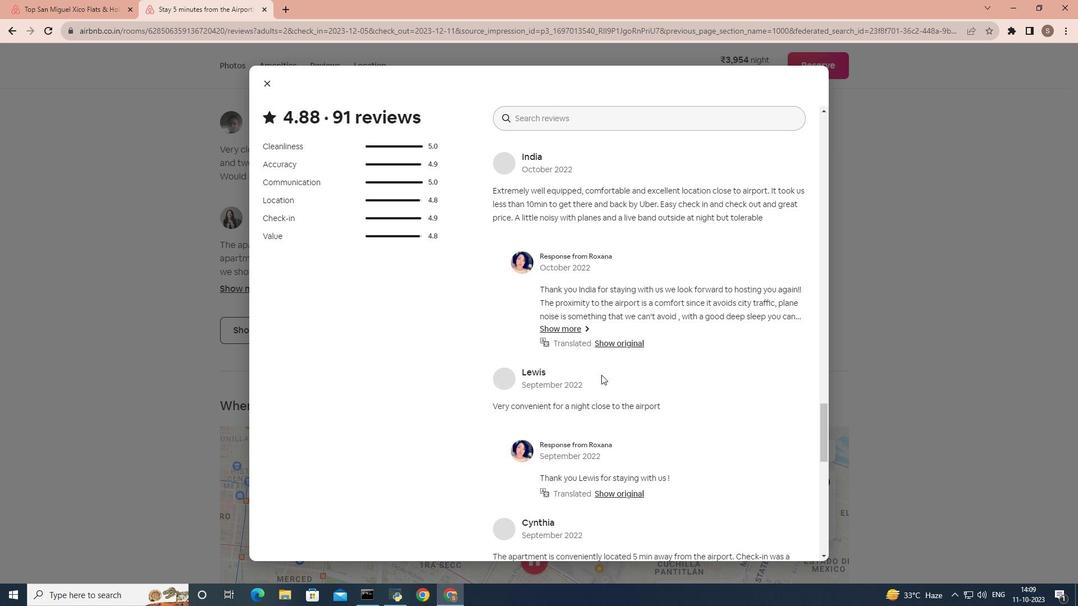 
Action: Mouse scrolled (601, 374) with delta (0, 0)
Screenshot: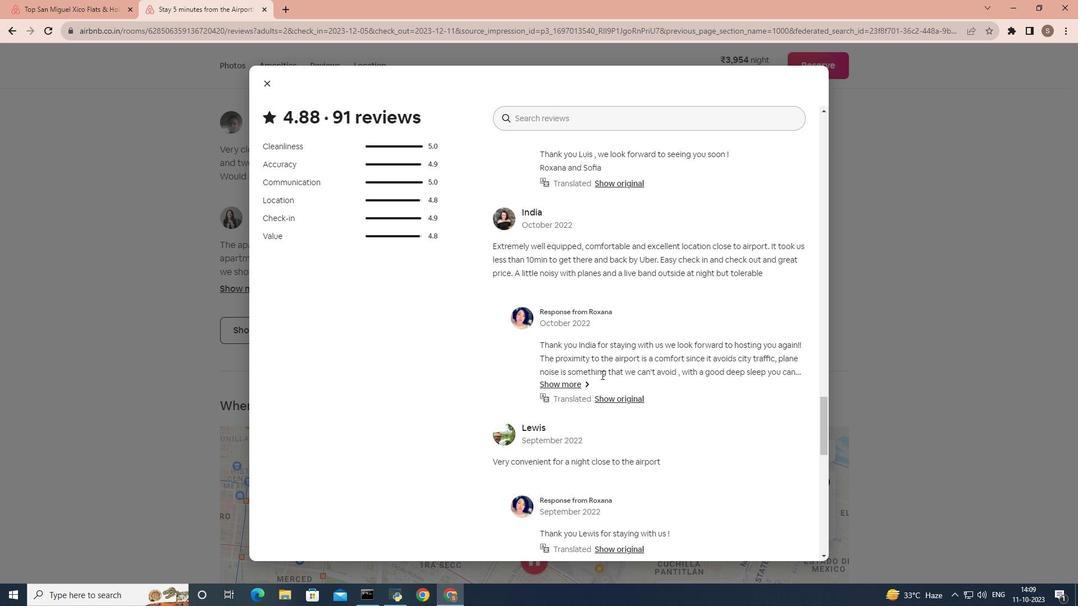 
Action: Mouse scrolled (601, 374) with delta (0, 0)
Screenshot: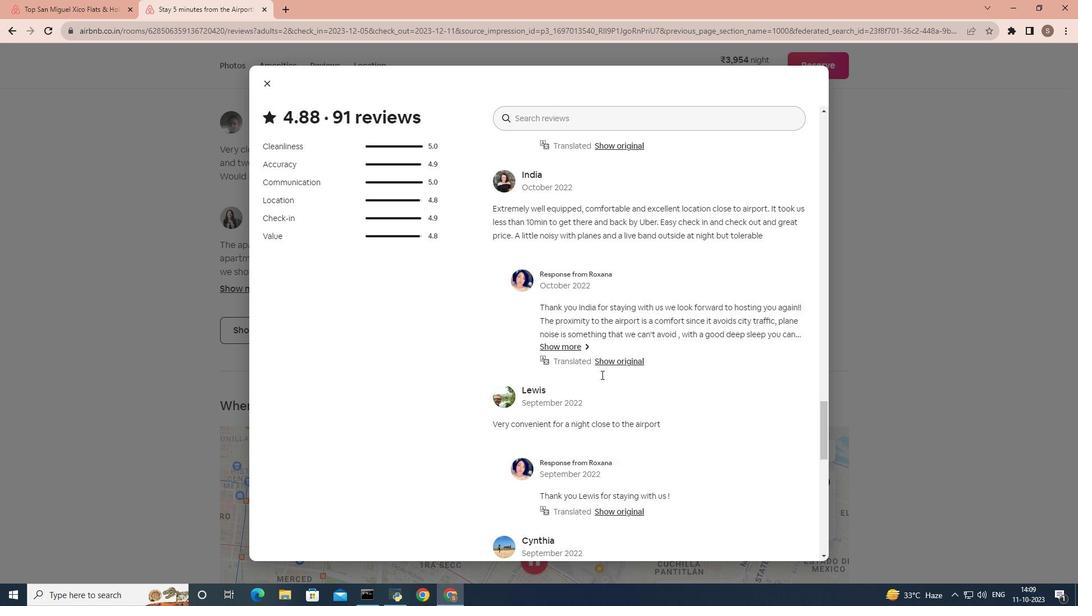 
Action: Mouse scrolled (601, 374) with delta (0, 0)
Screenshot: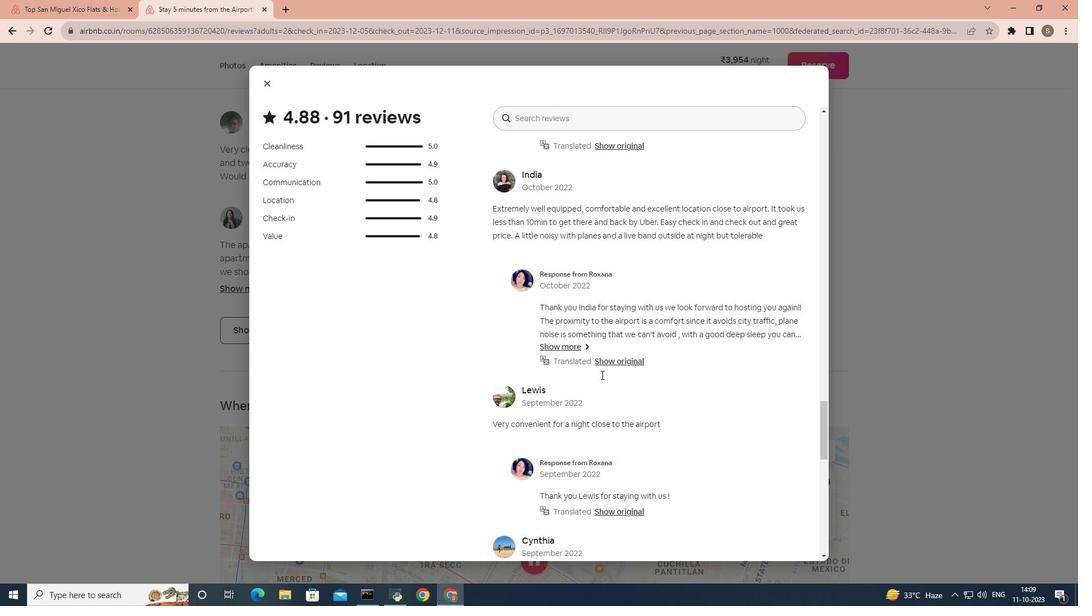 
Action: Mouse scrolled (601, 374) with delta (0, 0)
Screenshot: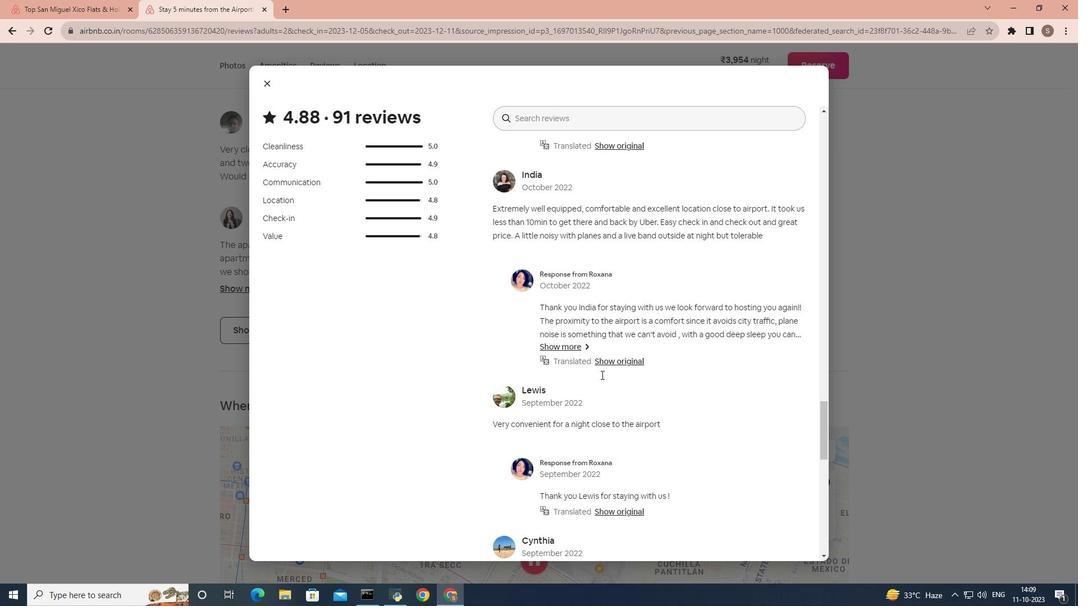 
Action: Mouse scrolled (601, 375) with delta (0, 0)
Screenshot: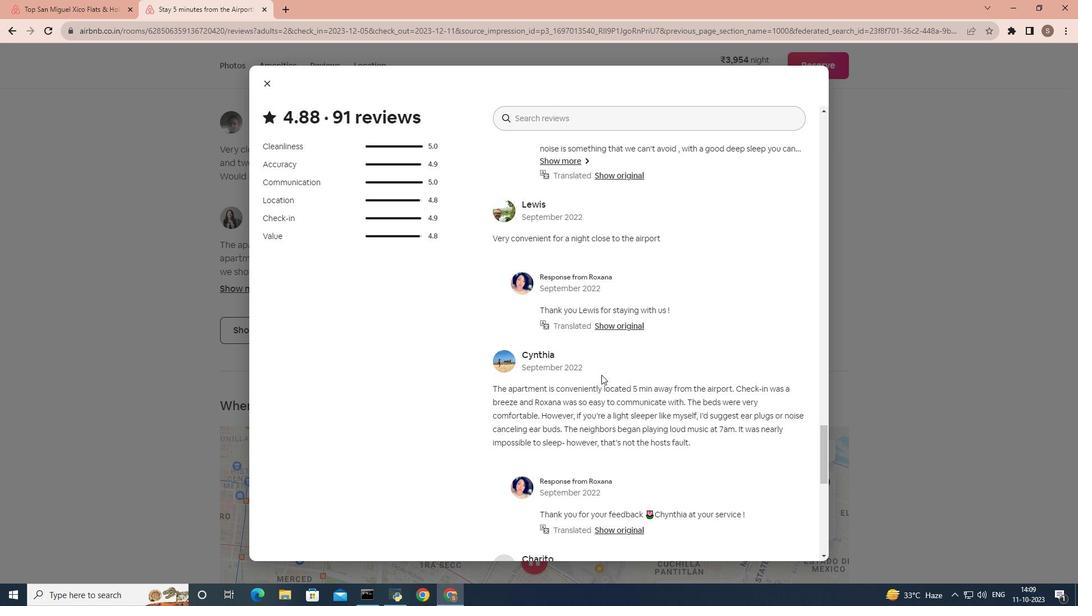 
Action: Mouse scrolled (601, 374) with delta (0, 0)
Screenshot: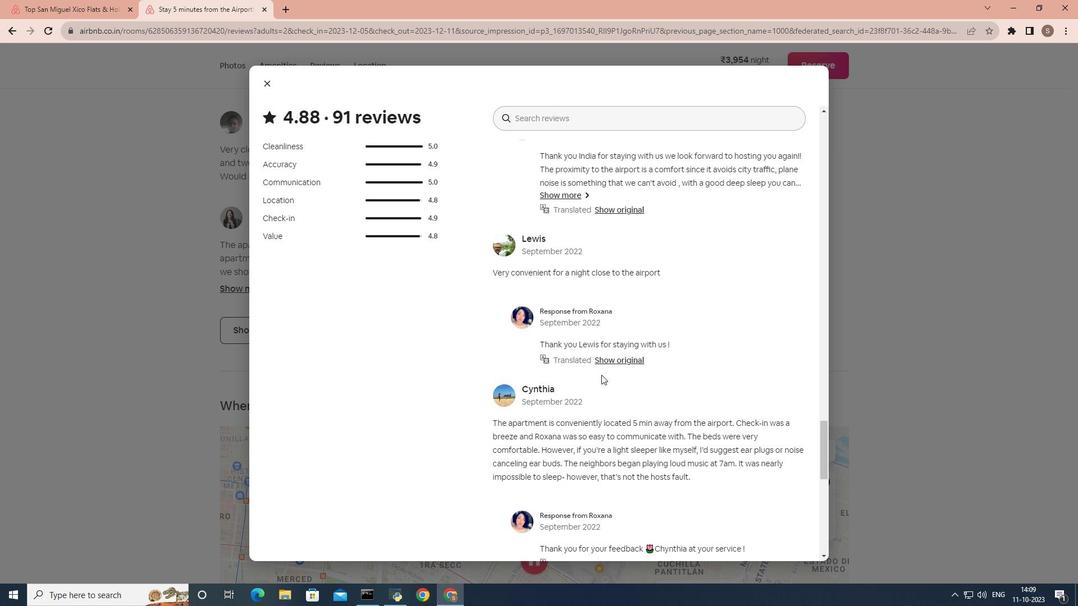 
Action: Mouse scrolled (601, 374) with delta (0, 0)
Screenshot: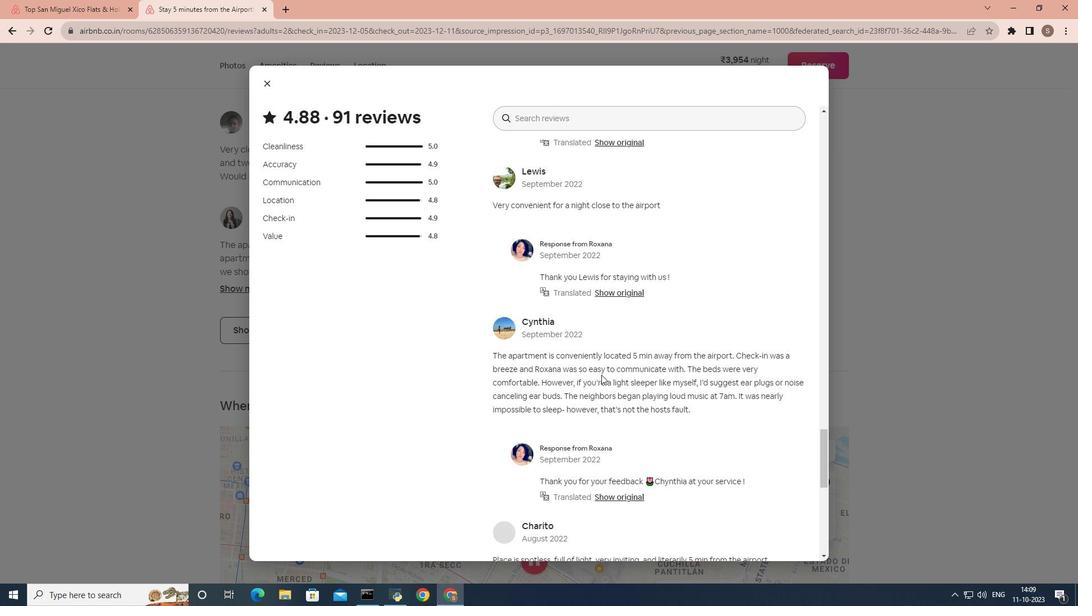 
Action: Mouse scrolled (601, 374) with delta (0, 0)
Screenshot: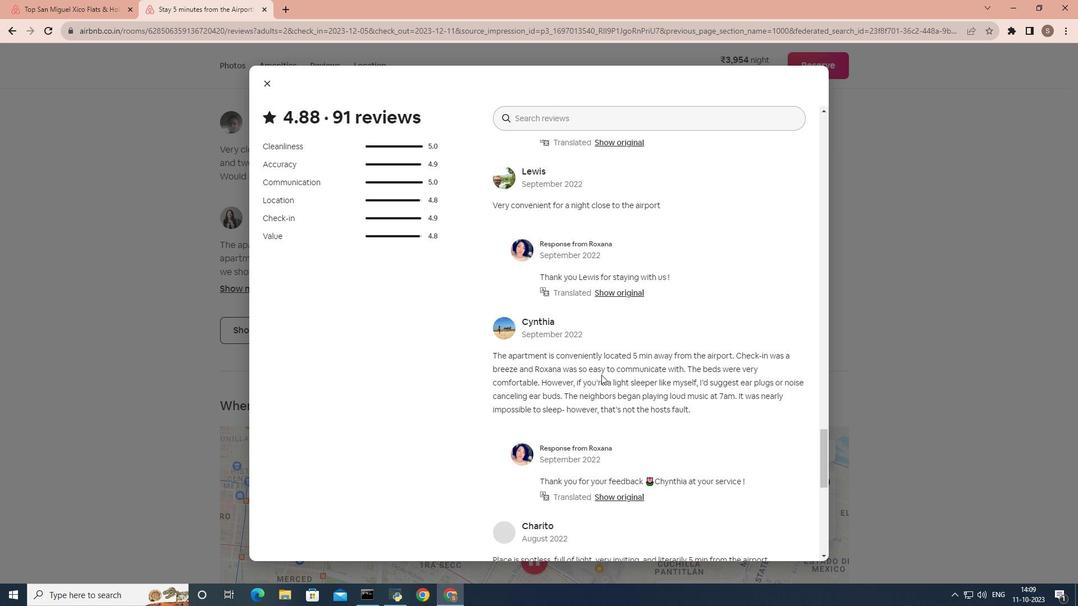 
Action: Mouse scrolled (601, 374) with delta (0, 0)
Screenshot: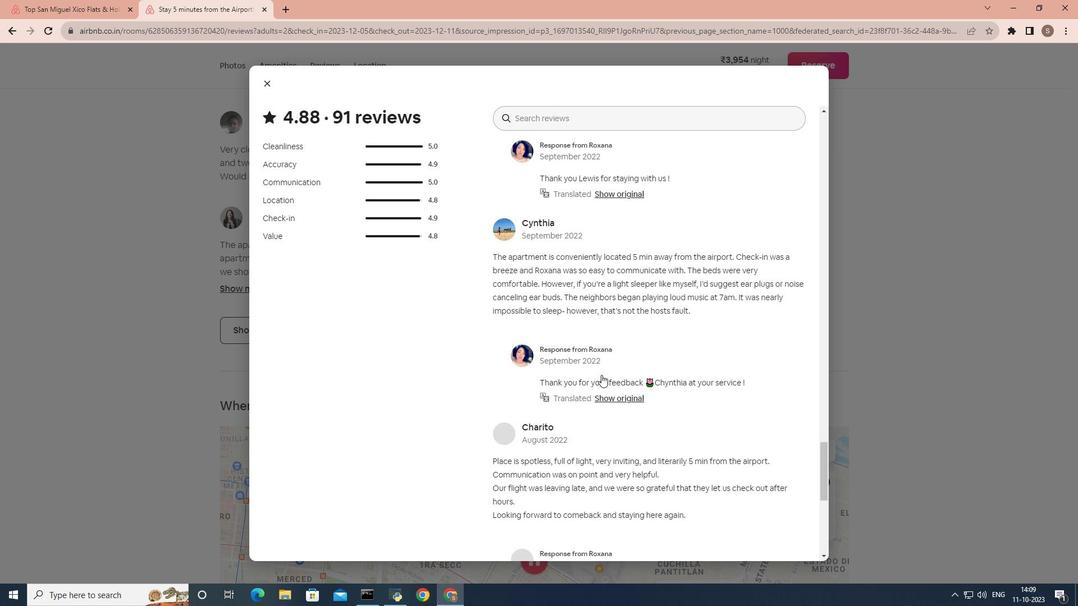 
Action: Mouse scrolled (601, 375) with delta (0, 0)
Screenshot: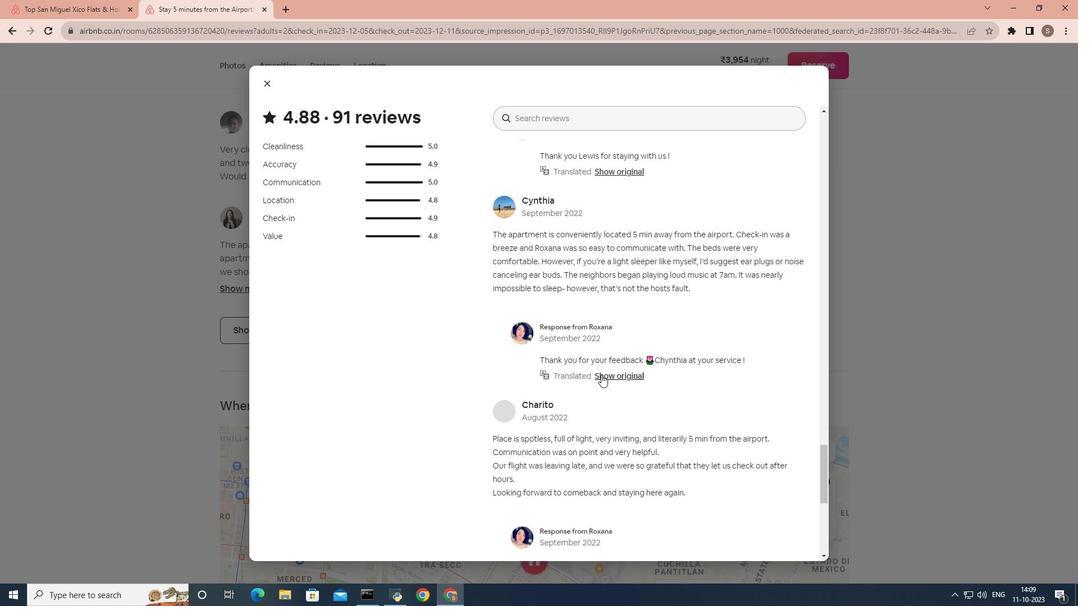 
Action: Mouse scrolled (601, 374) with delta (0, 0)
Screenshot: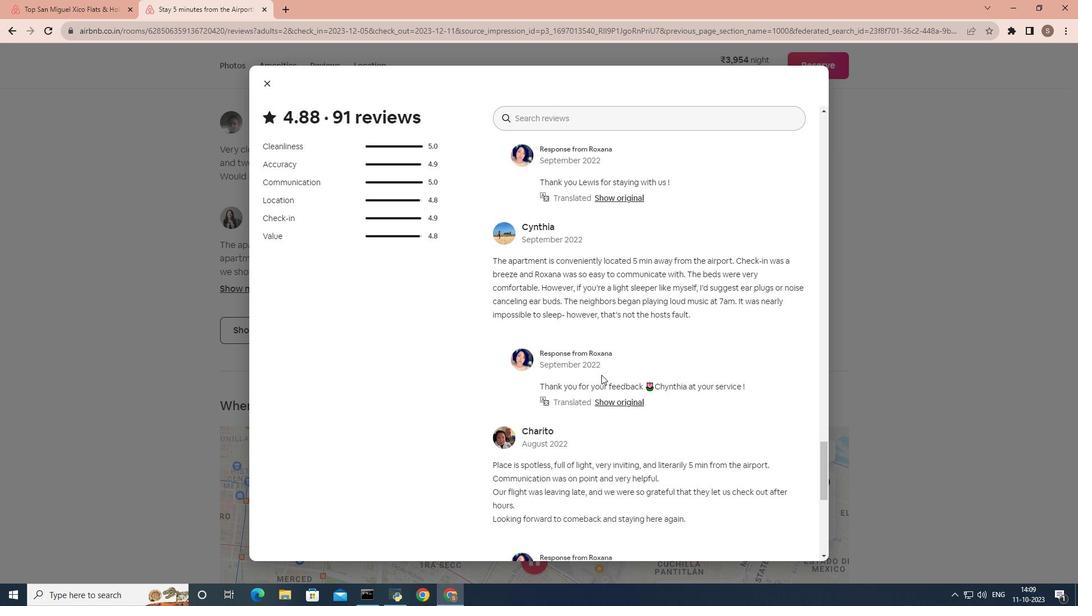 
Action: Mouse scrolled (601, 374) with delta (0, 0)
Screenshot: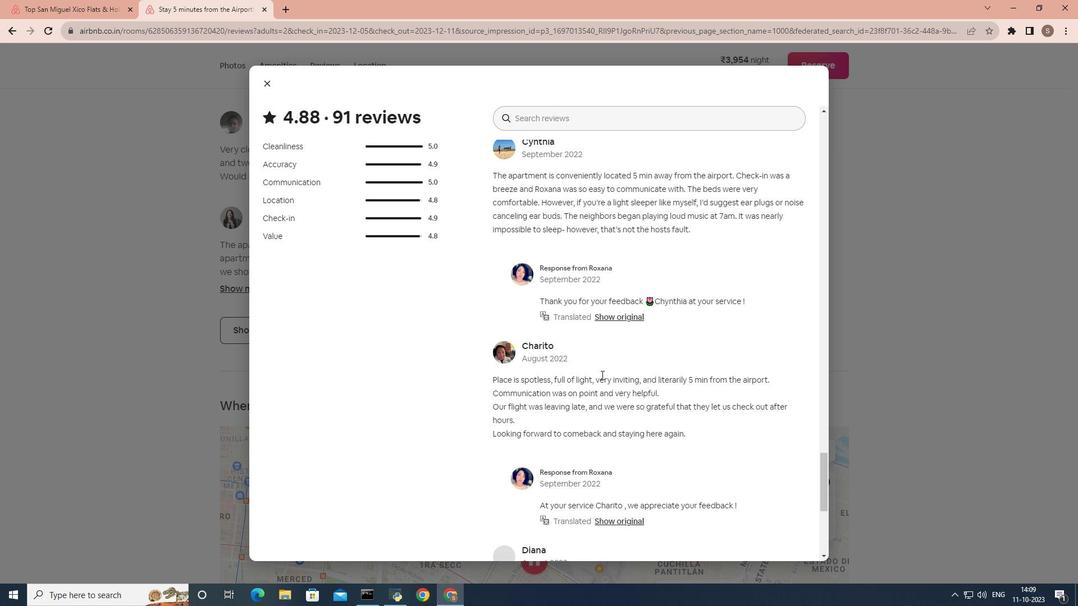 
Action: Mouse scrolled (601, 374) with delta (0, 0)
Screenshot: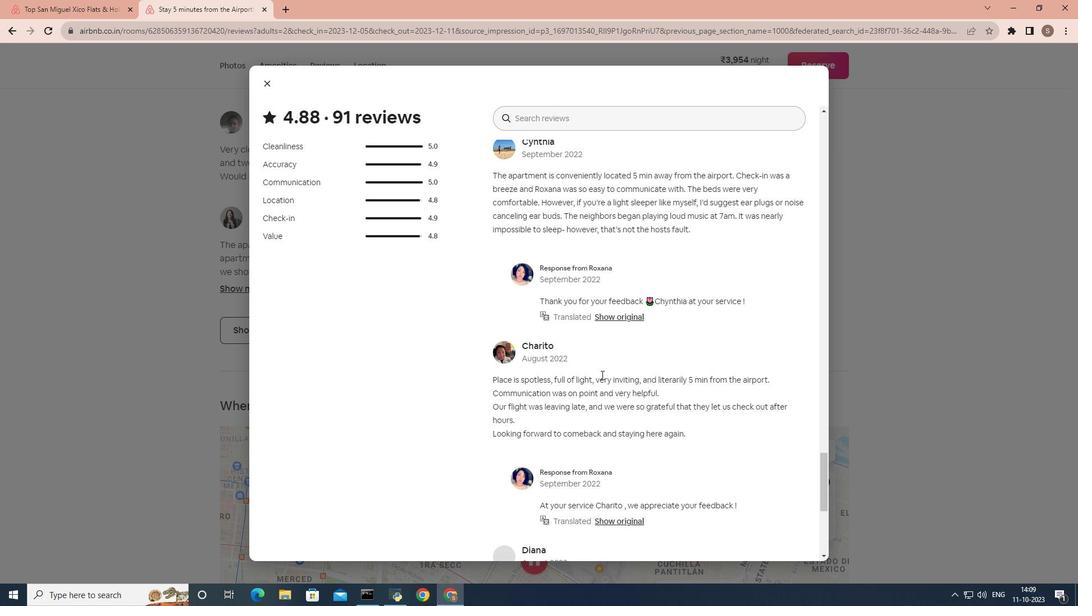 
Action: Mouse scrolled (601, 374) with delta (0, 0)
Screenshot: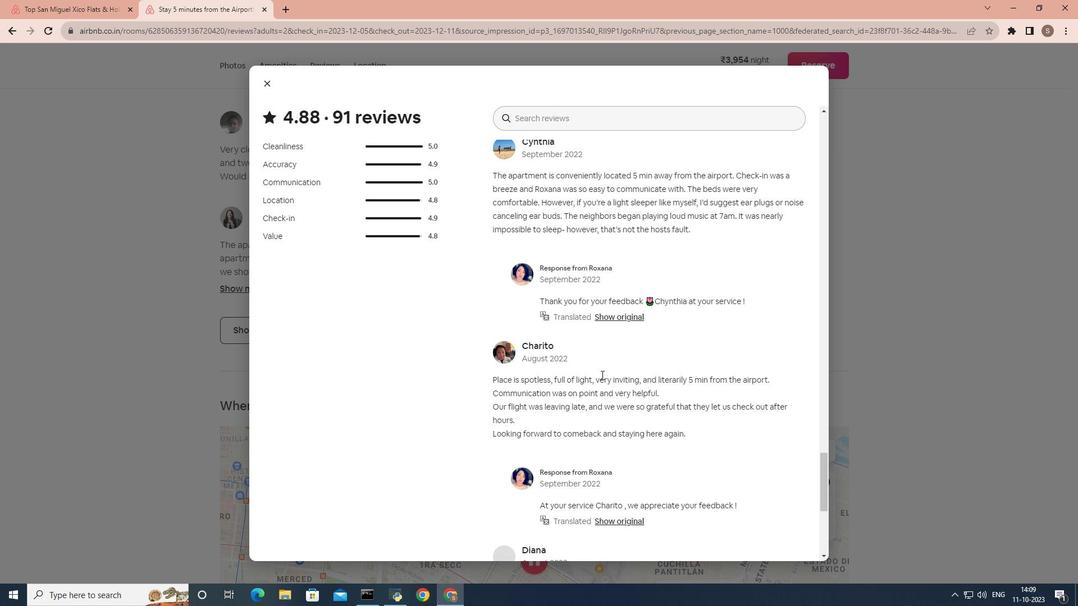 
Action: Mouse scrolled (601, 374) with delta (0, 0)
Screenshot: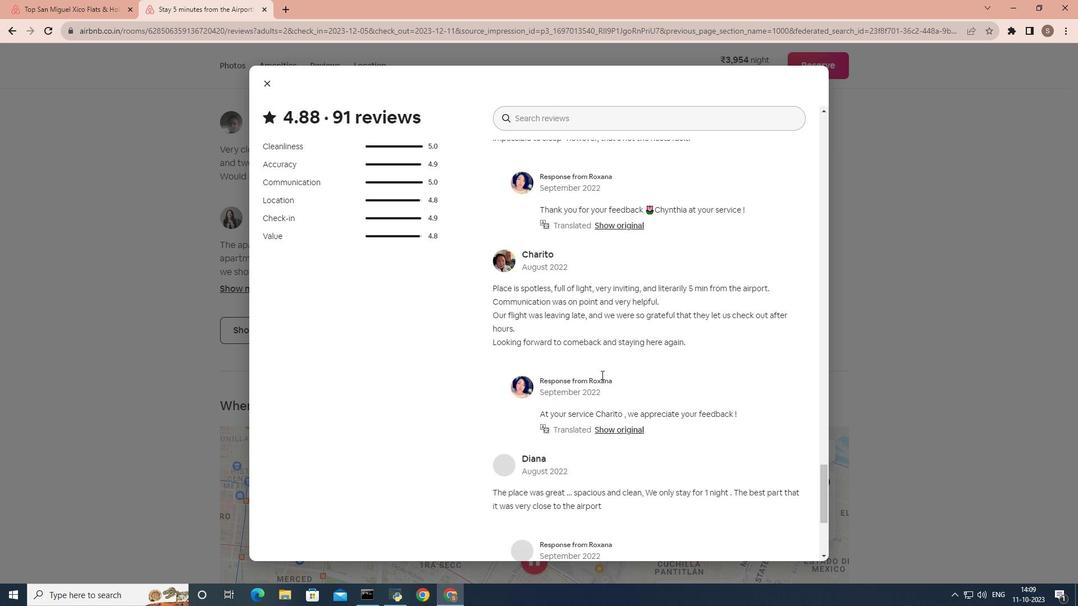 
Action: Mouse scrolled (601, 374) with delta (0, 0)
Screenshot: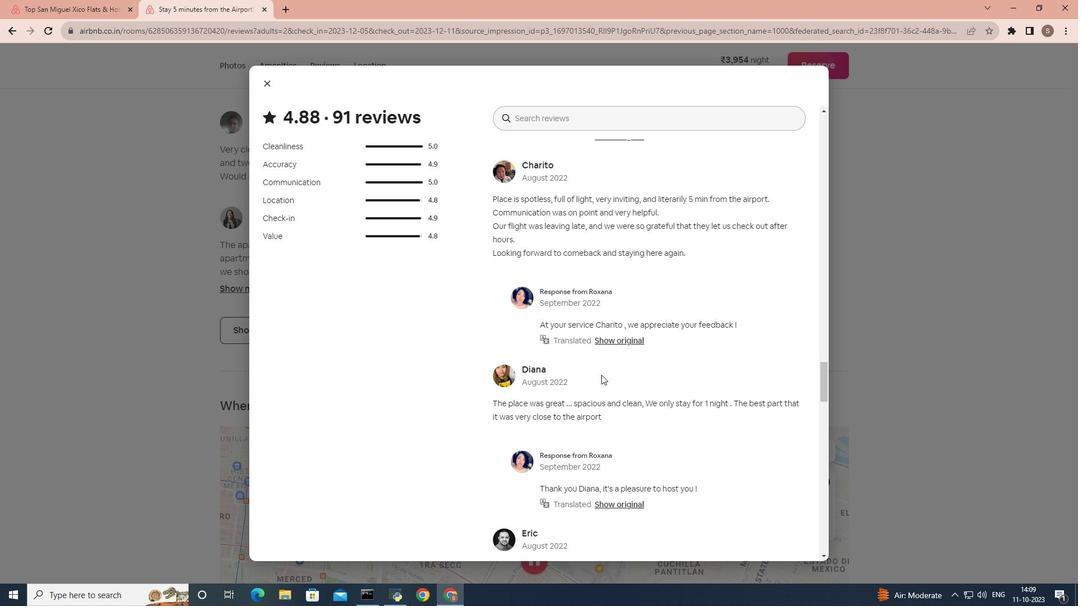 
Action: Mouse scrolled (601, 374) with delta (0, 0)
Screenshot: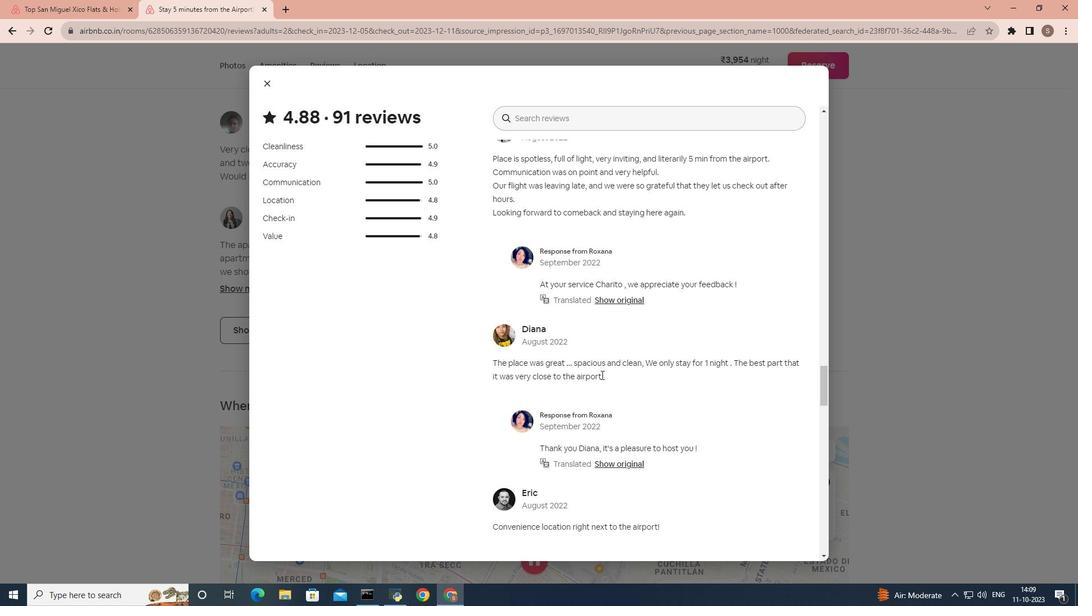 
Action: Mouse scrolled (601, 374) with delta (0, 0)
Screenshot: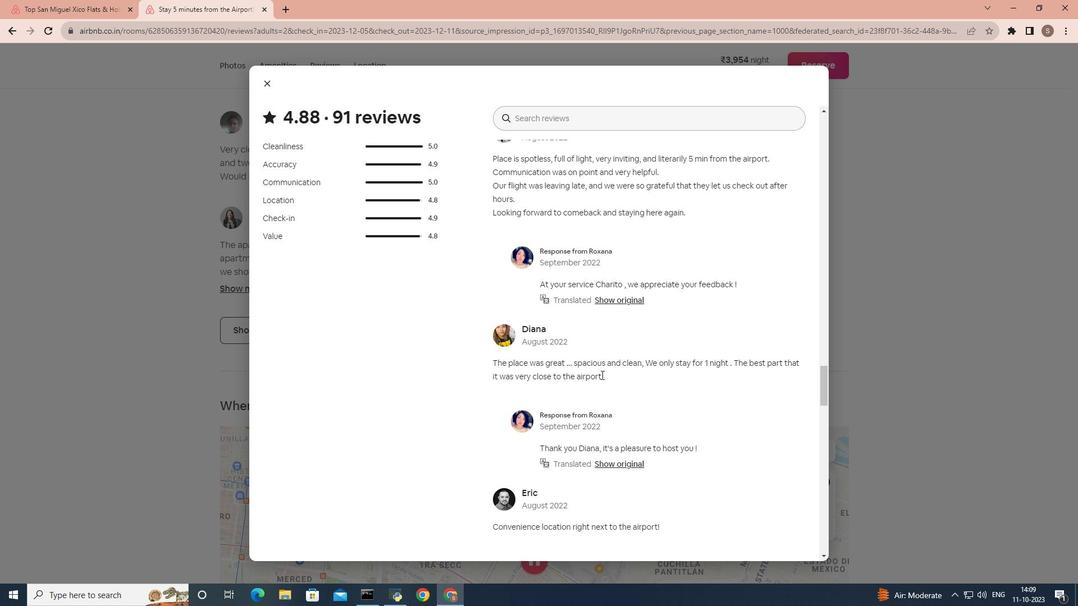 
Action: Mouse scrolled (601, 374) with delta (0, 0)
Screenshot: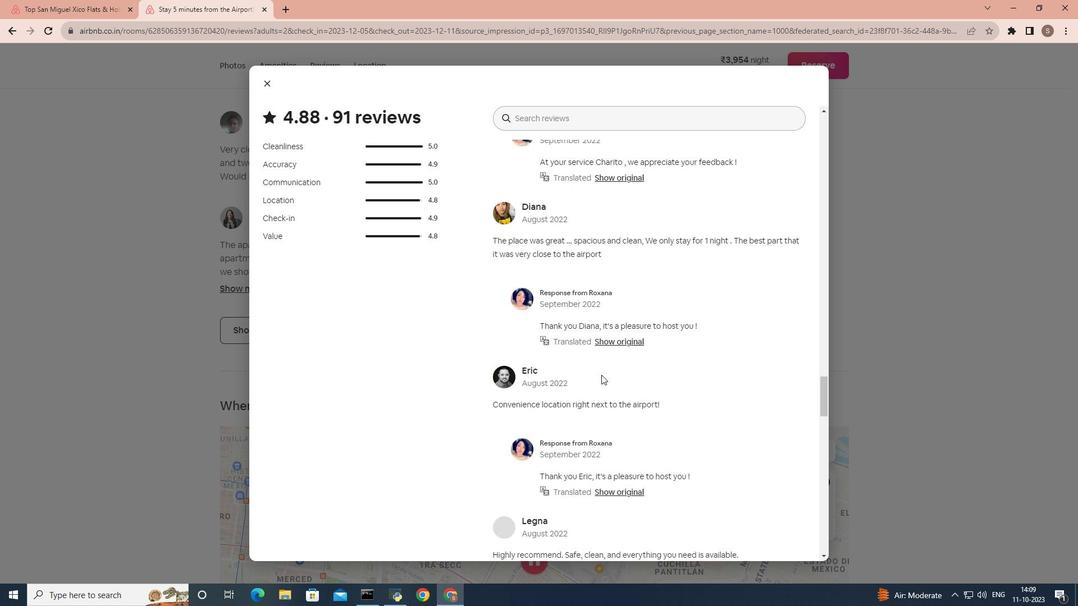 
Action: Mouse scrolled (601, 374) with delta (0, 0)
Screenshot: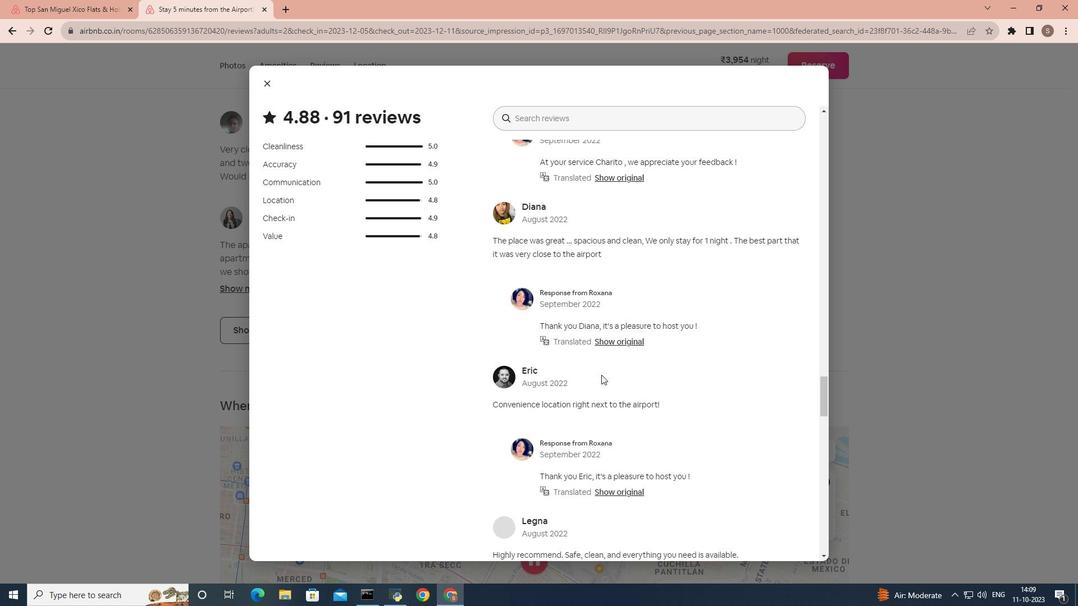 
Action: Mouse scrolled (601, 375) with delta (0, 0)
Screenshot: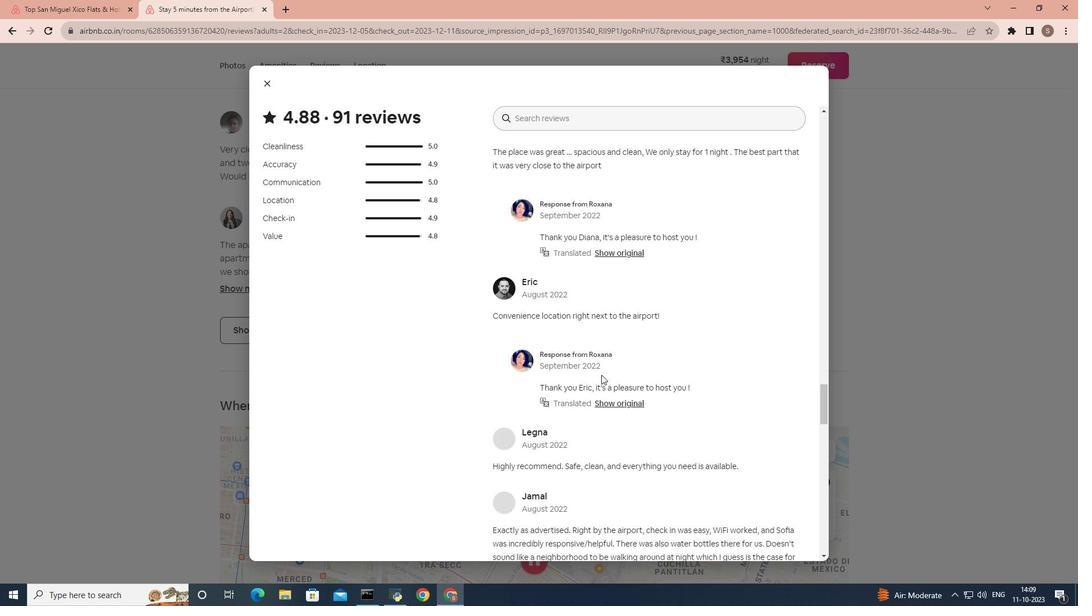 
Action: Mouse scrolled (601, 374) with delta (0, 0)
Screenshot: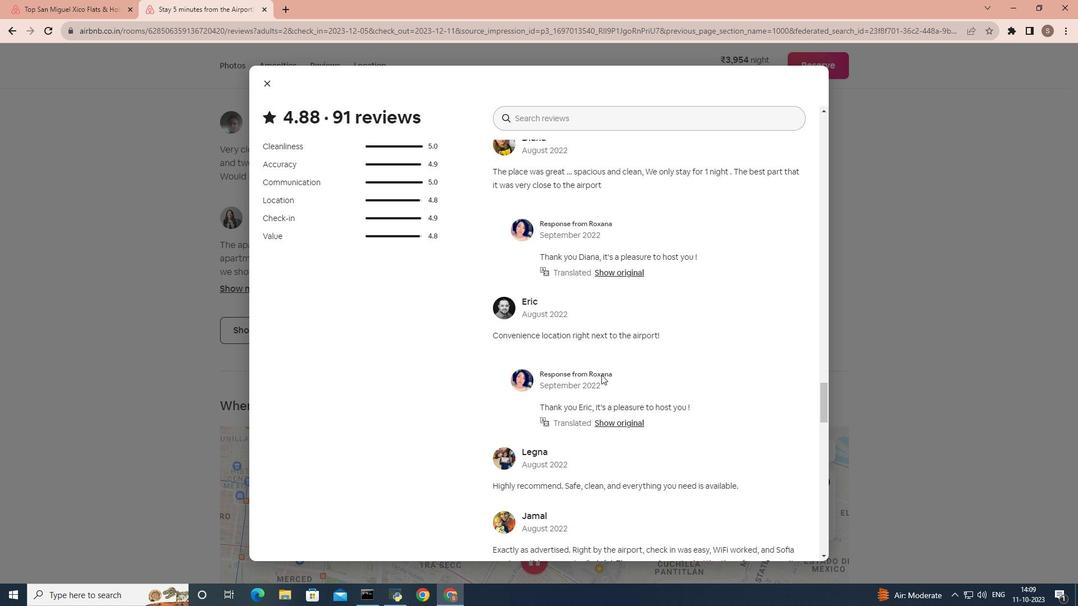 
Action: Mouse scrolled (601, 374) with delta (0, 0)
Screenshot: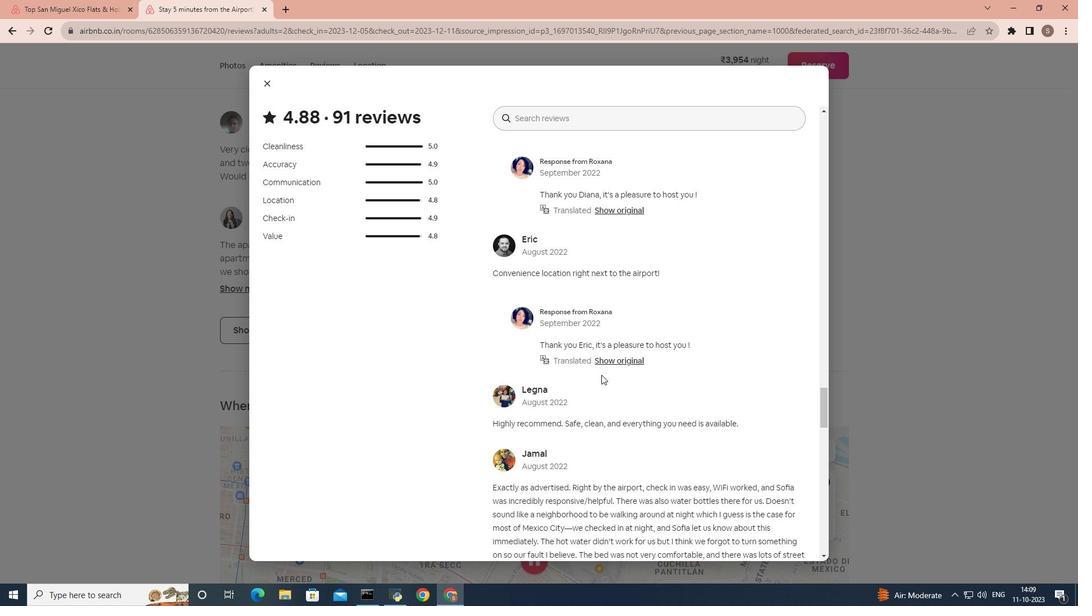 
Action: Mouse scrolled (601, 374) with delta (0, 0)
Screenshot: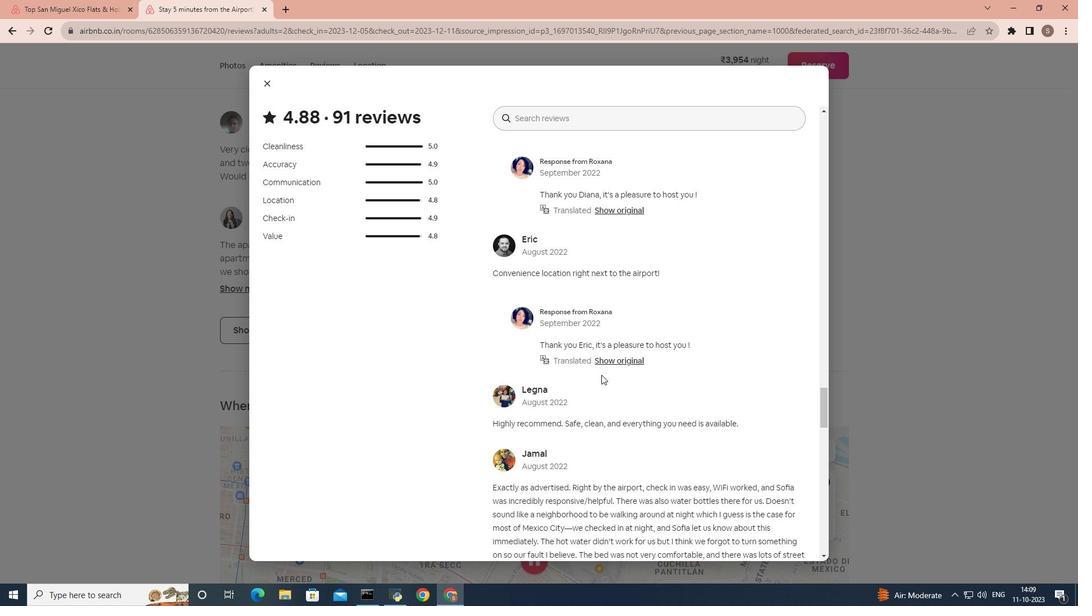 
Action: Mouse scrolled (601, 374) with delta (0, 0)
Screenshot: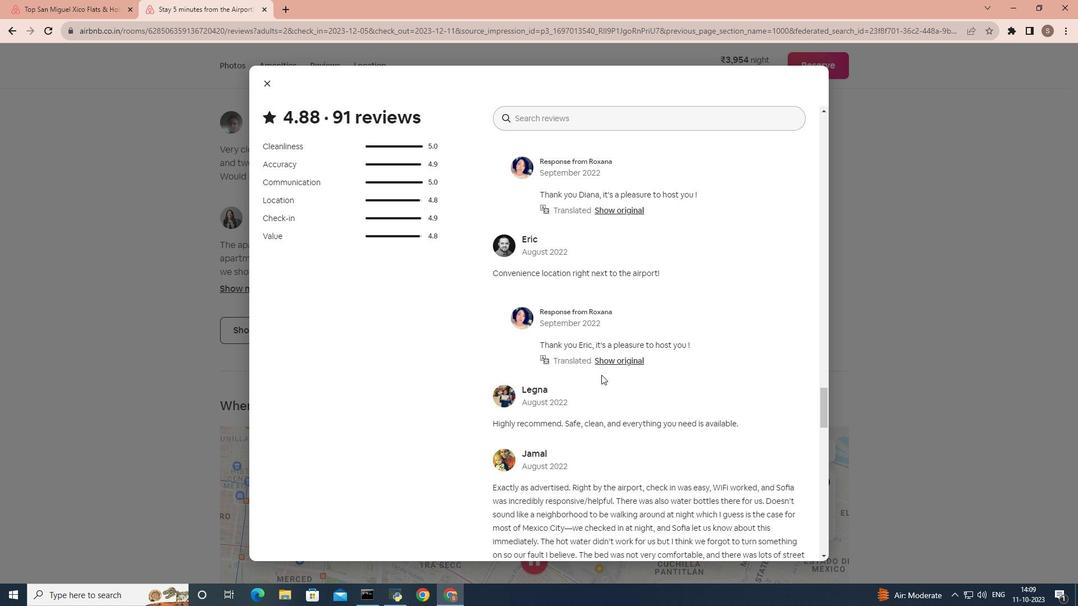
Action: Mouse scrolled (601, 374) with delta (0, 0)
Screenshot: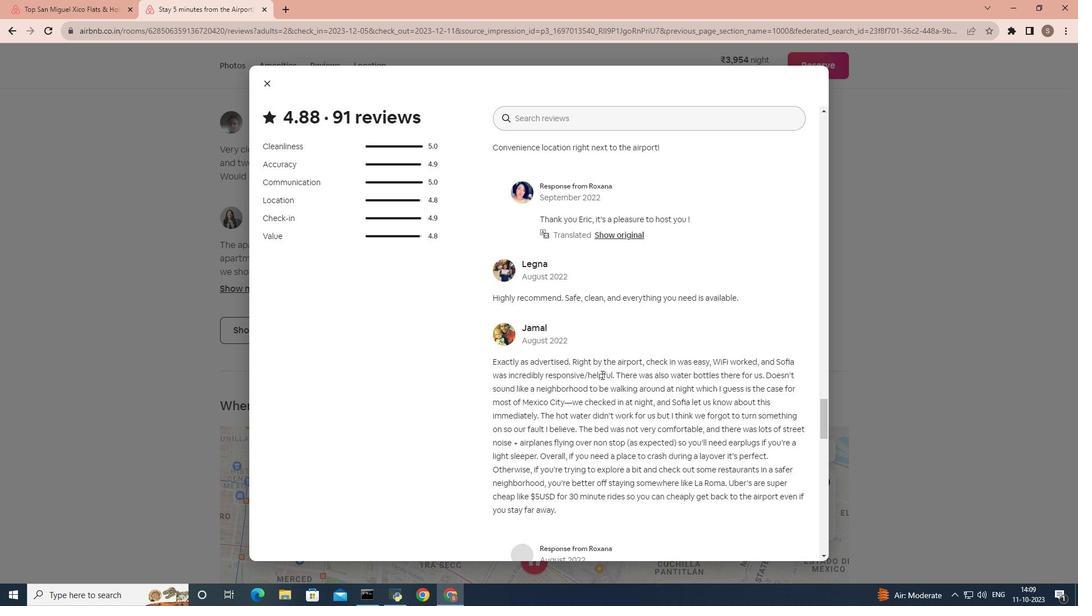 
Action: Mouse scrolled (601, 374) with delta (0, 0)
Screenshot: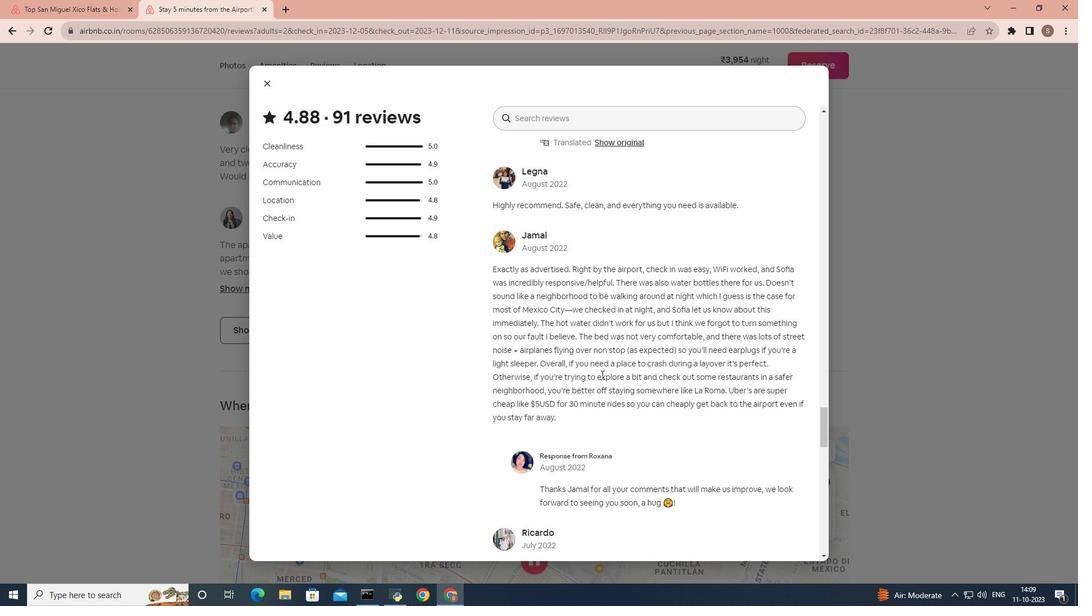 
Action: Mouse scrolled (601, 374) with delta (0, 0)
Screenshot: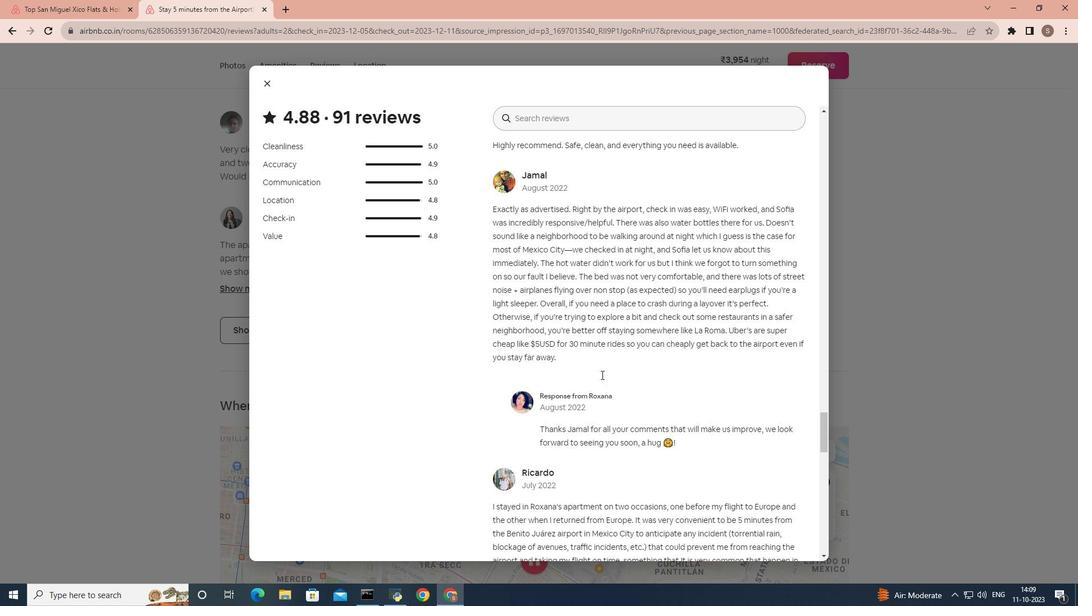 
Action: Mouse scrolled (601, 374) with delta (0, 0)
Screenshot: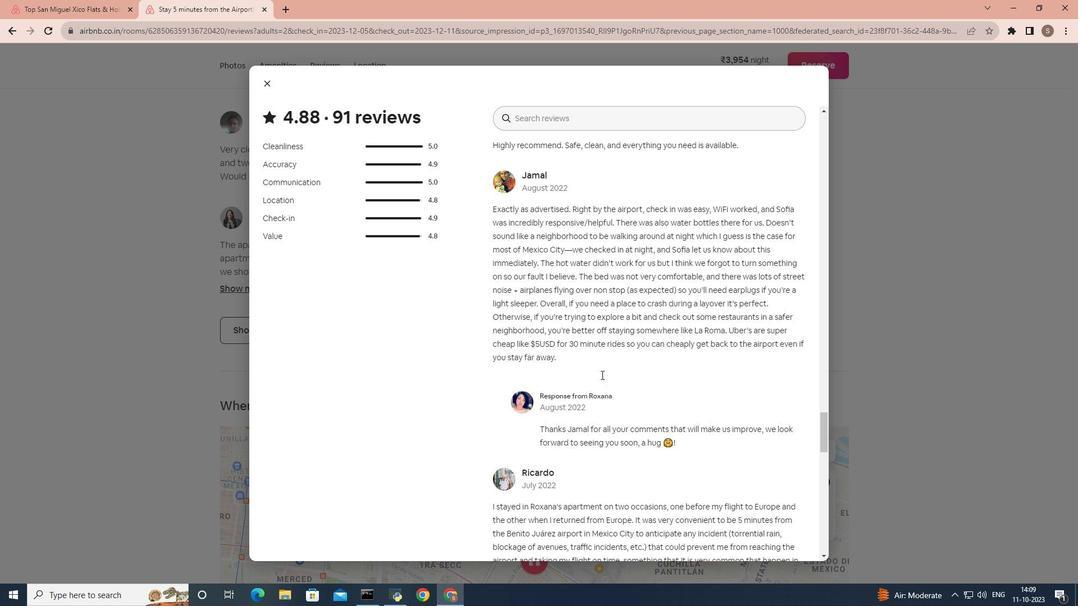 
Action: Mouse scrolled (601, 374) with delta (0, 0)
Screenshot: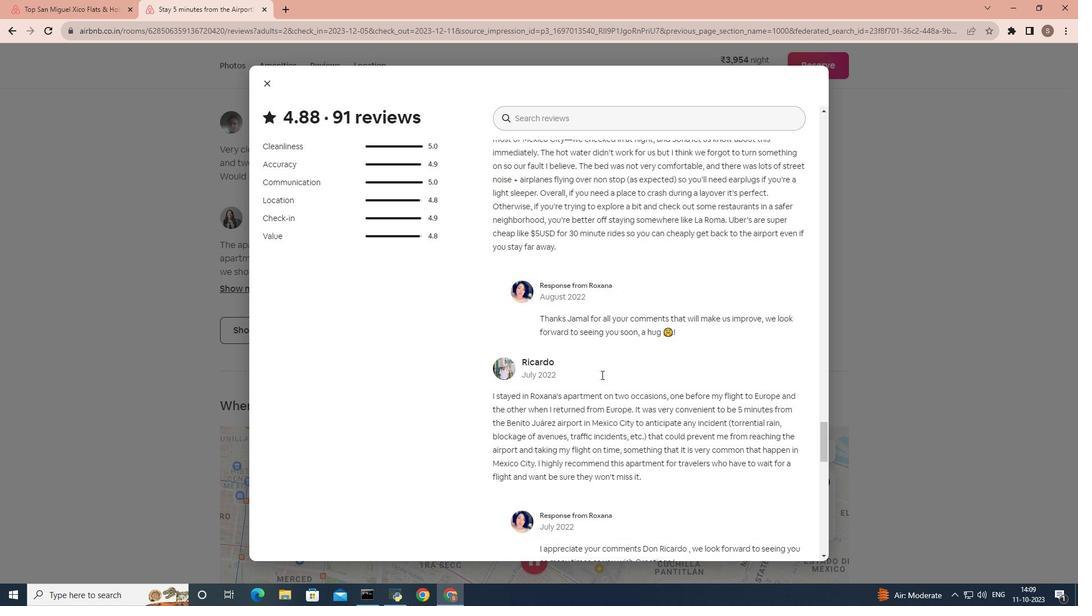 
Action: Mouse scrolled (601, 374) with delta (0, 0)
Screenshot: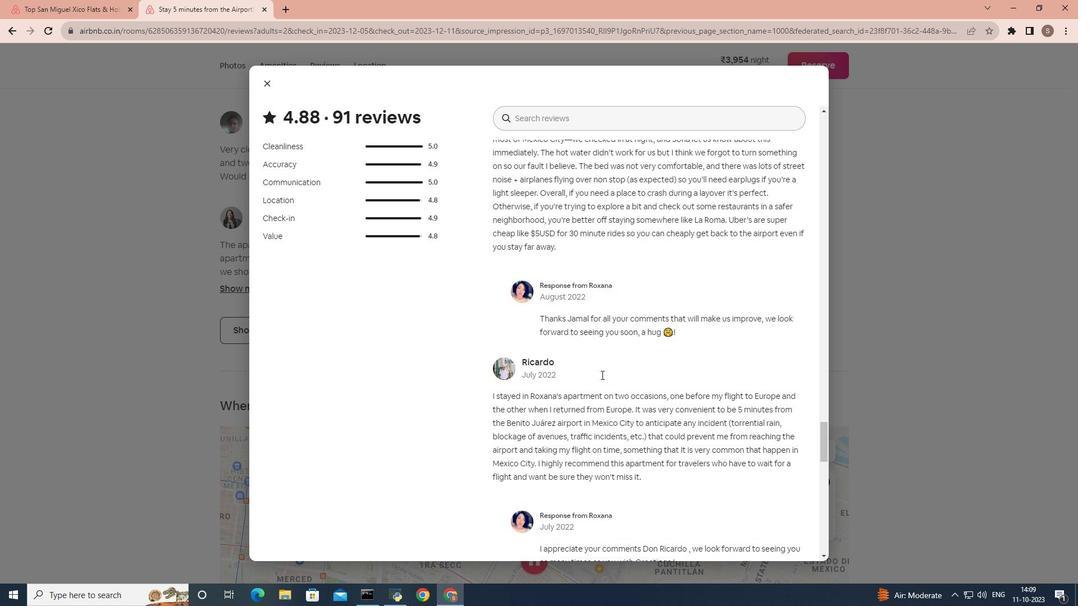 
Action: Mouse scrolled (601, 374) with delta (0, 0)
Screenshot: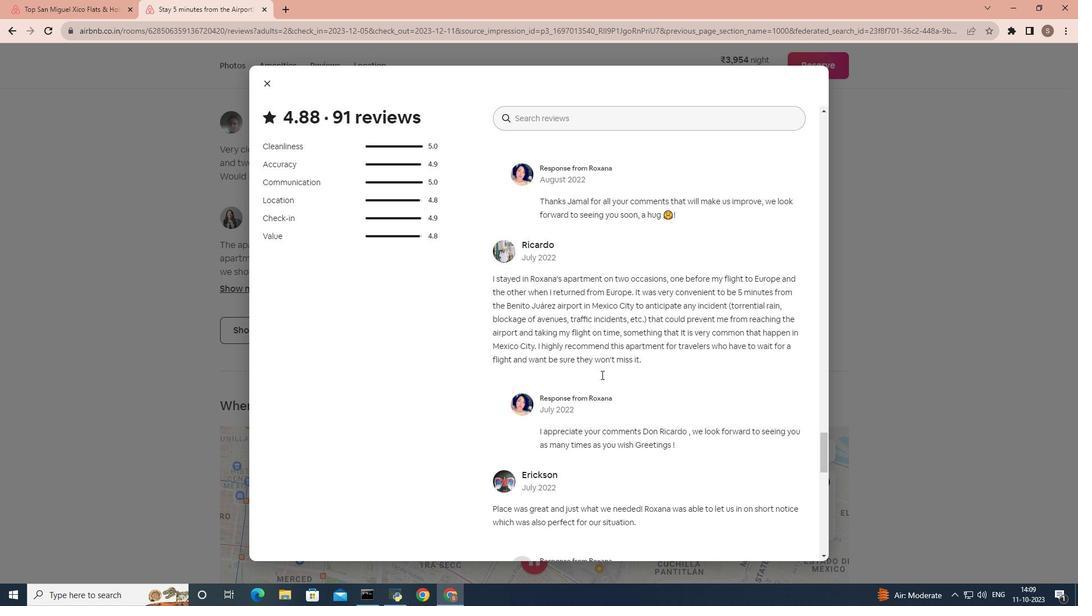 
Action: Mouse scrolled (601, 374) with delta (0, 0)
Screenshot: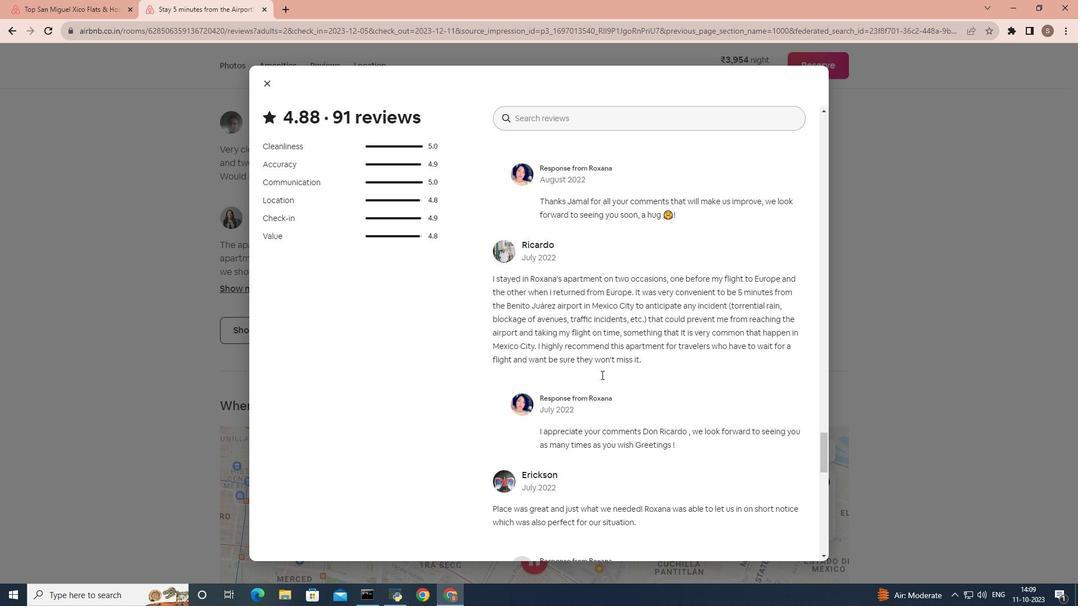 
Action: Mouse scrolled (601, 374) with delta (0, 0)
Screenshot: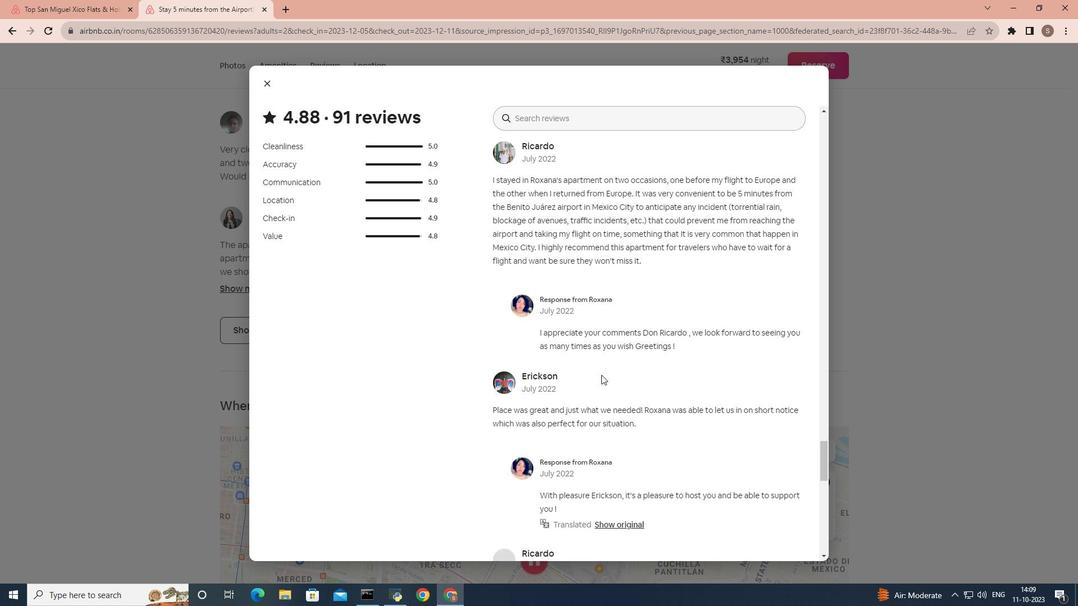 
Action: Mouse scrolled (601, 374) with delta (0, 0)
Screenshot: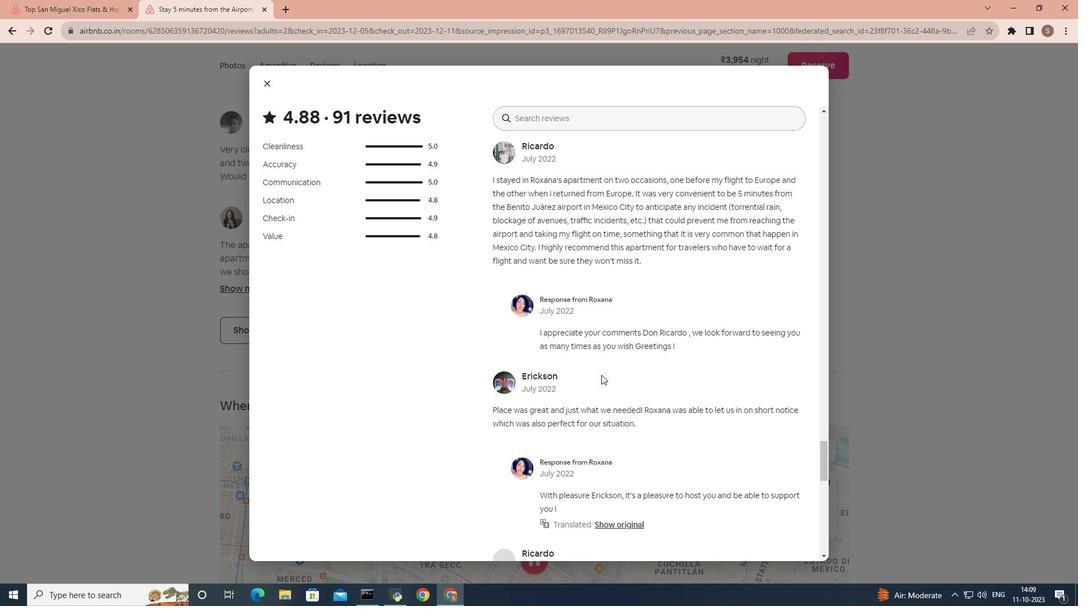 
Action: Mouse moved to (266, 83)
Screenshot: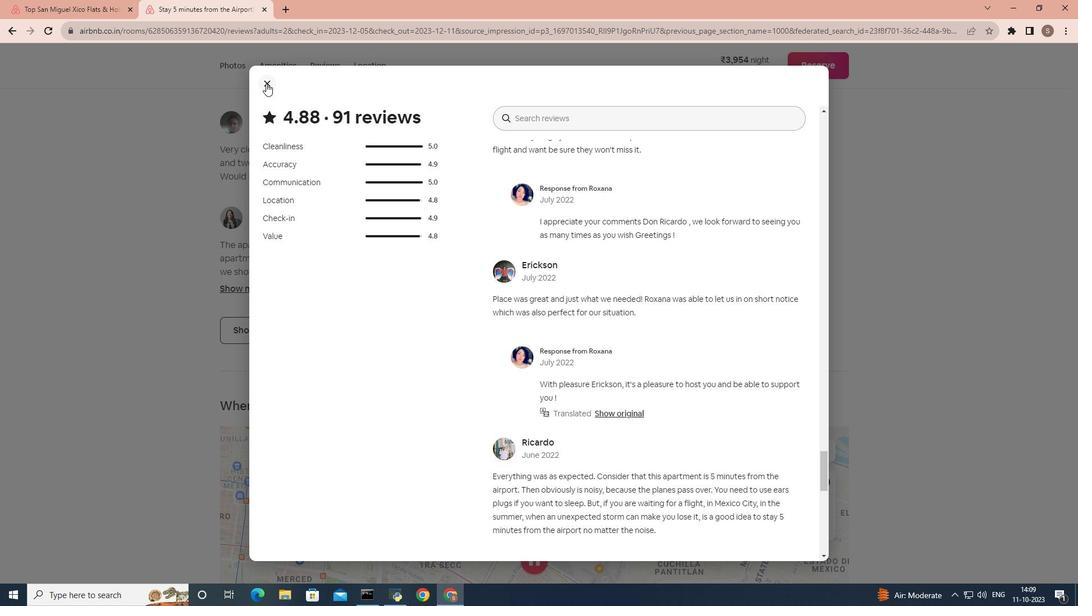 
Action: Mouse pressed left at (266, 83)
Screenshot: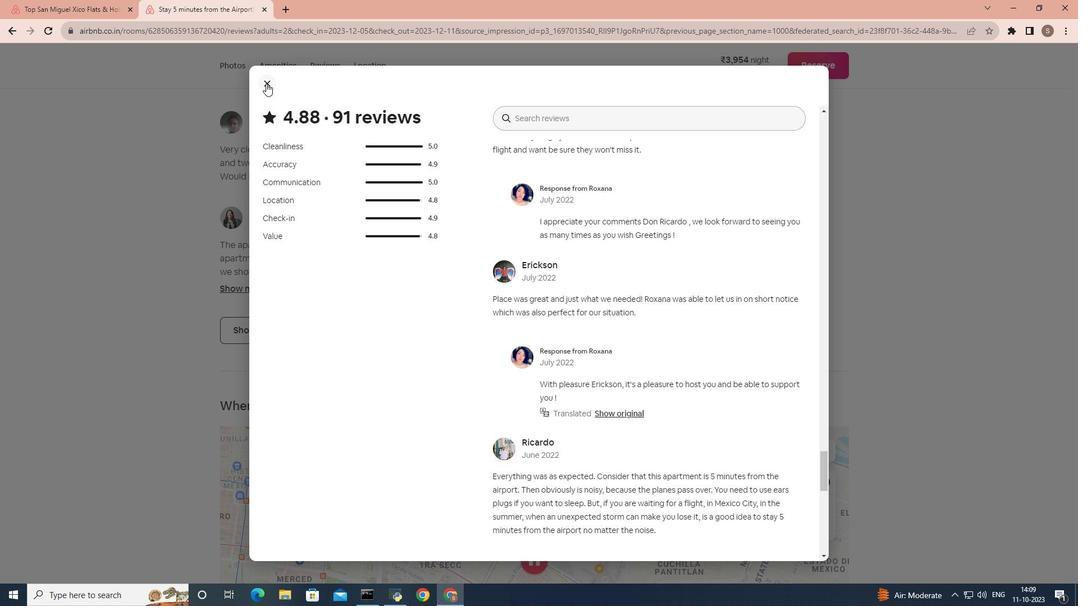 
Action: Mouse moved to (524, 361)
Screenshot: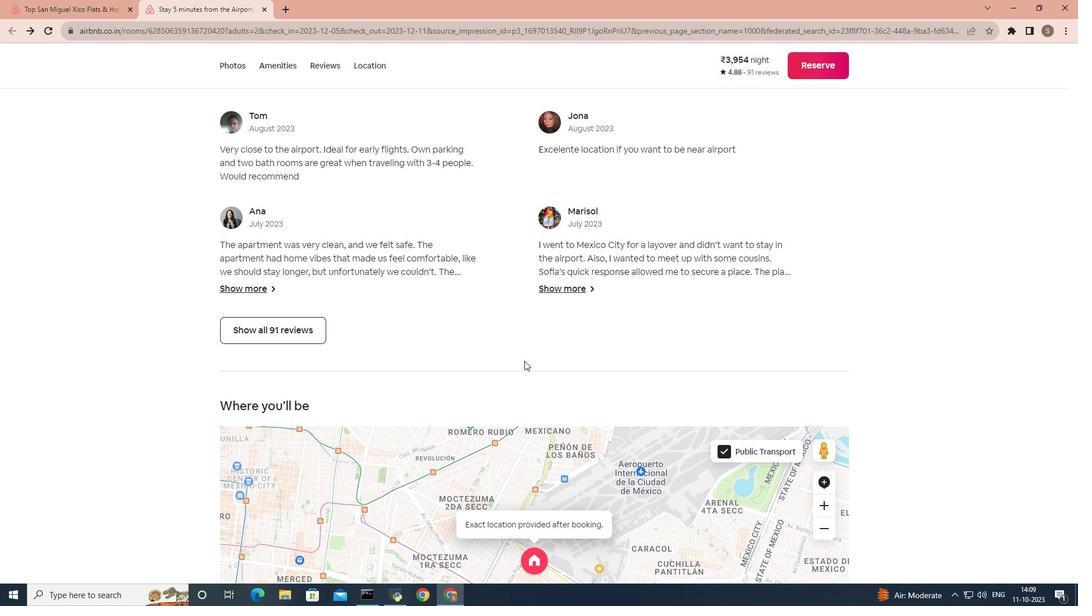 
Action: Mouse scrolled (524, 360) with delta (0, 0)
Screenshot: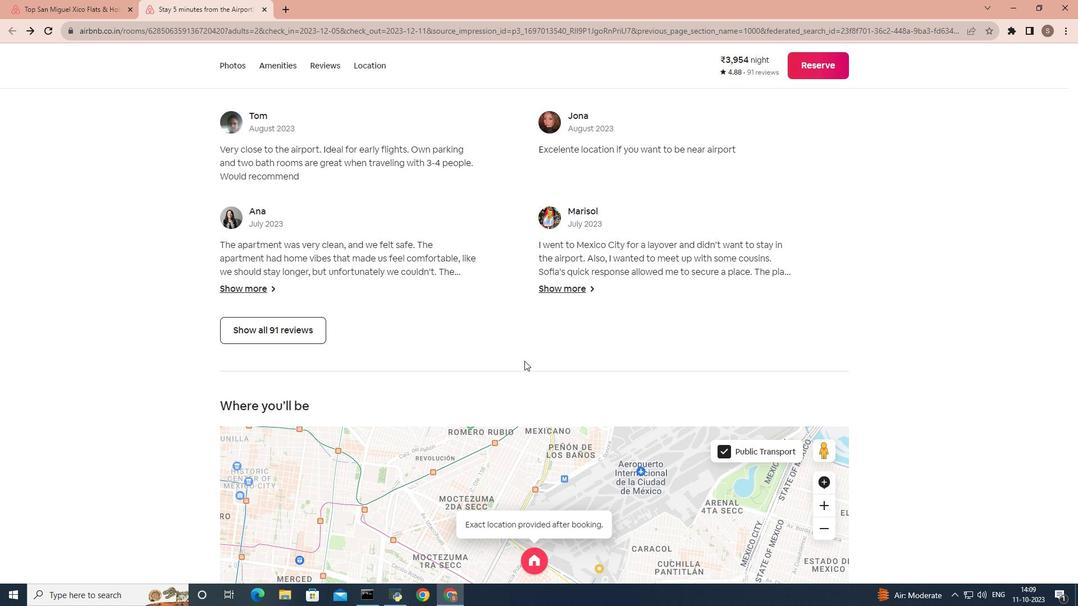 
Action: Mouse scrolled (524, 360) with delta (0, 0)
Screenshot: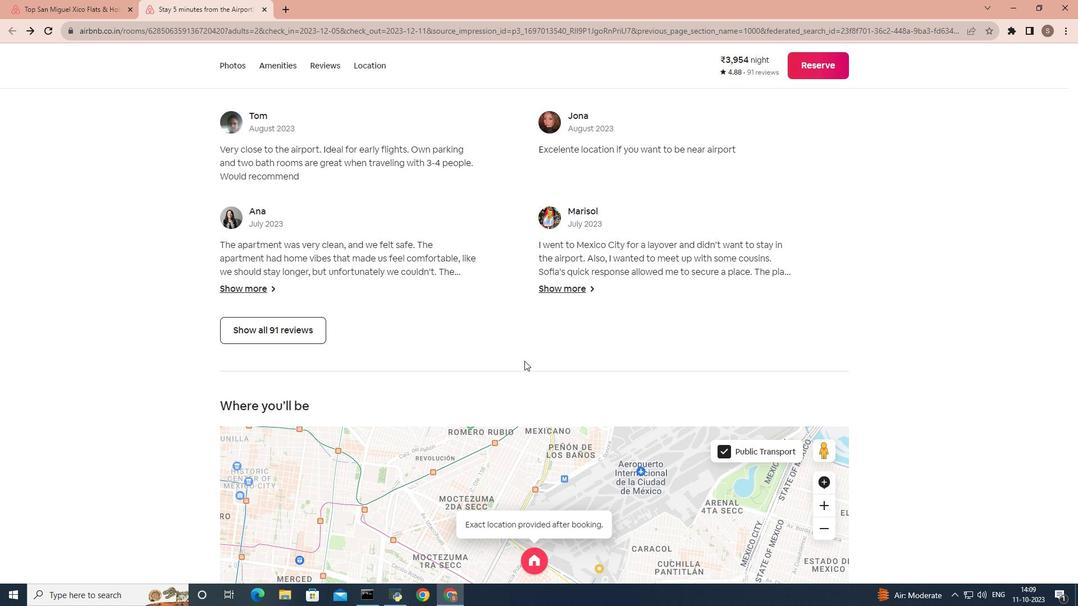 
Action: Mouse scrolled (524, 360) with delta (0, 0)
Screenshot: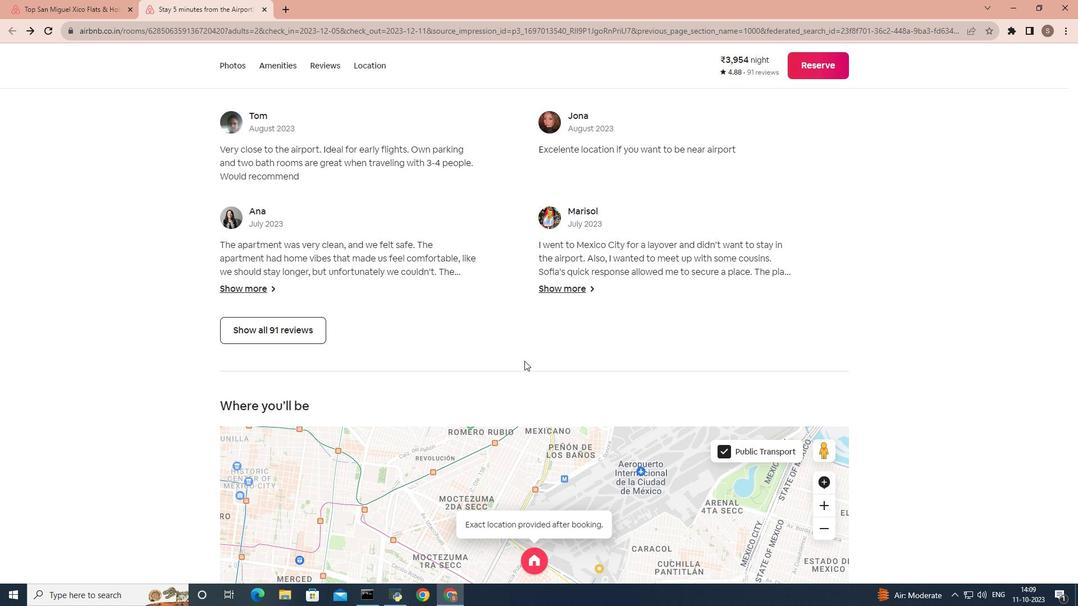 
Action: Mouse scrolled (524, 360) with delta (0, 0)
Screenshot: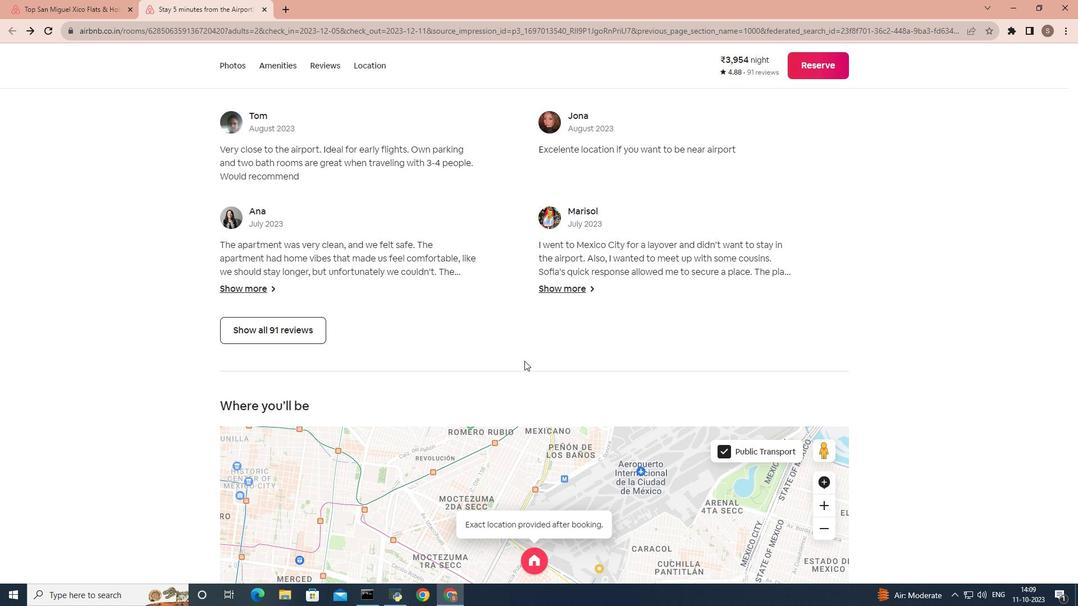 
Action: Mouse scrolled (524, 360) with delta (0, 0)
Screenshot: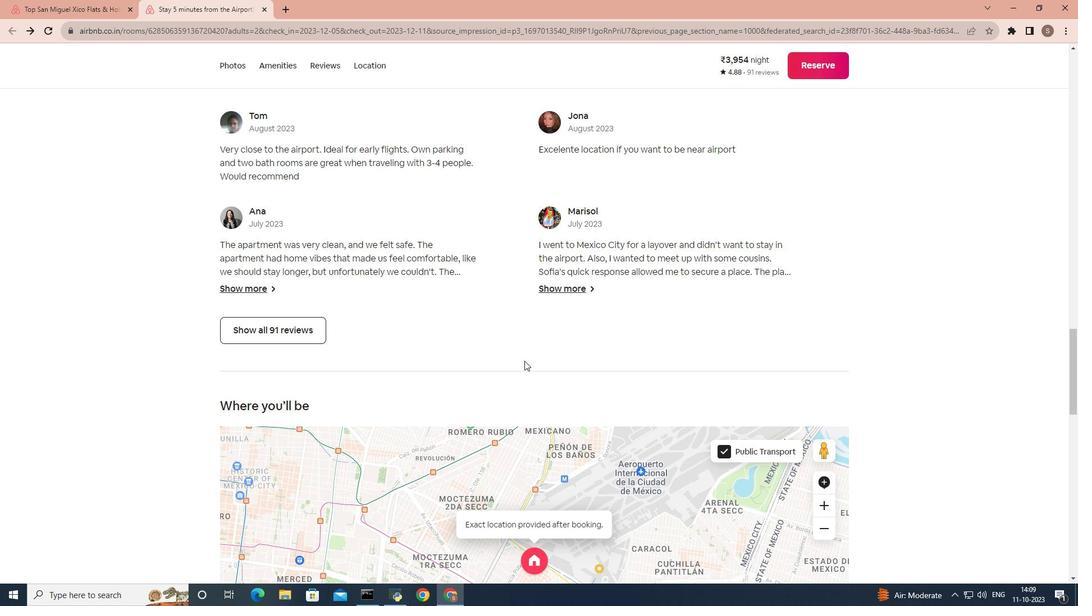 
Action: Mouse scrolled (524, 360) with delta (0, 0)
